 Task: Add a signature Lane Turner containing With gratitude and sincere wishes, Lane Turner to email address softage.9@softage.net and add a folder Maintenance
Action: Mouse moved to (991, 76)
Screenshot: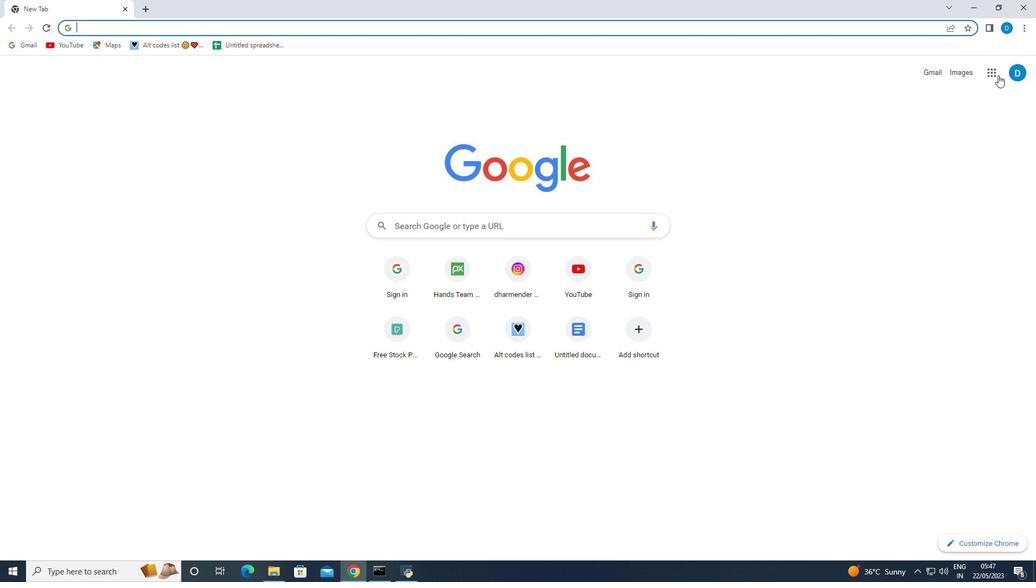 
Action: Mouse pressed left at (991, 76)
Screenshot: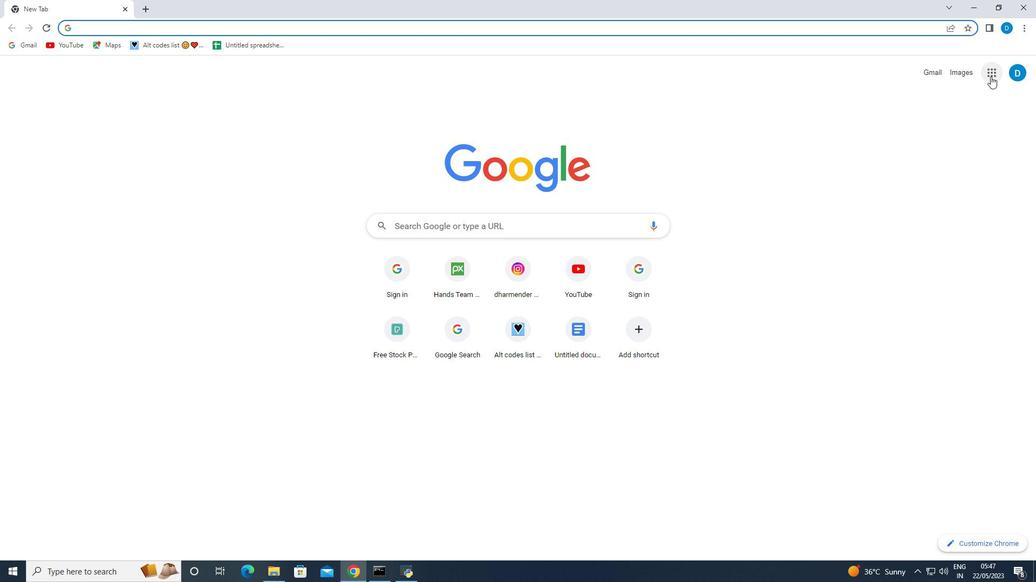 
Action: Mouse moved to (896, 208)
Screenshot: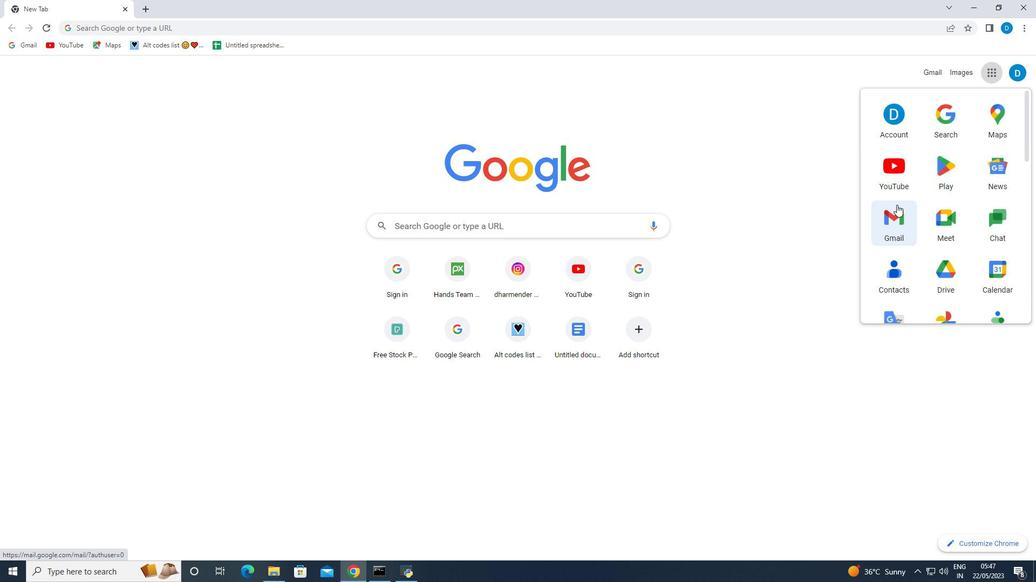 
Action: Mouse pressed left at (896, 208)
Screenshot: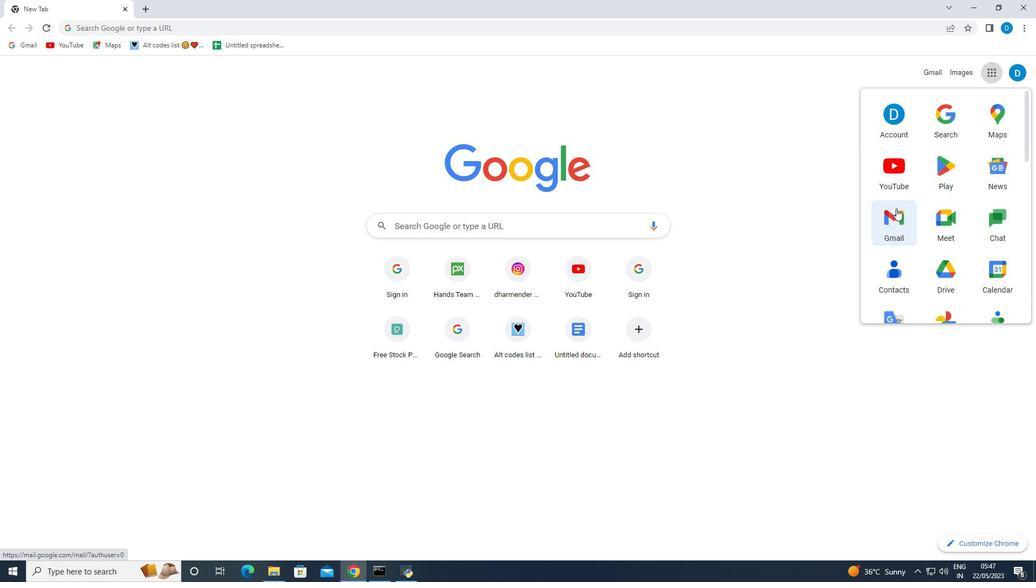
Action: Mouse moved to (118, 281)
Screenshot: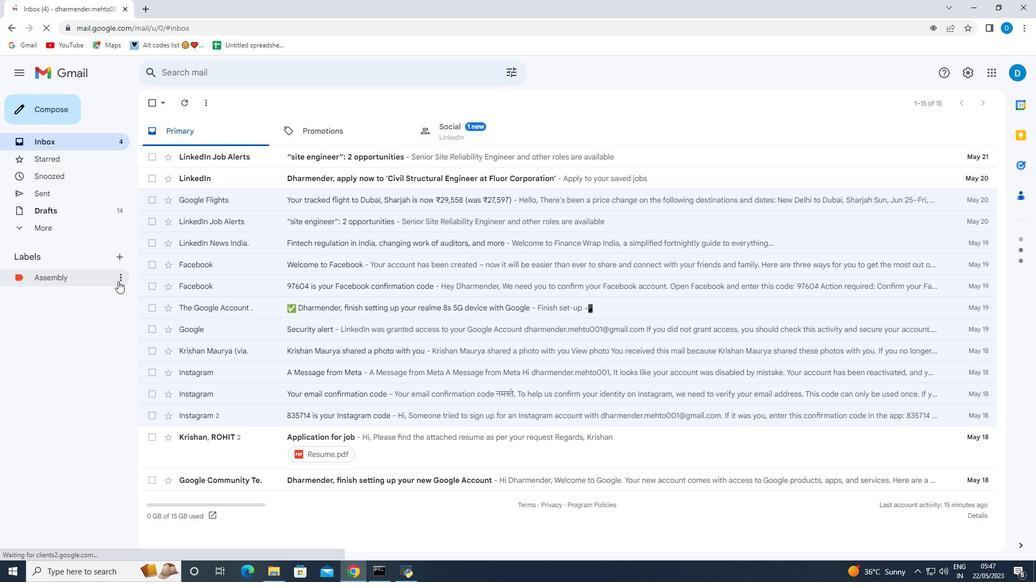 
Action: Mouse pressed left at (118, 281)
Screenshot: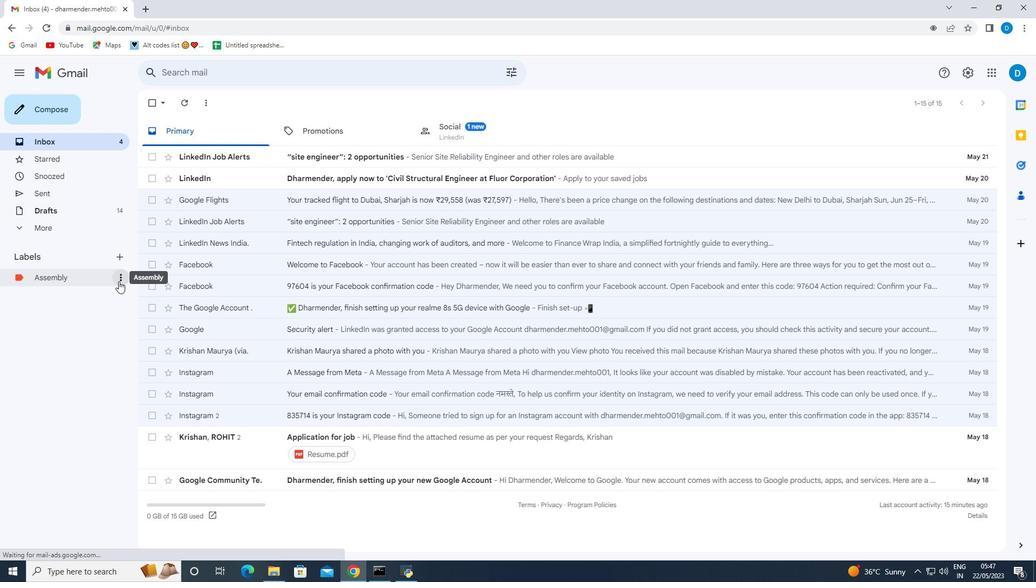 
Action: Mouse moved to (154, 473)
Screenshot: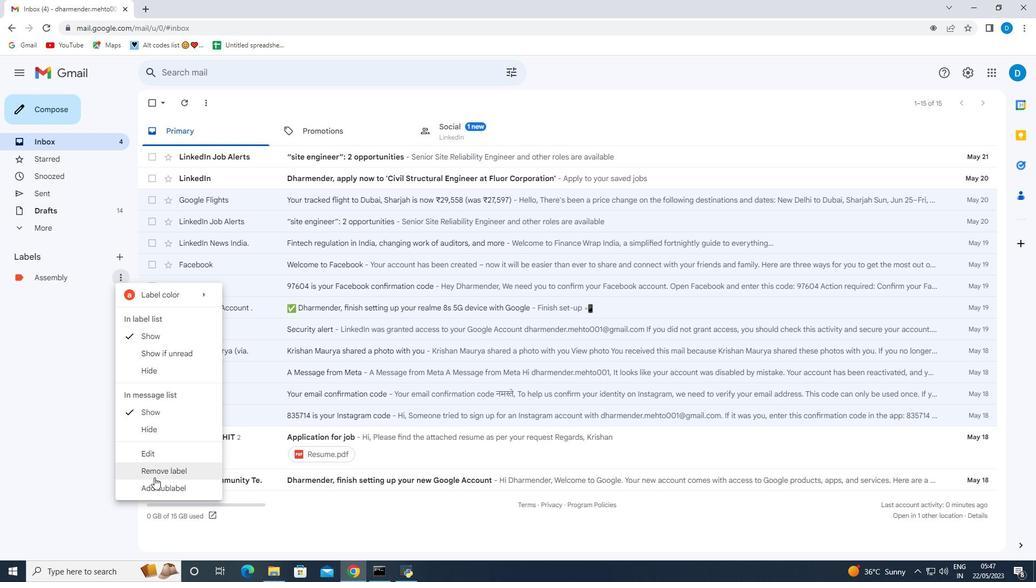 
Action: Mouse pressed left at (154, 473)
Screenshot: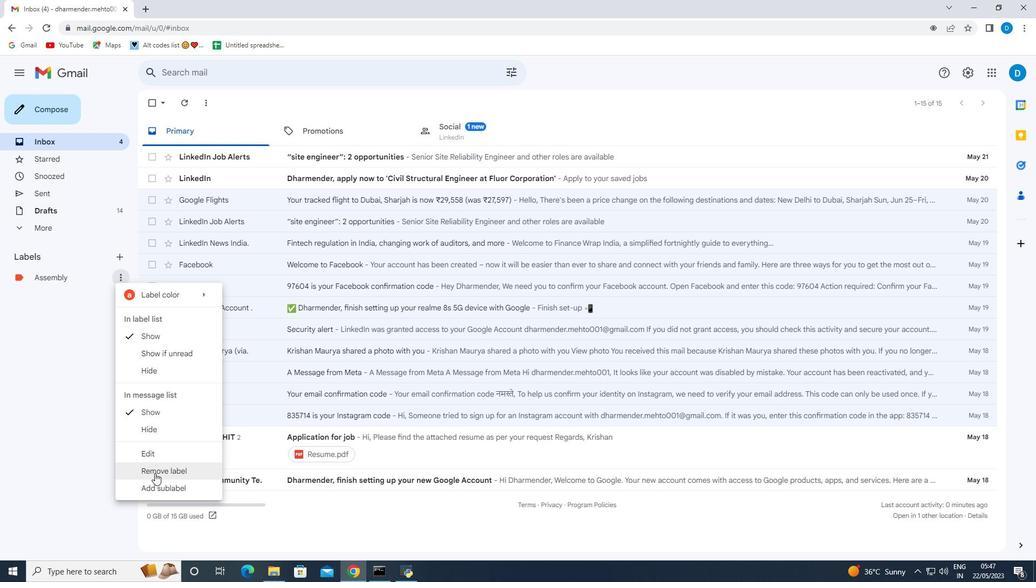 
Action: Mouse moved to (626, 330)
Screenshot: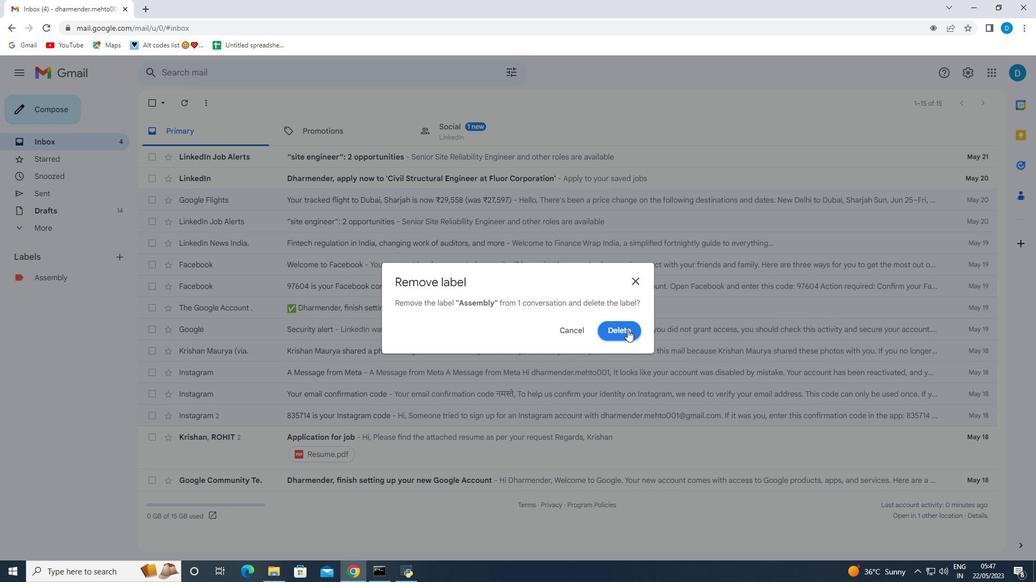 
Action: Mouse pressed left at (626, 330)
Screenshot: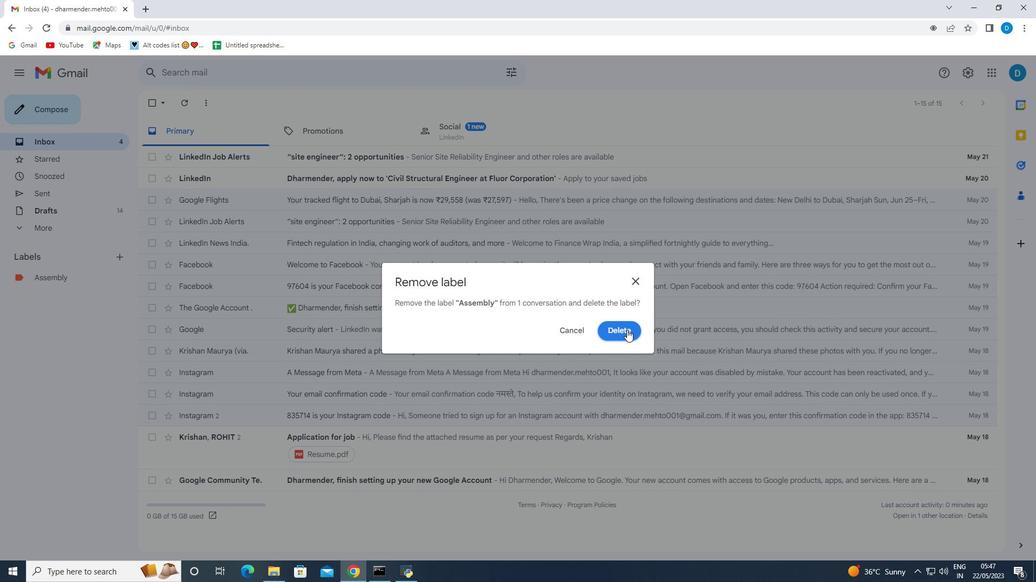 
Action: Mouse moved to (67, 104)
Screenshot: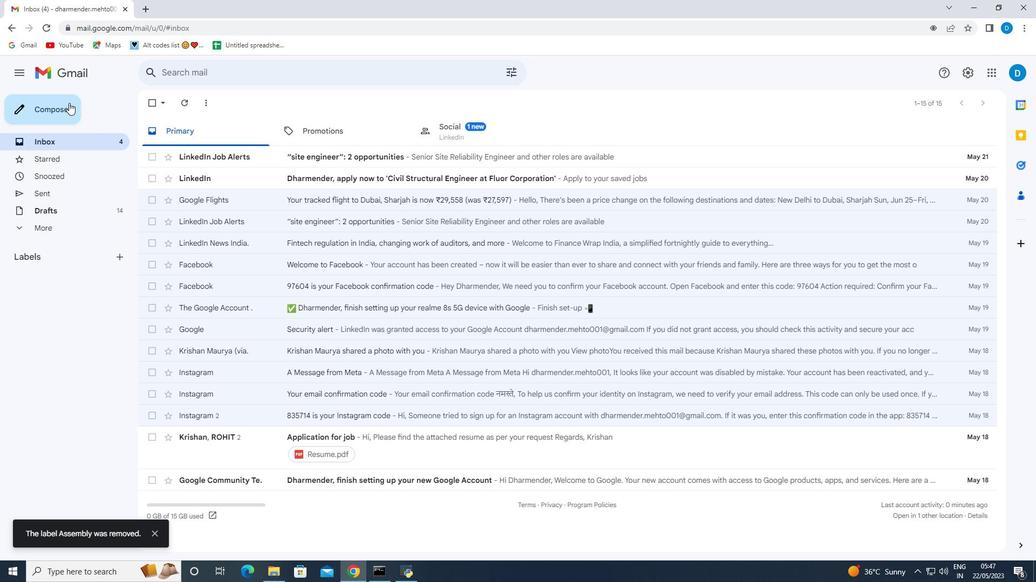 
Action: Mouse pressed left at (67, 104)
Screenshot: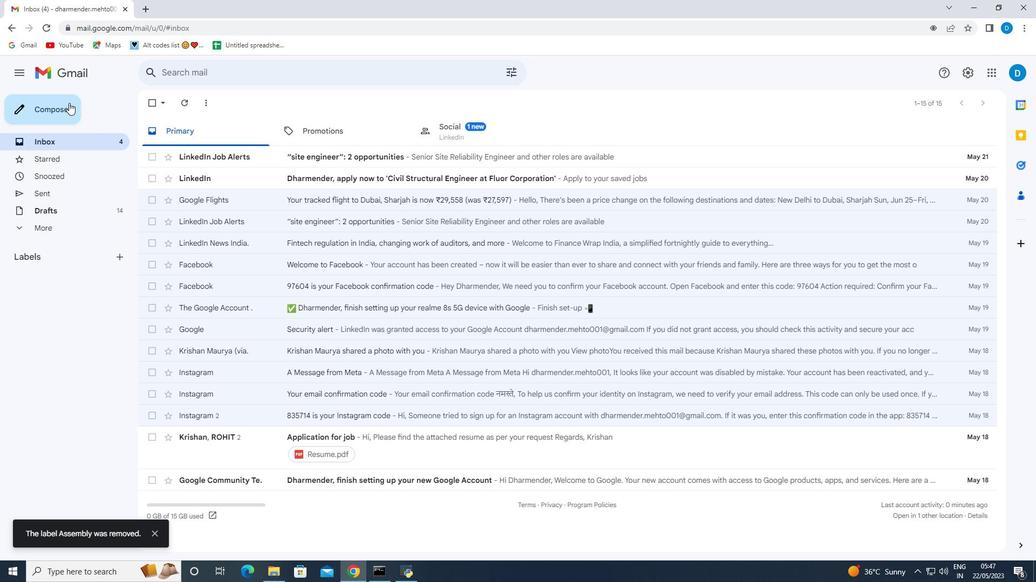 
Action: Mouse moved to (868, 544)
Screenshot: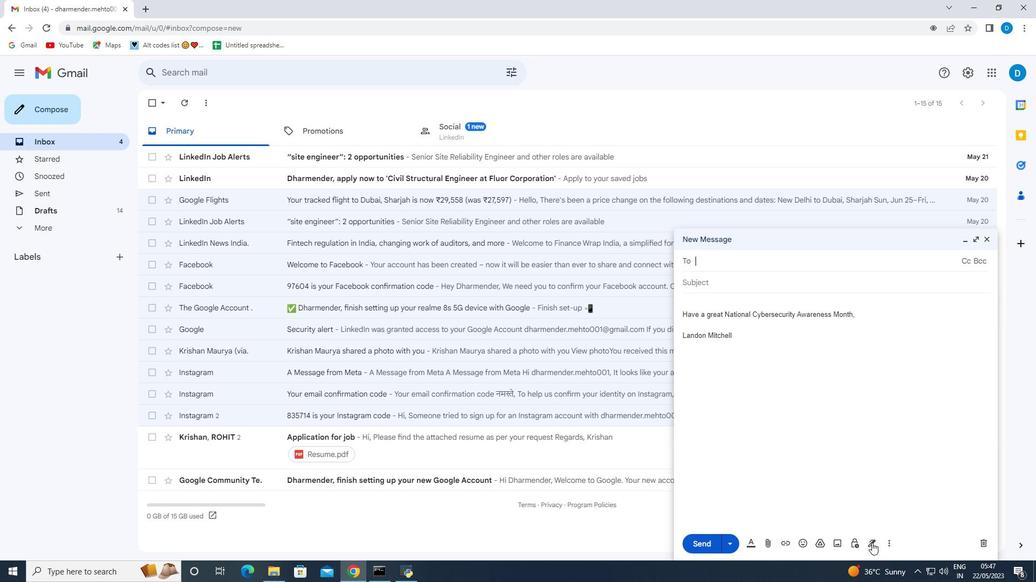 
Action: Mouse pressed left at (868, 544)
Screenshot: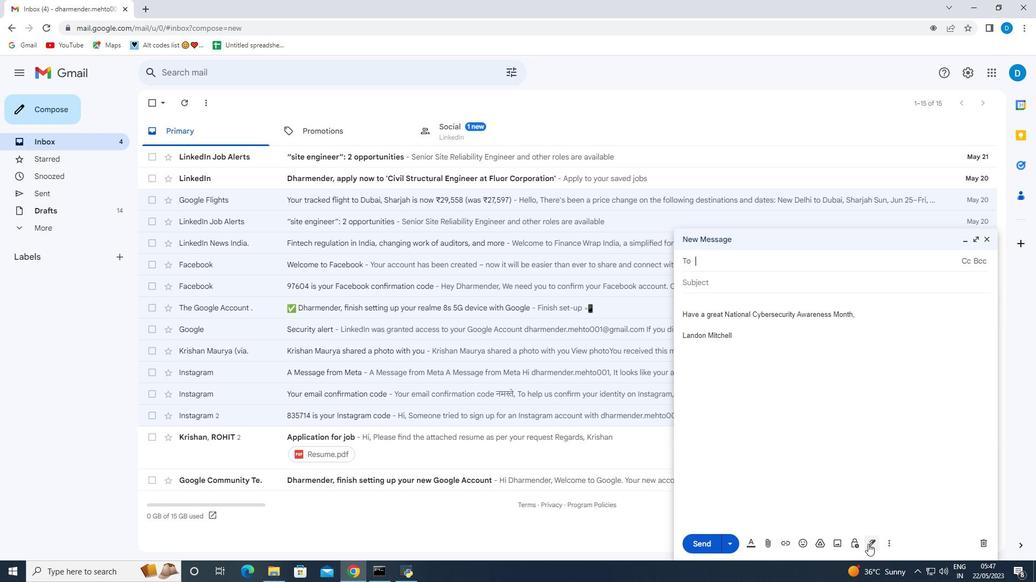 
Action: Mouse moved to (902, 485)
Screenshot: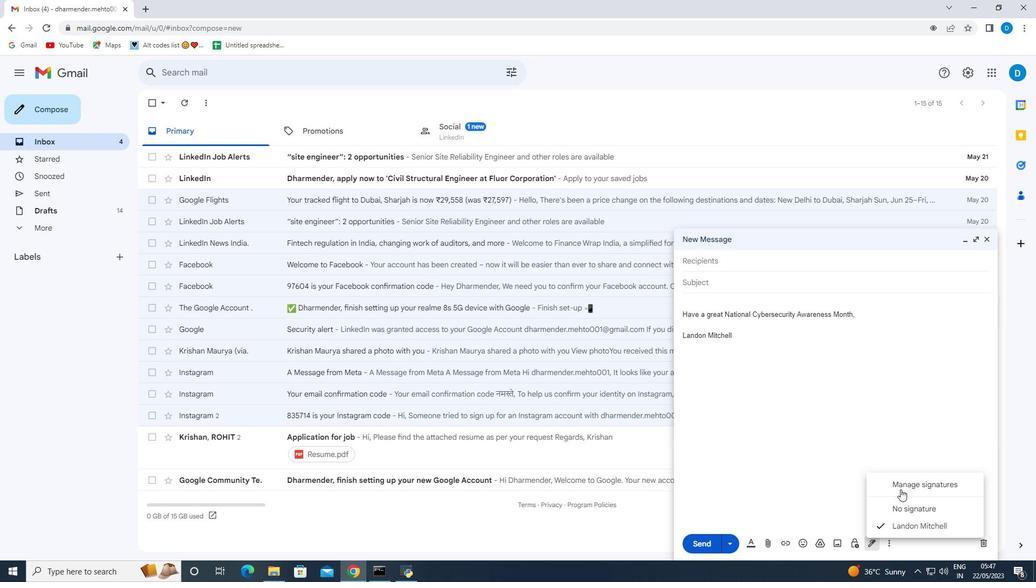 
Action: Mouse pressed left at (902, 485)
Screenshot: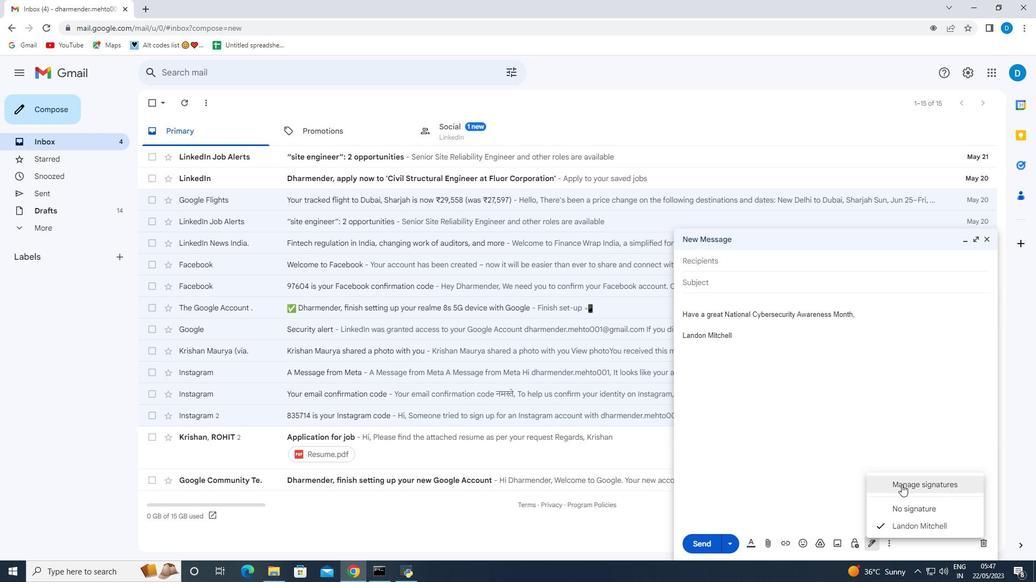 
Action: Mouse moved to (264, 398)
Screenshot: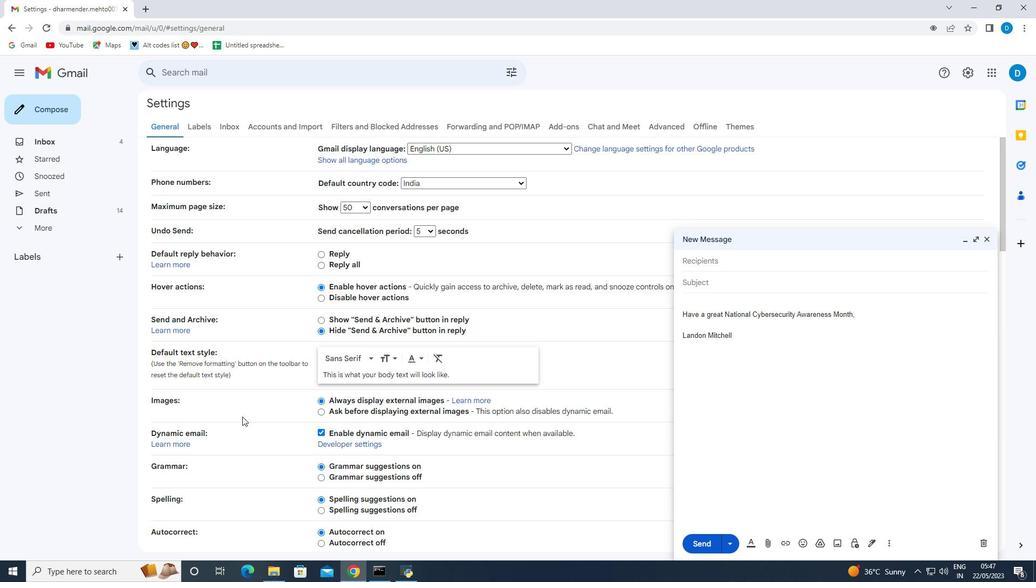 
Action: Mouse scrolled (264, 397) with delta (0, 0)
Screenshot: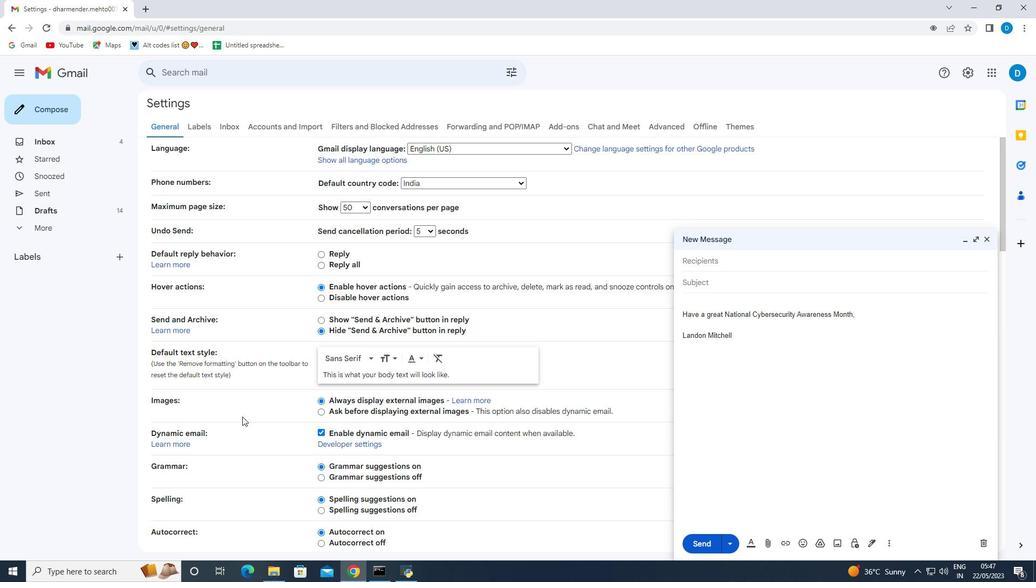 
Action: Mouse moved to (265, 397)
Screenshot: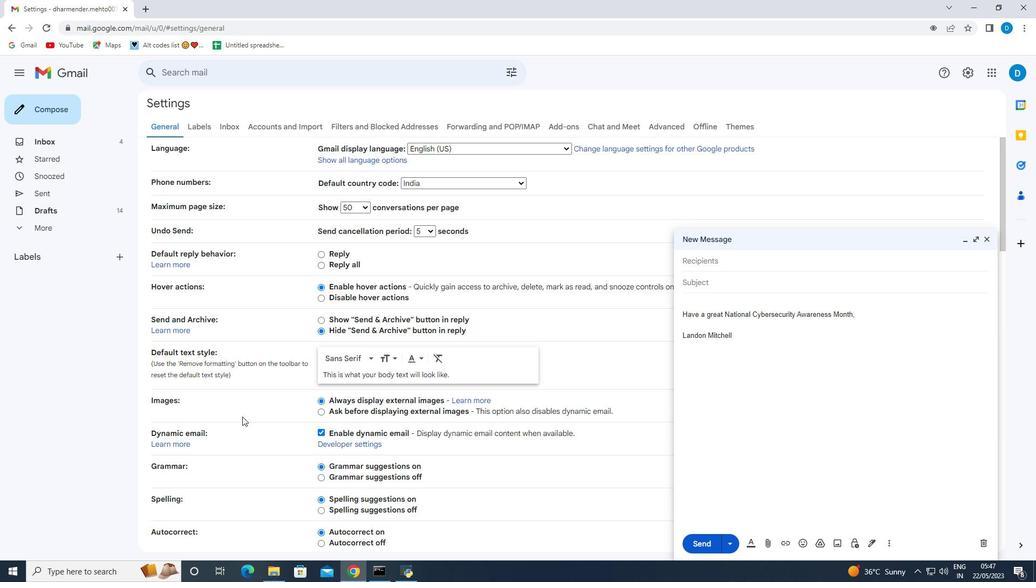 
Action: Mouse scrolled (265, 397) with delta (0, 0)
Screenshot: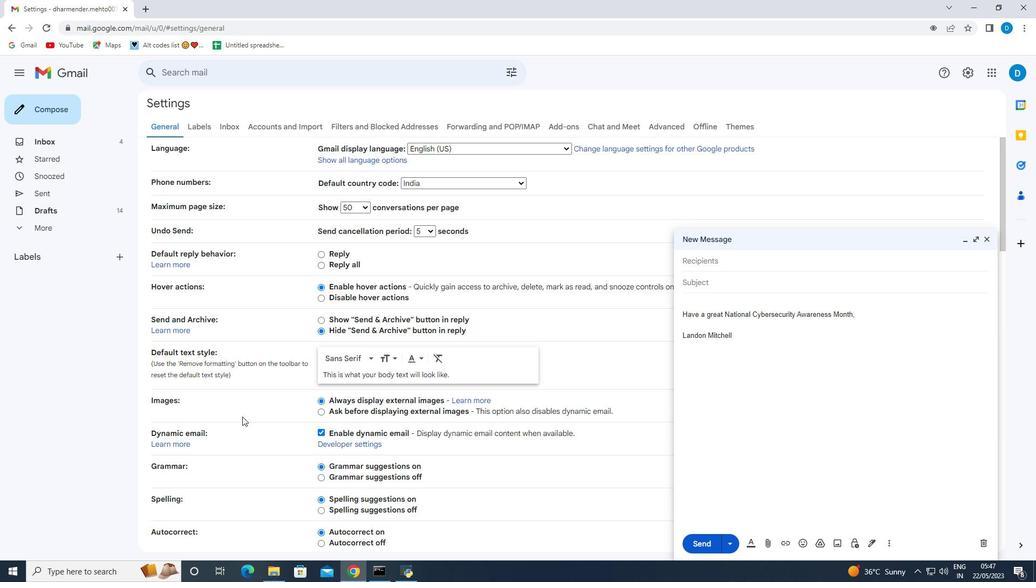 
Action: Mouse moved to (266, 397)
Screenshot: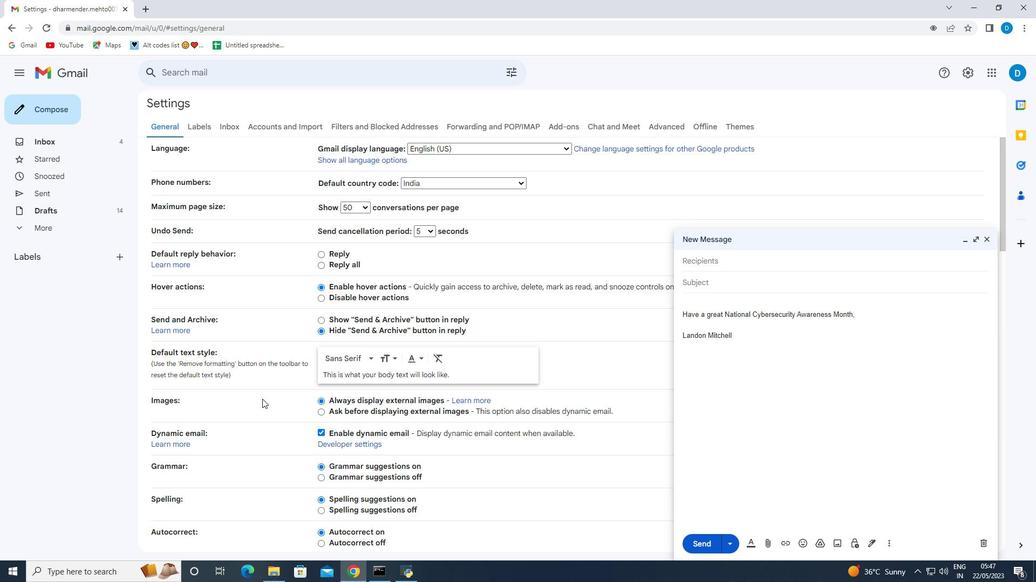 
Action: Mouse scrolled (266, 397) with delta (0, 0)
Screenshot: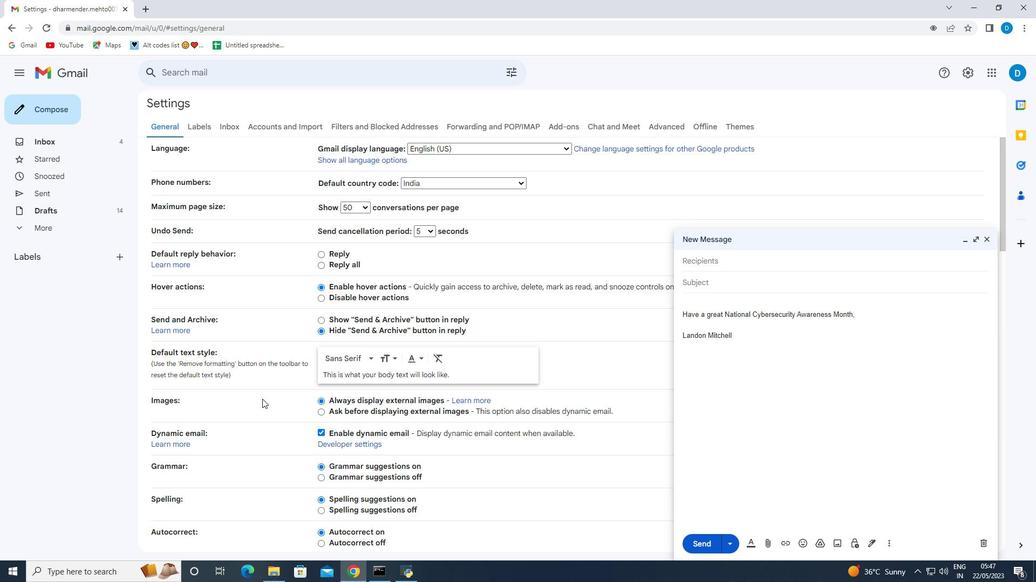 
Action: Mouse moved to (268, 395)
Screenshot: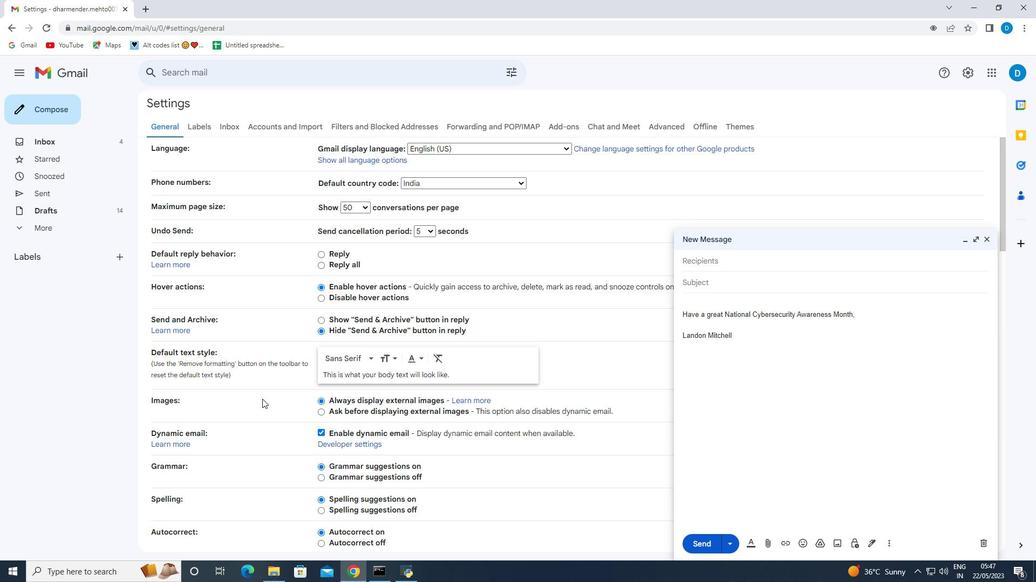 
Action: Mouse scrolled (266, 396) with delta (0, 0)
Screenshot: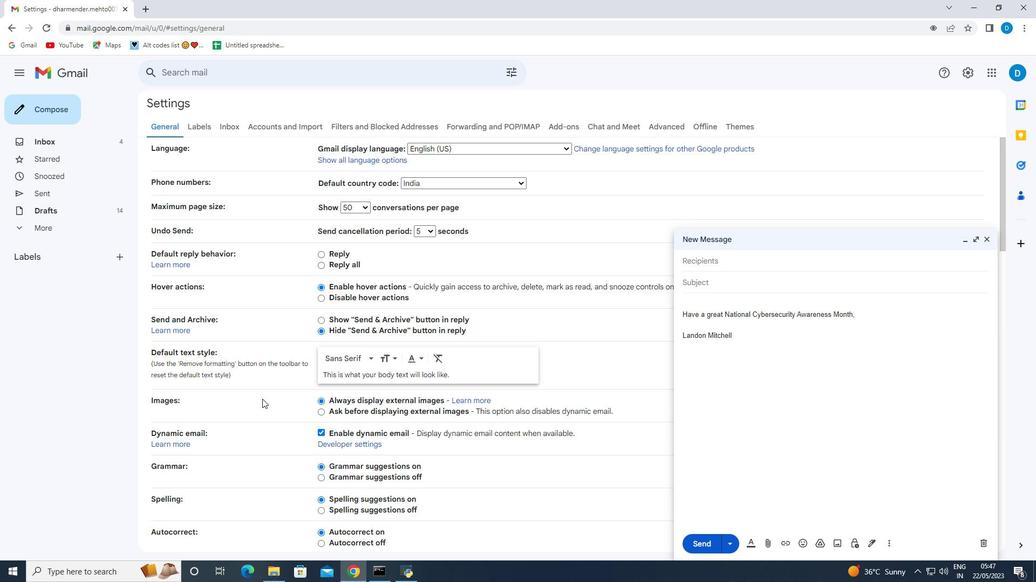 
Action: Mouse moved to (272, 390)
Screenshot: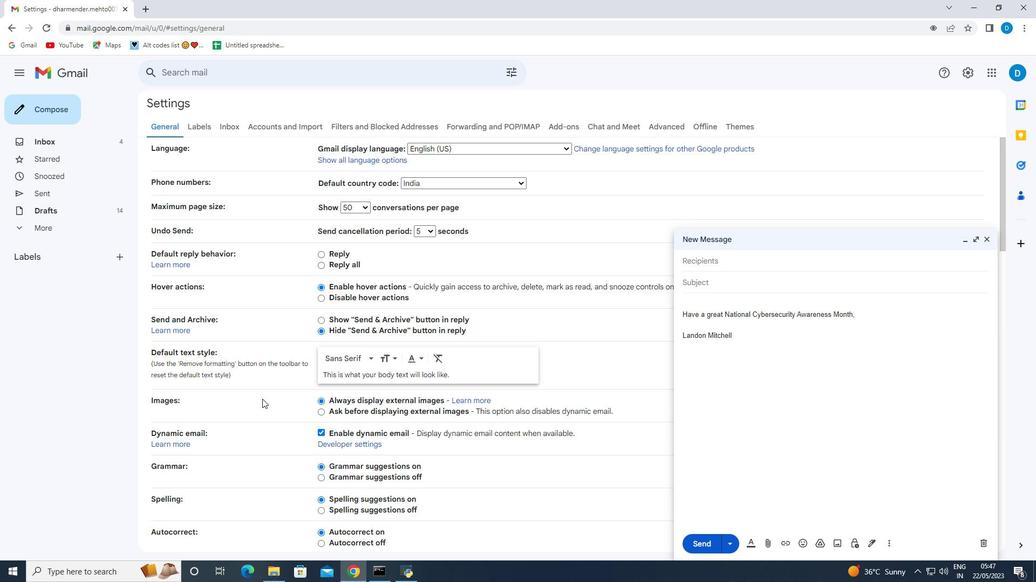 
Action: Mouse scrolled (268, 394) with delta (0, 0)
Screenshot: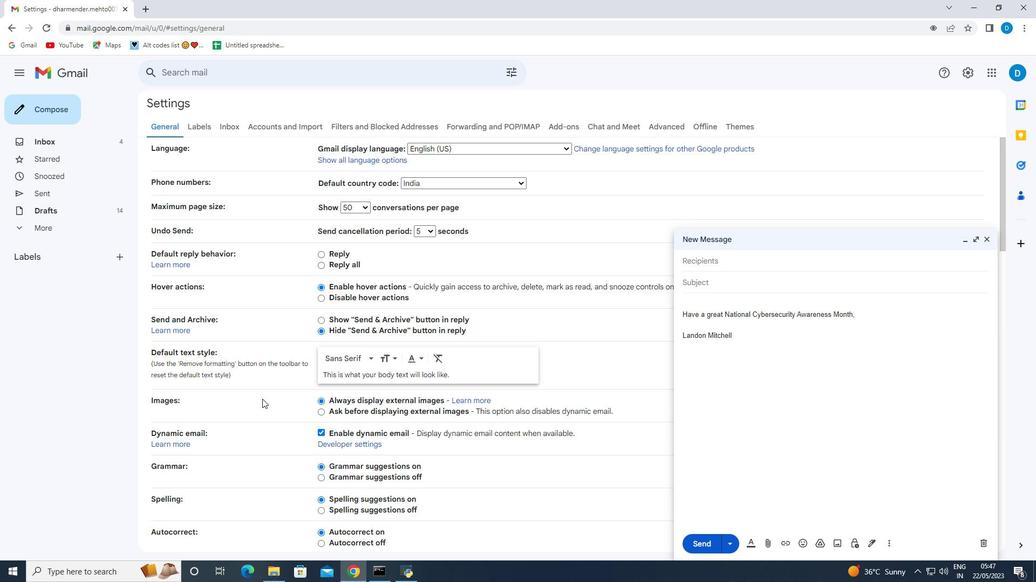 
Action: Mouse moved to (277, 387)
Screenshot: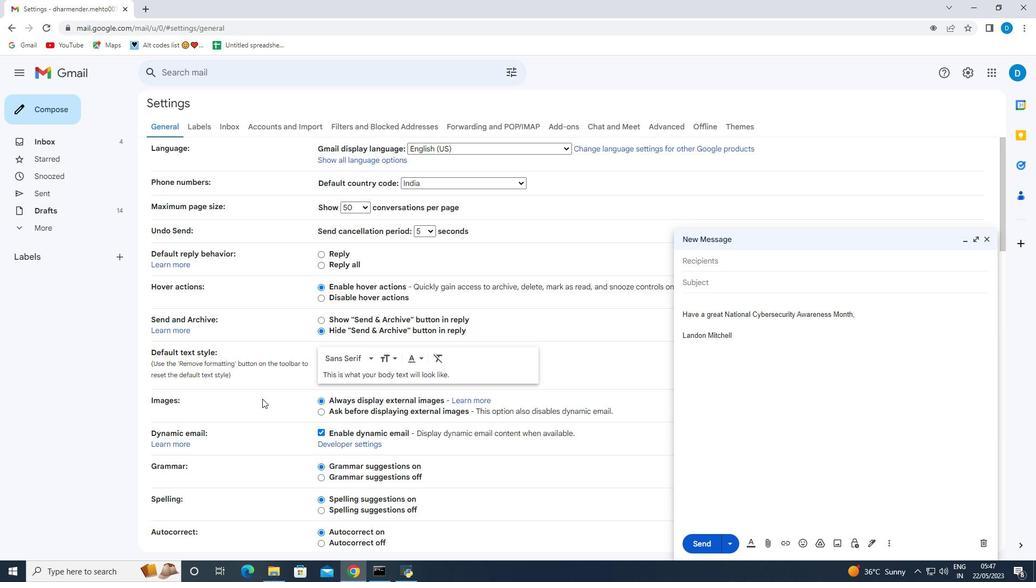 
Action: Mouse scrolled (272, 389) with delta (0, 0)
Screenshot: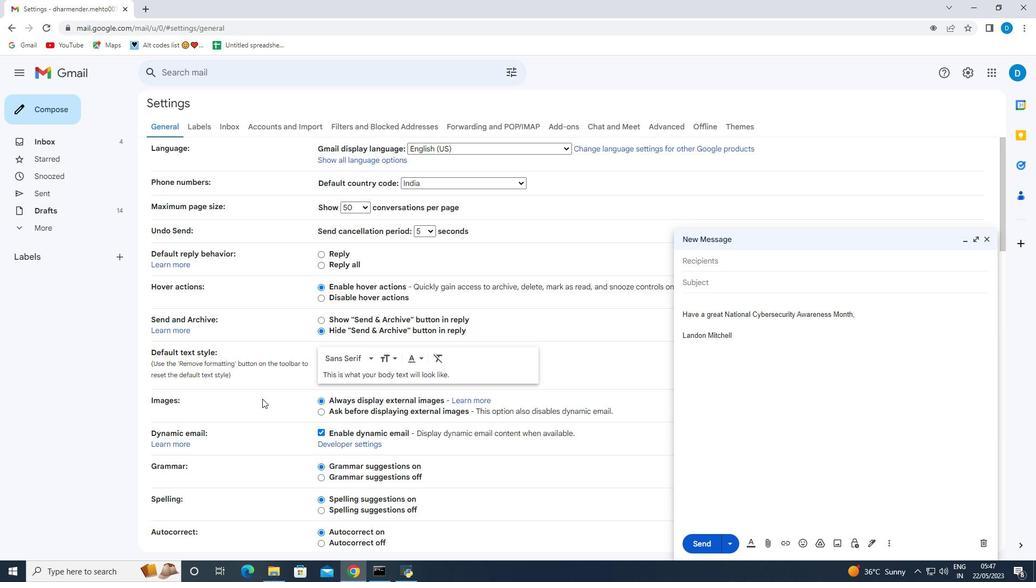 
Action: Mouse moved to (324, 401)
Screenshot: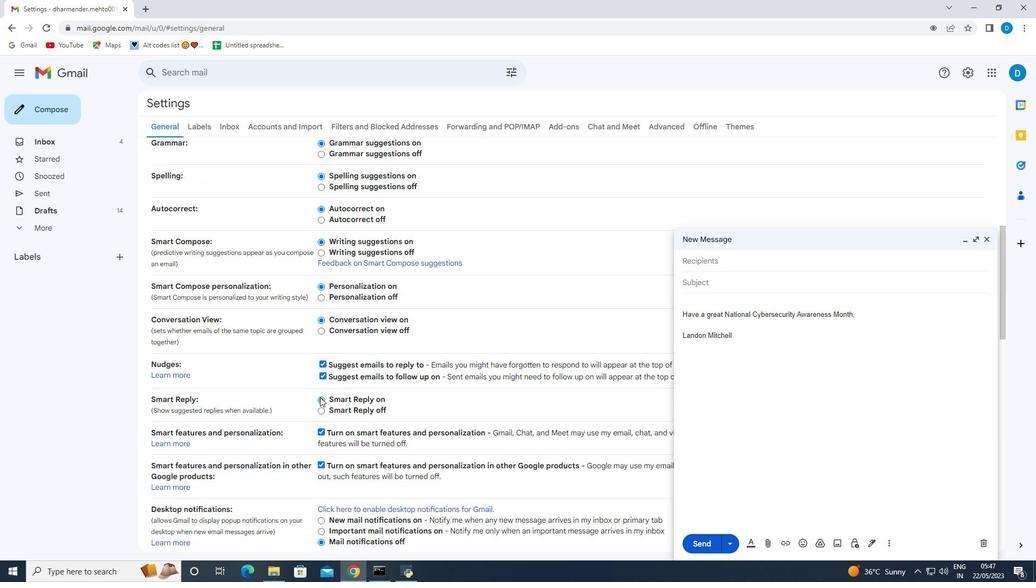 
Action: Mouse scrolled (324, 400) with delta (0, 0)
Screenshot: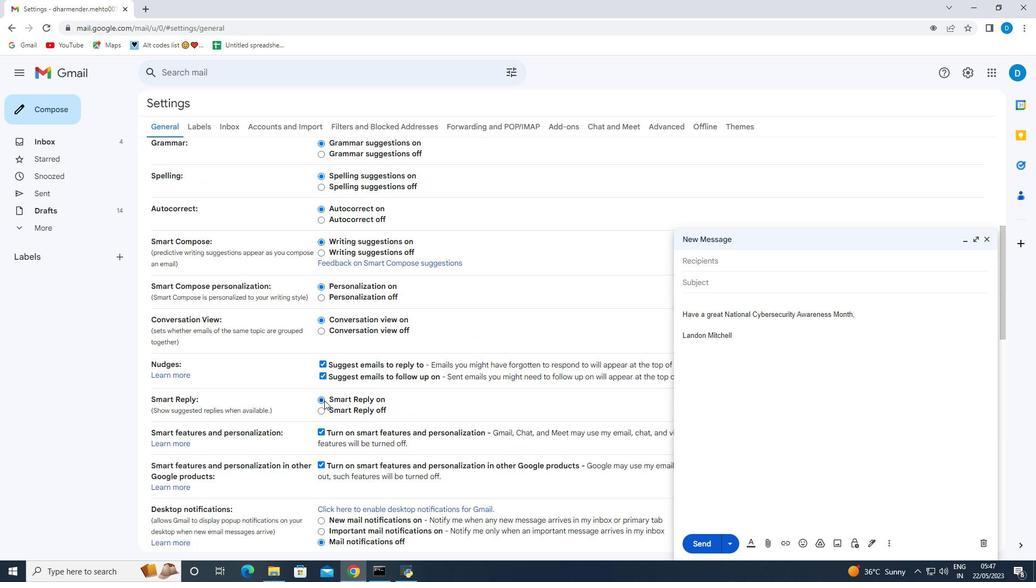 
Action: Mouse scrolled (324, 400) with delta (0, 0)
Screenshot: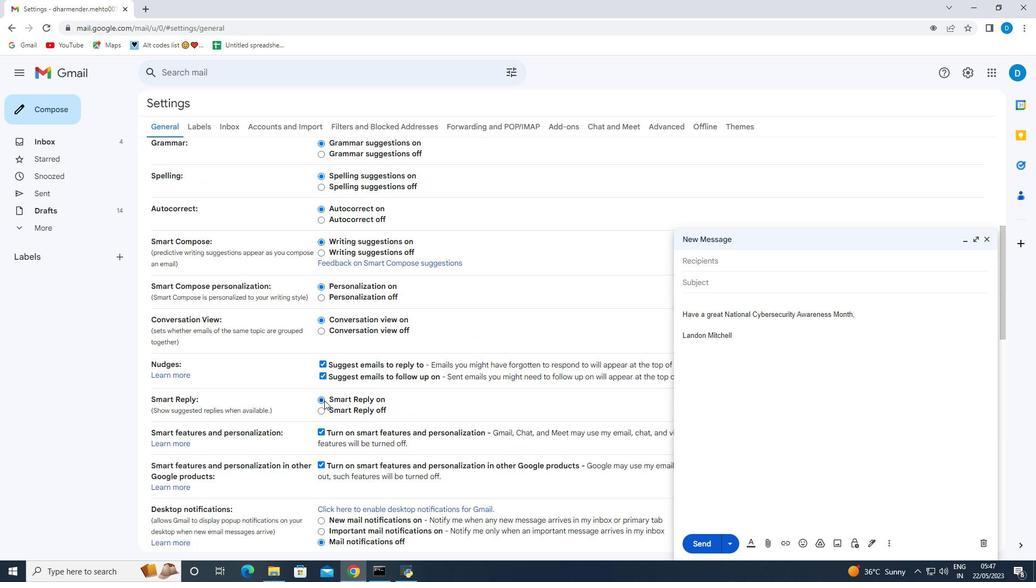 
Action: Mouse scrolled (324, 400) with delta (0, 0)
Screenshot: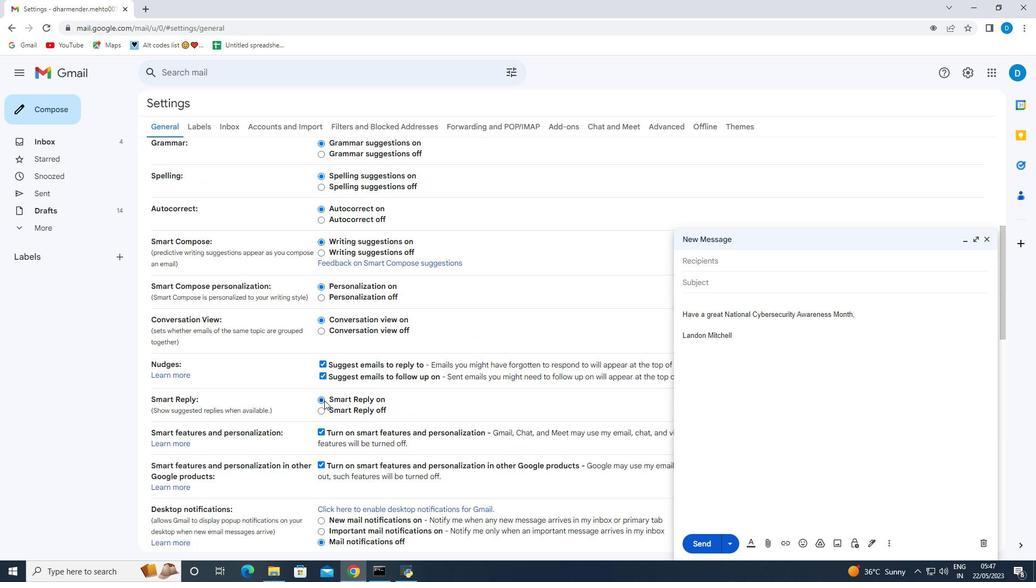 
Action: Mouse scrolled (324, 400) with delta (0, 0)
Screenshot: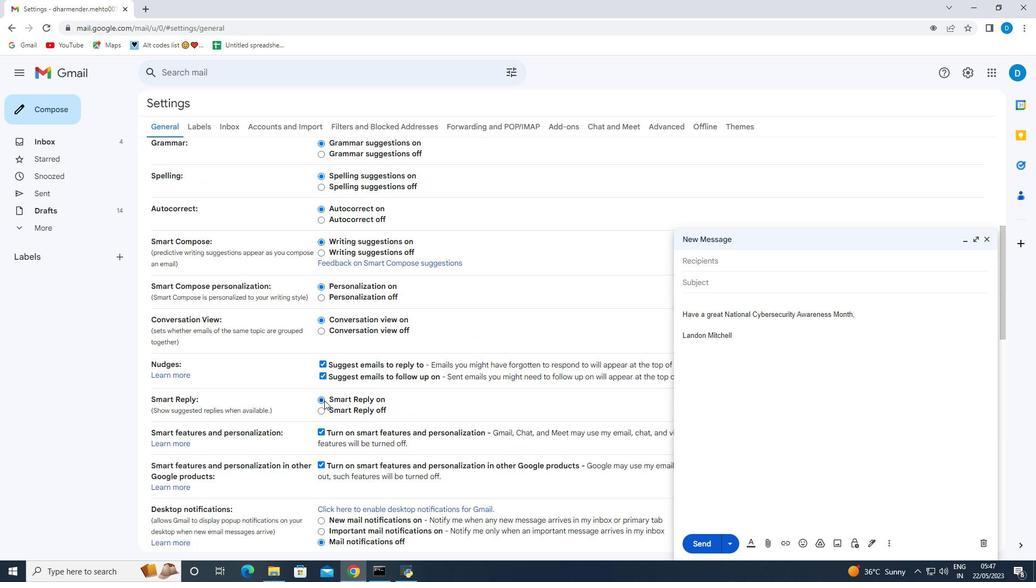 
Action: Mouse scrolled (324, 400) with delta (0, 0)
Screenshot: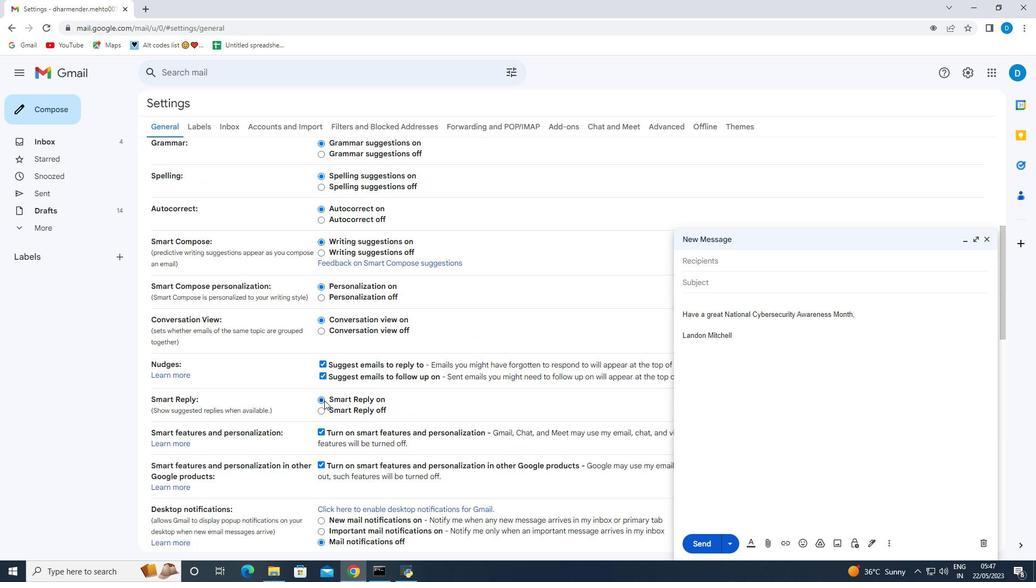 
Action: Mouse moved to (325, 401)
Screenshot: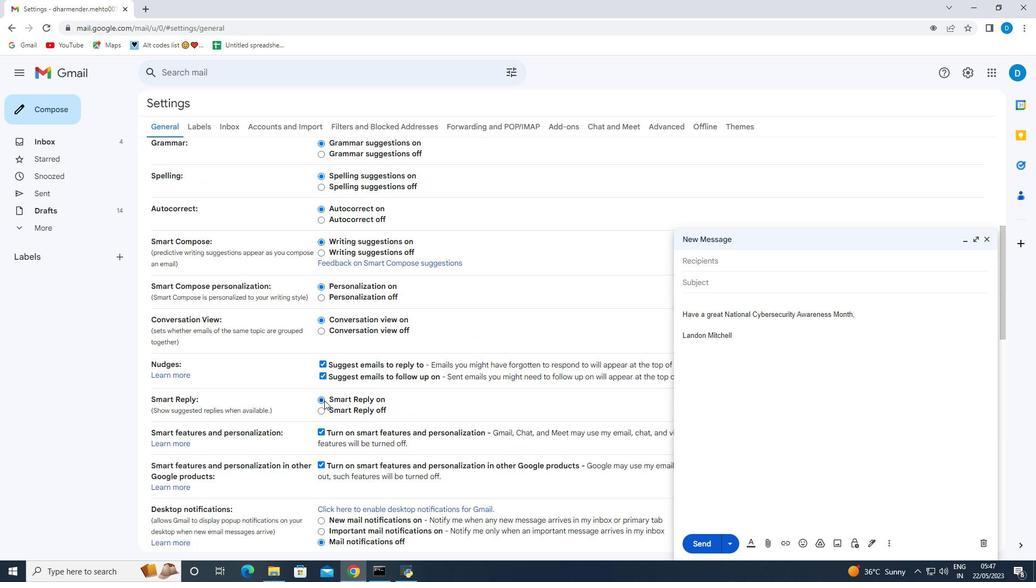 
Action: Mouse scrolled (325, 400) with delta (0, 0)
Screenshot: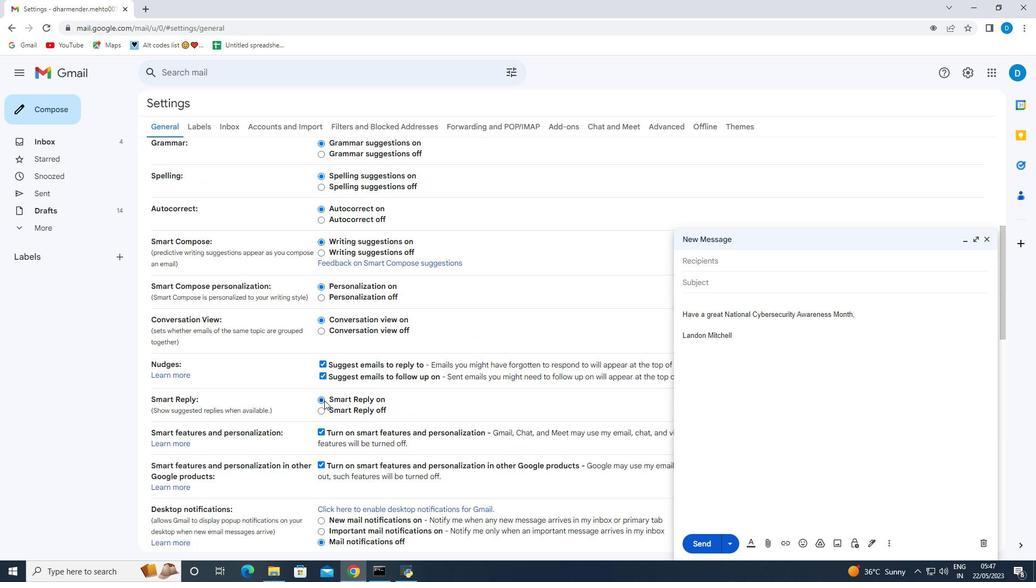 
Action: Mouse moved to (325, 401)
Screenshot: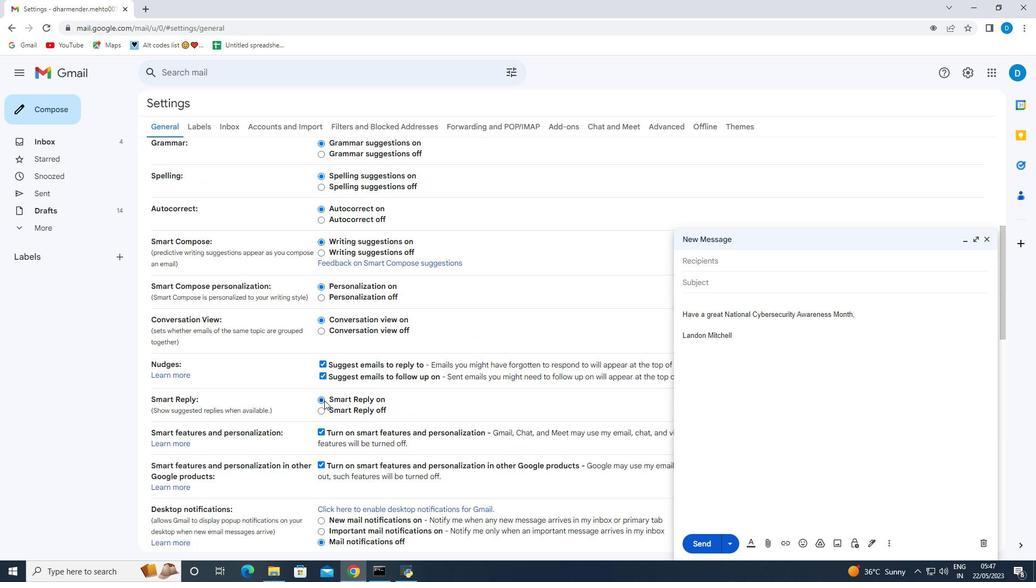 
Action: Mouse scrolled (325, 400) with delta (0, 0)
Screenshot: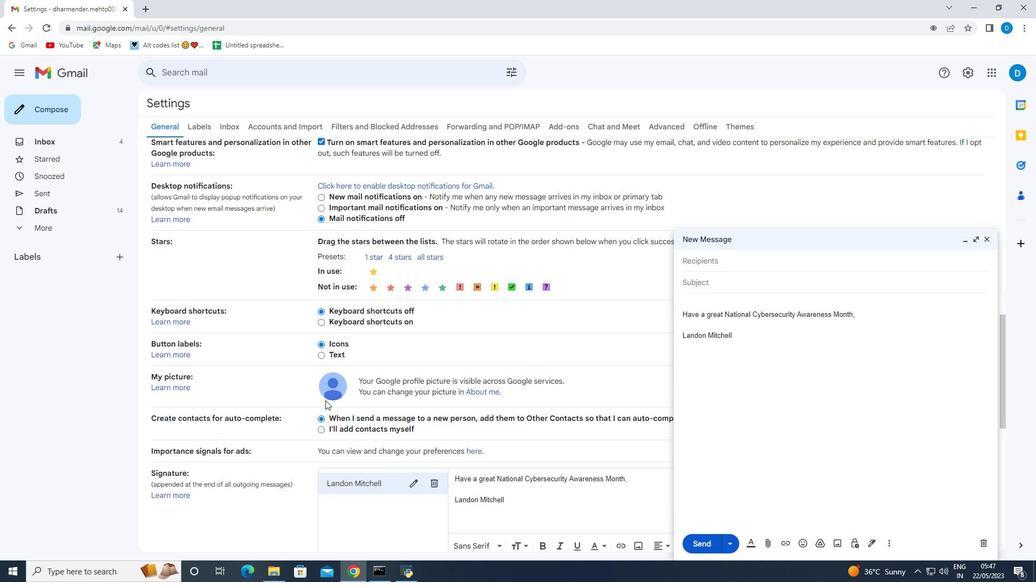
Action: Mouse scrolled (325, 400) with delta (0, 0)
Screenshot: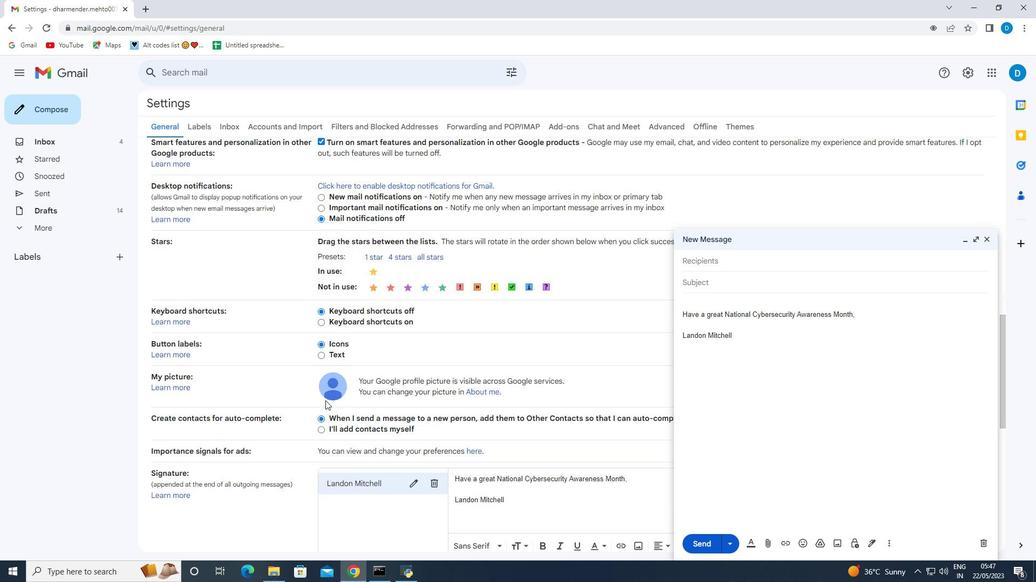 
Action: Mouse moved to (437, 373)
Screenshot: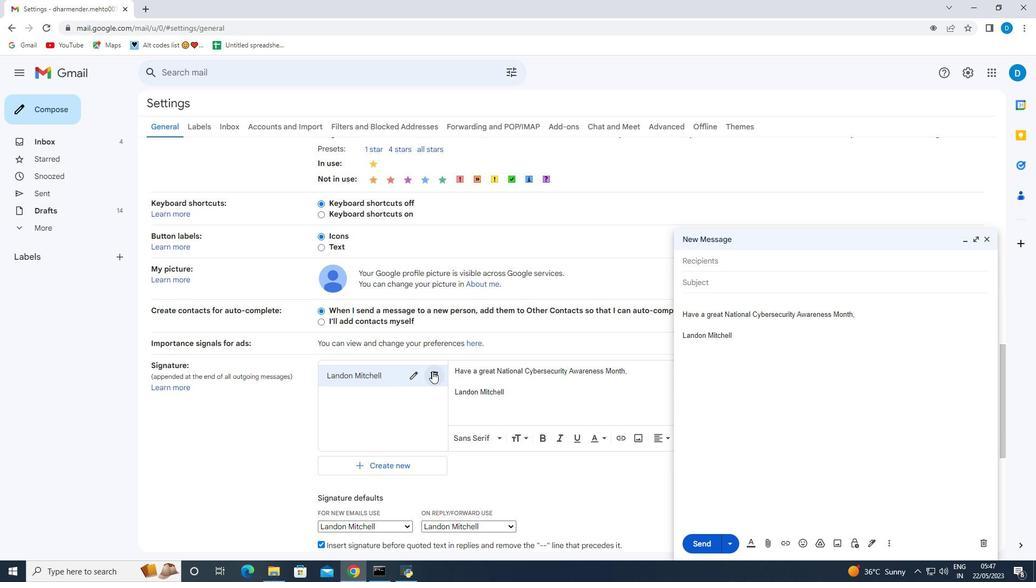 
Action: Mouse pressed left at (437, 373)
Screenshot: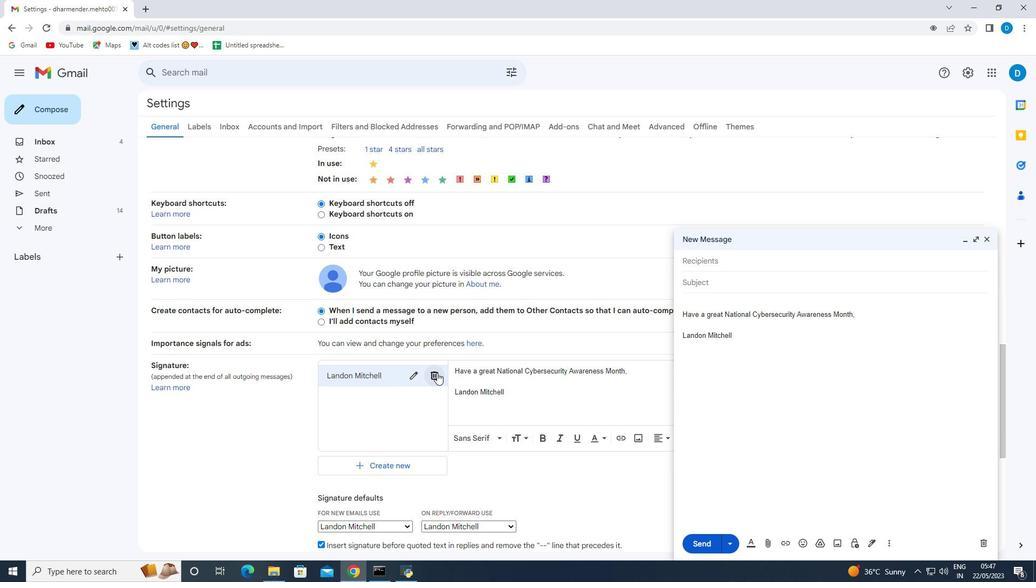 
Action: Mouse moved to (608, 328)
Screenshot: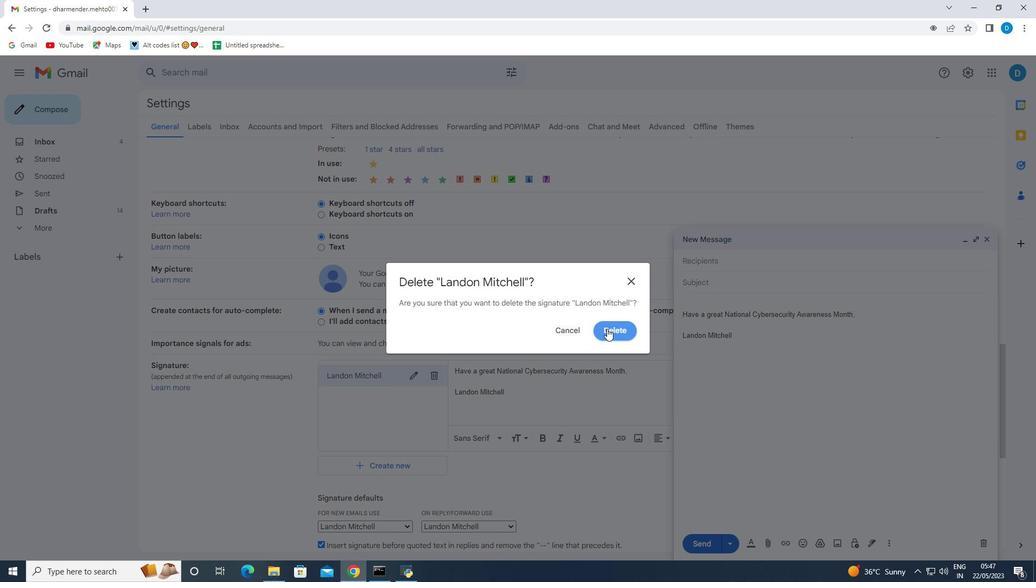 
Action: Mouse pressed left at (608, 328)
Screenshot: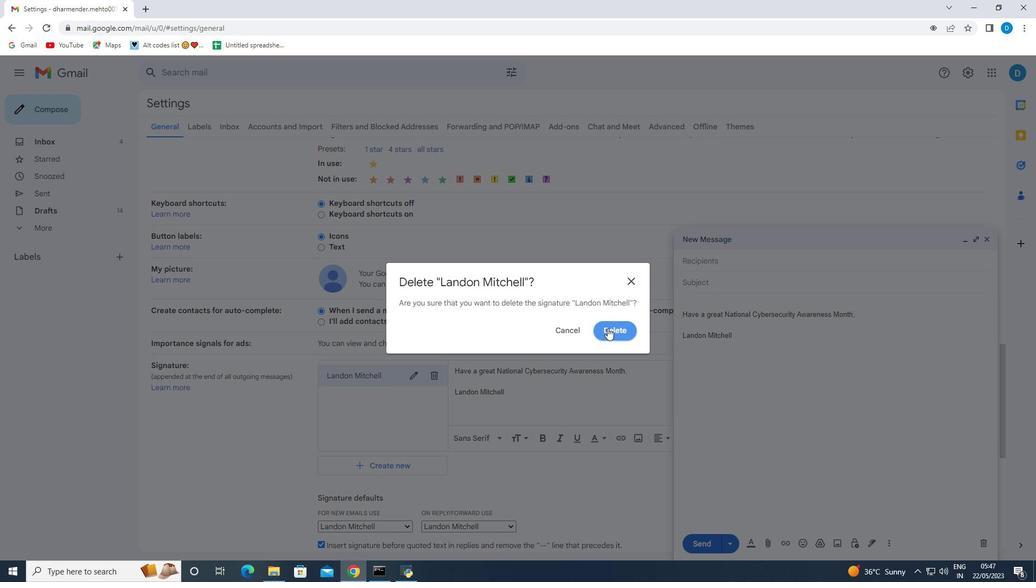 
Action: Mouse moved to (585, 345)
Screenshot: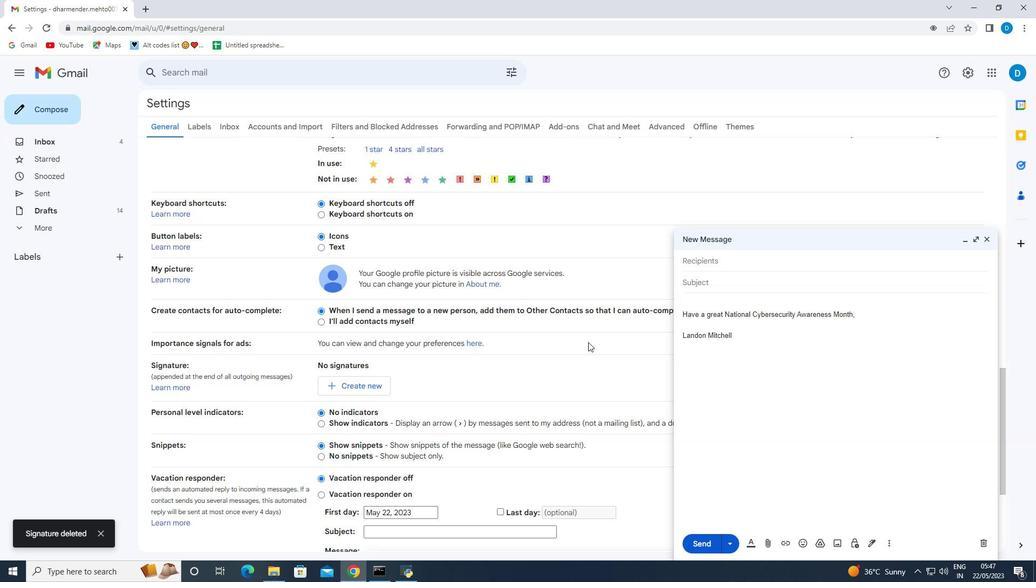 
Action: Mouse scrolled (585, 344) with delta (0, 0)
Screenshot: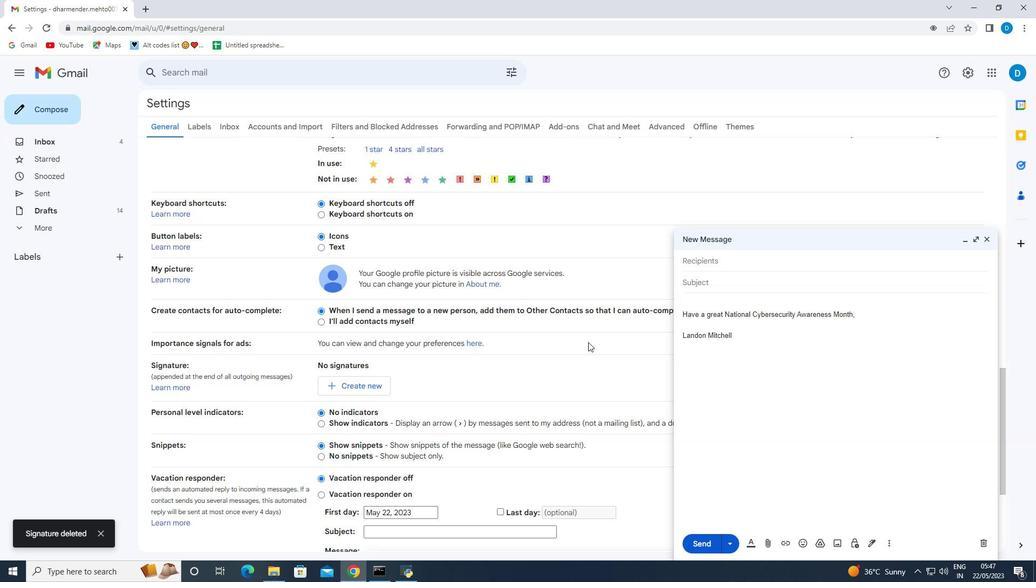 
Action: Mouse moved to (582, 348)
Screenshot: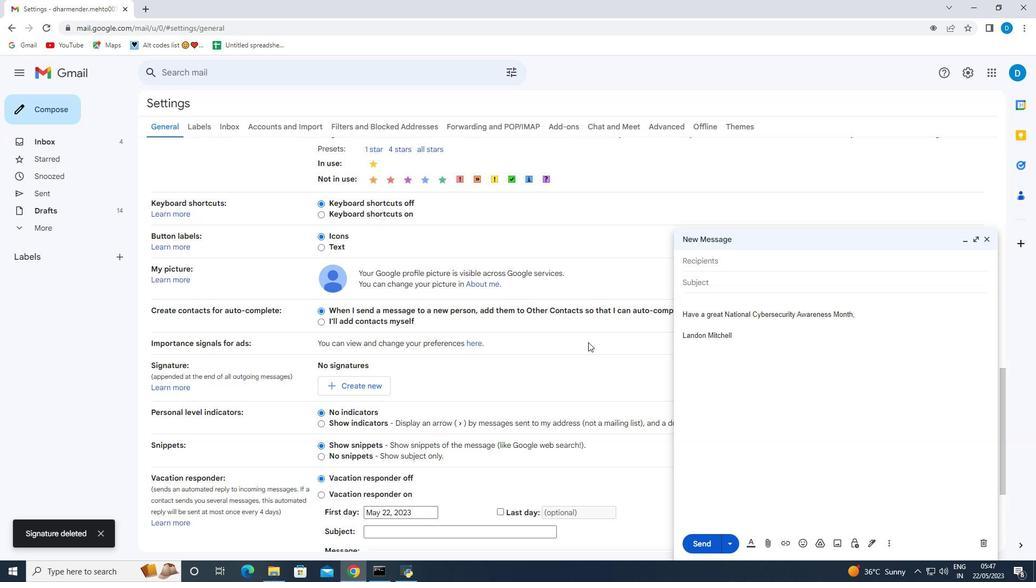 
Action: Mouse scrolled (582, 348) with delta (0, 0)
Screenshot: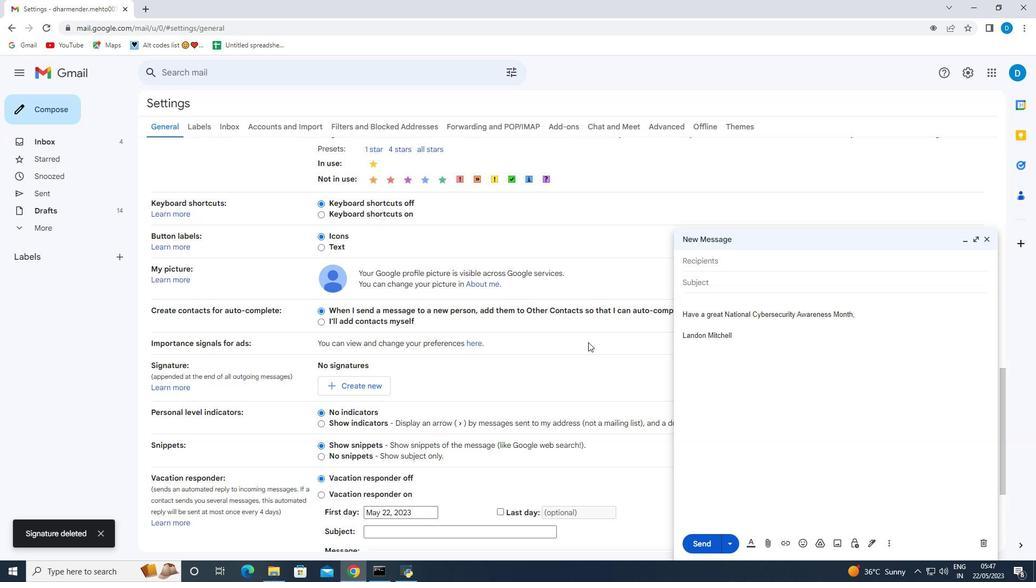 
Action: Mouse moved to (579, 352)
Screenshot: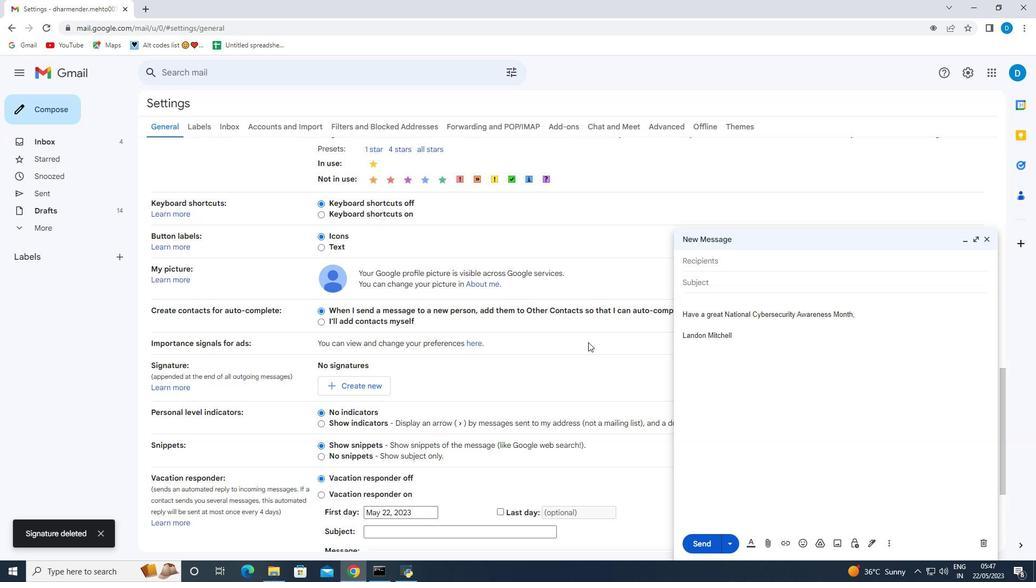 
Action: Mouse scrolled (579, 351) with delta (0, 0)
Screenshot: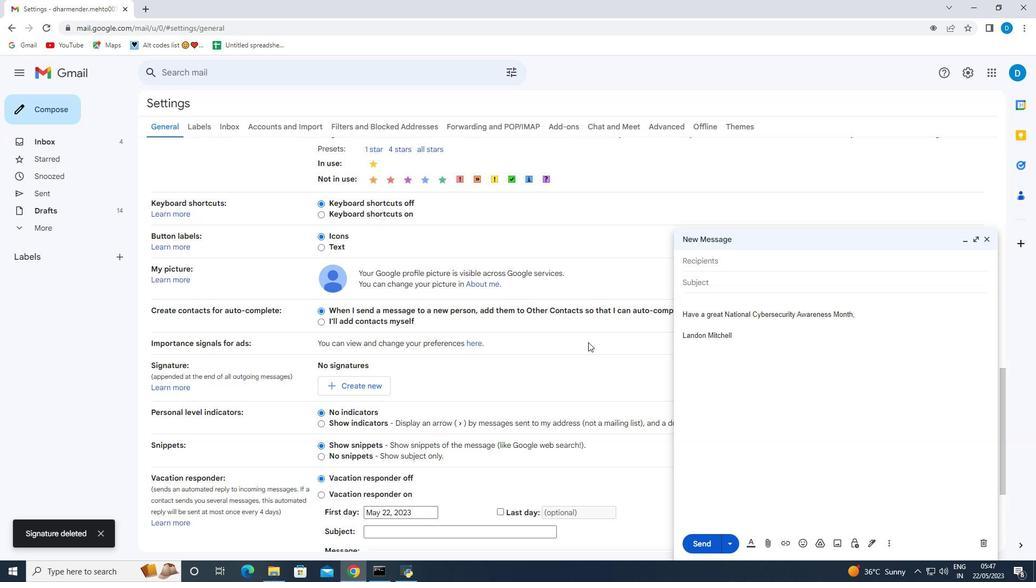 
Action: Mouse moved to (576, 354)
Screenshot: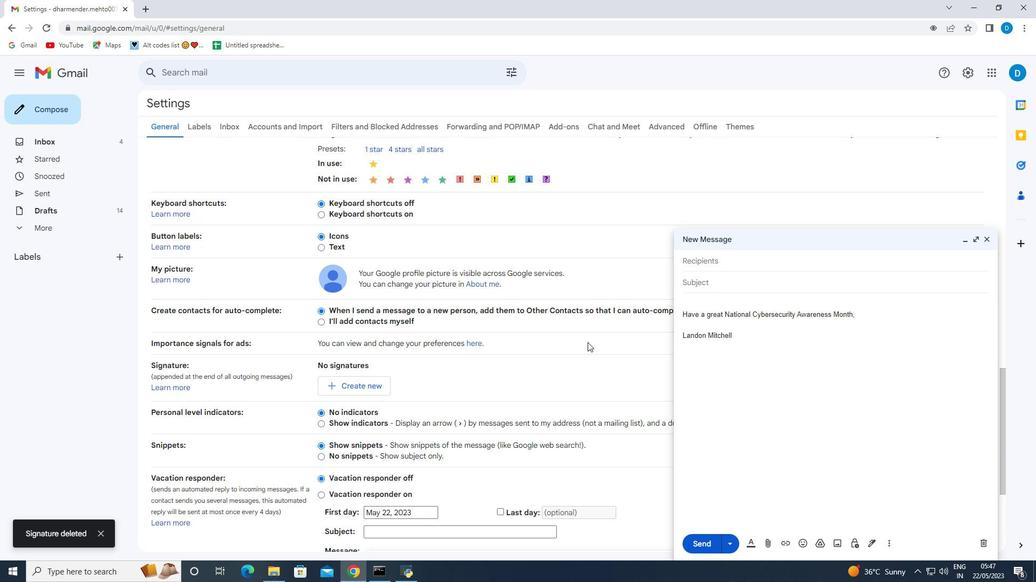 
Action: Mouse scrolled (576, 354) with delta (0, 0)
Screenshot: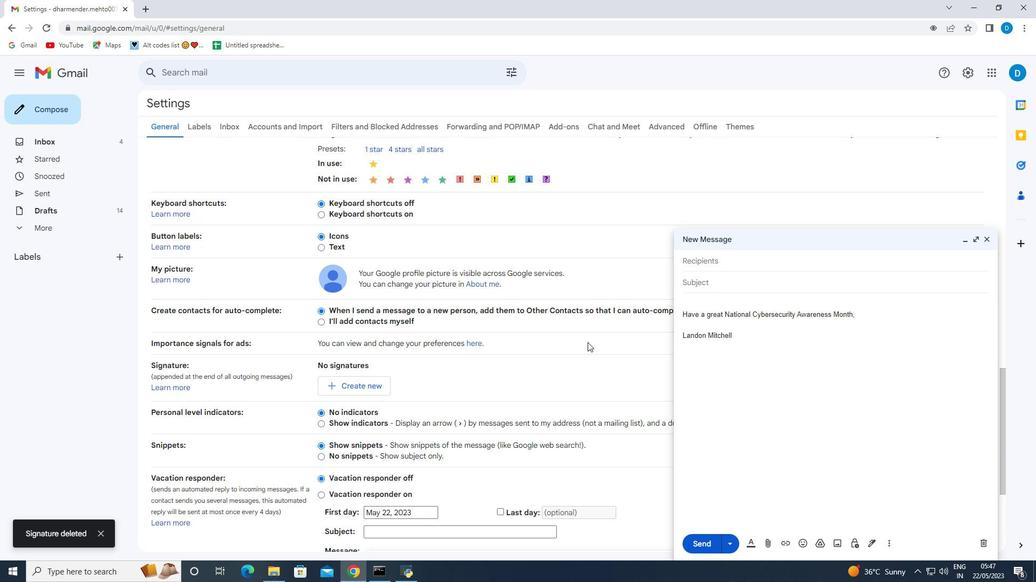 
Action: Mouse moved to (575, 355)
Screenshot: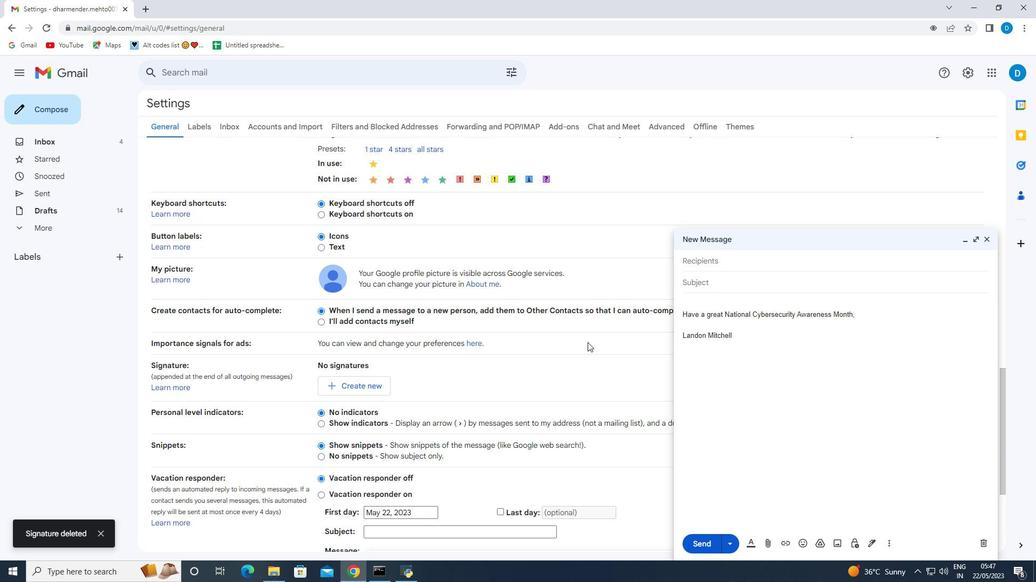 
Action: Mouse scrolled (575, 354) with delta (0, 0)
Screenshot: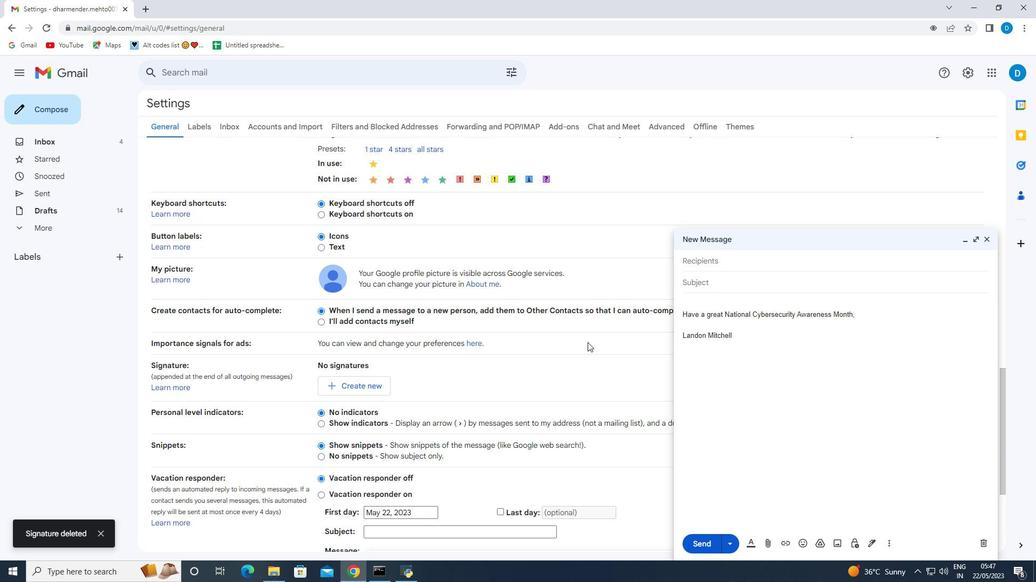 
Action: Mouse moved to (549, 493)
Screenshot: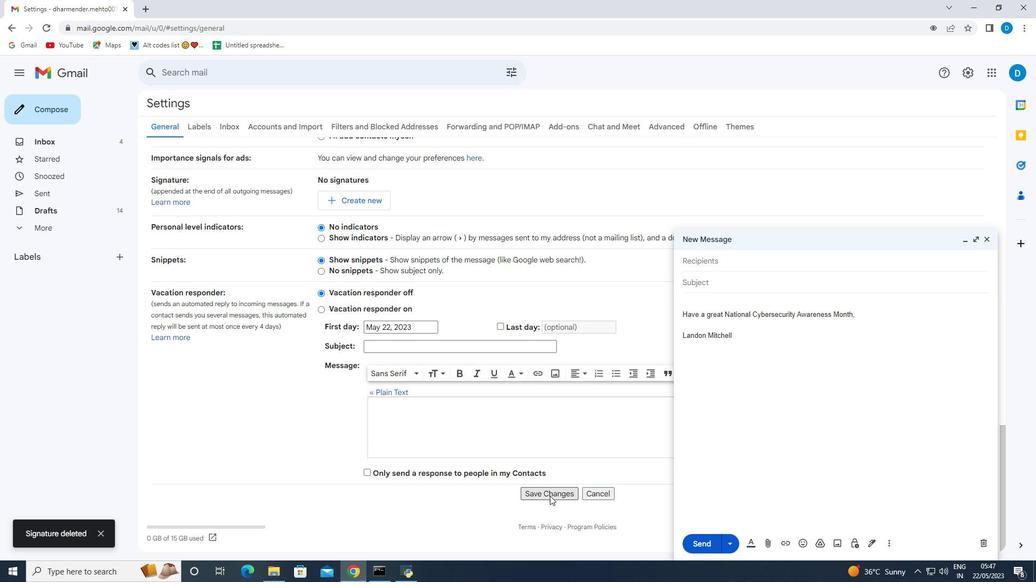 
Action: Mouse pressed left at (549, 493)
Screenshot: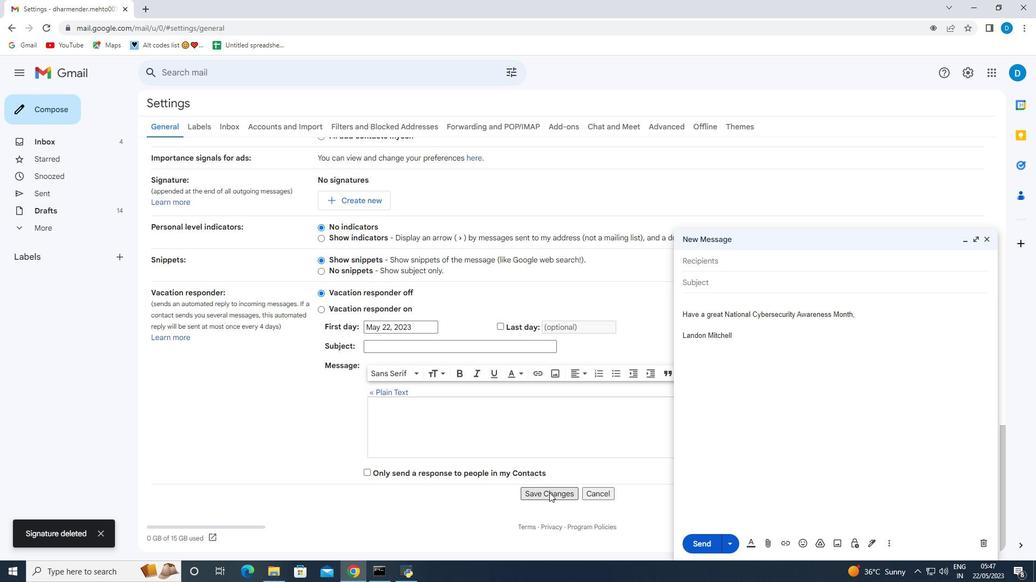 
Action: Mouse moved to (986, 242)
Screenshot: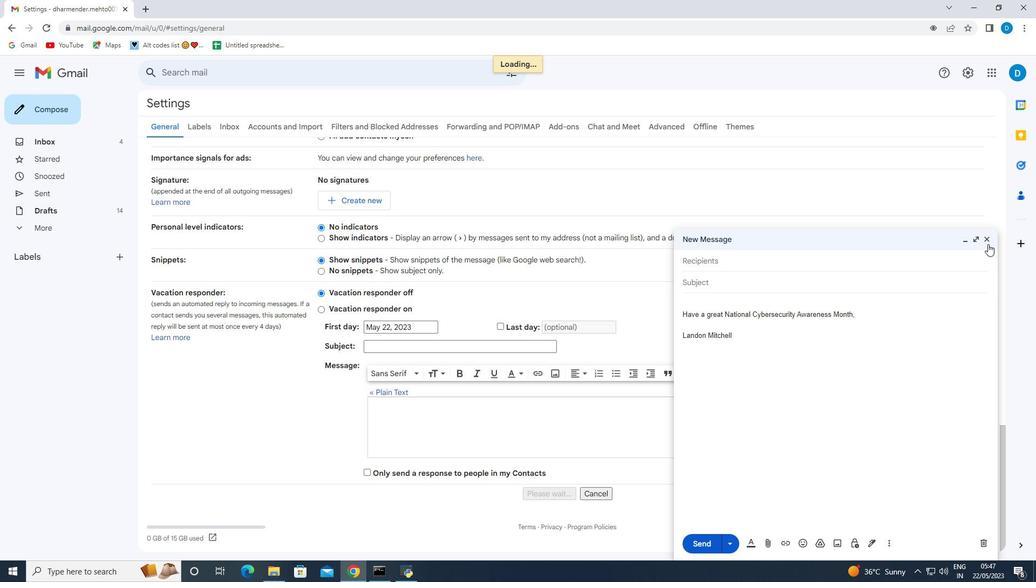 
Action: Mouse pressed left at (986, 242)
Screenshot: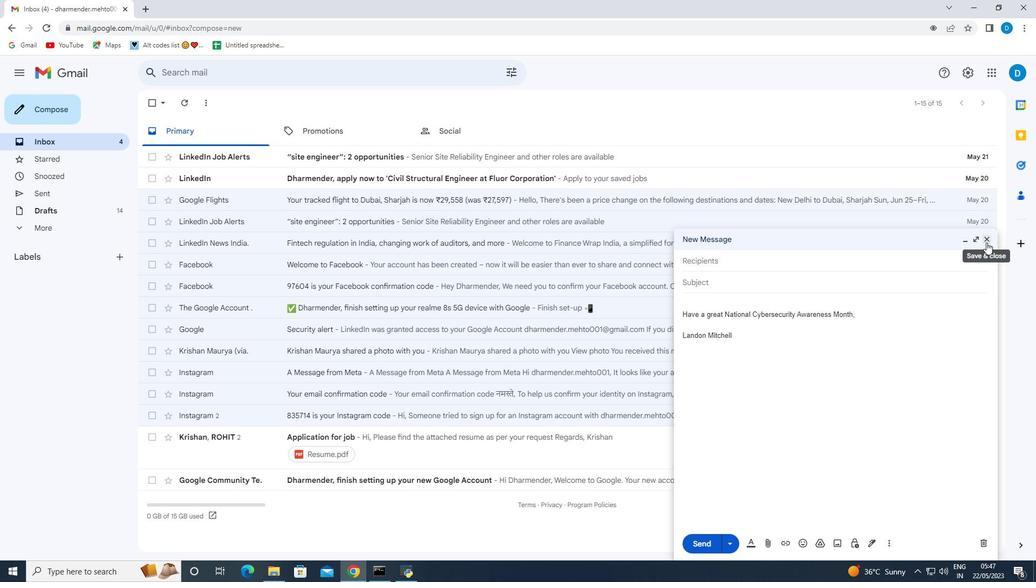 
Action: Mouse moved to (55, 114)
Screenshot: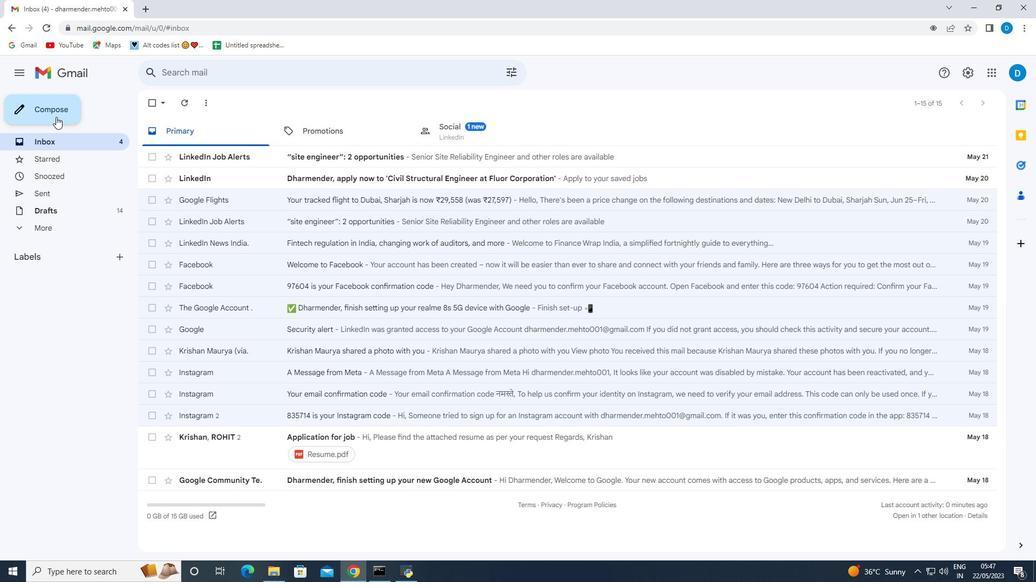 
Action: Mouse pressed left at (55, 114)
Screenshot: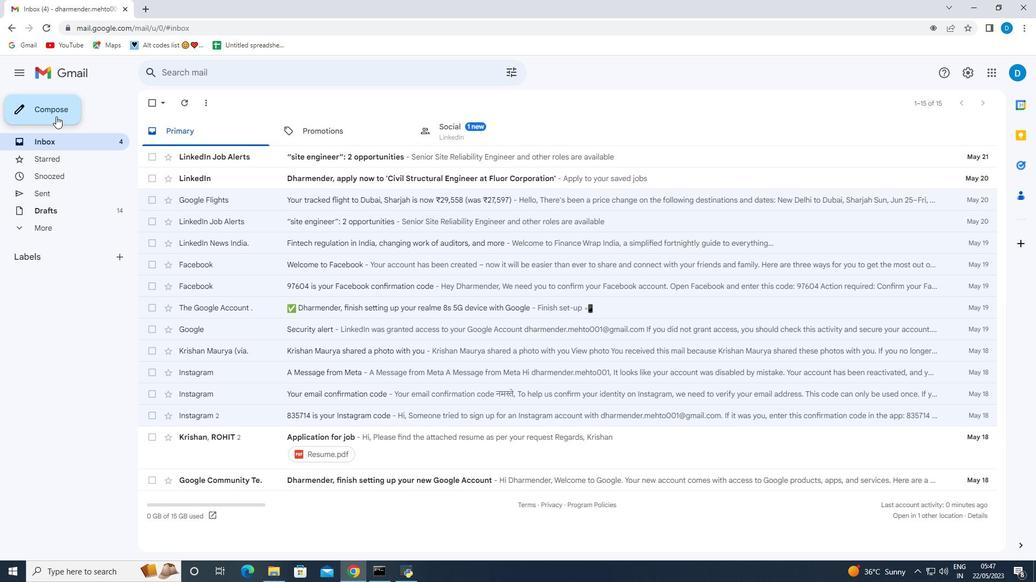 
Action: Mouse moved to (870, 538)
Screenshot: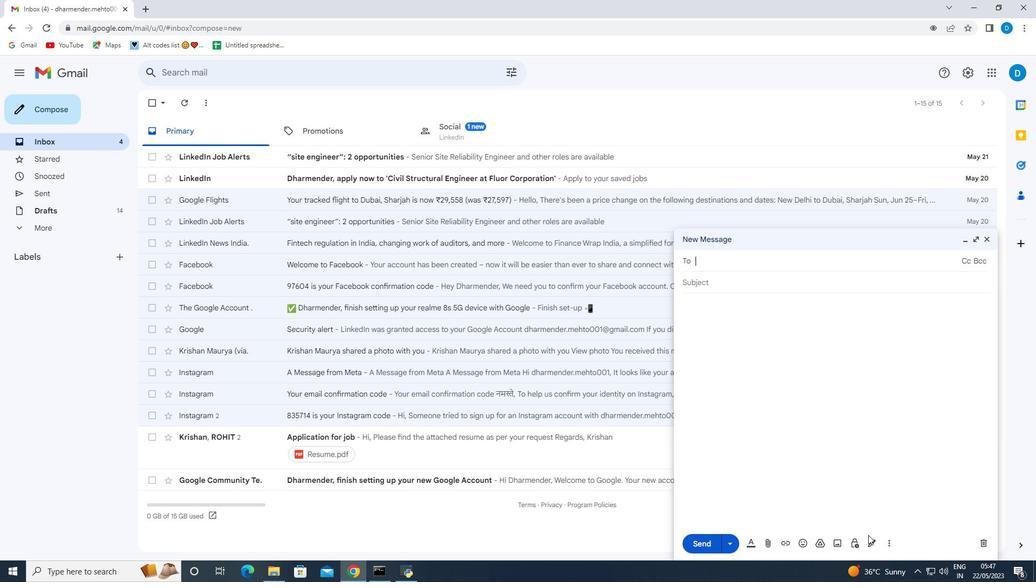 
Action: Mouse pressed left at (870, 538)
Screenshot: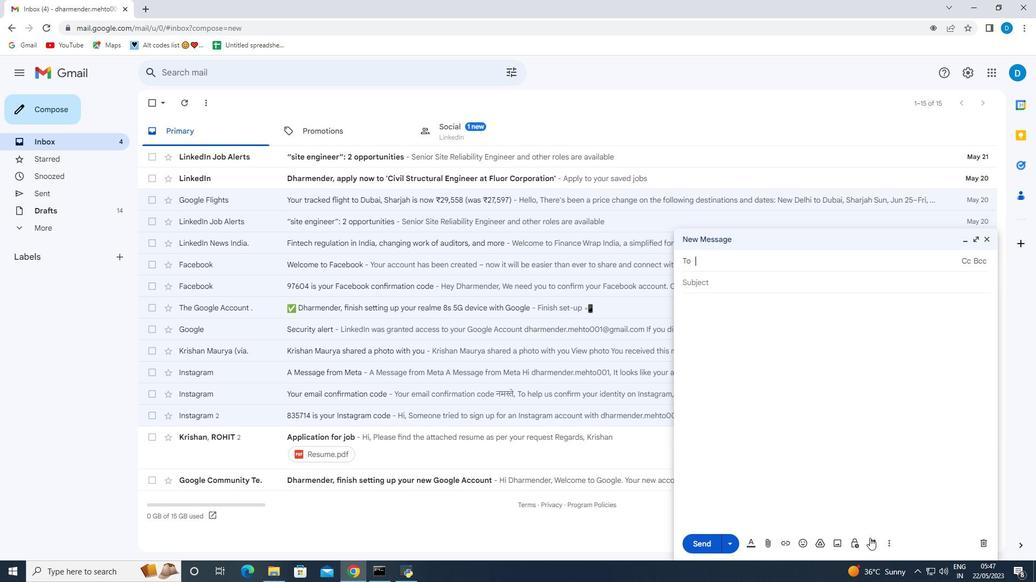 
Action: Mouse moved to (894, 502)
Screenshot: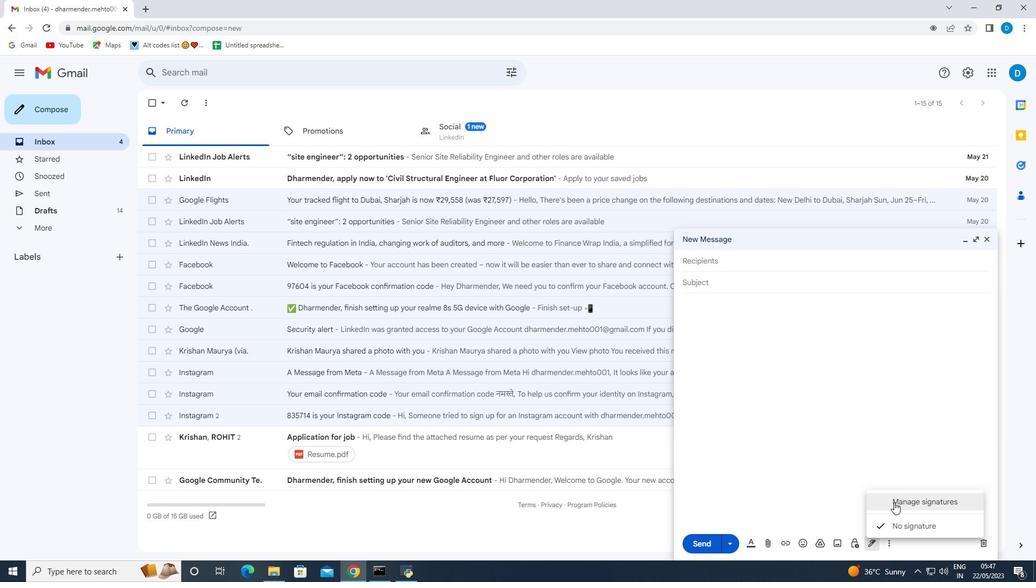 
Action: Mouse pressed left at (894, 502)
Screenshot: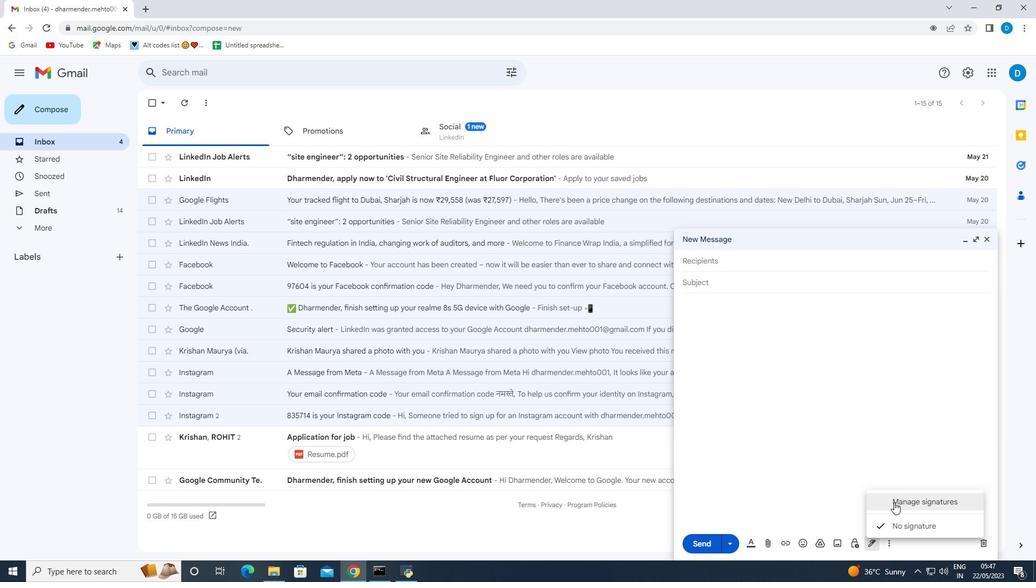 
Action: Mouse moved to (366, 343)
Screenshot: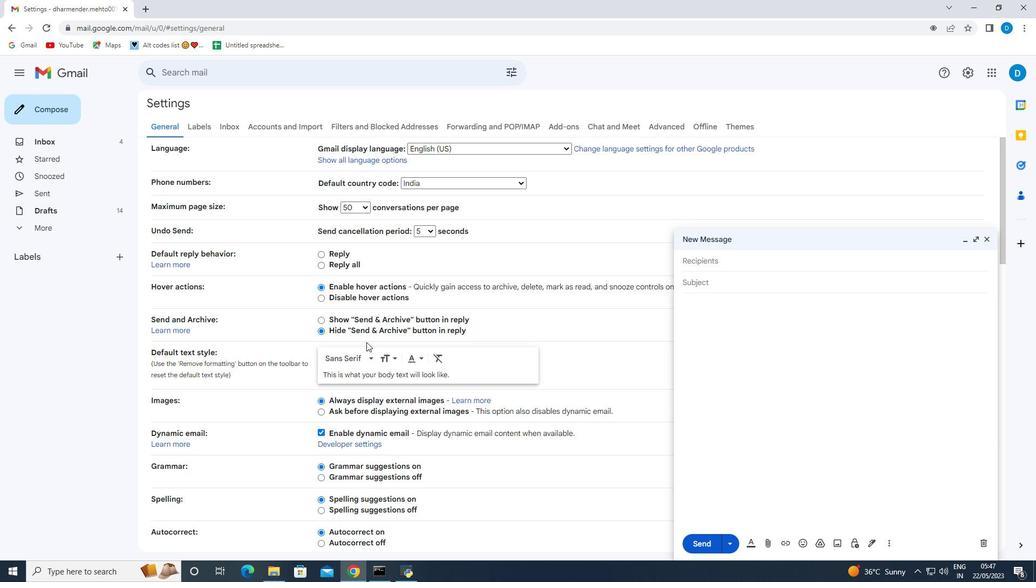
Action: Mouse scrolled (366, 343) with delta (0, 0)
Screenshot: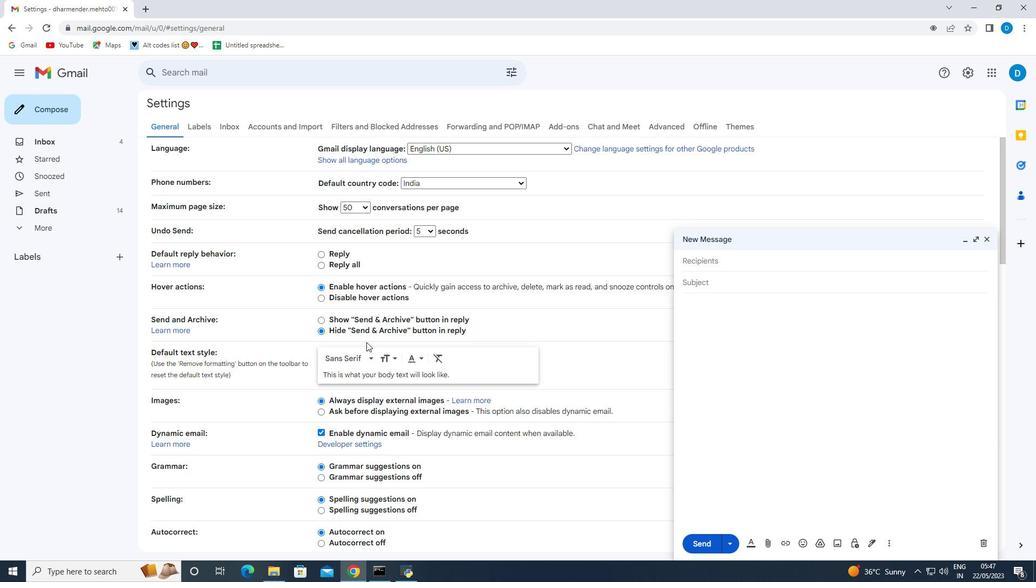 
Action: Mouse moved to (366, 345)
Screenshot: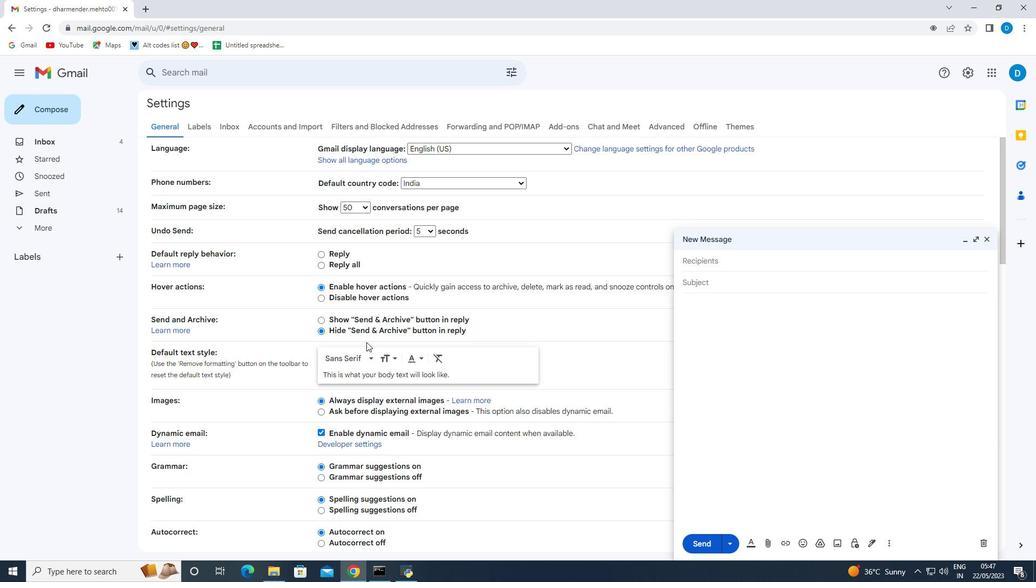 
Action: Mouse scrolled (366, 344) with delta (0, 0)
Screenshot: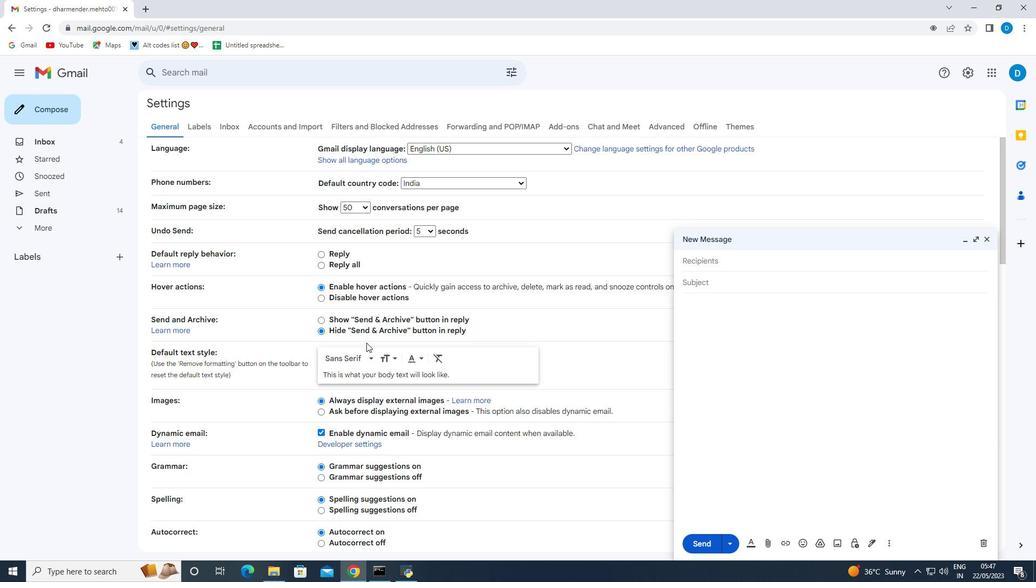 
Action: Mouse moved to (367, 347)
Screenshot: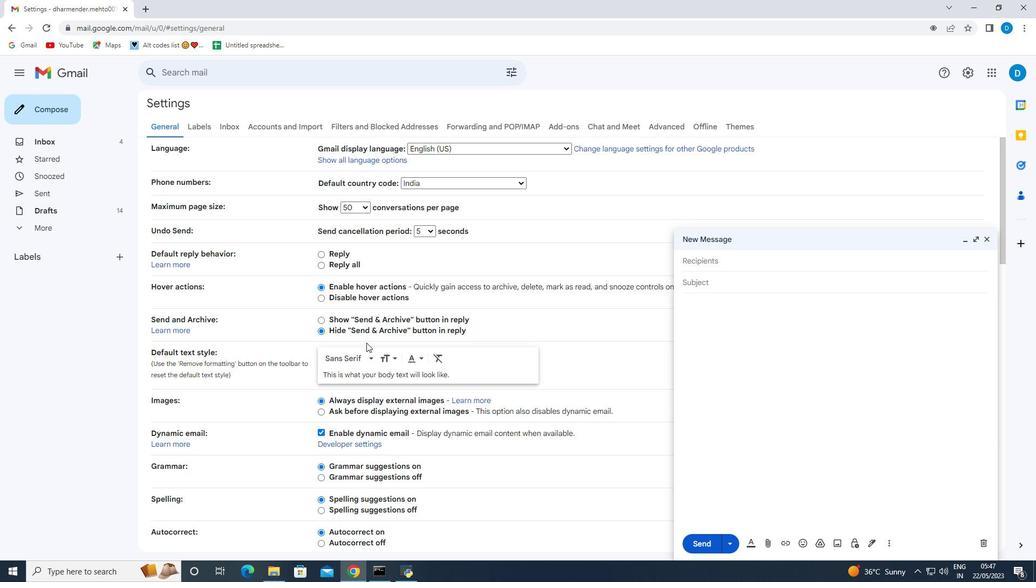 
Action: Mouse scrolled (367, 347) with delta (0, 0)
Screenshot: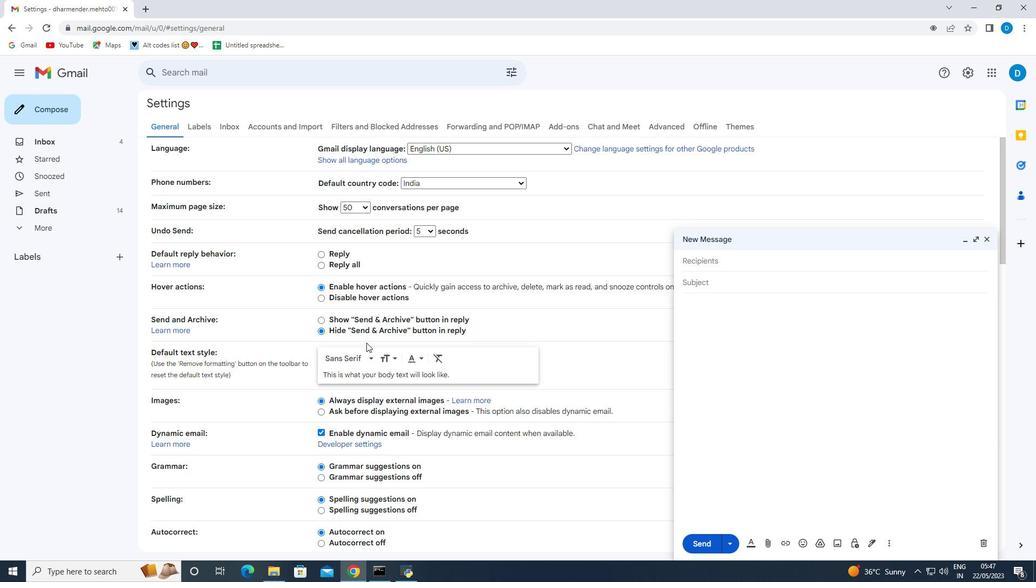 
Action: Mouse moved to (367, 348)
Screenshot: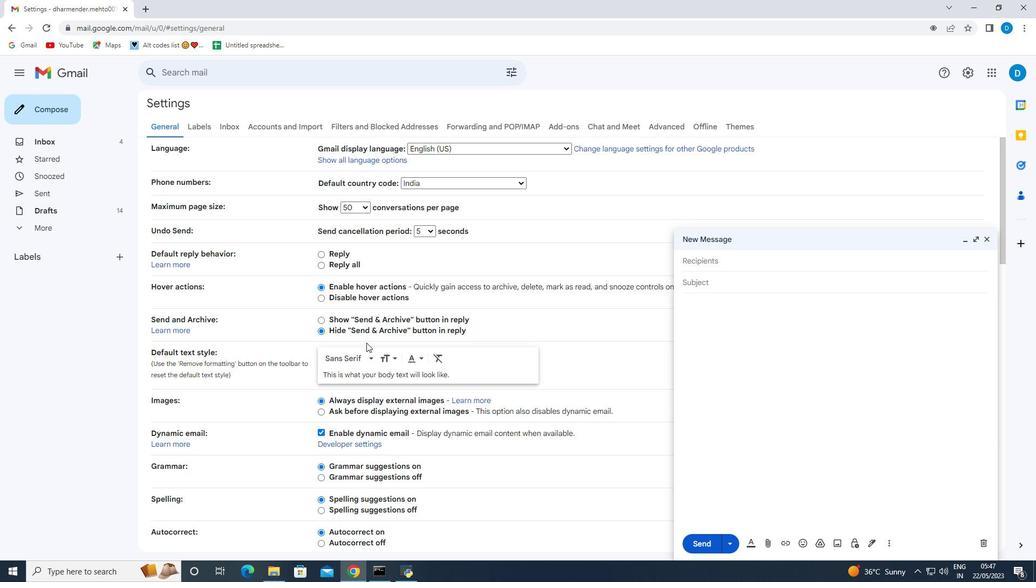 
Action: Mouse scrolled (367, 347) with delta (0, 0)
Screenshot: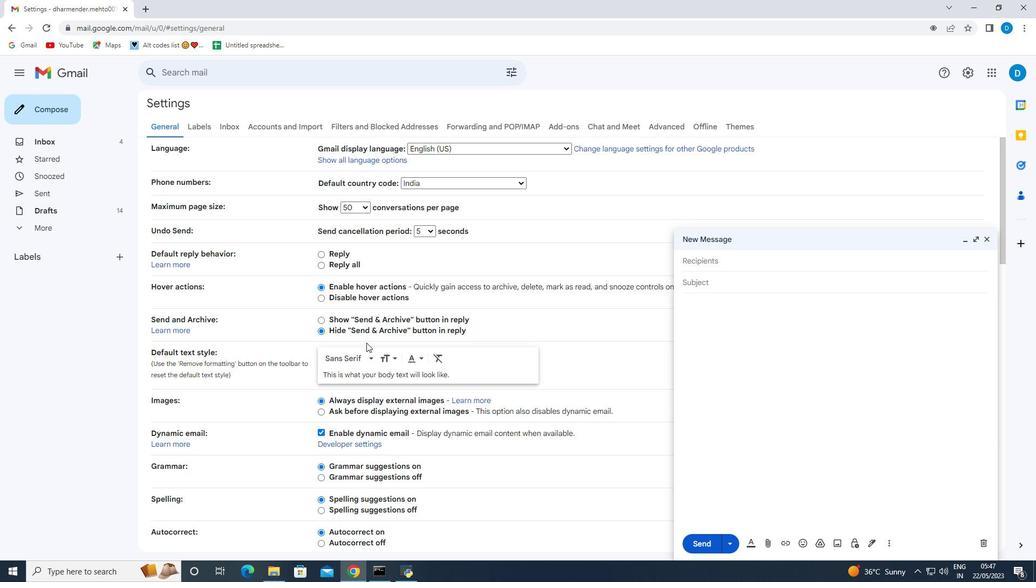 
Action: Mouse moved to (367, 348)
Screenshot: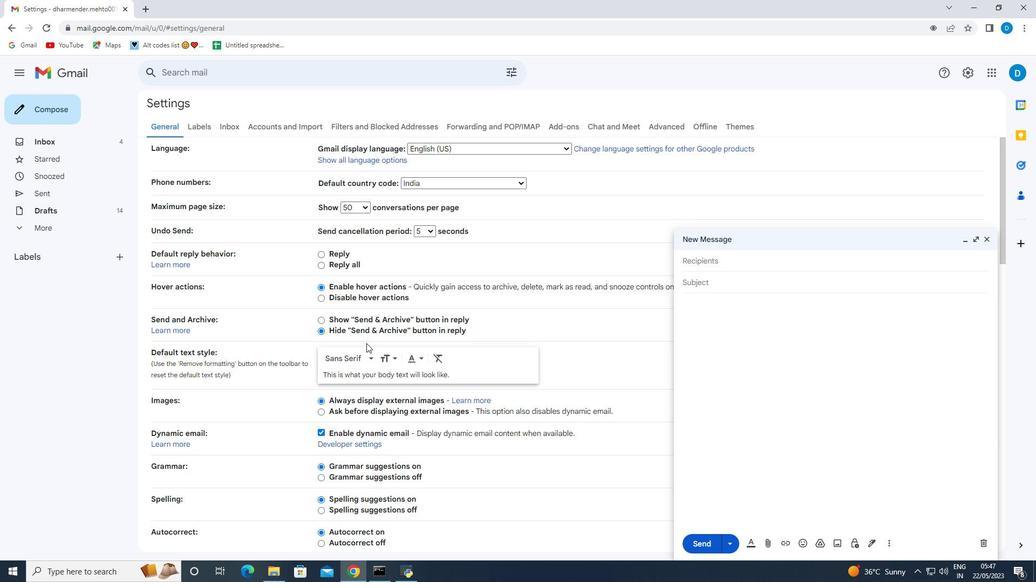 
Action: Mouse scrolled (367, 348) with delta (0, 0)
Screenshot: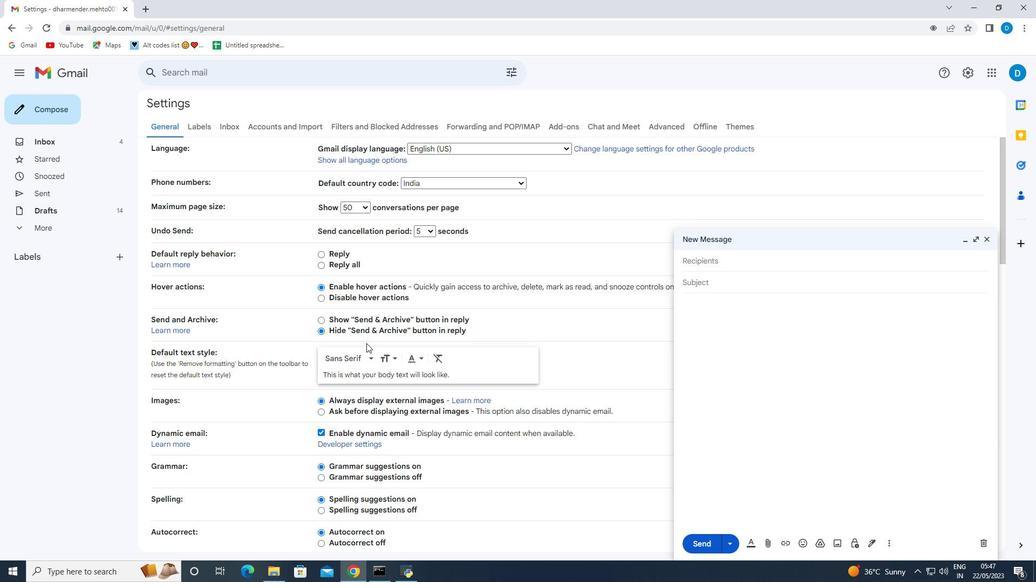 
Action: Mouse moved to (367, 348)
Screenshot: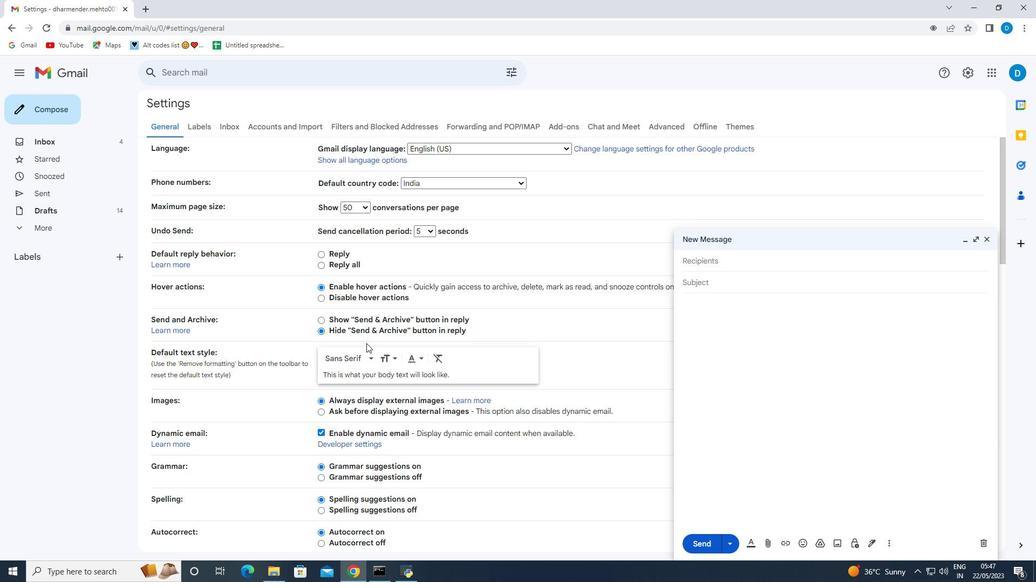 
Action: Mouse scrolled (367, 348) with delta (0, 0)
Screenshot: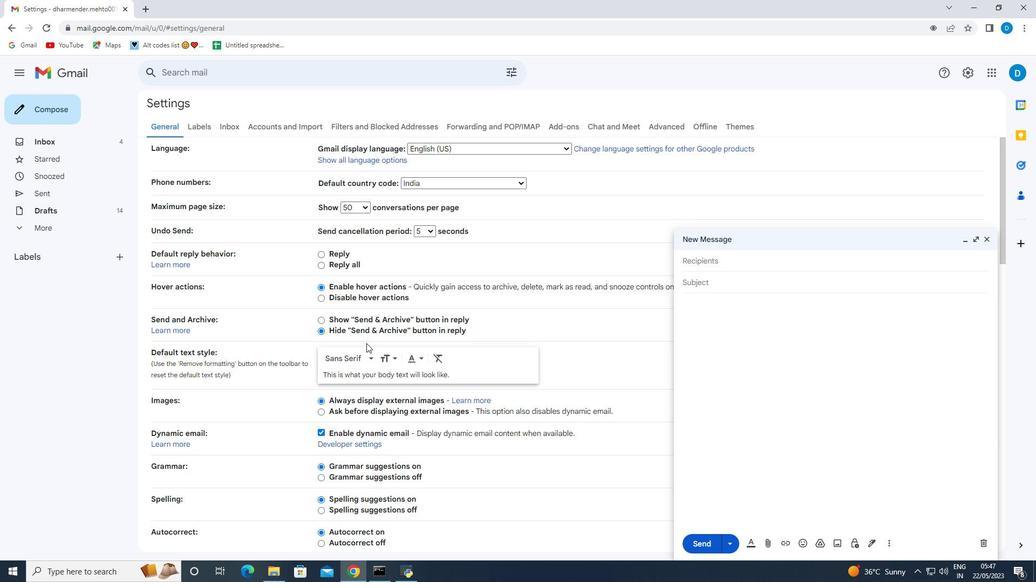
Action: Mouse moved to (374, 355)
Screenshot: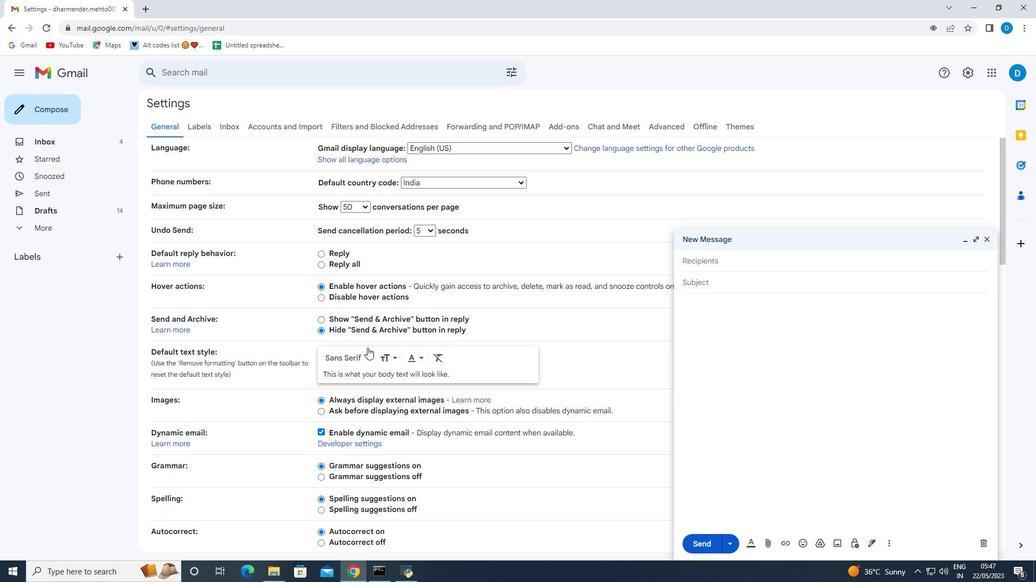 
Action: Mouse scrolled (374, 354) with delta (0, 0)
Screenshot: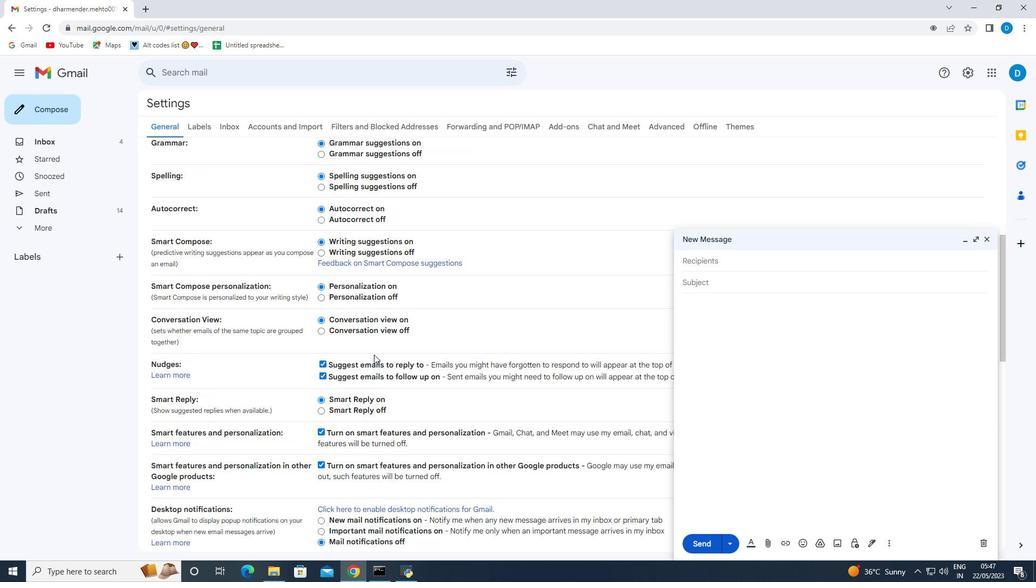 
Action: Mouse scrolled (374, 354) with delta (0, 0)
Screenshot: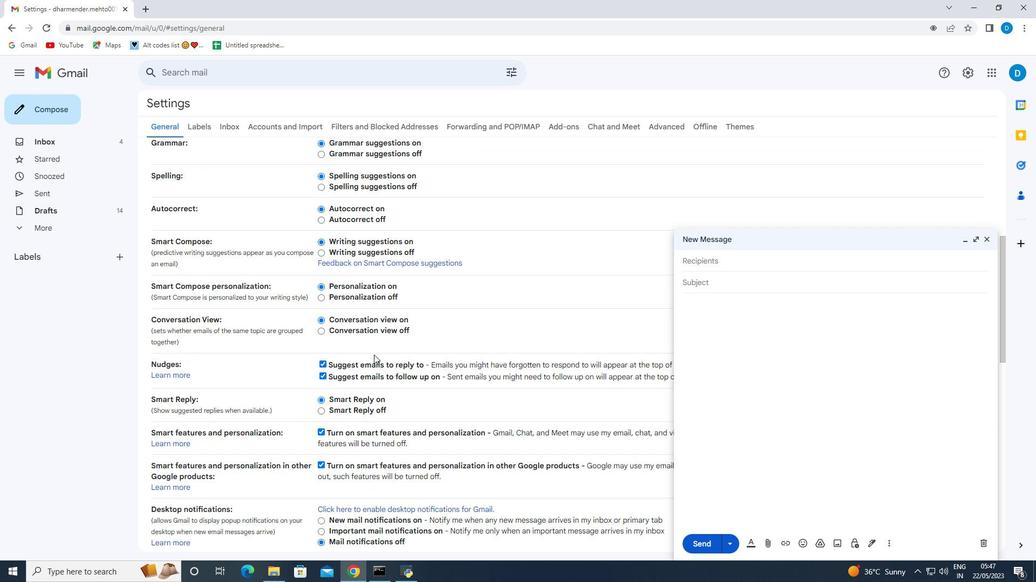 
Action: Mouse scrolled (374, 354) with delta (0, 0)
Screenshot: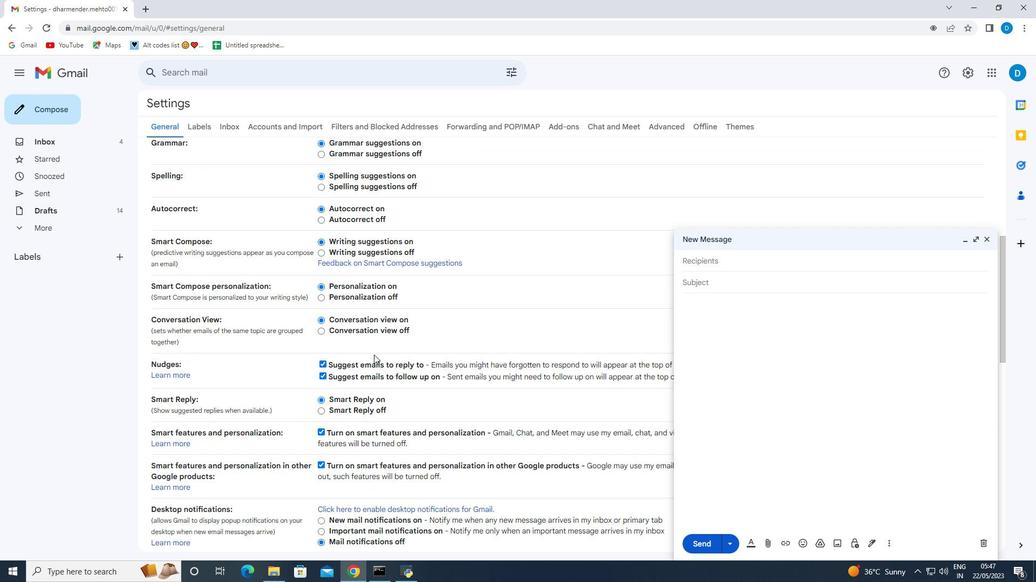 
Action: Mouse scrolled (374, 354) with delta (0, 0)
Screenshot: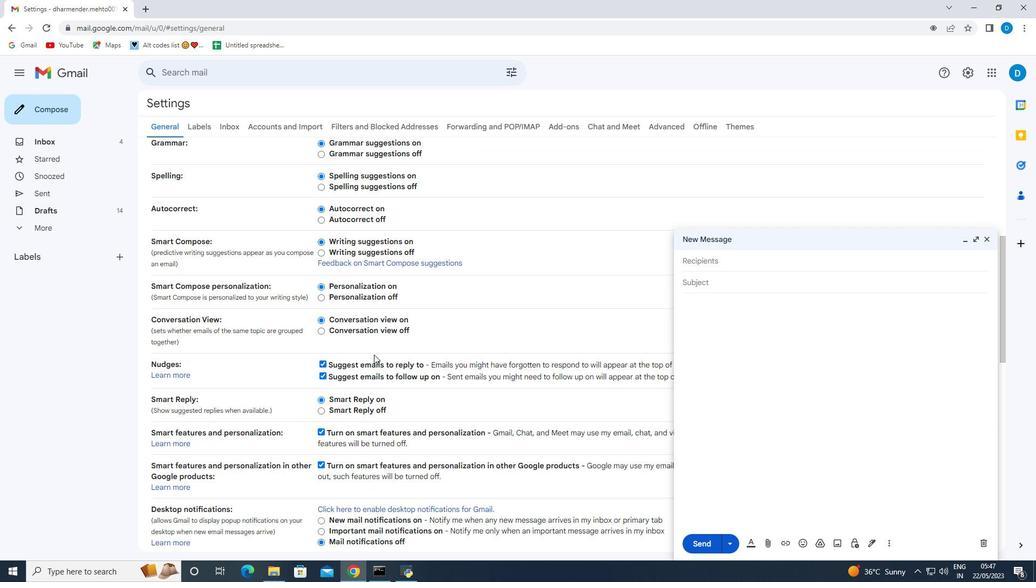 
Action: Mouse scrolled (374, 354) with delta (0, 0)
Screenshot: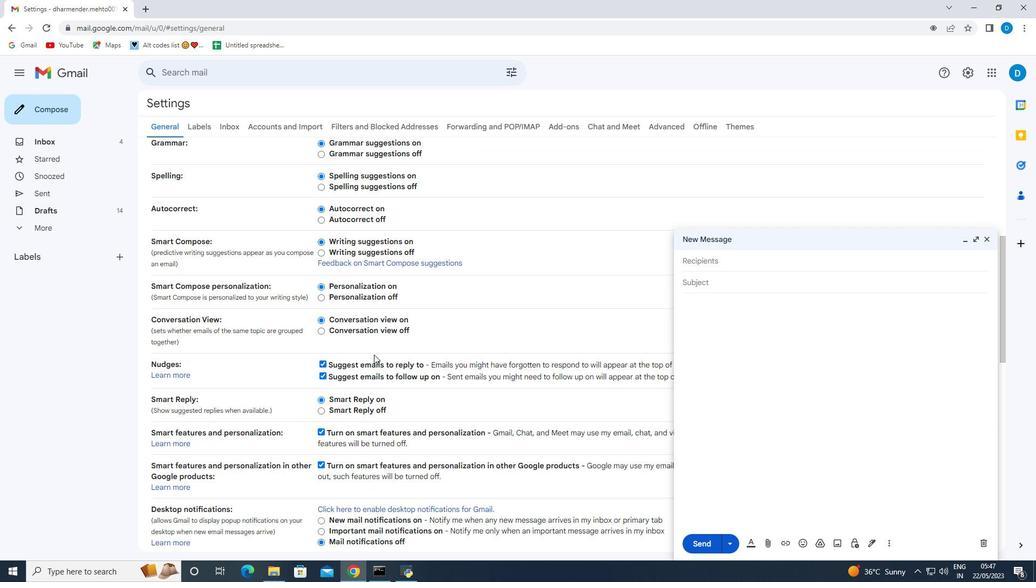 
Action: Mouse scrolled (374, 354) with delta (0, 0)
Screenshot: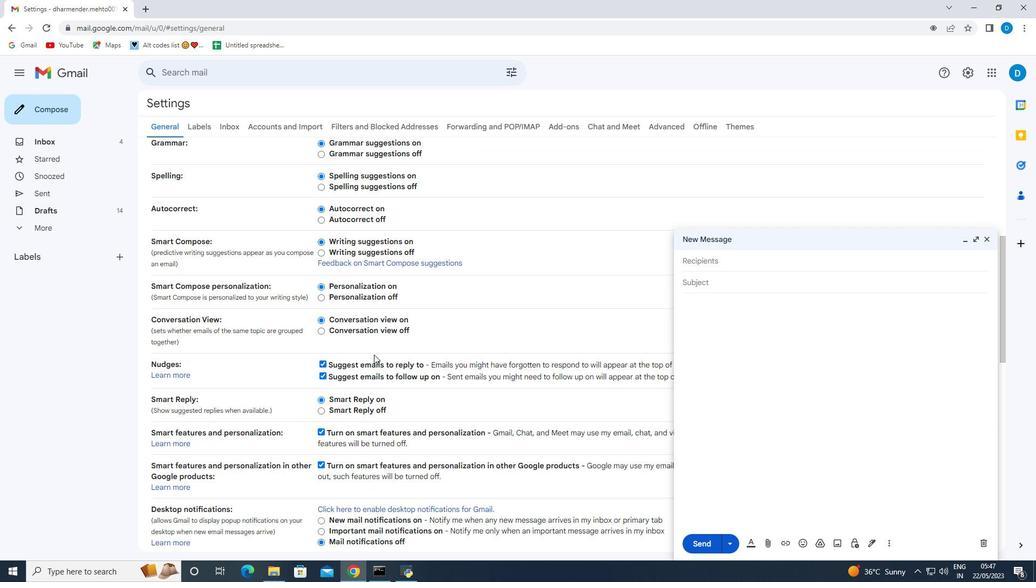 
Action: Mouse scrolled (374, 354) with delta (0, 0)
Screenshot: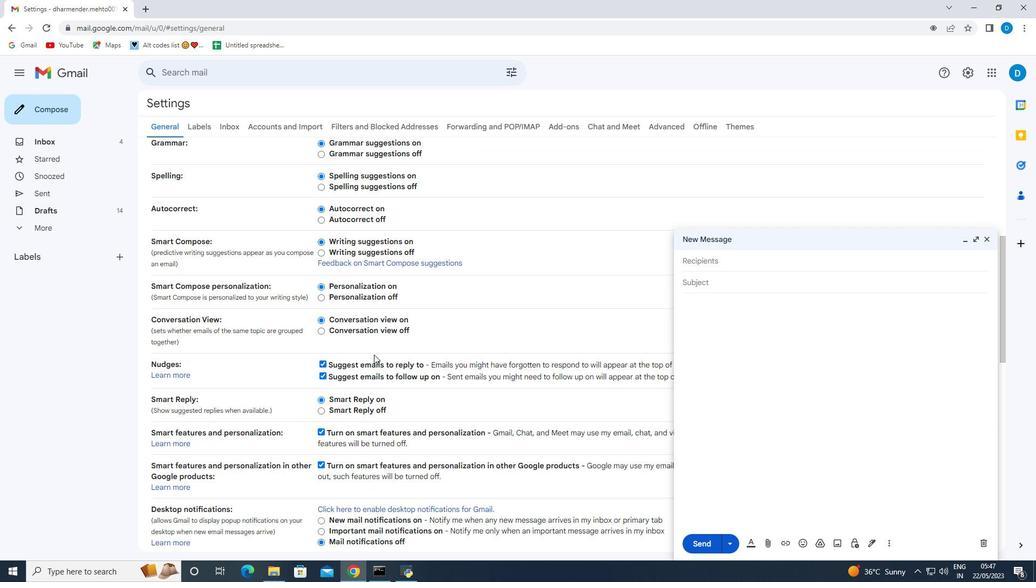 
Action: Mouse scrolled (374, 354) with delta (0, 0)
Screenshot: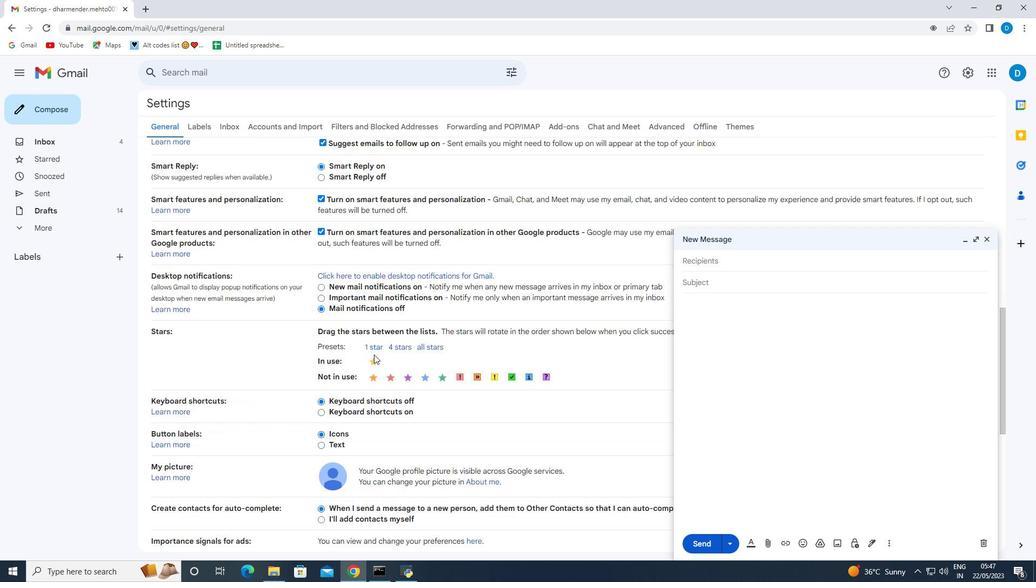 
Action: Mouse scrolled (374, 354) with delta (0, 0)
Screenshot: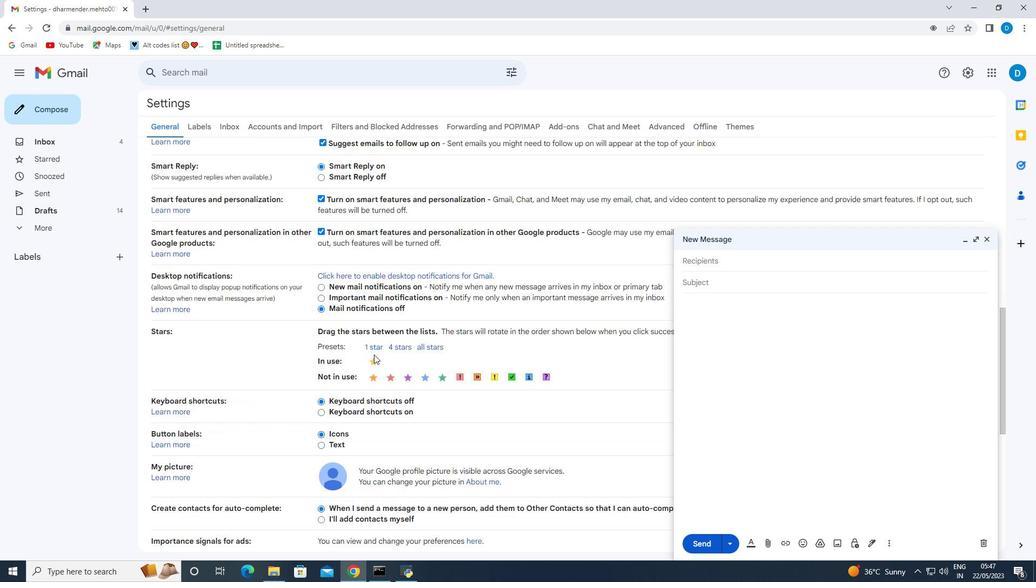 
Action: Mouse scrolled (374, 354) with delta (0, 0)
Screenshot: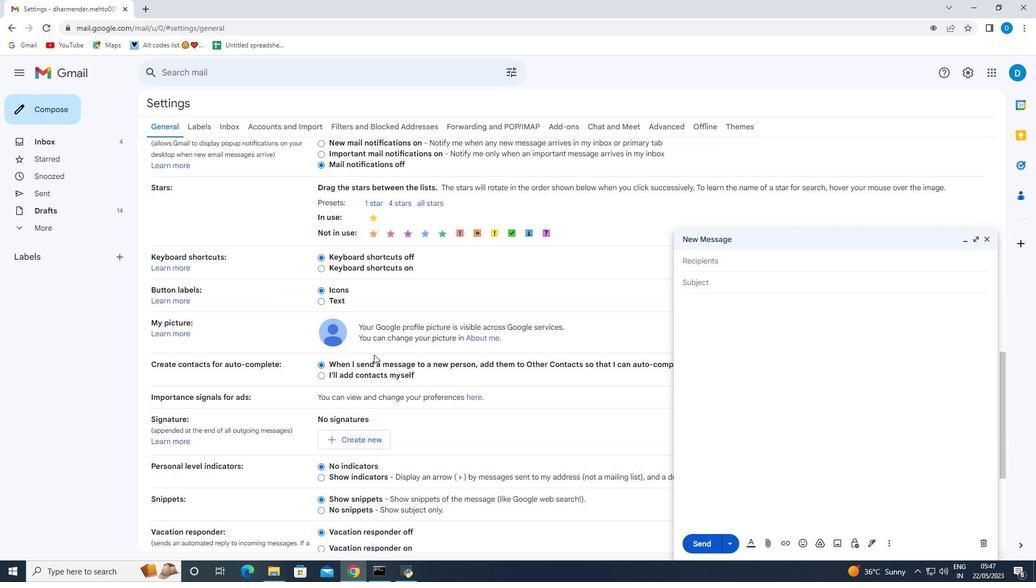 
Action: Mouse scrolled (374, 354) with delta (0, 0)
Screenshot: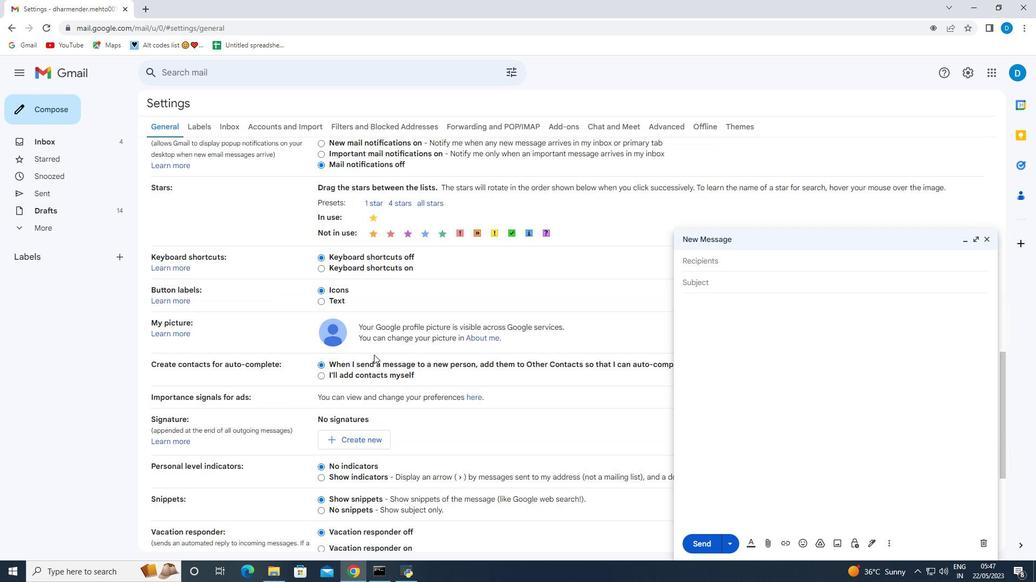 
Action: Mouse scrolled (374, 354) with delta (0, 0)
Screenshot: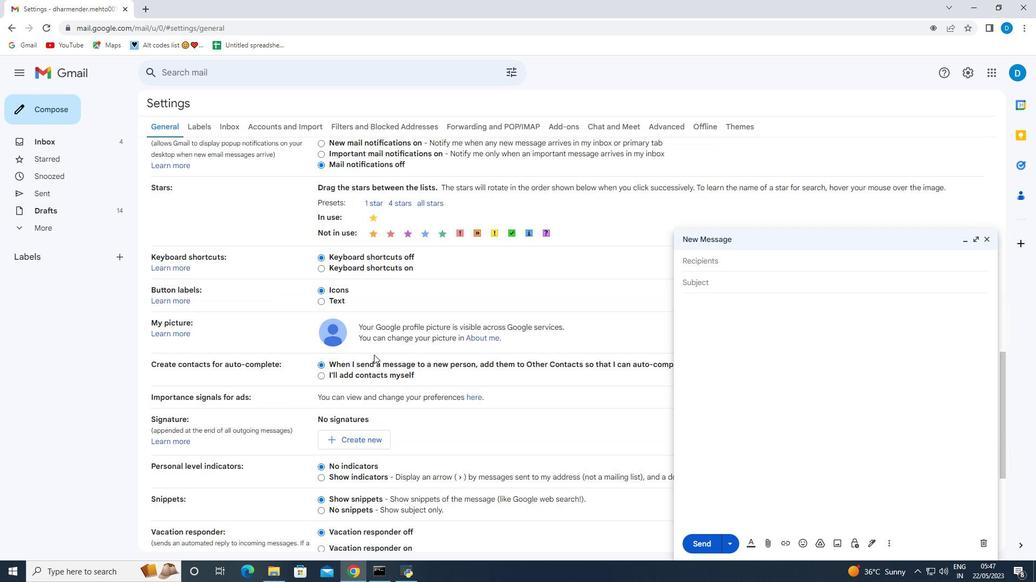 
Action: Mouse scrolled (374, 354) with delta (0, 0)
Screenshot: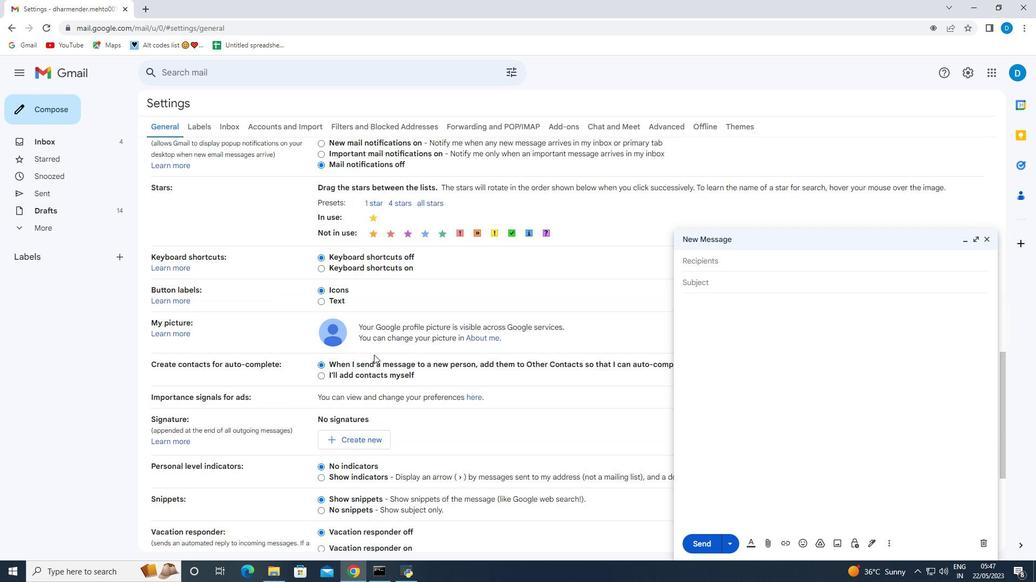 
Action: Mouse moved to (371, 346)
Screenshot: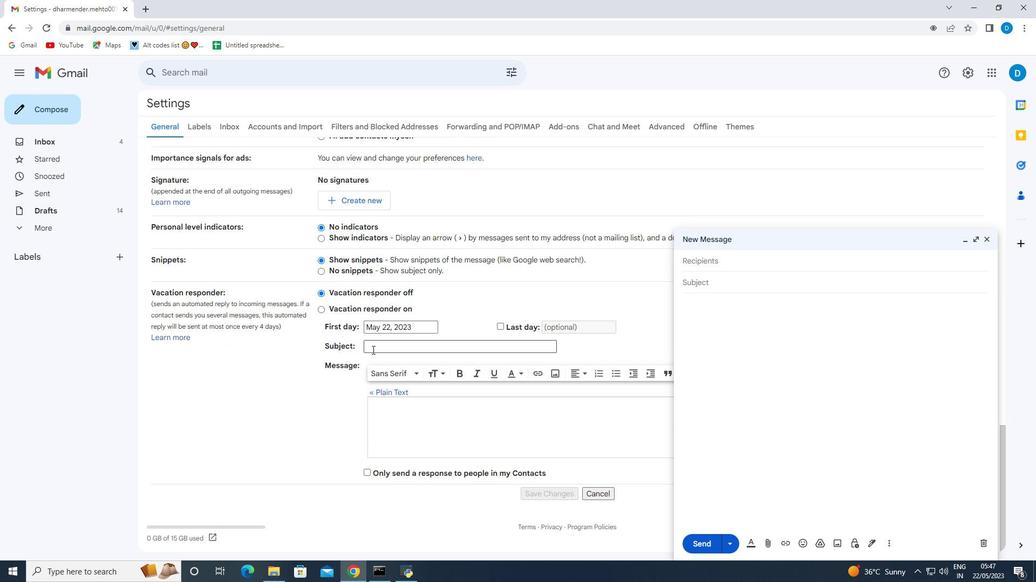 
Action: Mouse scrolled (371, 347) with delta (0, 0)
Screenshot: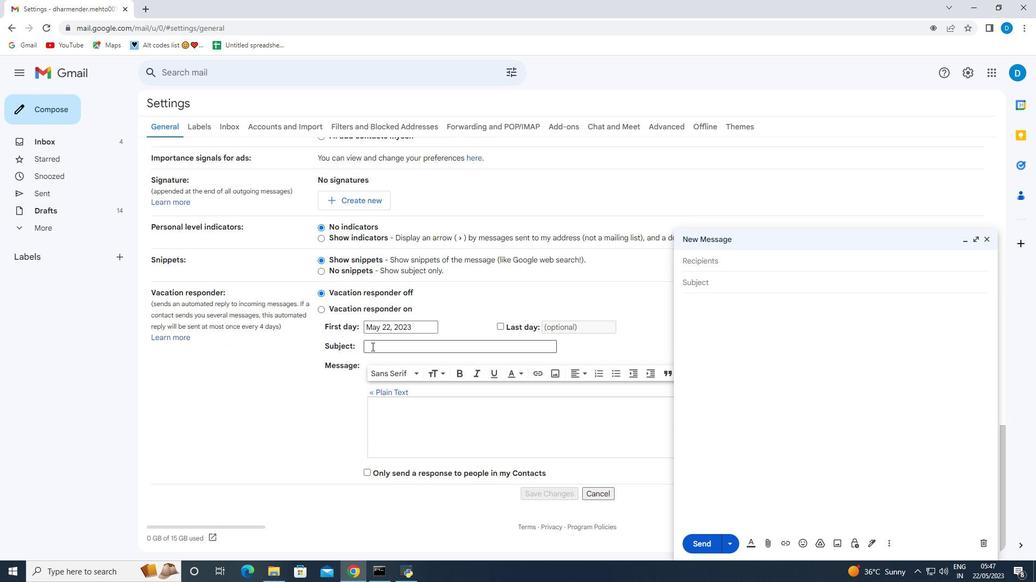 
Action: Mouse scrolled (371, 347) with delta (0, 0)
Screenshot: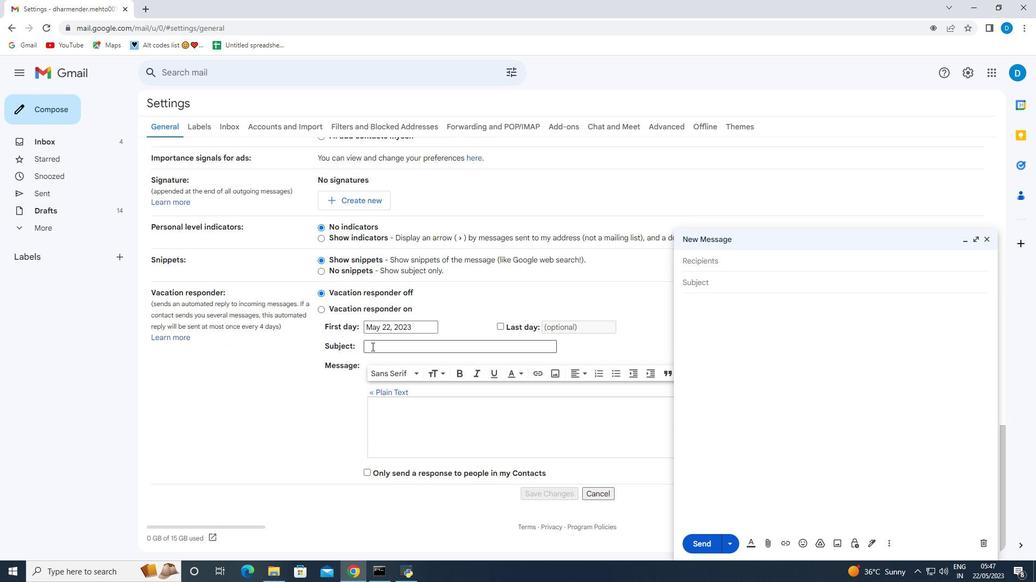 
Action: Mouse moved to (354, 307)
Screenshot: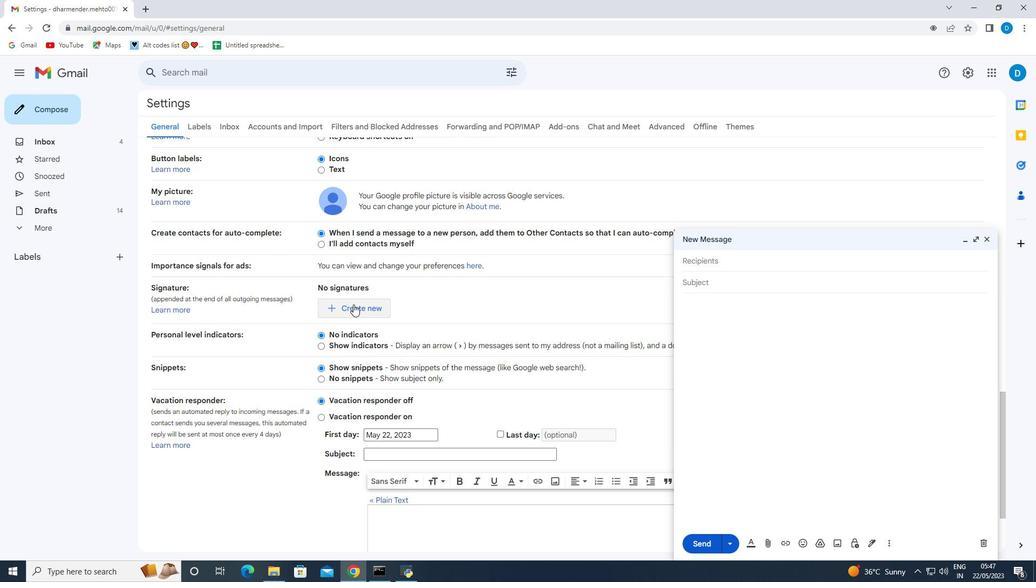 
Action: Mouse pressed left at (354, 307)
Screenshot: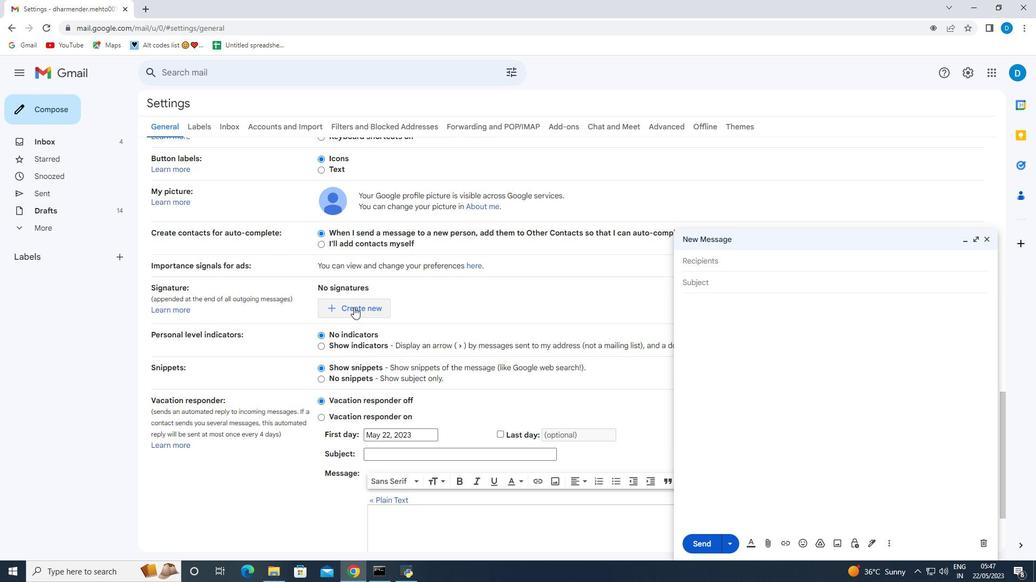 
Action: Mouse moved to (531, 307)
Screenshot: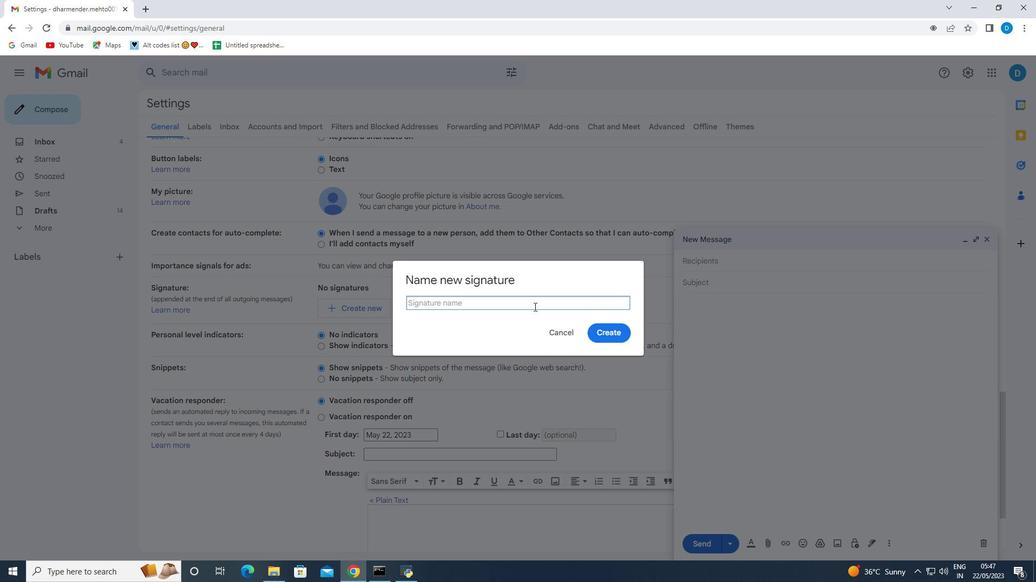 
Action: Mouse pressed left at (531, 307)
Screenshot: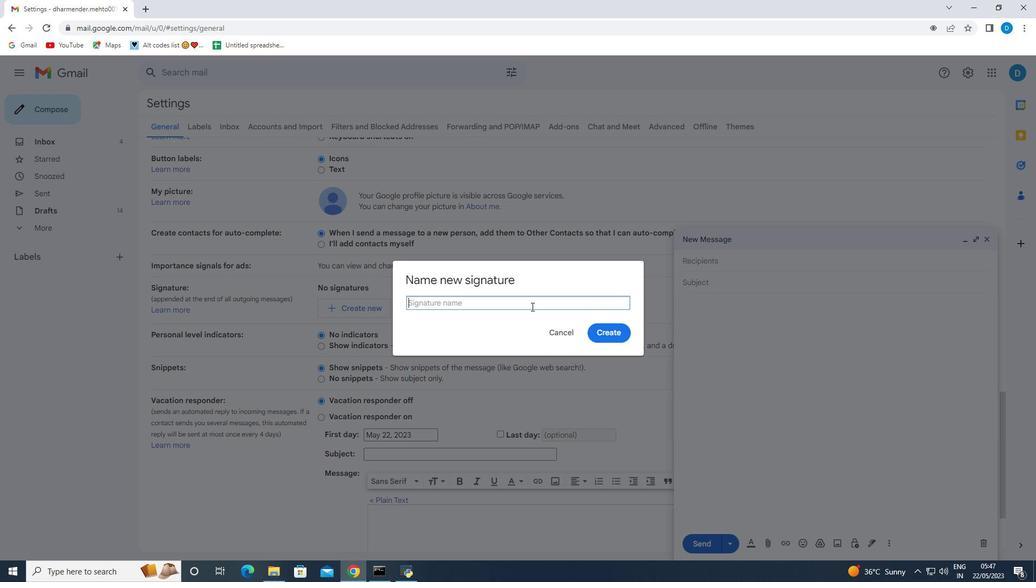 
Action: Mouse moved to (527, 307)
Screenshot: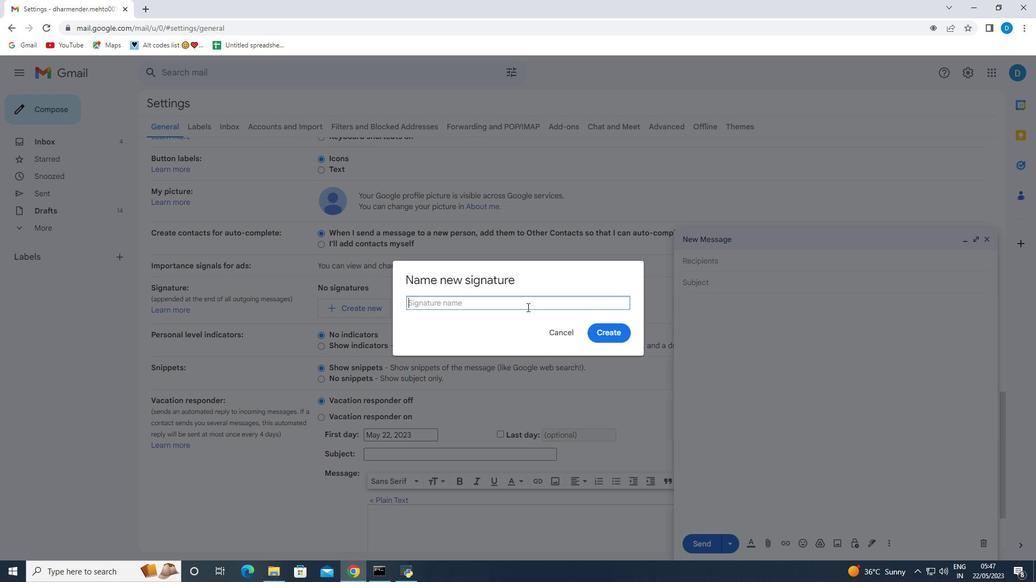 
Action: Key pressed <Key.shift>Lane<Key.space><Key.shift>Turner
Screenshot: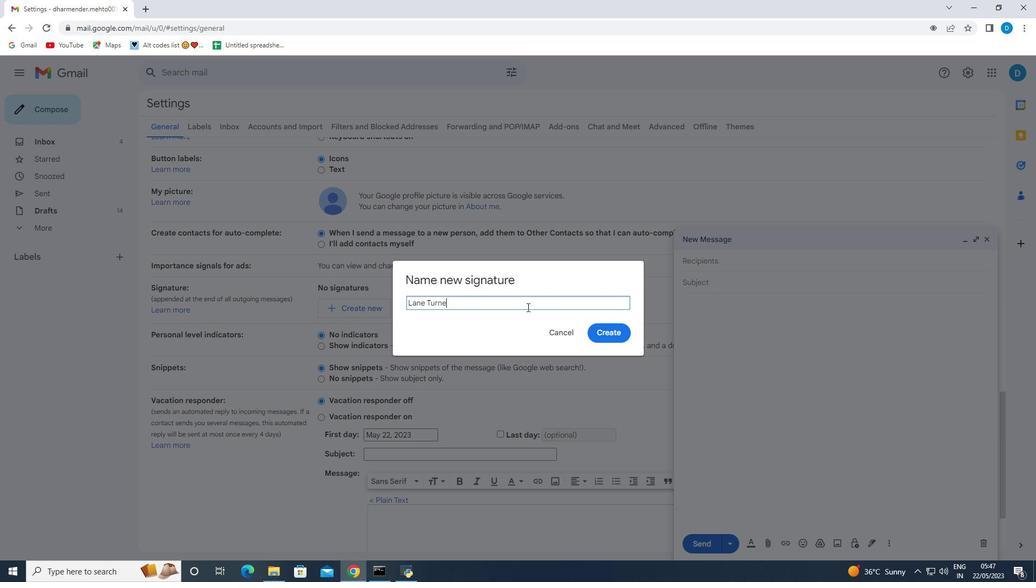 
Action: Mouse moved to (595, 337)
Screenshot: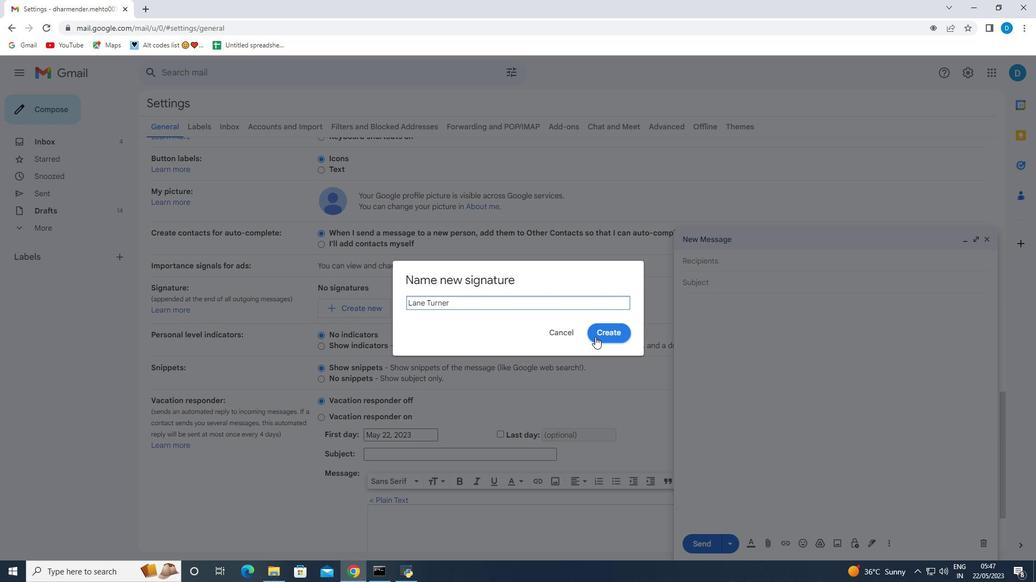 
Action: Mouse pressed left at (595, 337)
Screenshot: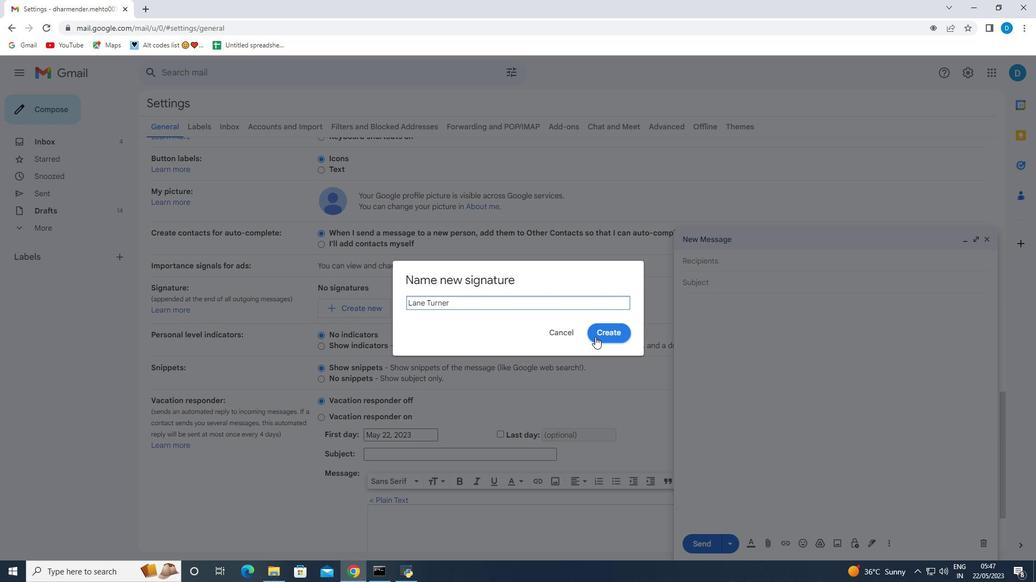 
Action: Mouse moved to (470, 302)
Screenshot: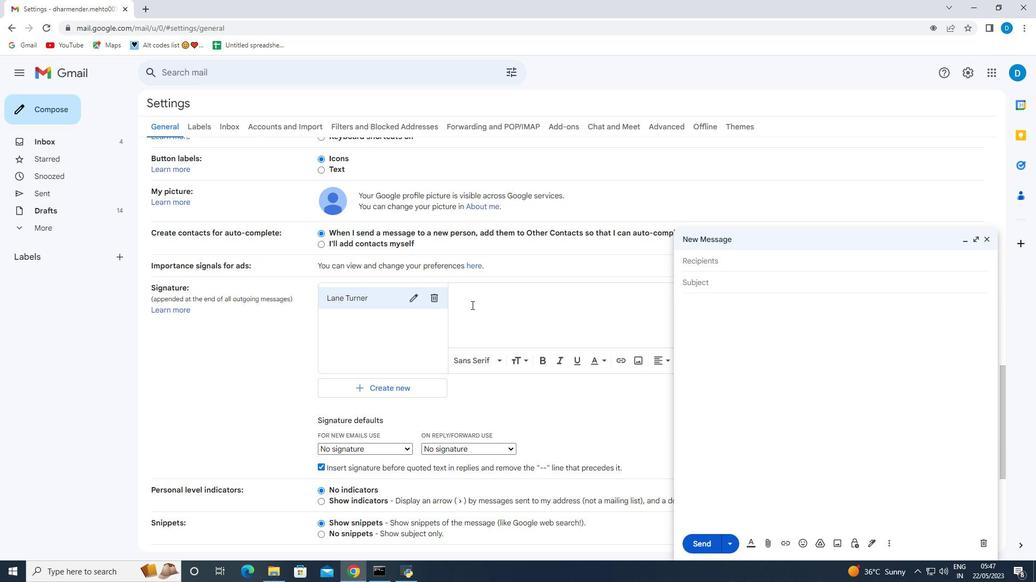 
Action: Mouse pressed left at (470, 302)
Screenshot: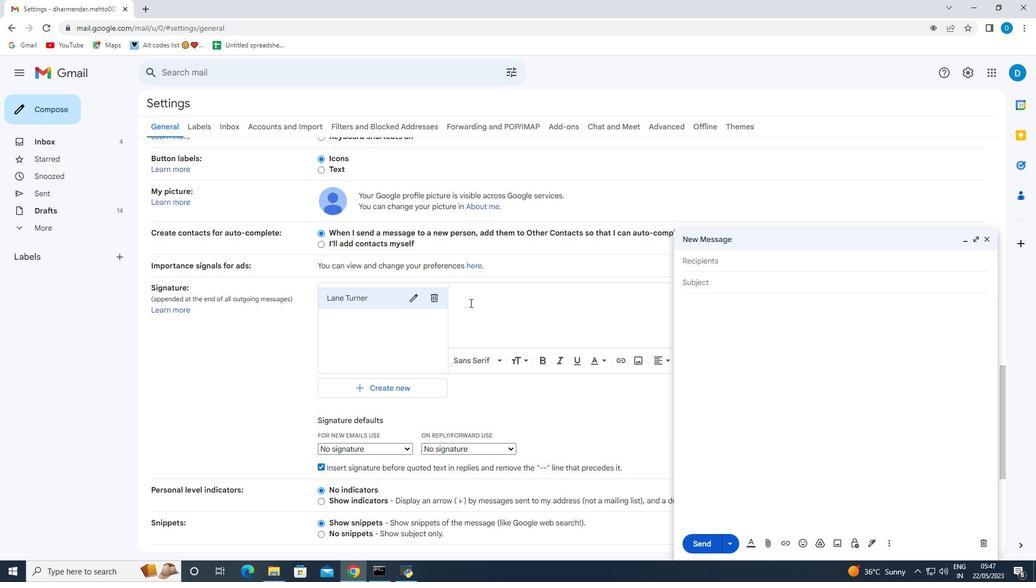 
Action: Key pressed <Key.shift><Key.shift><Key.shift><Key.shift>Sincere
Screenshot: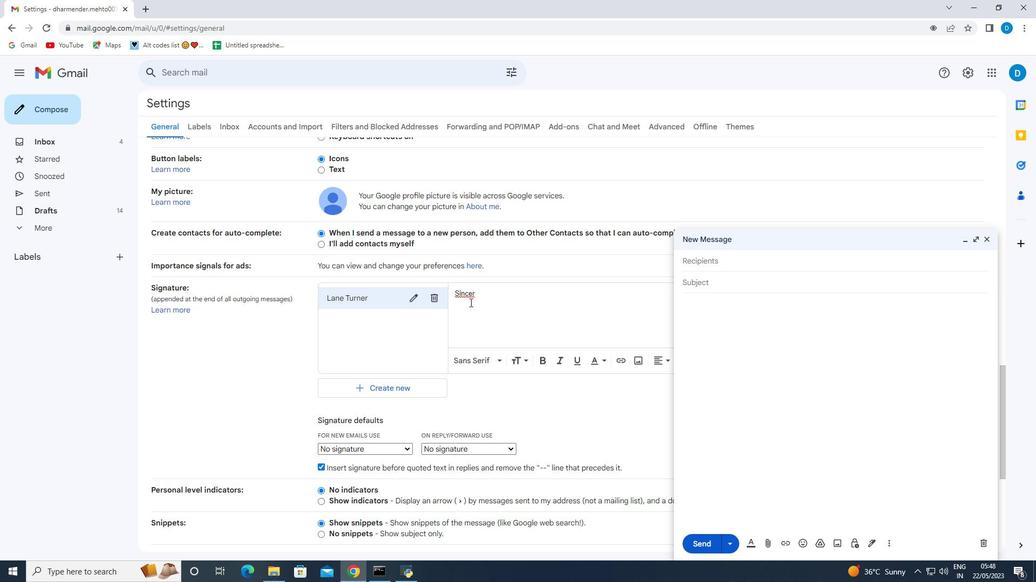 
Action: Mouse moved to (480, 296)
Screenshot: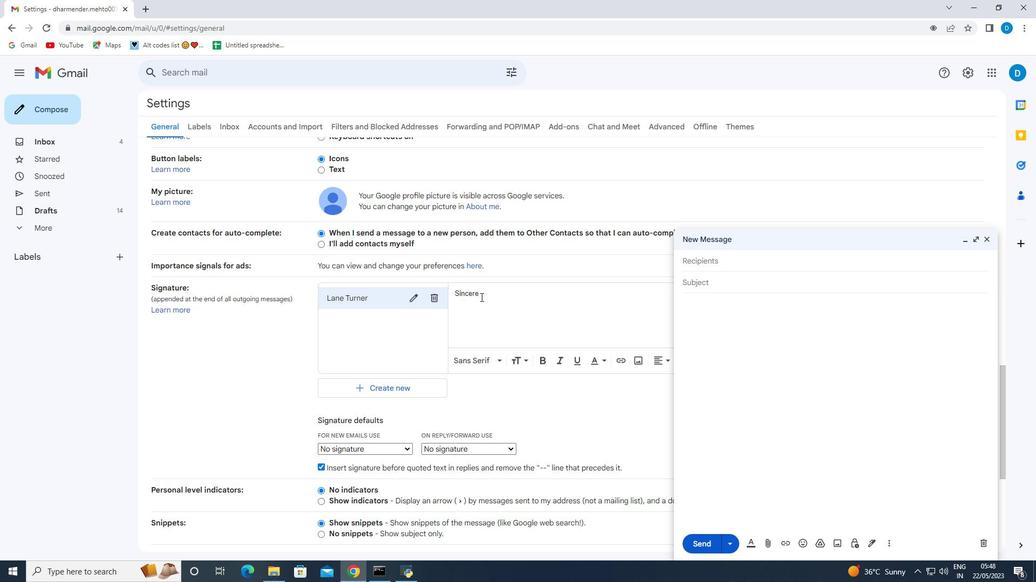 
Action: Mouse pressed left at (480, 296)
Screenshot: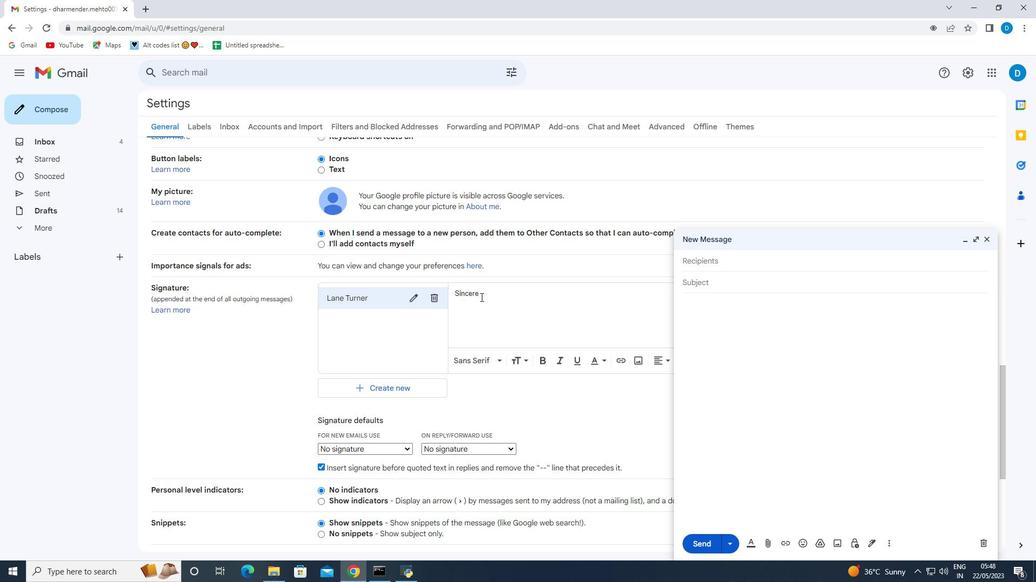 
Action: Key pressed <Key.enter>
Screenshot: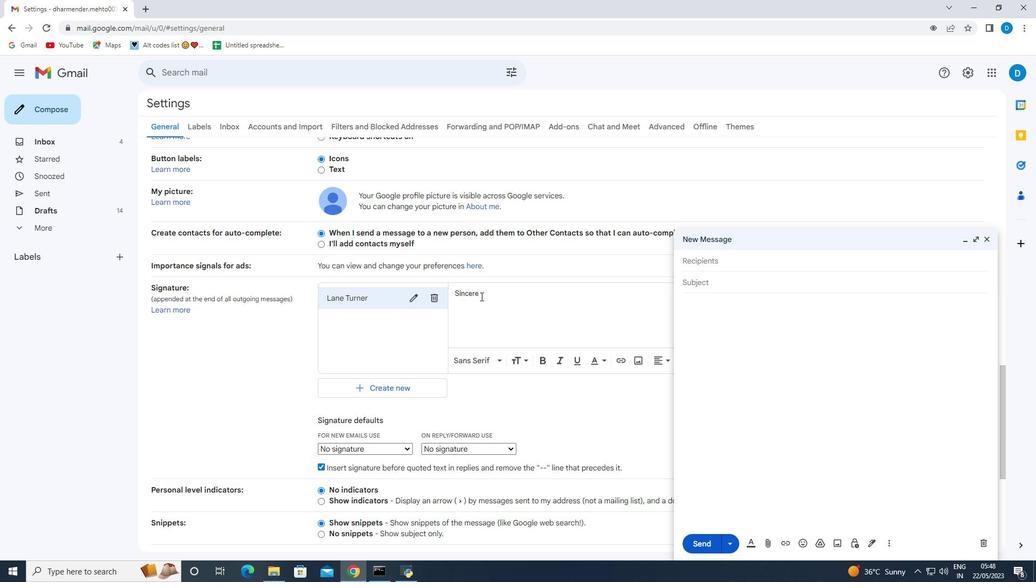 
Action: Mouse moved to (471, 481)
Screenshot: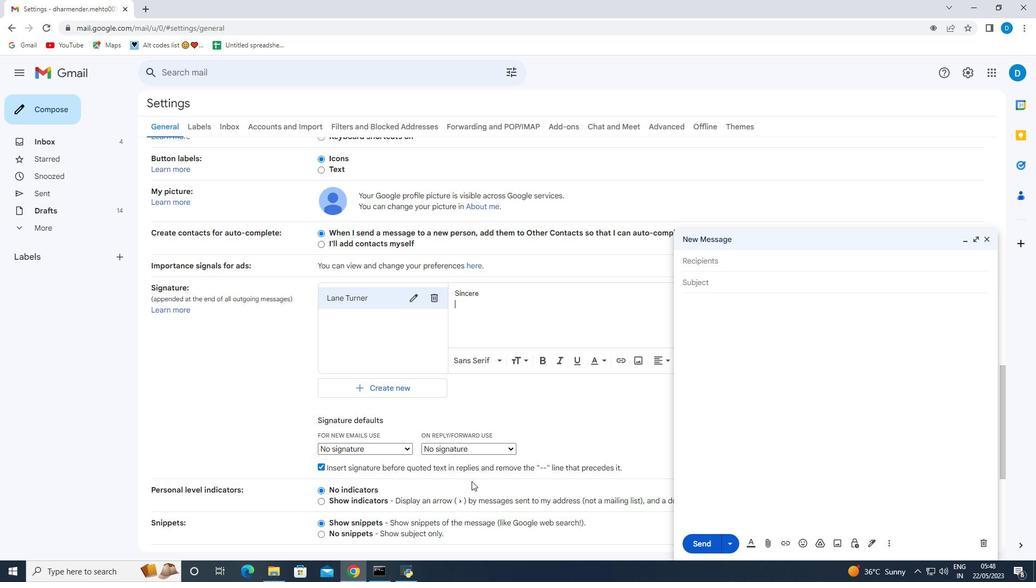 
Action: Mouse scrolled (471, 480) with delta (0, 0)
Screenshot: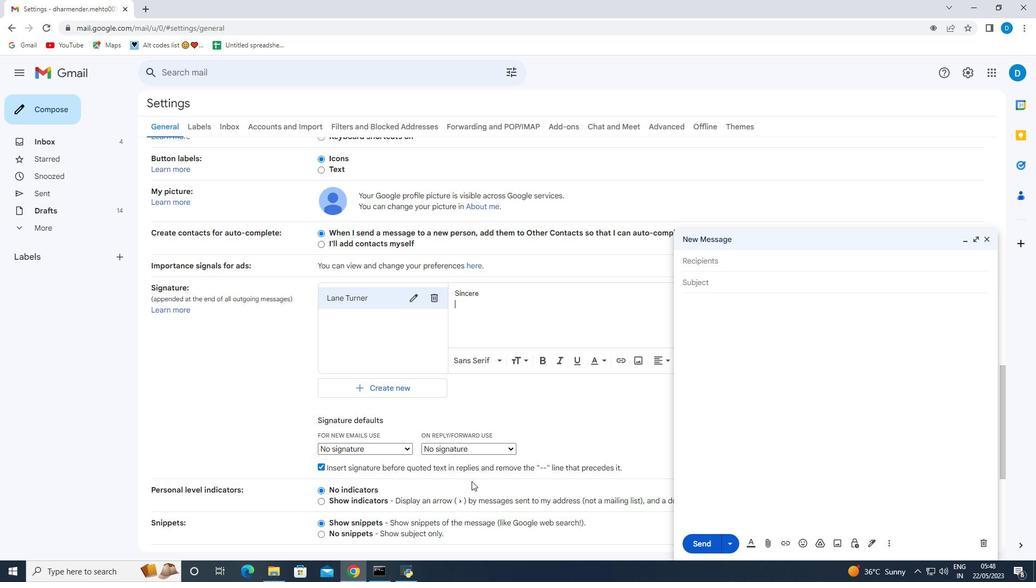 
Action: Mouse scrolled (471, 480) with delta (0, 0)
Screenshot: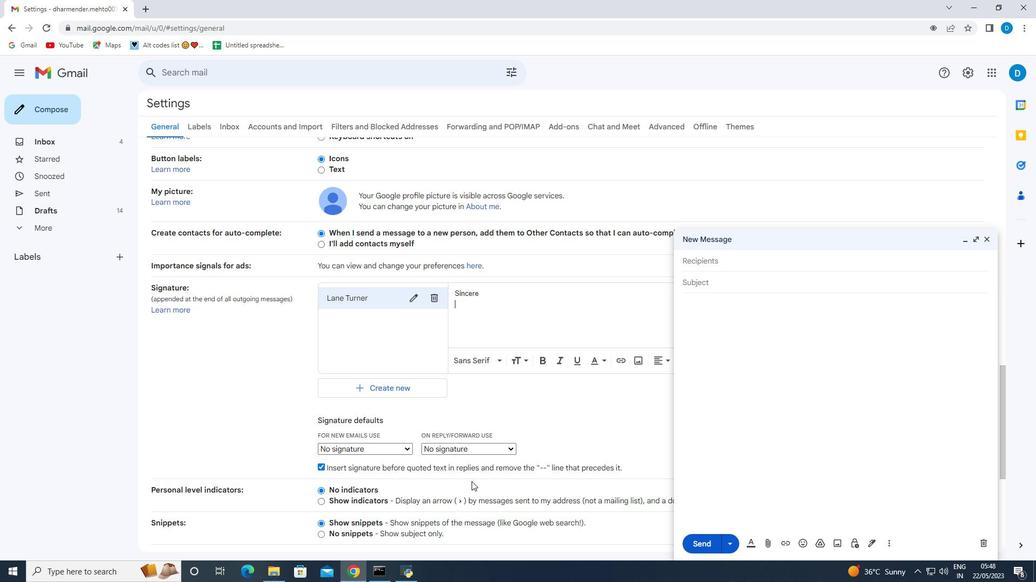 
Action: Mouse moved to (470, 480)
Screenshot: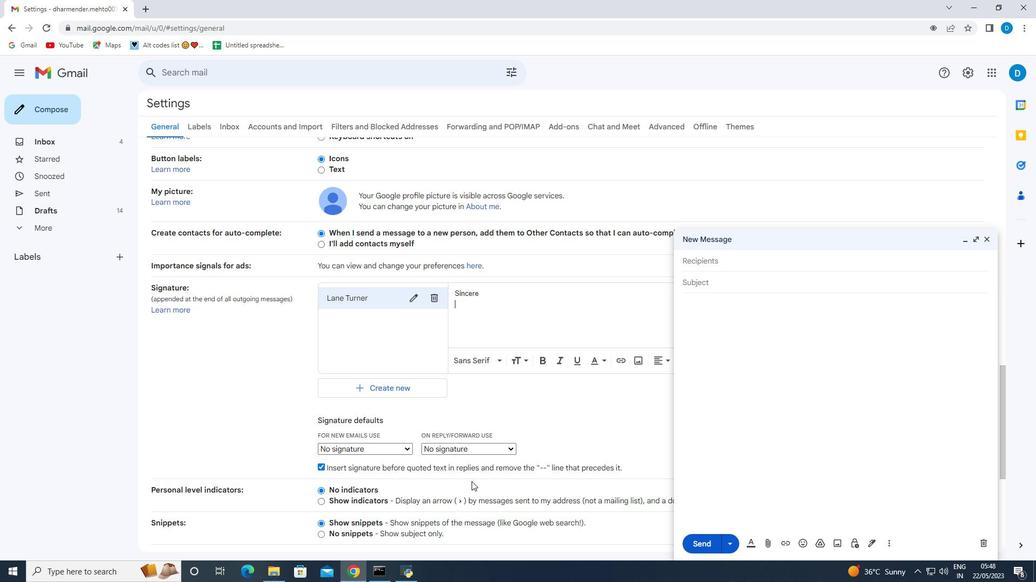 
Action: Mouse scrolled (470, 479) with delta (0, 0)
Screenshot: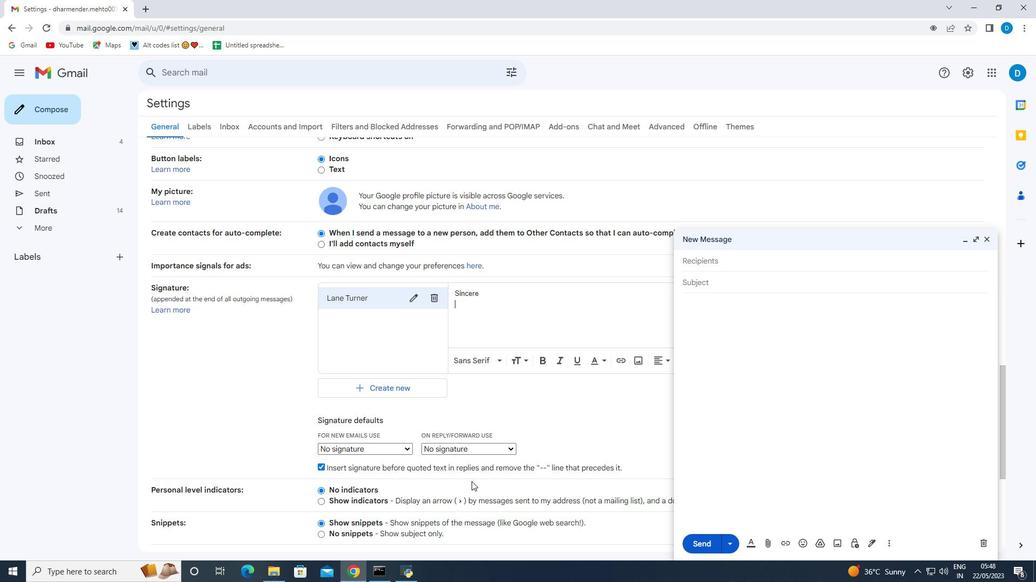 
Action: Mouse moved to (470, 480)
Screenshot: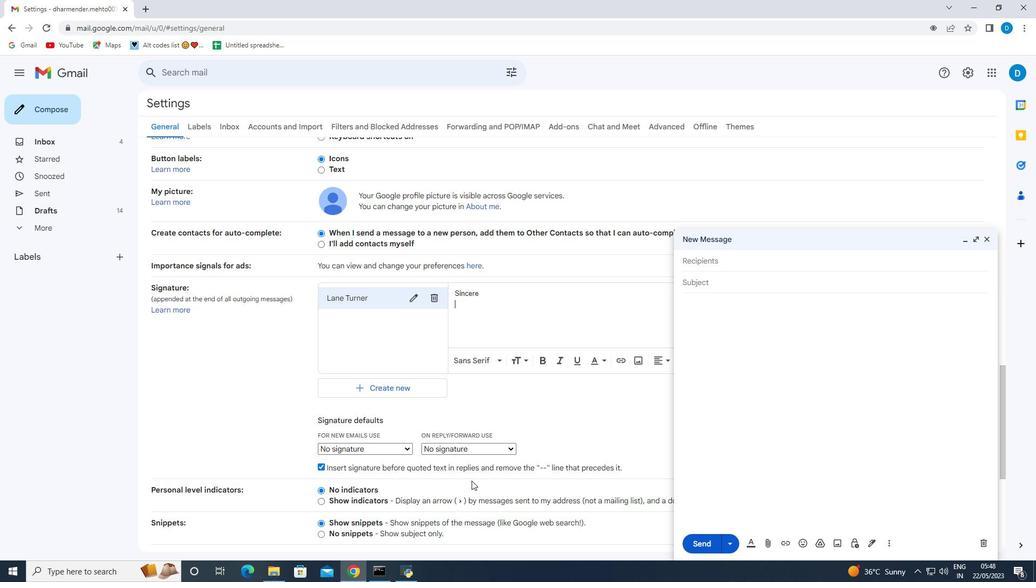 
Action: Mouse scrolled (470, 479) with delta (0, 0)
Screenshot: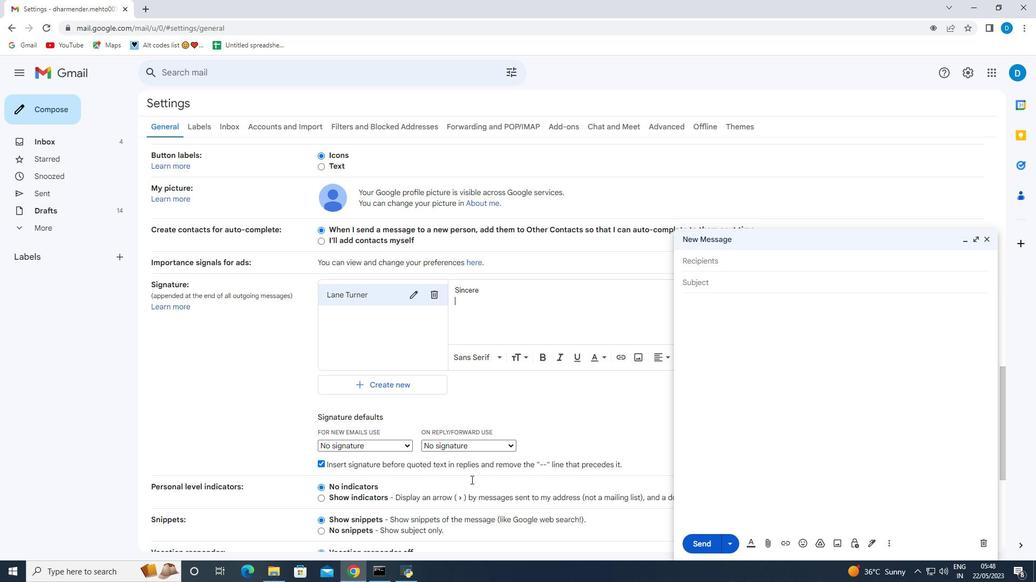 
Action: Mouse moved to (563, 543)
Screenshot: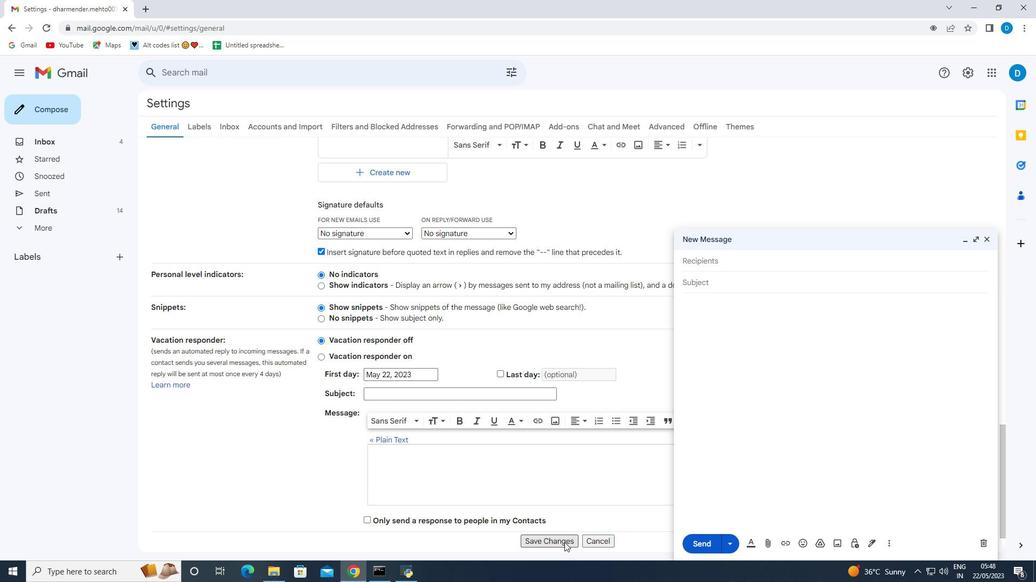 
Action: Mouse pressed left at (563, 543)
Screenshot: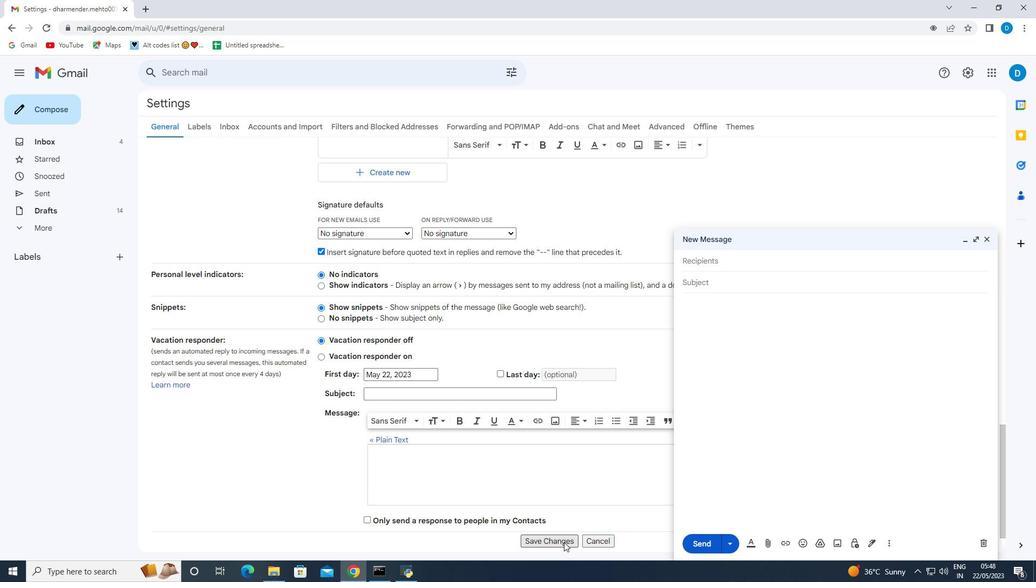 
Action: Mouse moved to (987, 241)
Screenshot: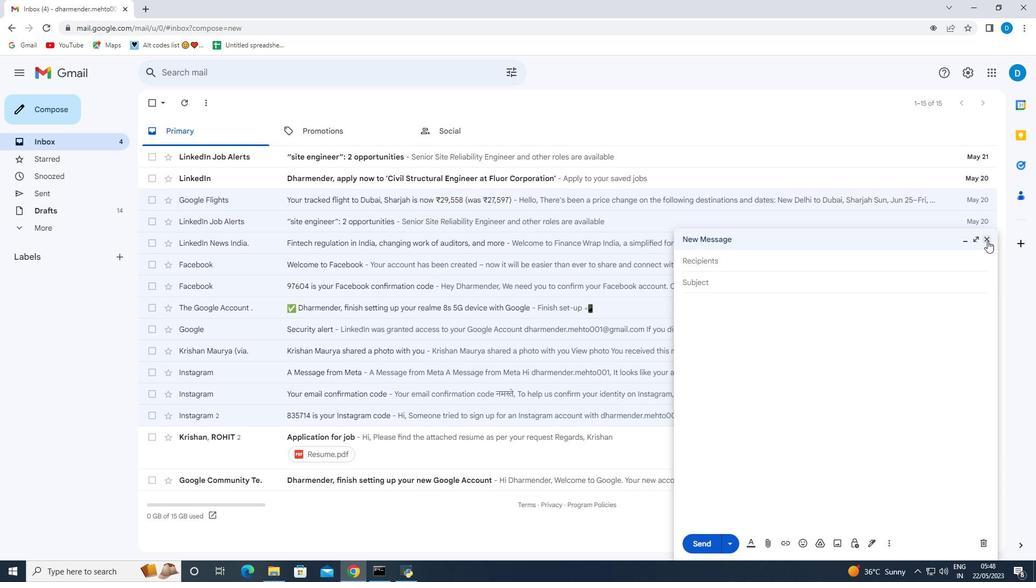 
Action: Mouse pressed left at (987, 241)
Screenshot: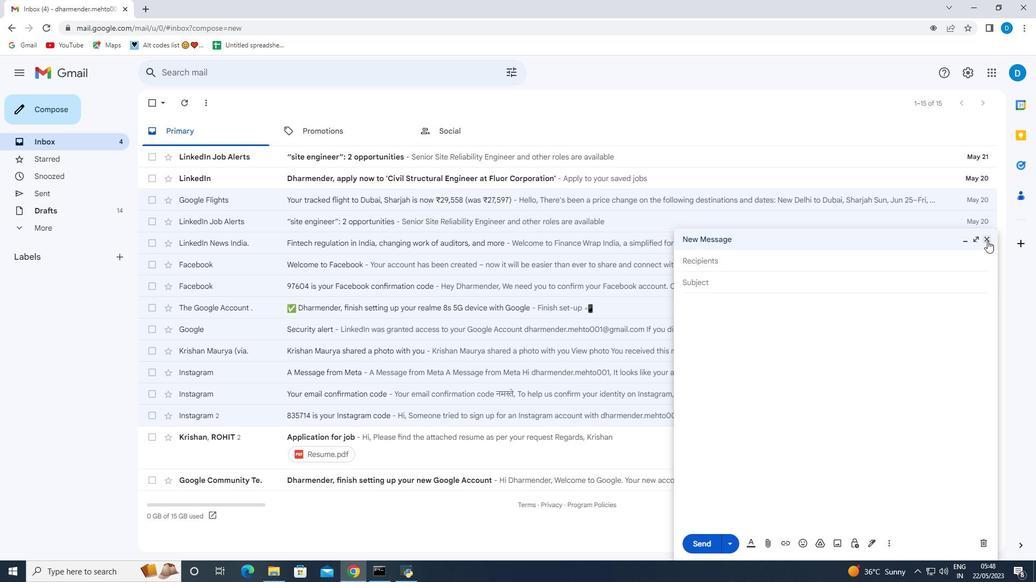 
Action: Mouse moved to (71, 104)
Screenshot: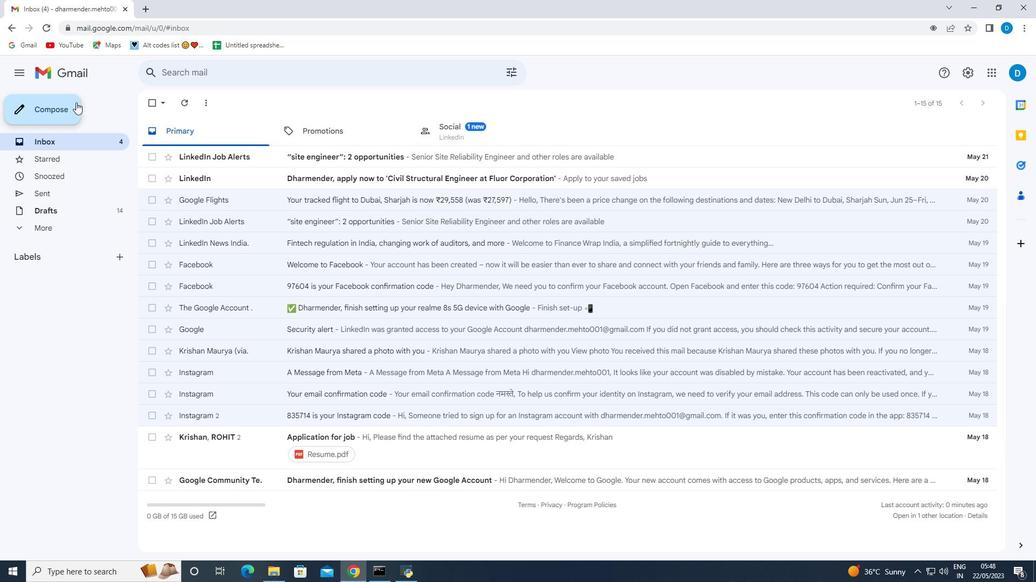 
Action: Mouse pressed left at (71, 104)
Screenshot: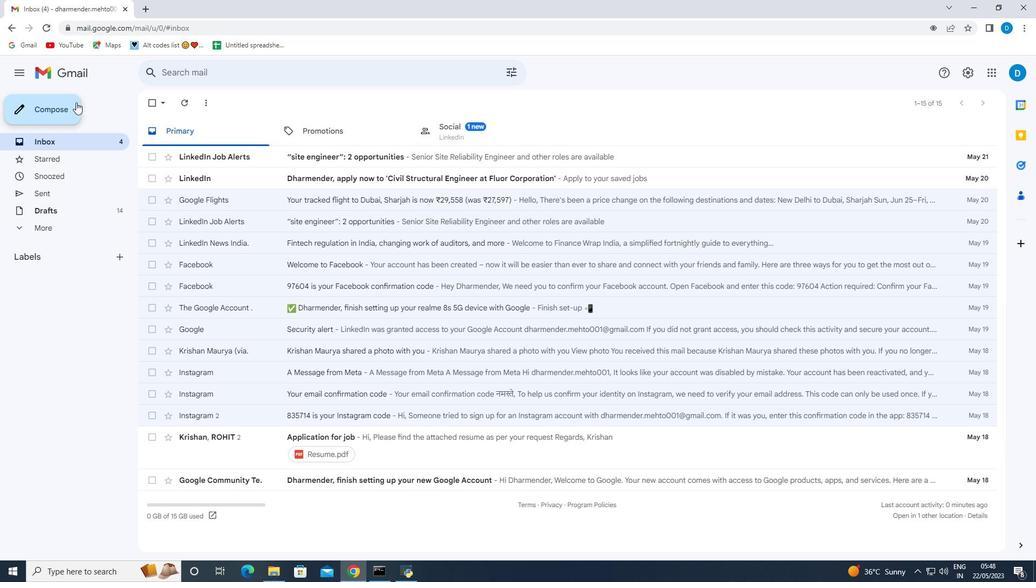 
Action: Mouse moved to (869, 549)
Screenshot: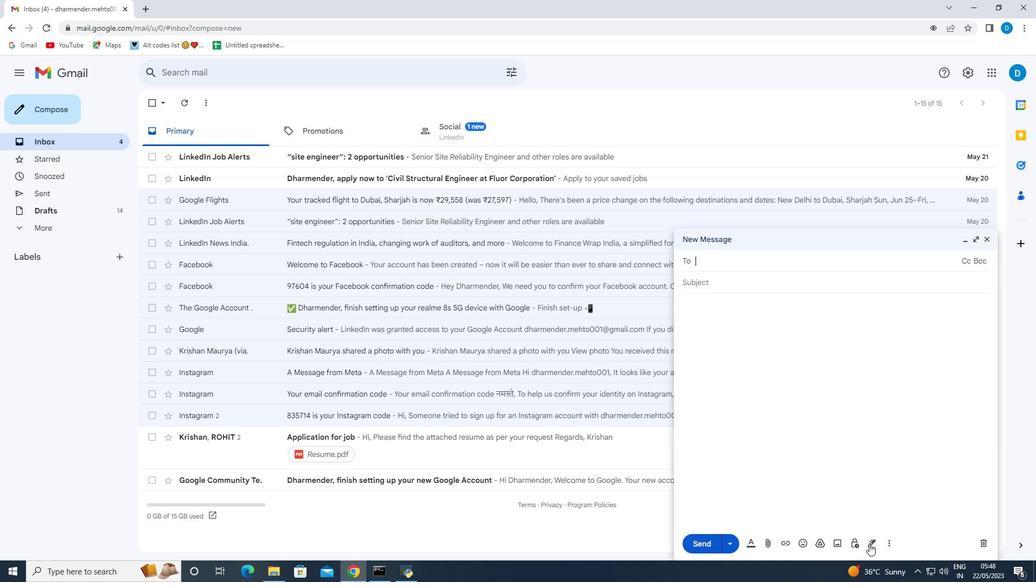 
Action: Mouse pressed left at (869, 549)
Screenshot: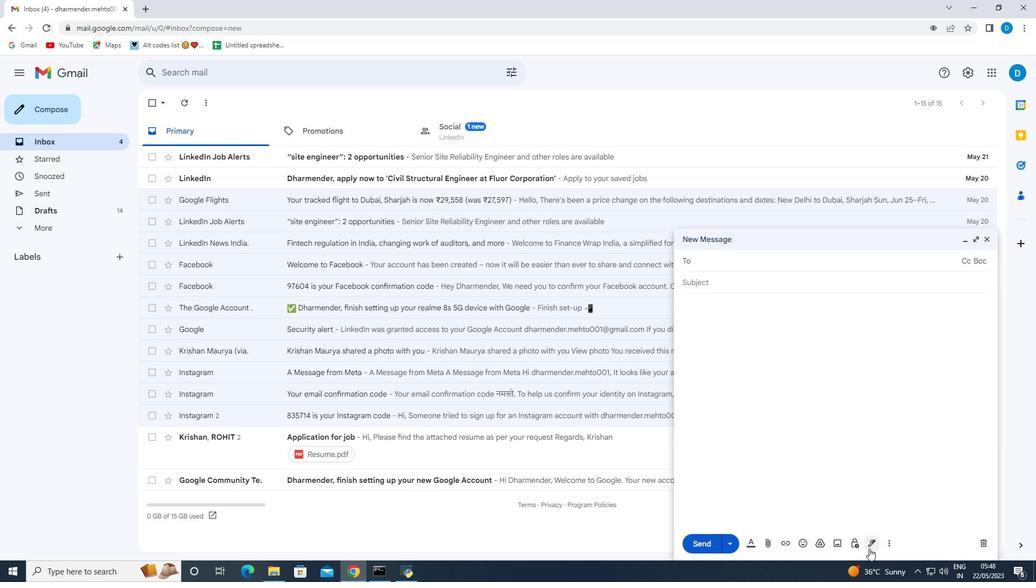 
Action: Mouse moved to (892, 492)
Screenshot: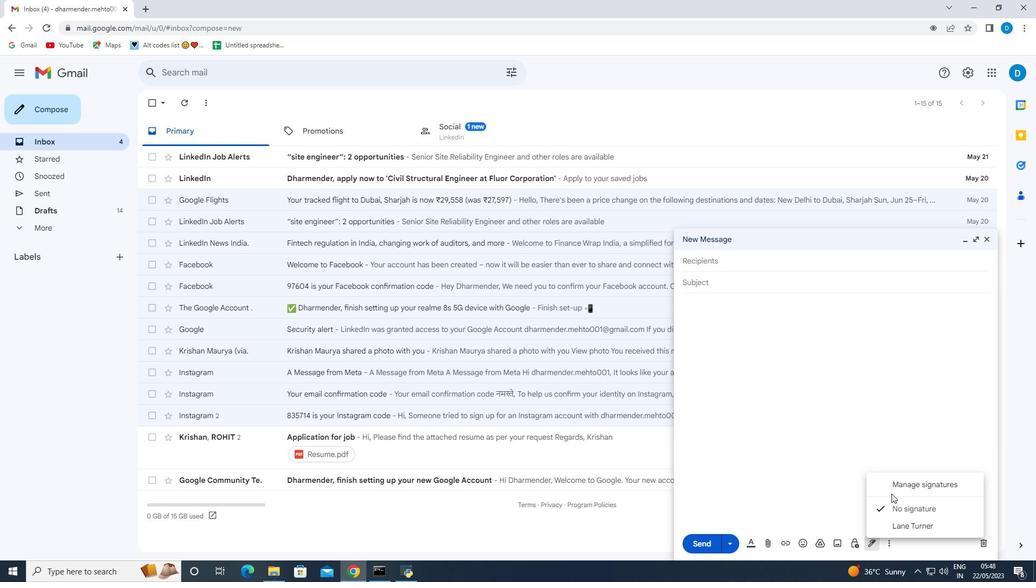 
Action: Mouse pressed left at (892, 492)
Screenshot: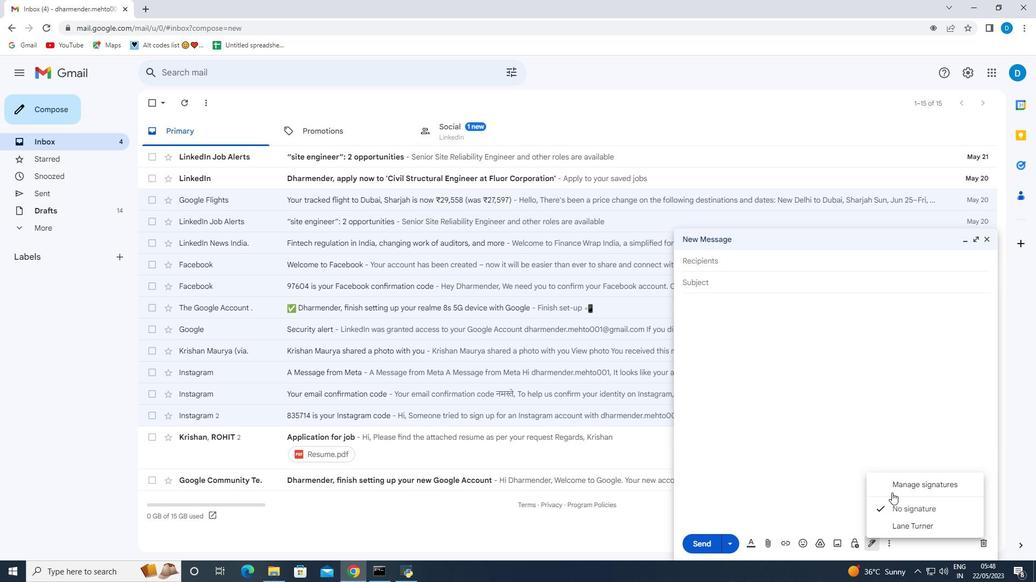 
Action: Mouse moved to (332, 444)
Screenshot: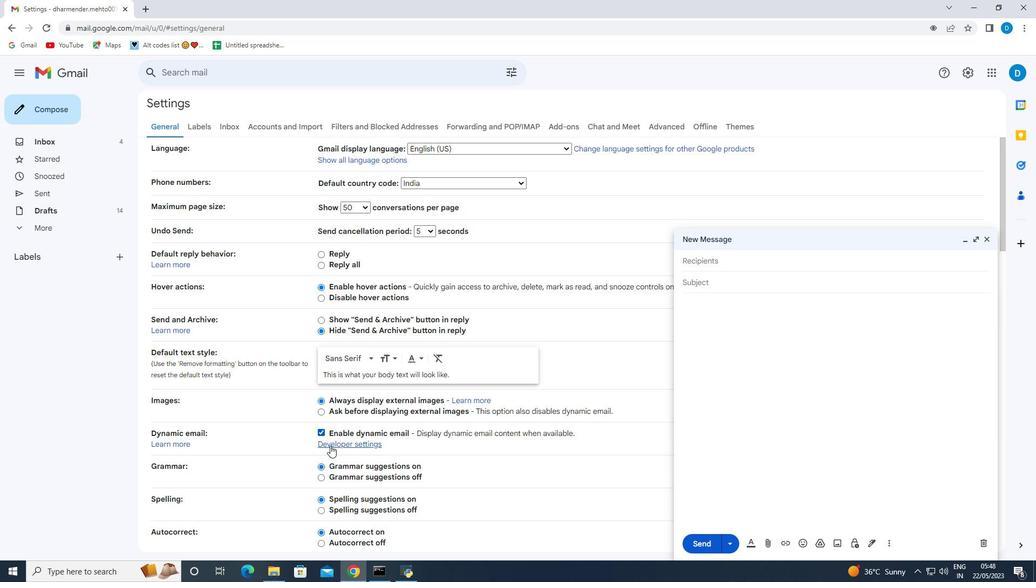 
Action: Mouse scrolled (332, 443) with delta (0, 0)
Screenshot: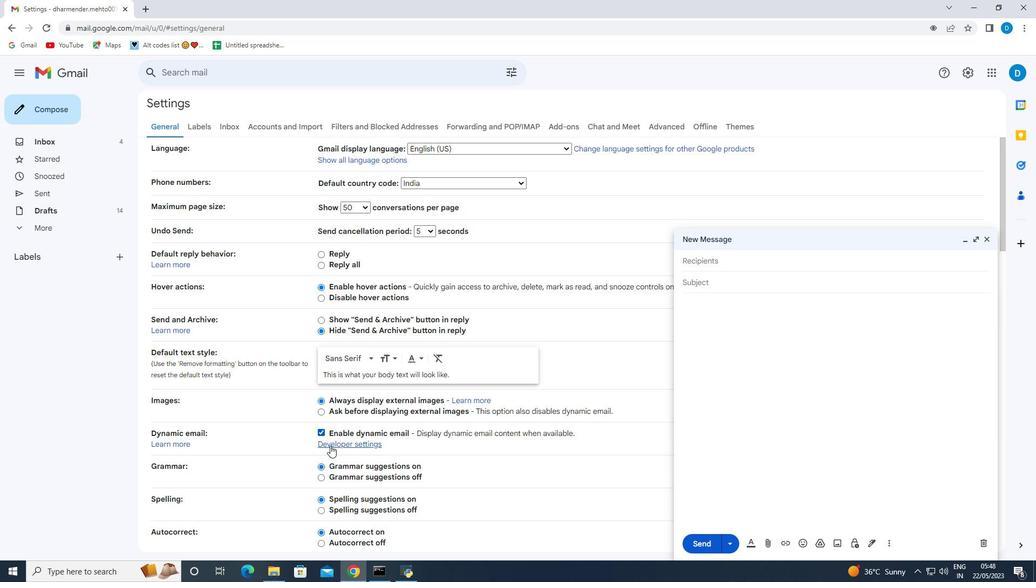 
Action: Mouse moved to (334, 442)
Screenshot: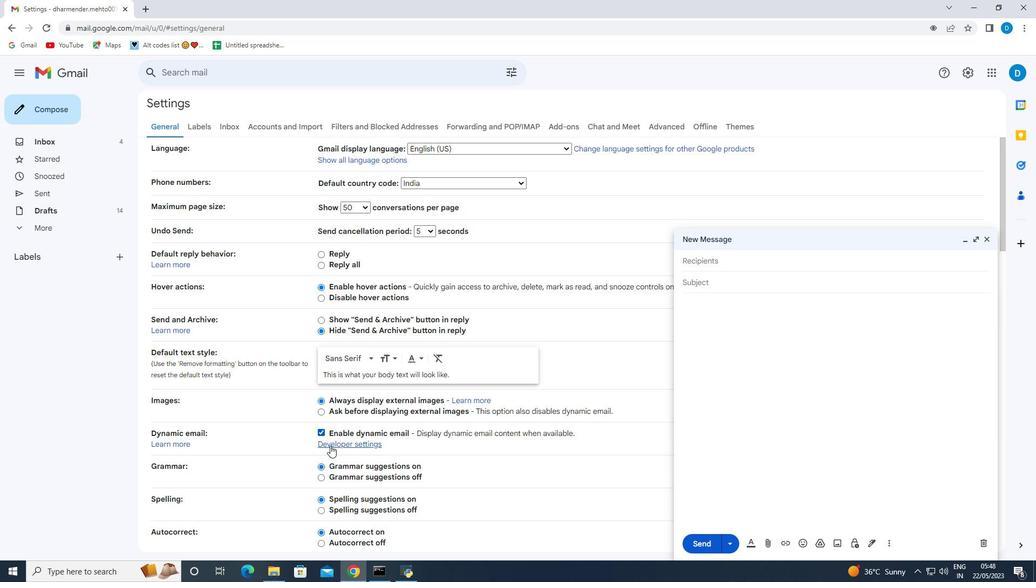 
Action: Mouse scrolled (334, 442) with delta (0, 0)
Screenshot: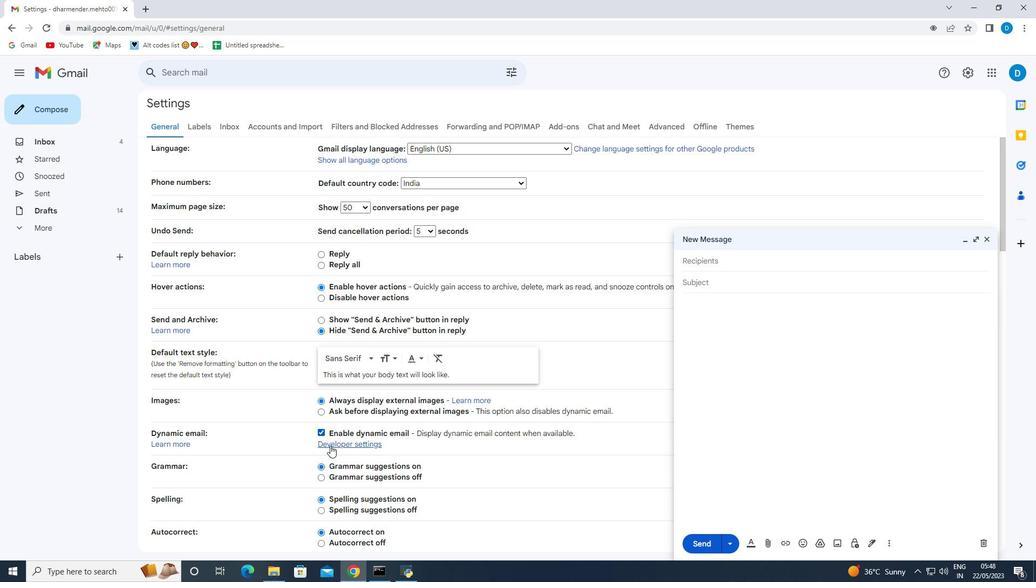 
Action: Mouse moved to (335, 442)
Screenshot: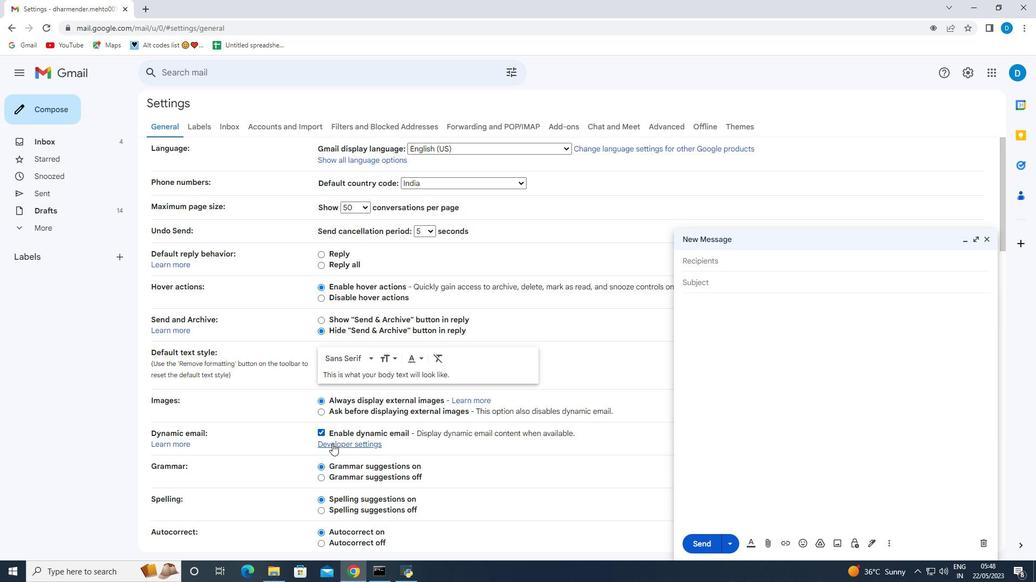 
Action: Mouse scrolled (335, 441) with delta (0, 0)
Screenshot: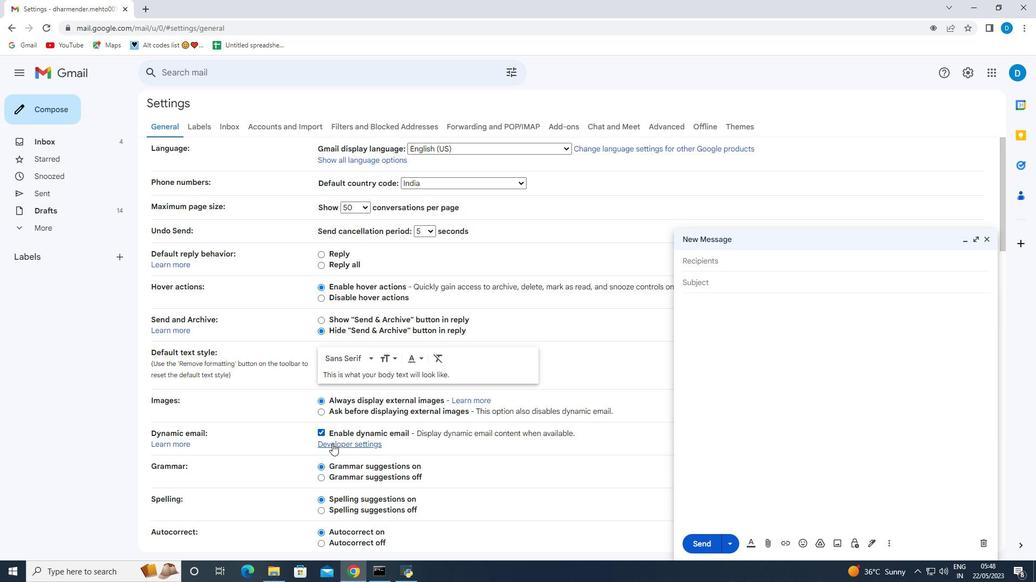 
Action: Mouse moved to (336, 440)
Screenshot: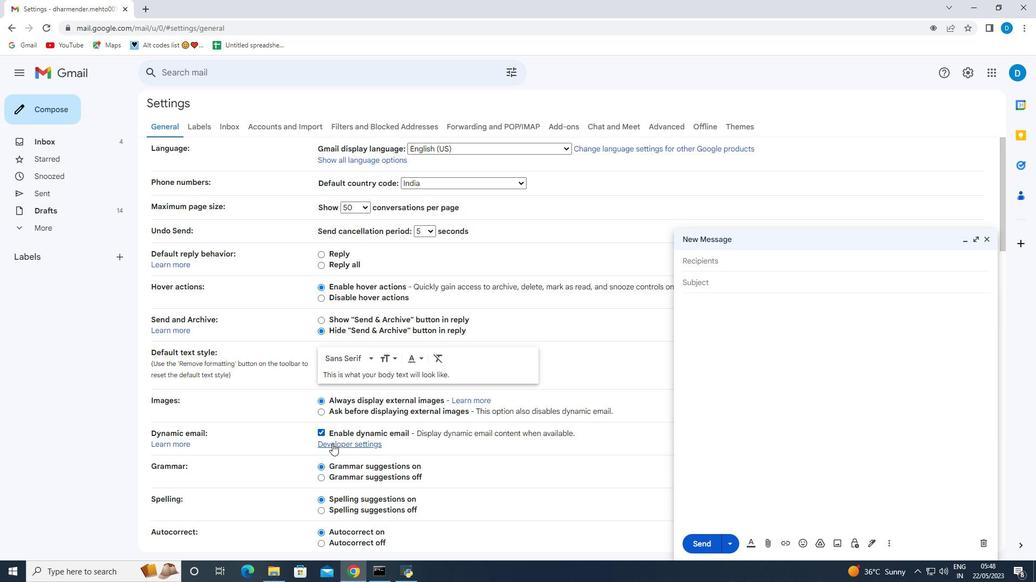 
Action: Mouse scrolled (336, 439) with delta (0, 0)
Screenshot: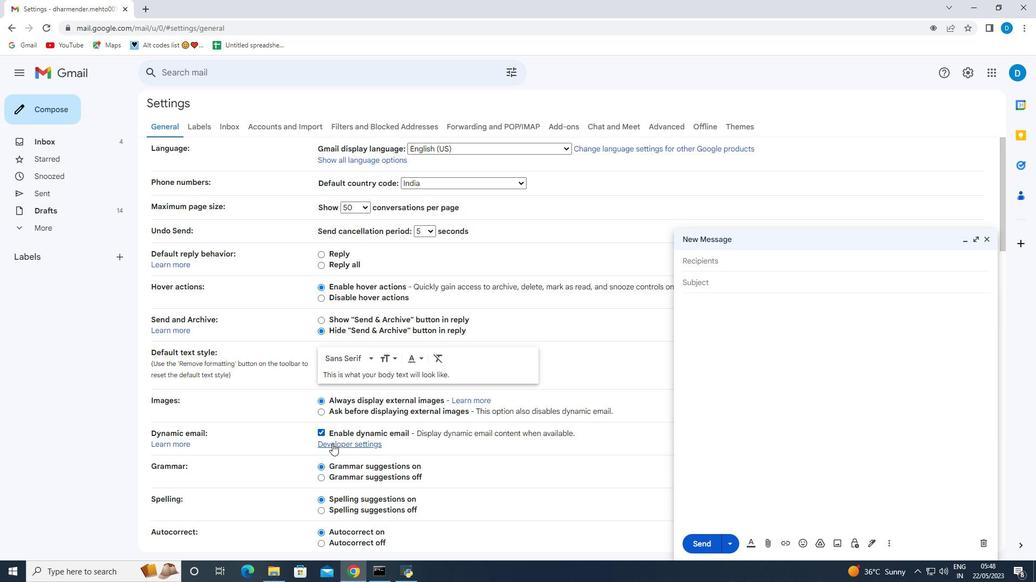 
Action: Mouse moved to (341, 431)
Screenshot: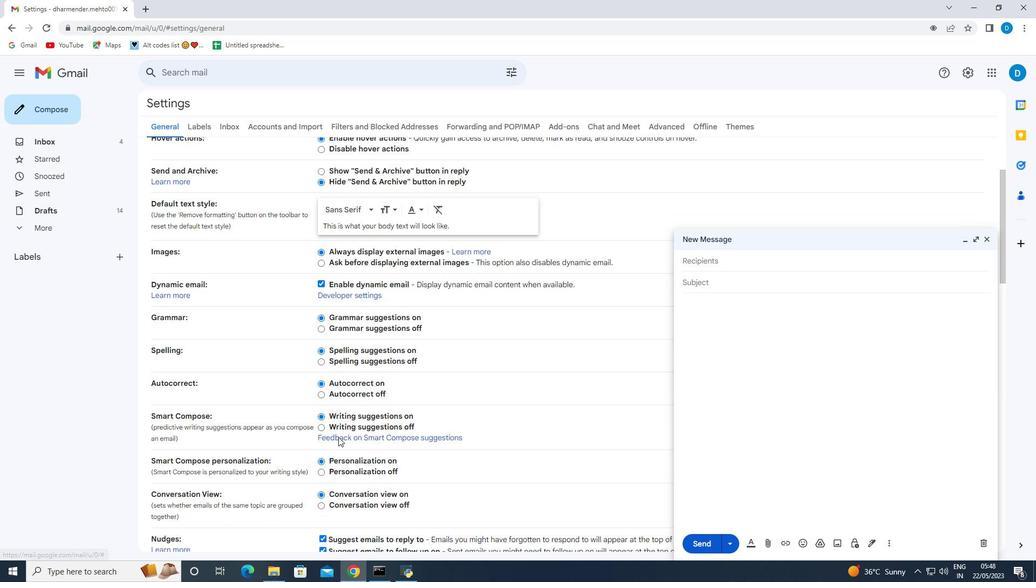 
Action: Mouse scrolled (341, 431) with delta (0, 0)
Screenshot: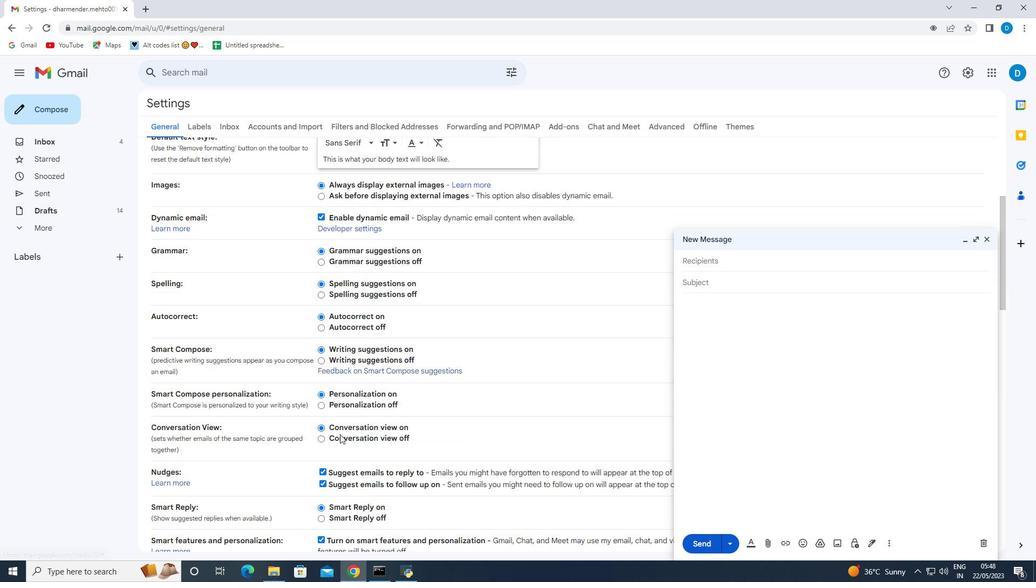 
Action: Mouse scrolled (341, 431) with delta (0, 0)
Screenshot: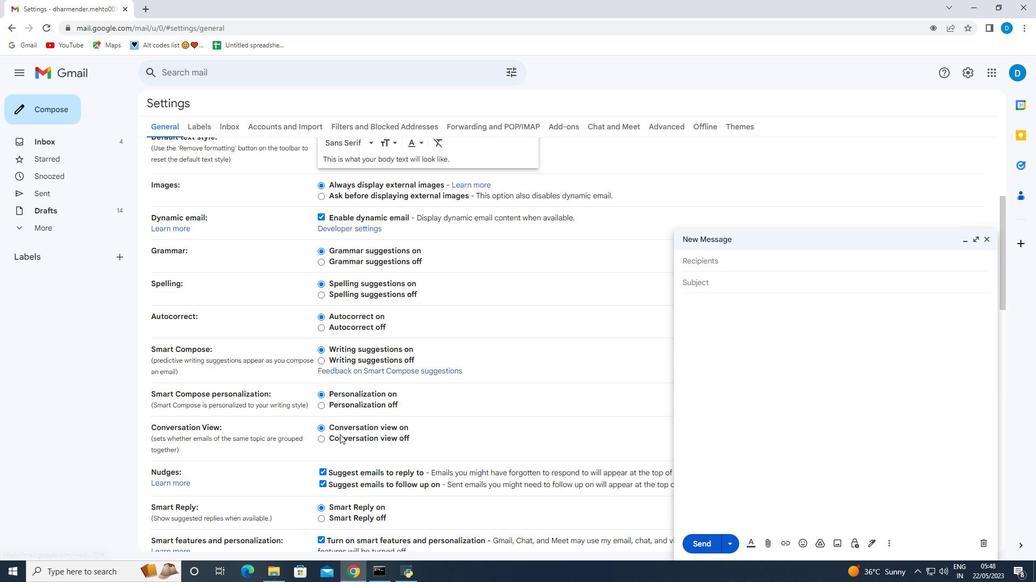 
Action: Mouse scrolled (341, 431) with delta (0, 0)
Screenshot: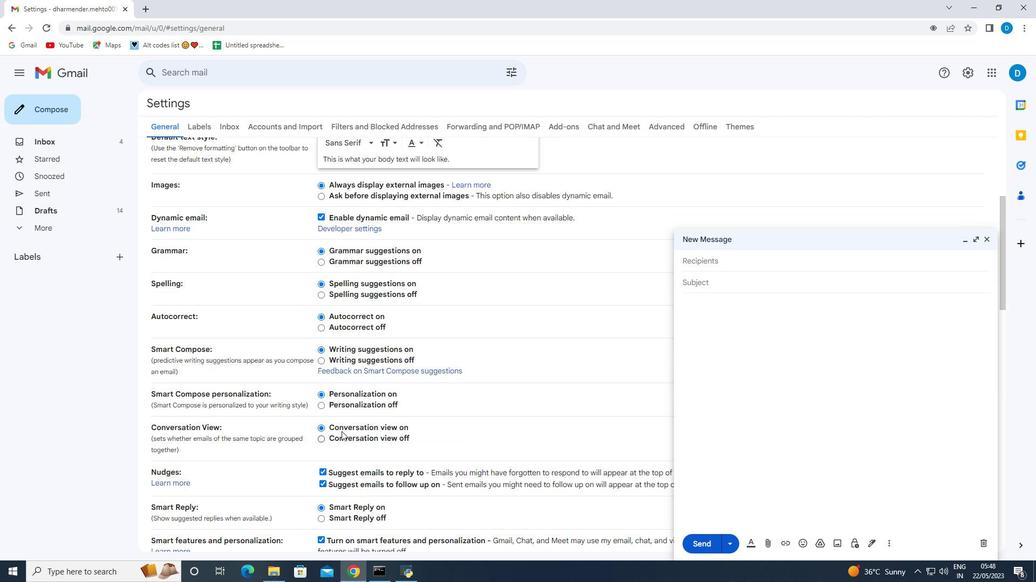 
Action: Mouse scrolled (341, 431) with delta (0, 0)
Screenshot: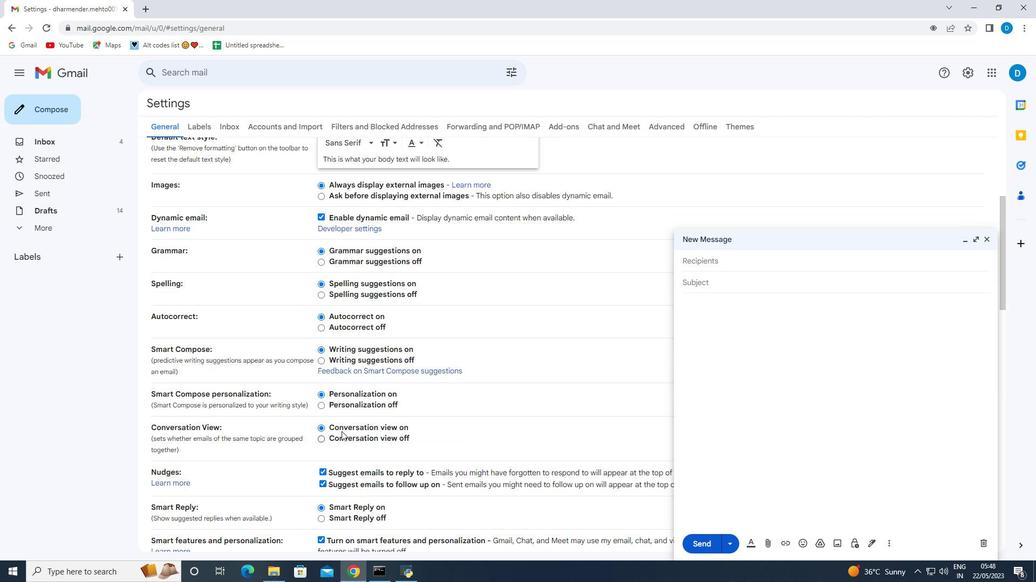 
Action: Mouse scrolled (341, 431) with delta (0, 0)
Screenshot: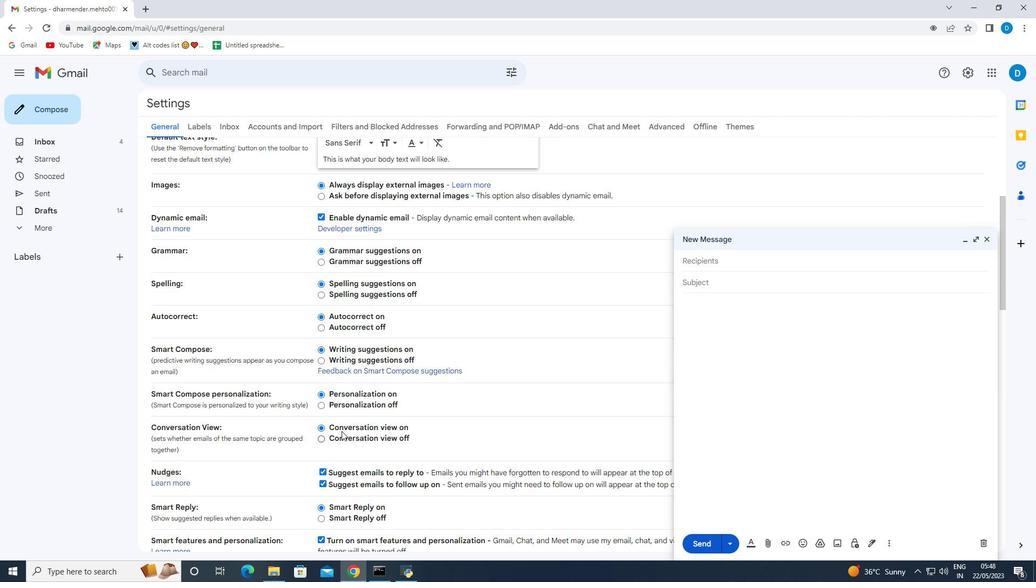 
Action: Mouse moved to (341, 429)
Screenshot: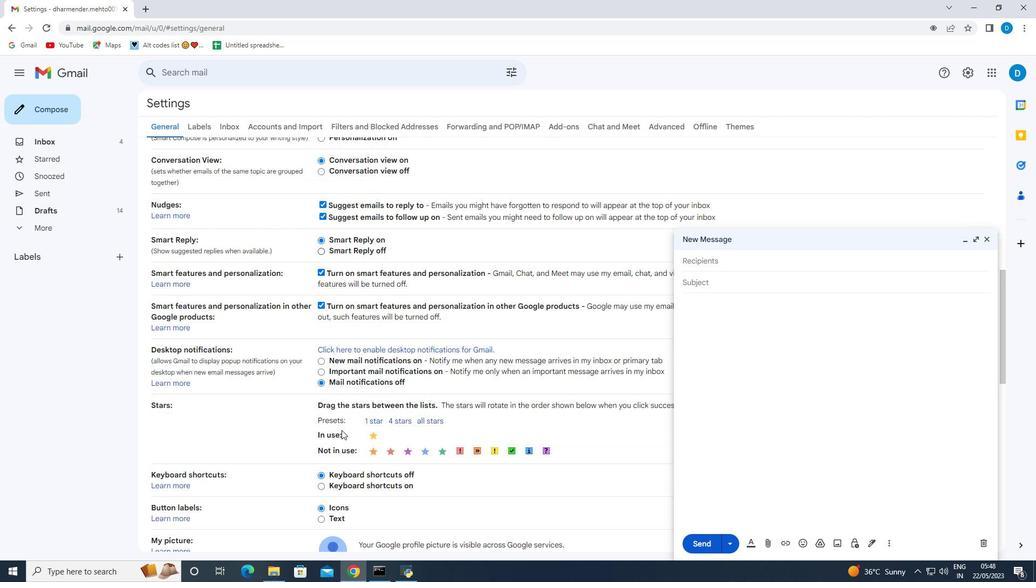 
Action: Mouse scrolled (341, 429) with delta (0, 0)
Screenshot: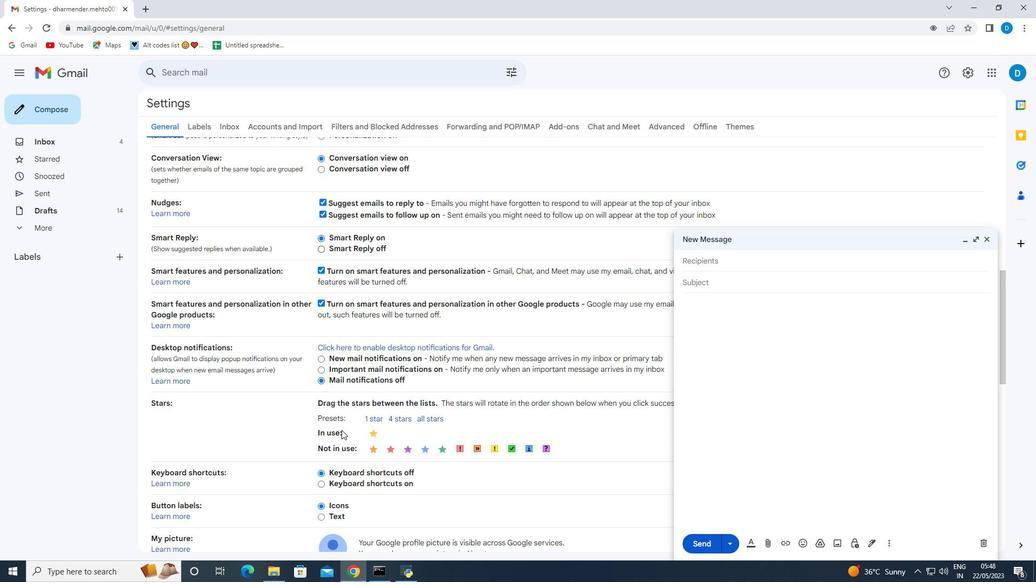 
Action: Mouse moved to (341, 429)
Screenshot: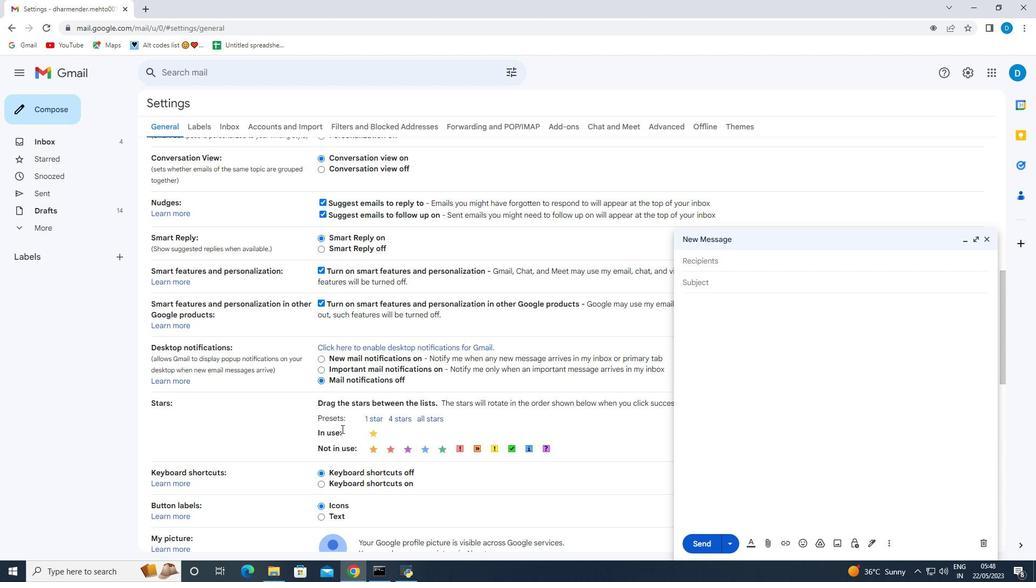 
Action: Mouse scrolled (341, 429) with delta (0, 0)
Screenshot: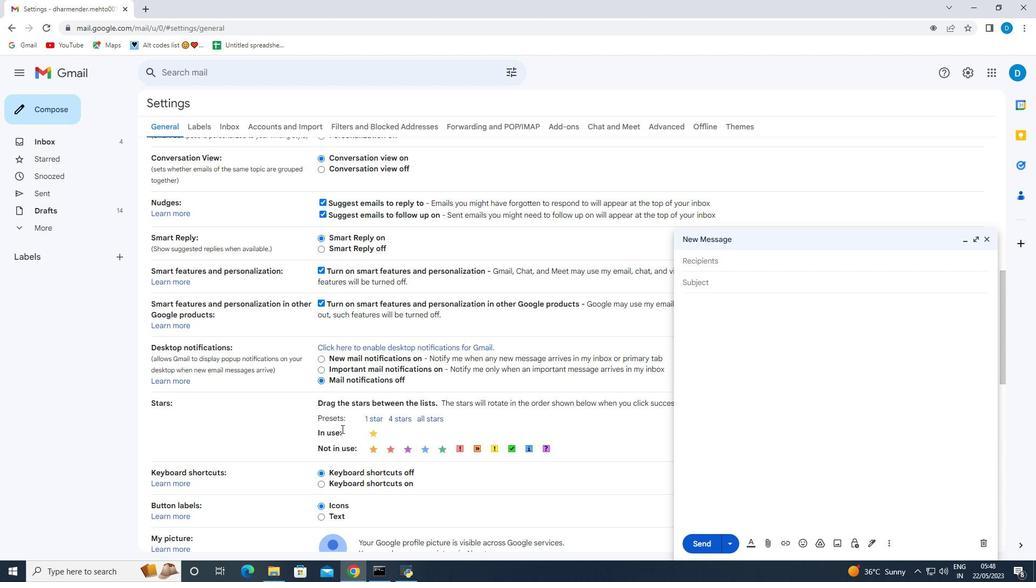 
Action: Mouse scrolled (341, 429) with delta (0, 0)
Screenshot: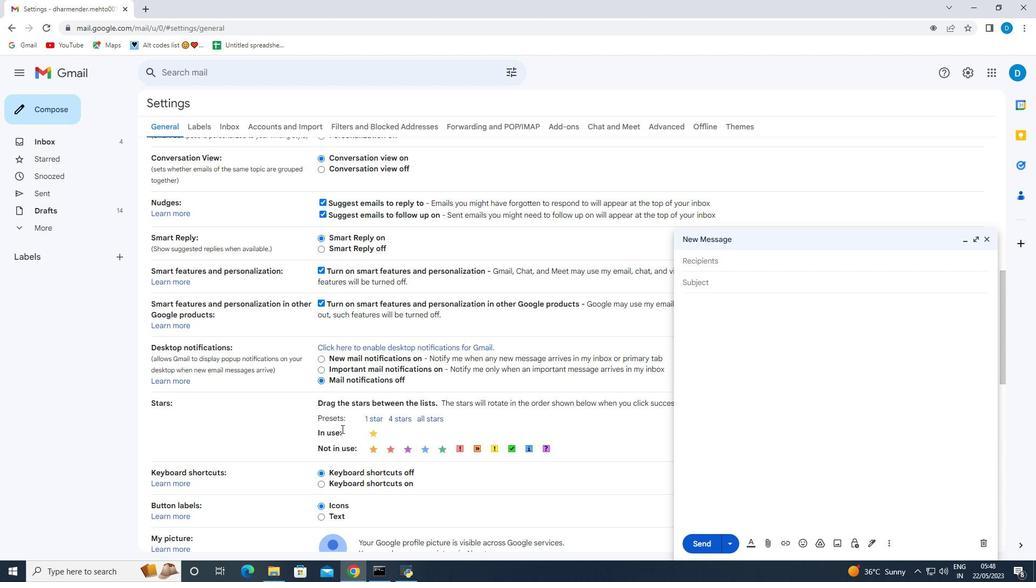 
Action: Mouse scrolled (341, 429) with delta (0, 0)
Screenshot: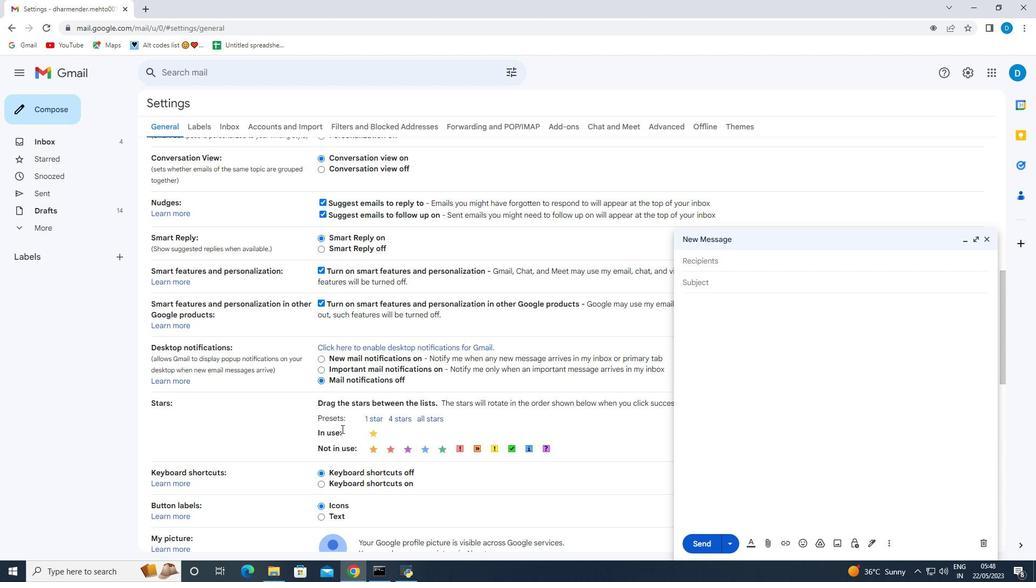 
Action: Mouse moved to (431, 453)
Screenshot: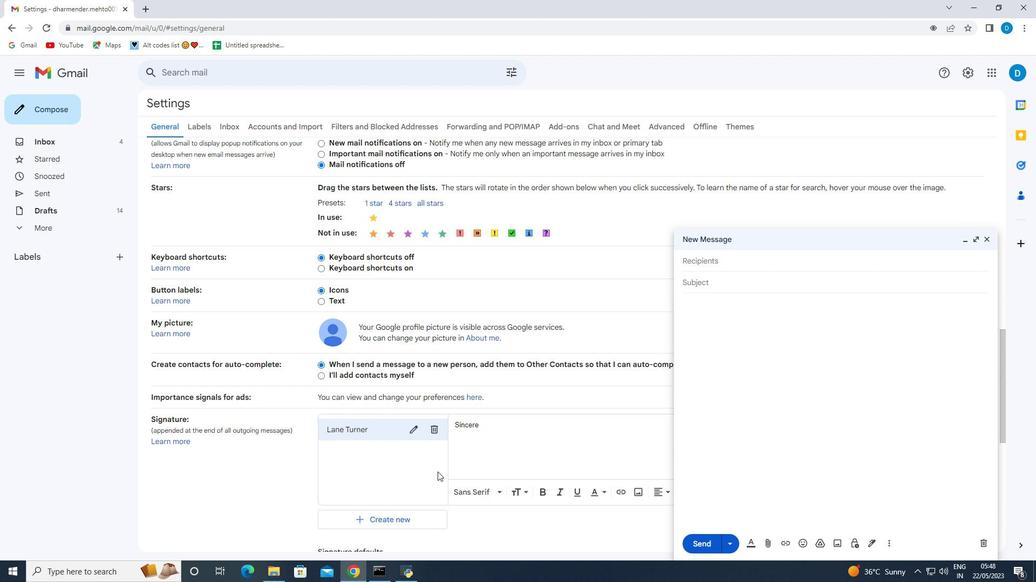 
Action: Mouse scrolled (431, 452) with delta (0, 0)
Screenshot: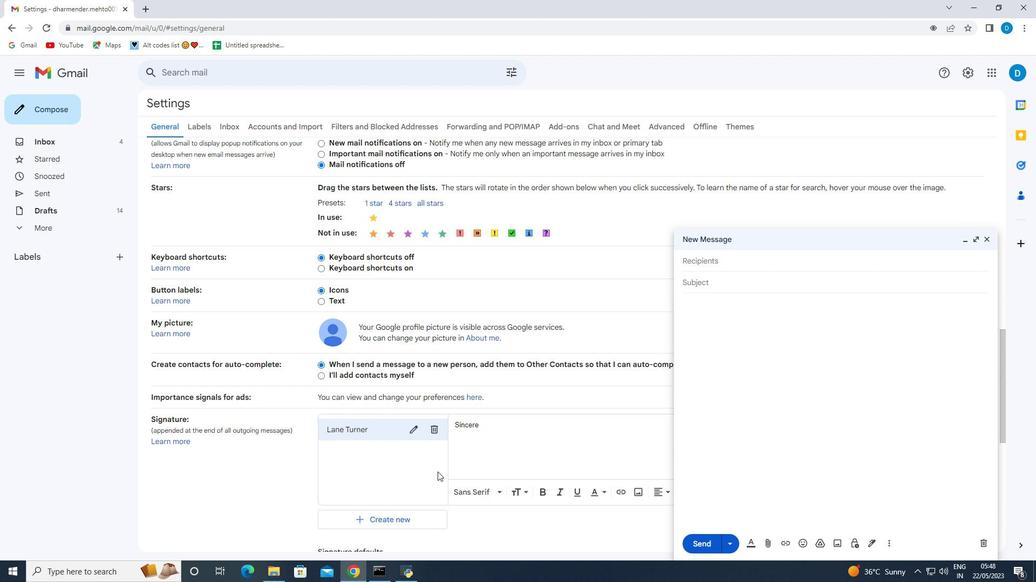 
Action: Mouse moved to (430, 453)
Screenshot: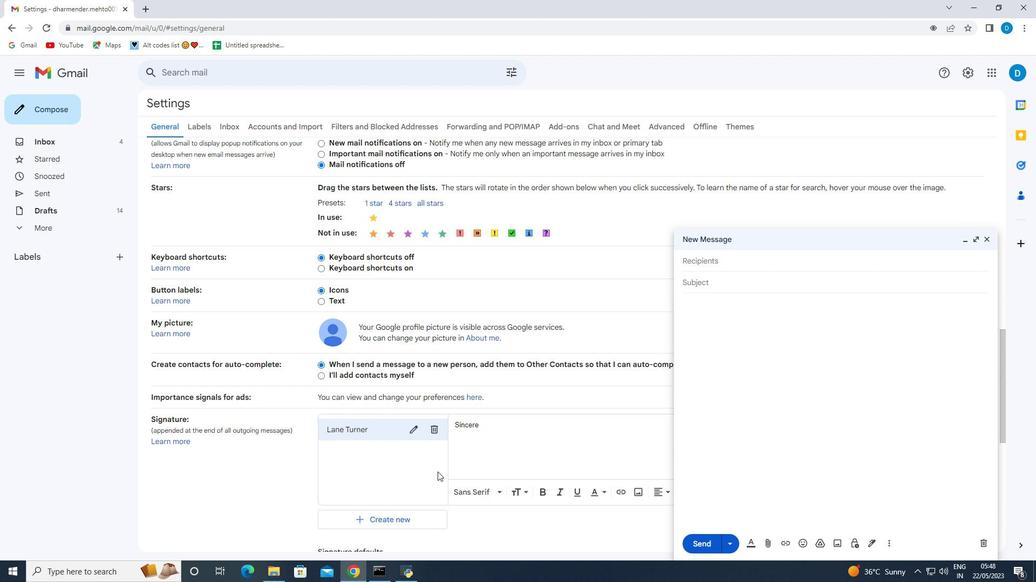 
Action: Mouse scrolled (430, 452) with delta (0, 0)
Screenshot: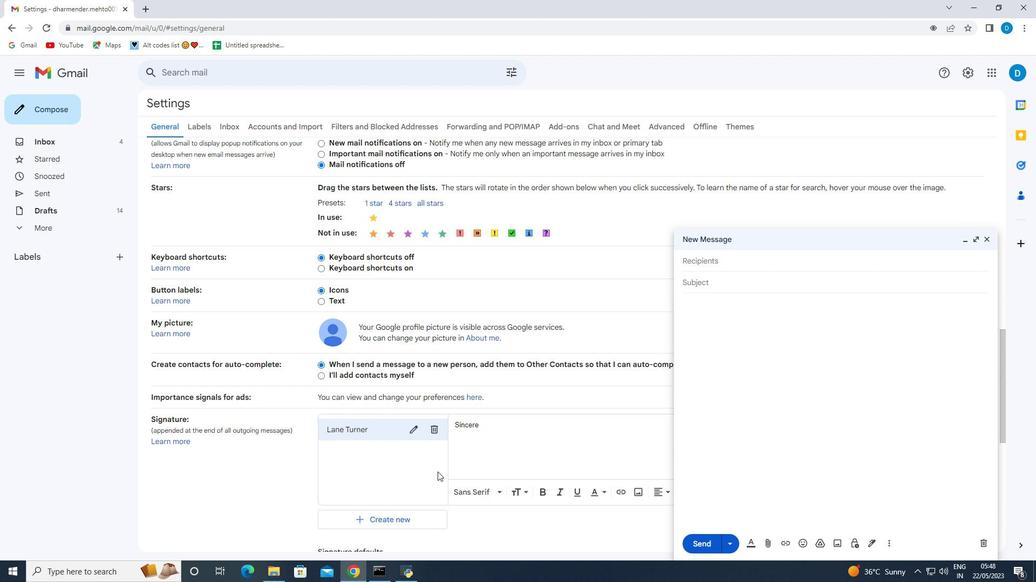 
Action: Mouse scrolled (430, 452) with delta (0, 0)
Screenshot: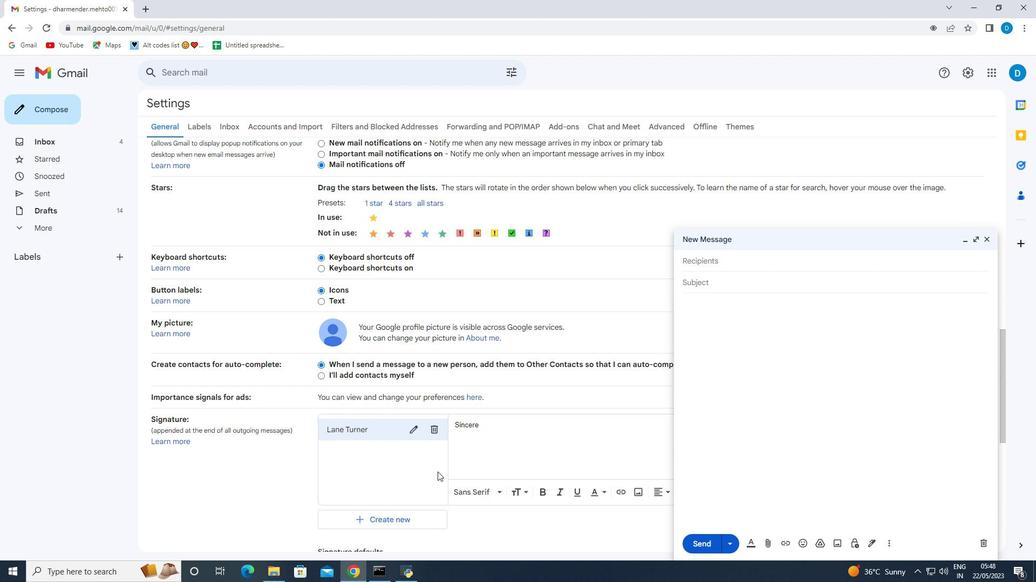 
Action: Mouse scrolled (430, 452) with delta (0, 0)
Screenshot: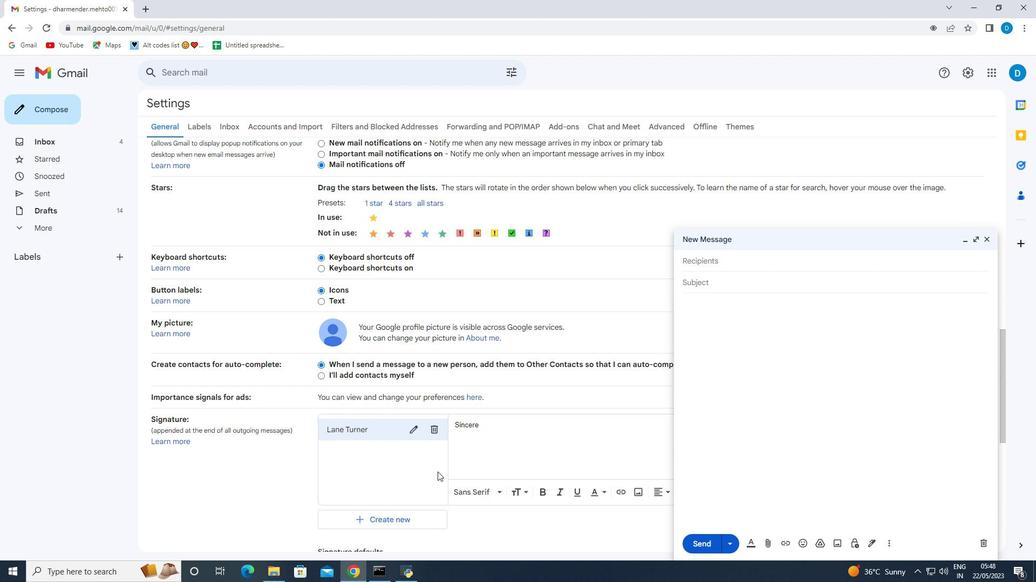 
Action: Mouse moved to (429, 451)
Screenshot: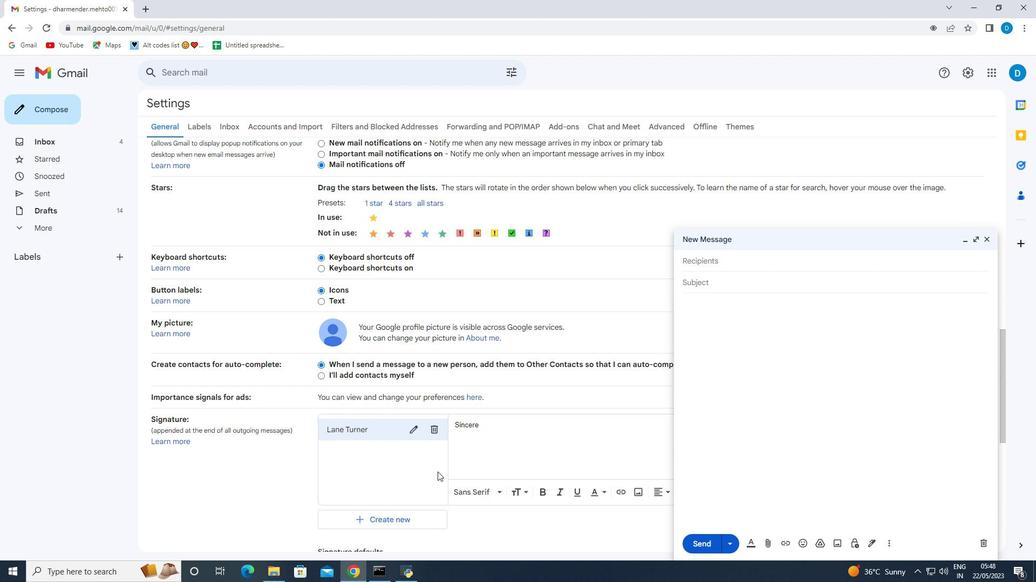 
Action: Mouse scrolled (429, 450) with delta (0, 0)
Screenshot: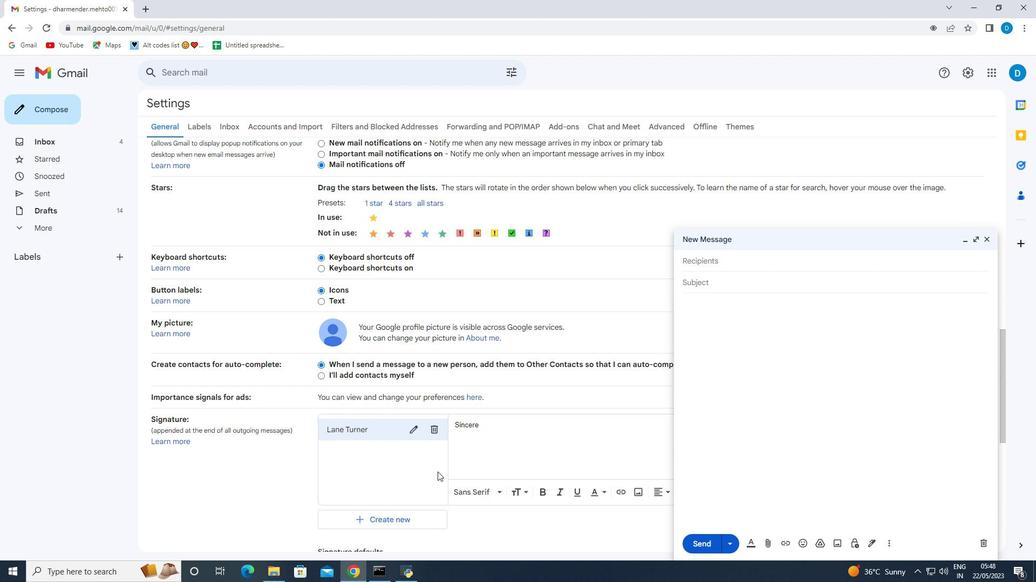 
Action: Mouse moved to (384, 310)
Screenshot: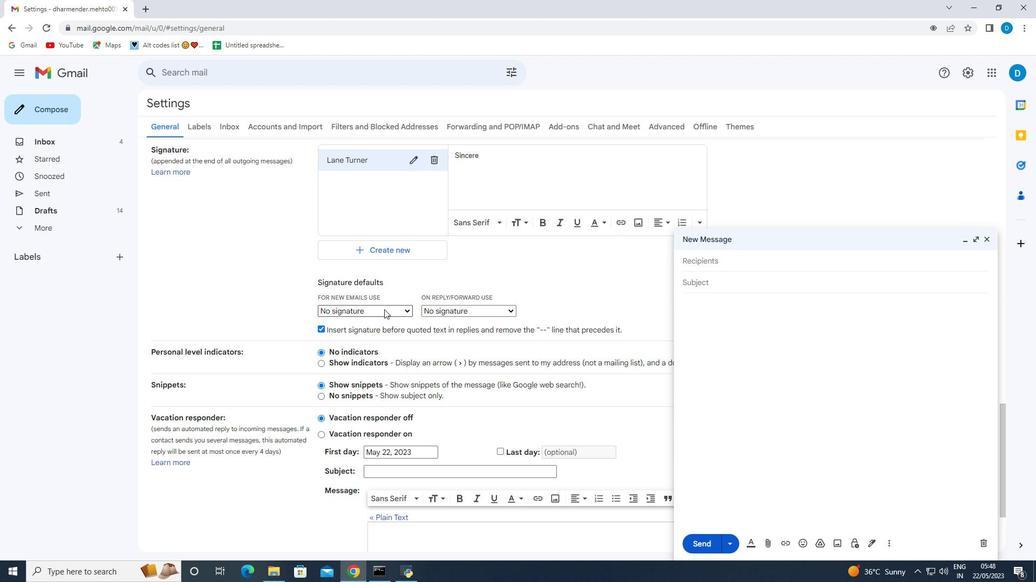 
Action: Mouse pressed left at (384, 310)
Screenshot: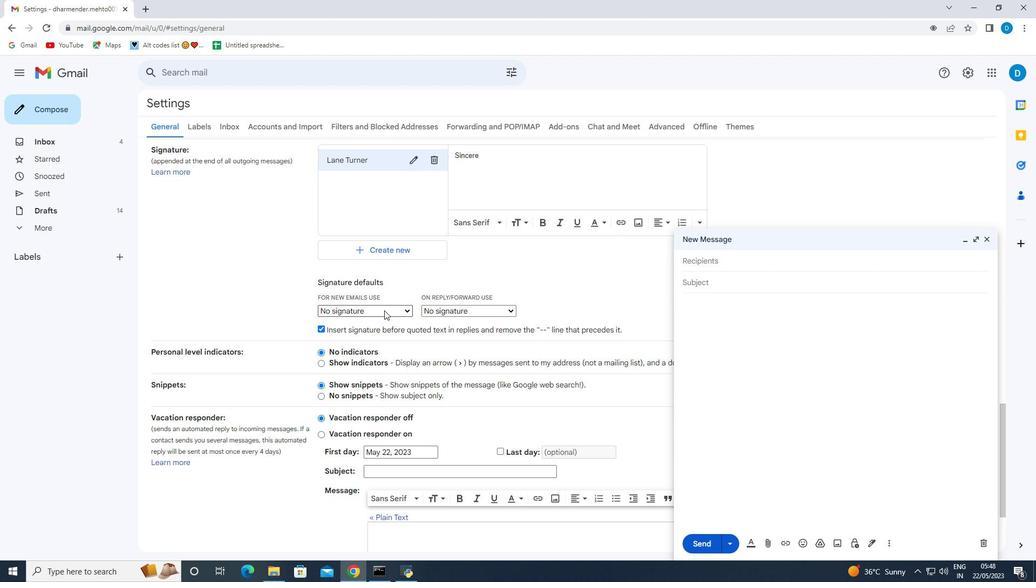 
Action: Mouse moved to (377, 328)
Screenshot: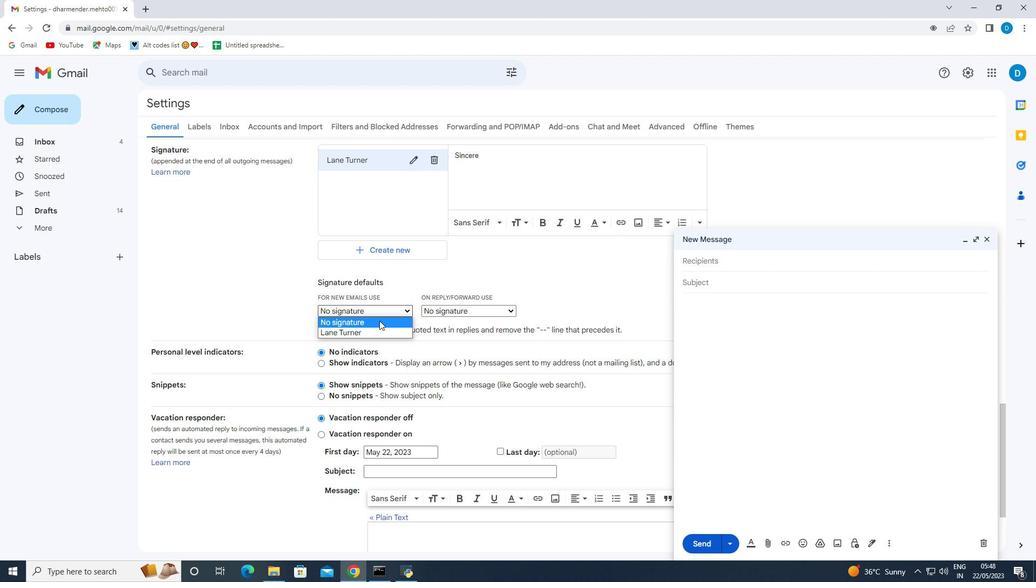 
Action: Mouse pressed left at (377, 328)
Screenshot: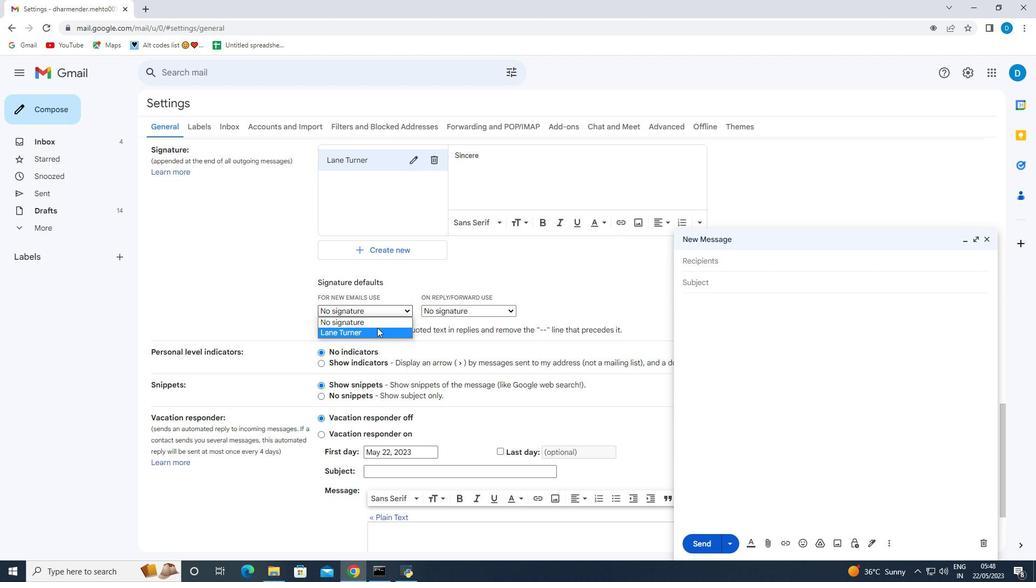 
Action: Mouse moved to (437, 309)
Screenshot: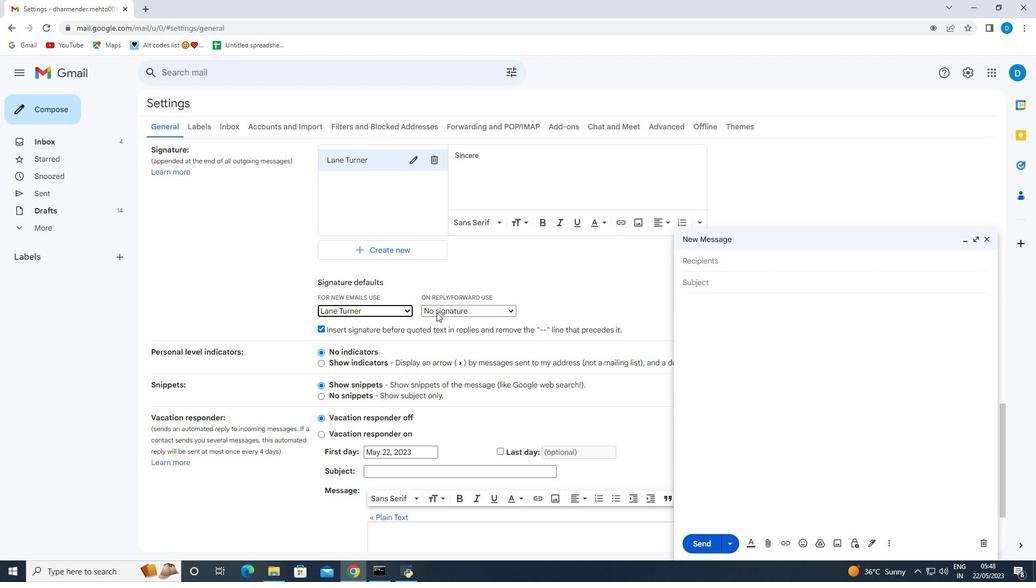 
Action: Mouse pressed left at (437, 309)
Screenshot: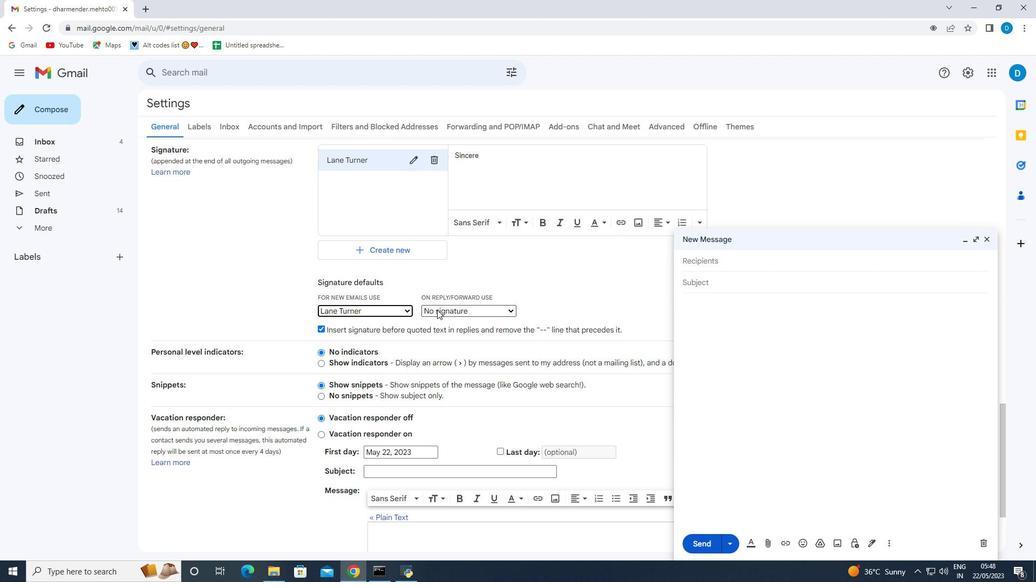 
Action: Mouse moved to (440, 333)
Screenshot: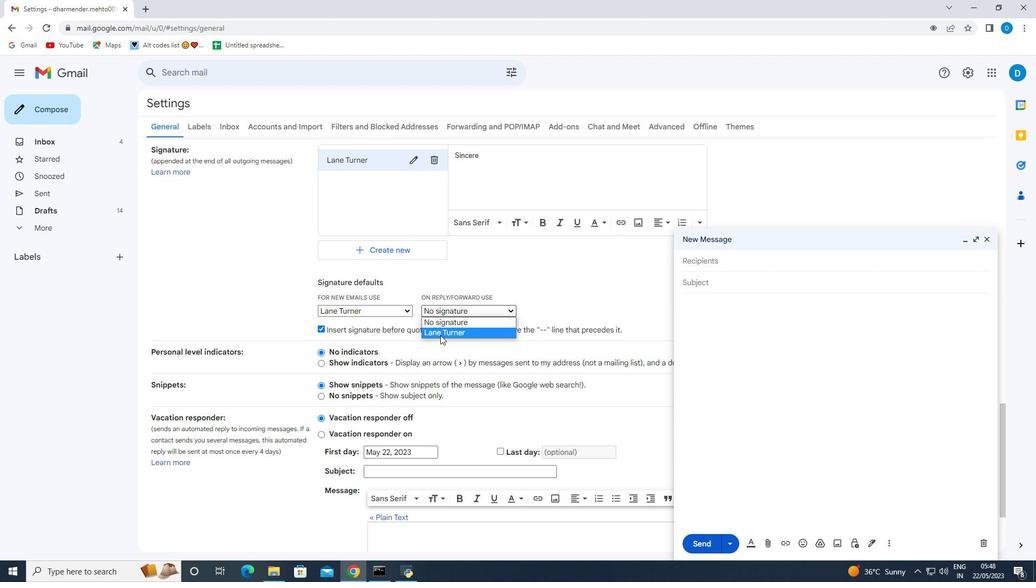
Action: Mouse pressed left at (440, 333)
Screenshot: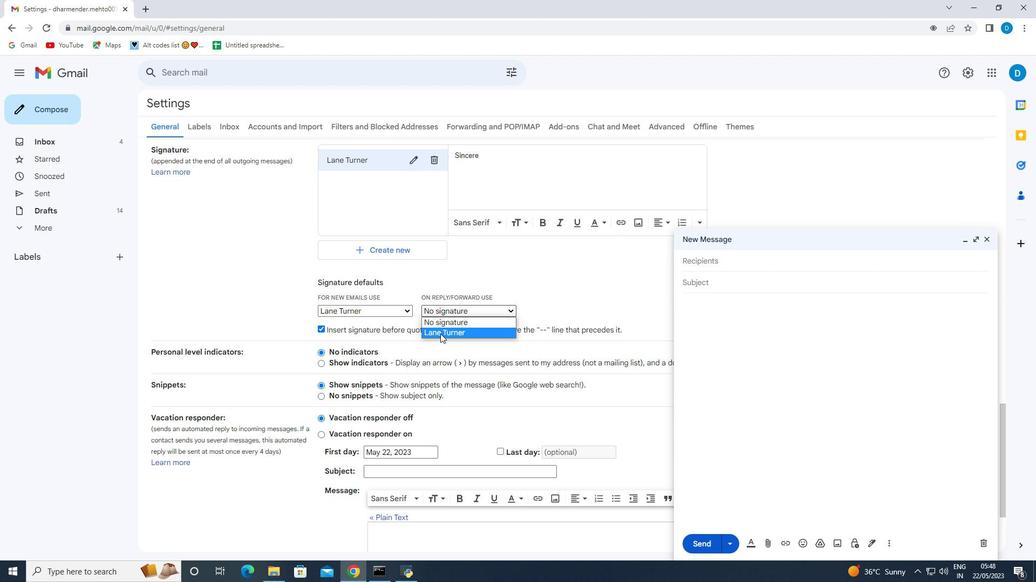 
Action: Mouse moved to (558, 456)
Screenshot: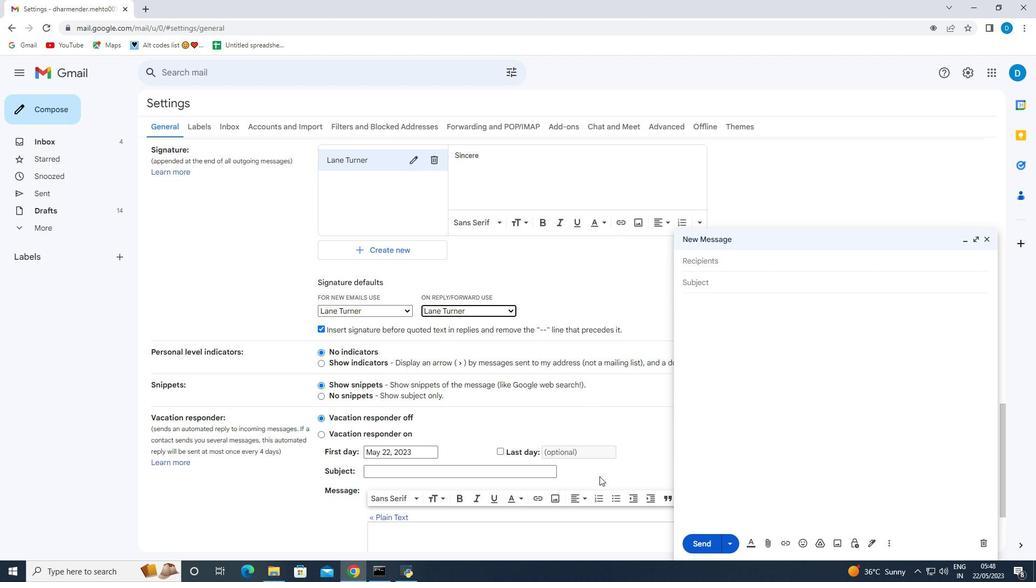 
Action: Mouse scrolled (558, 455) with delta (0, 0)
Screenshot: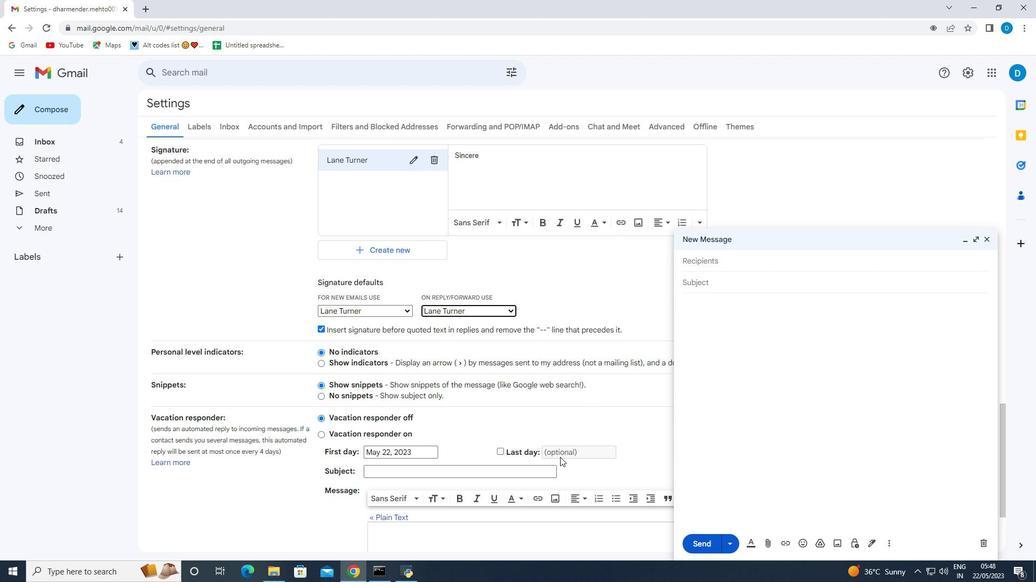 
Action: Mouse scrolled (558, 455) with delta (0, 0)
Screenshot: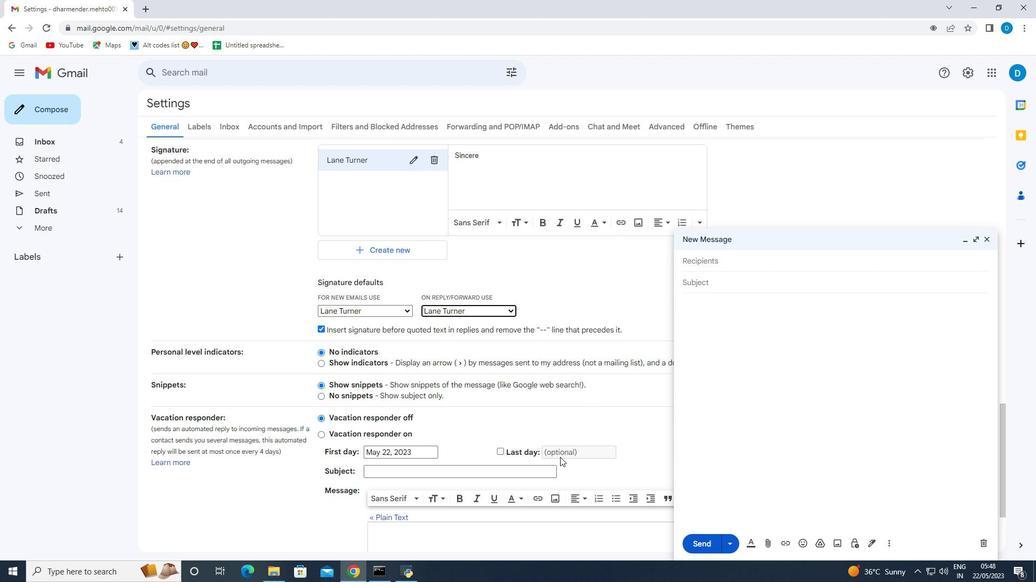 
Action: Mouse scrolled (558, 455) with delta (0, 0)
Screenshot: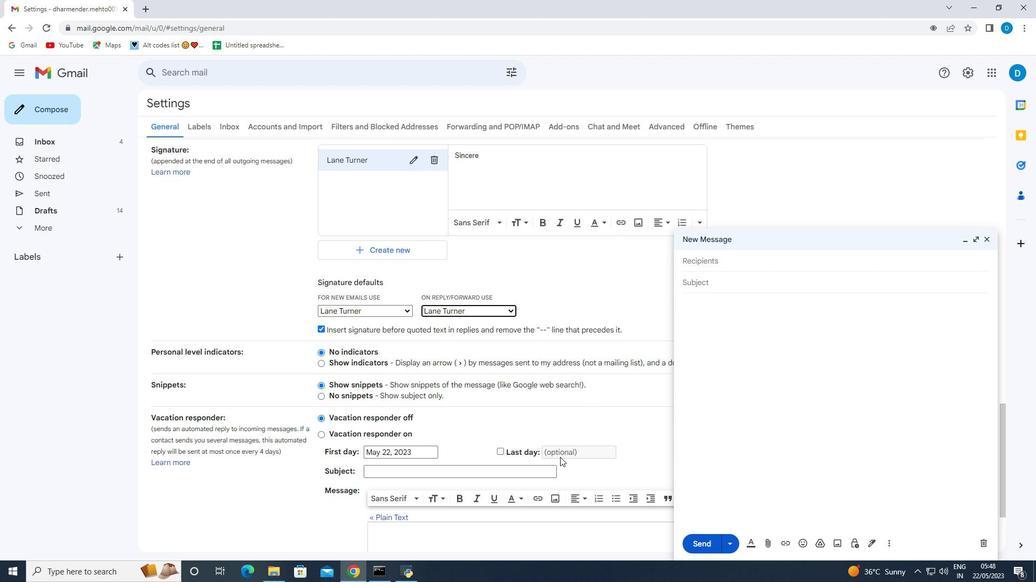 
Action: Mouse scrolled (558, 455) with delta (0, 0)
Screenshot: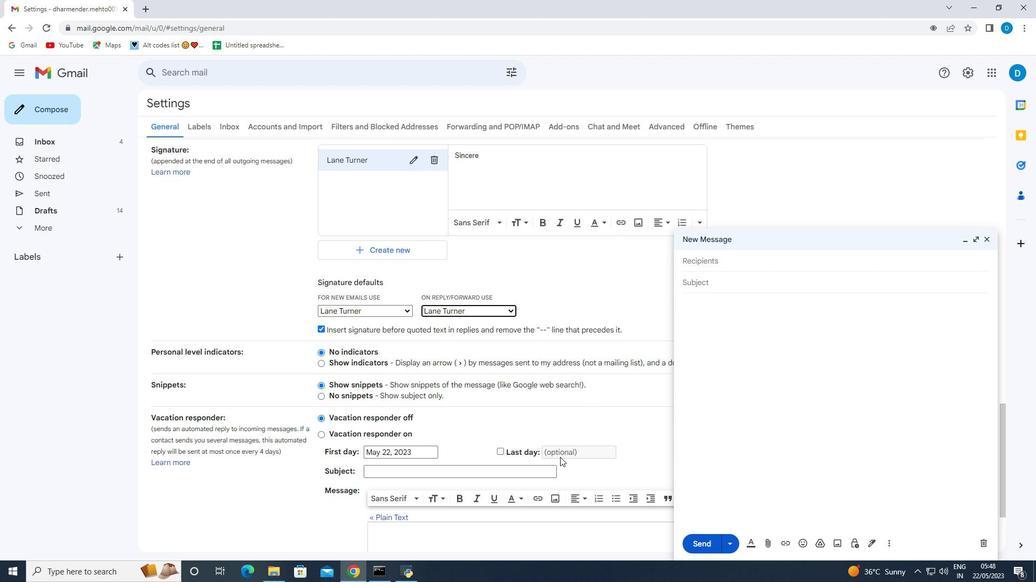 
Action: Mouse scrolled (558, 455) with delta (0, 0)
Screenshot: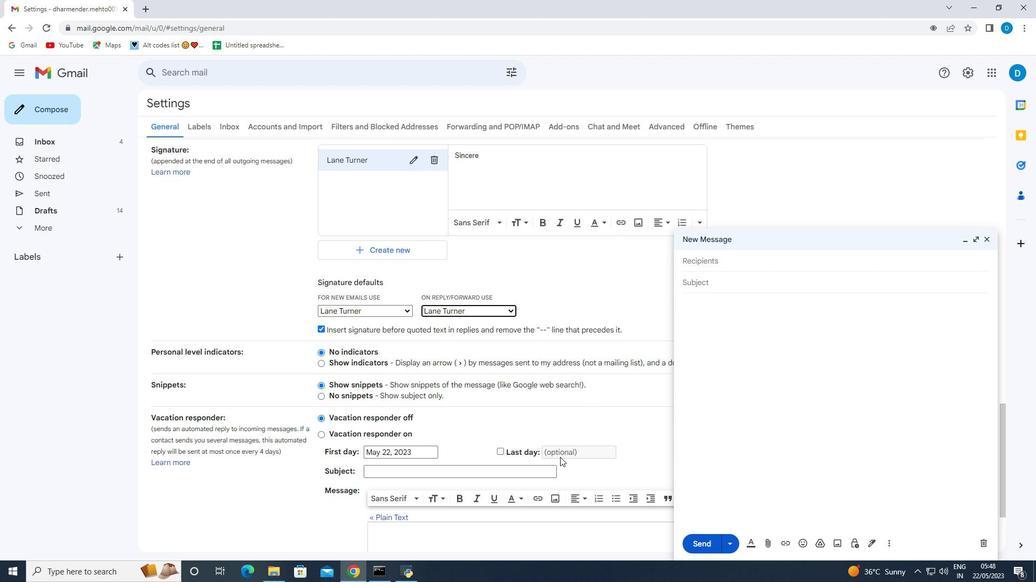 
Action: Mouse moved to (549, 490)
Screenshot: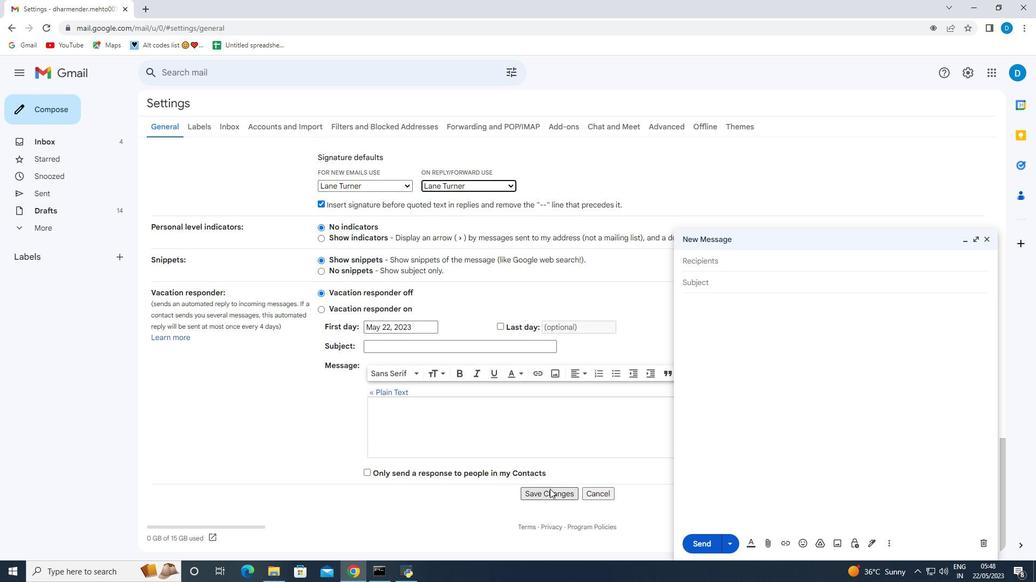 
Action: Mouse pressed left at (549, 490)
Screenshot: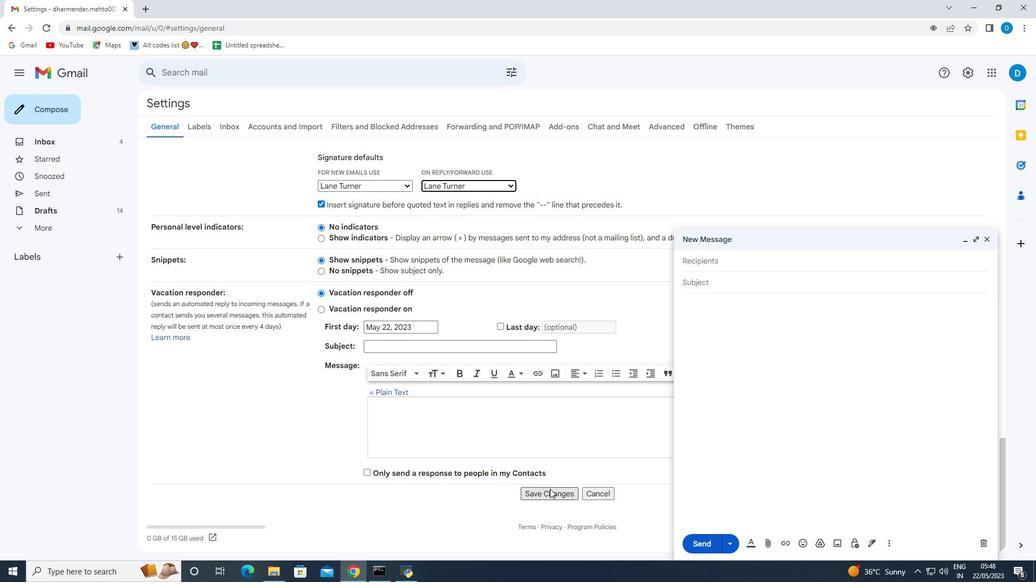 
Action: Mouse moved to (987, 240)
Screenshot: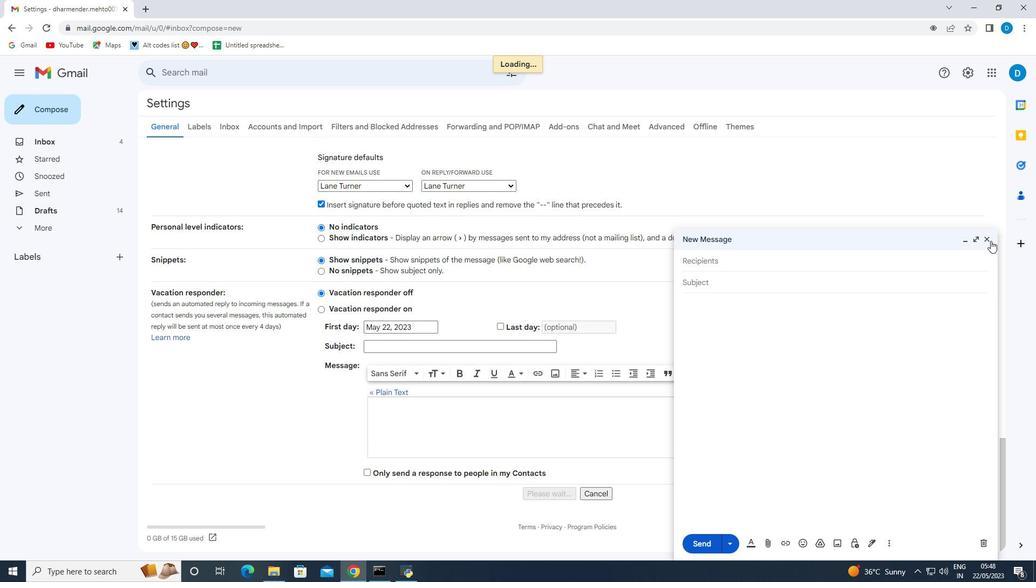 
Action: Mouse pressed left at (987, 240)
Screenshot: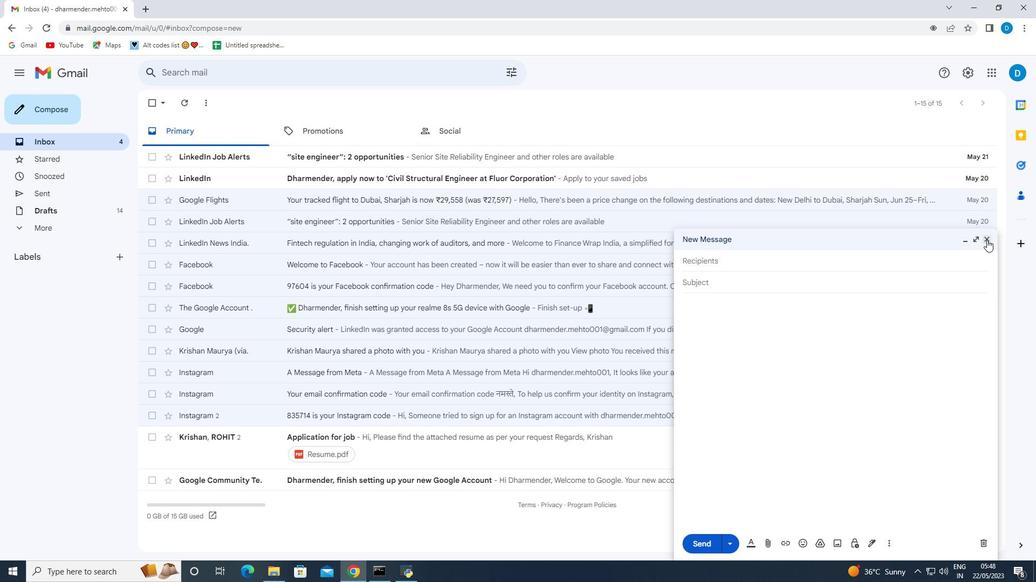 
Action: Mouse moved to (55, 111)
Screenshot: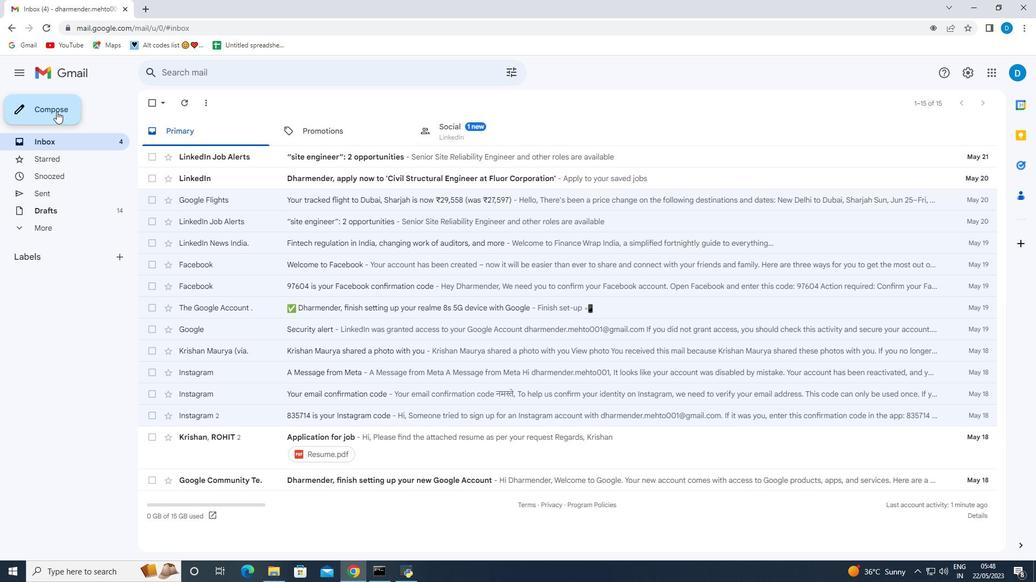 
Action: Mouse pressed left at (55, 111)
Screenshot: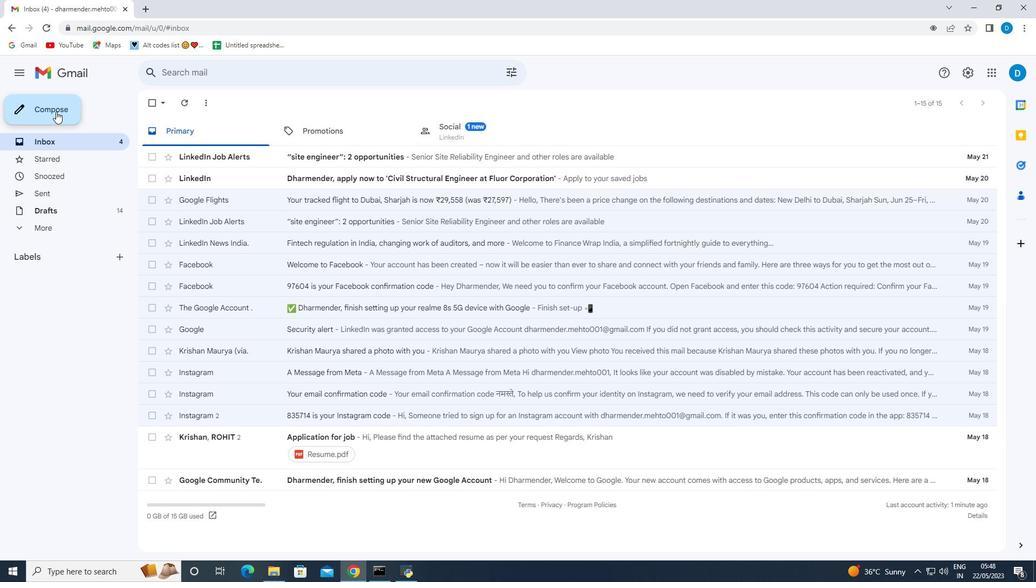 
Action: Mouse moved to (699, 263)
Screenshot: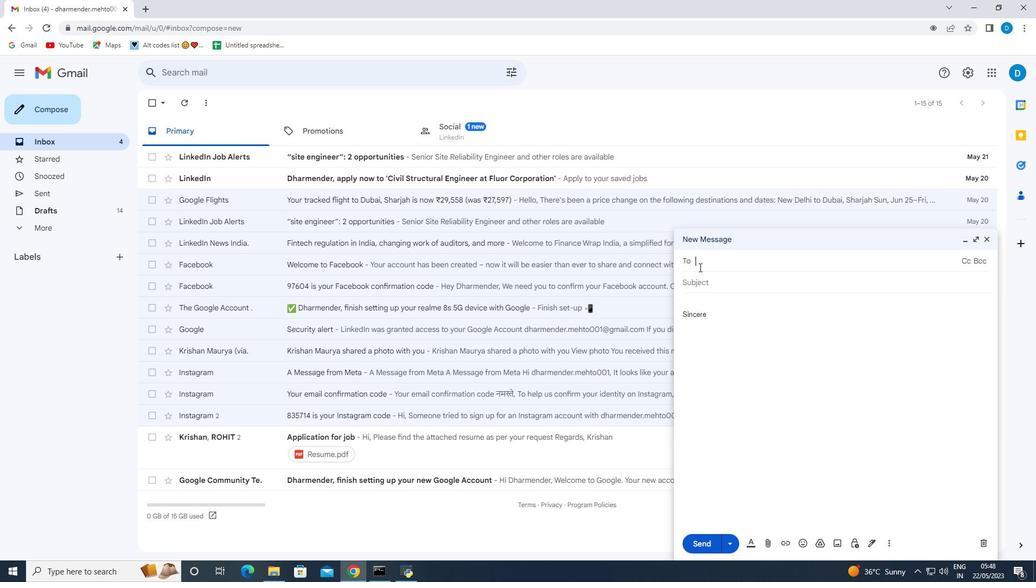 
Action: Mouse pressed left at (699, 263)
Screenshot: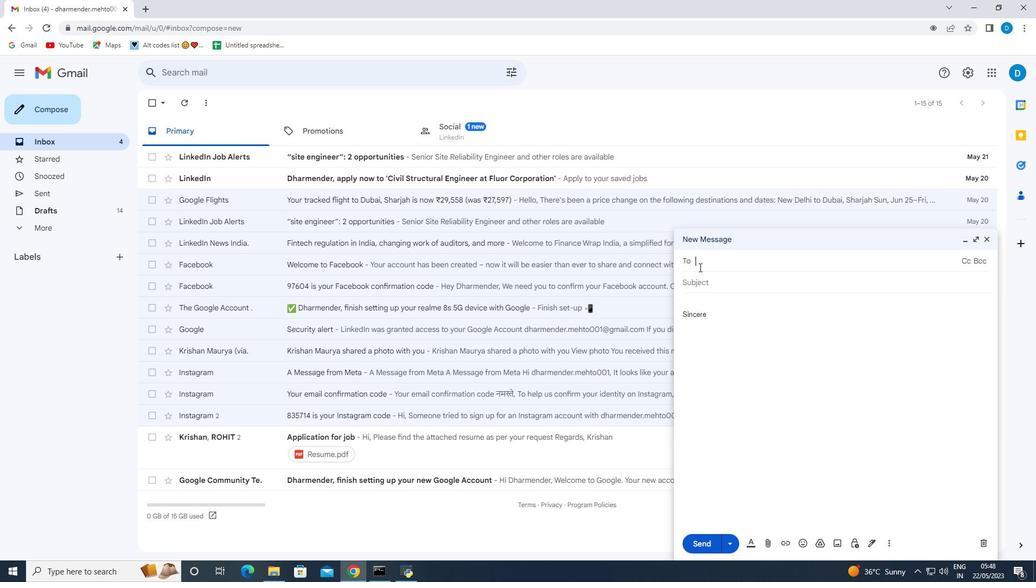 
Action: Mouse moved to (697, 265)
Screenshot: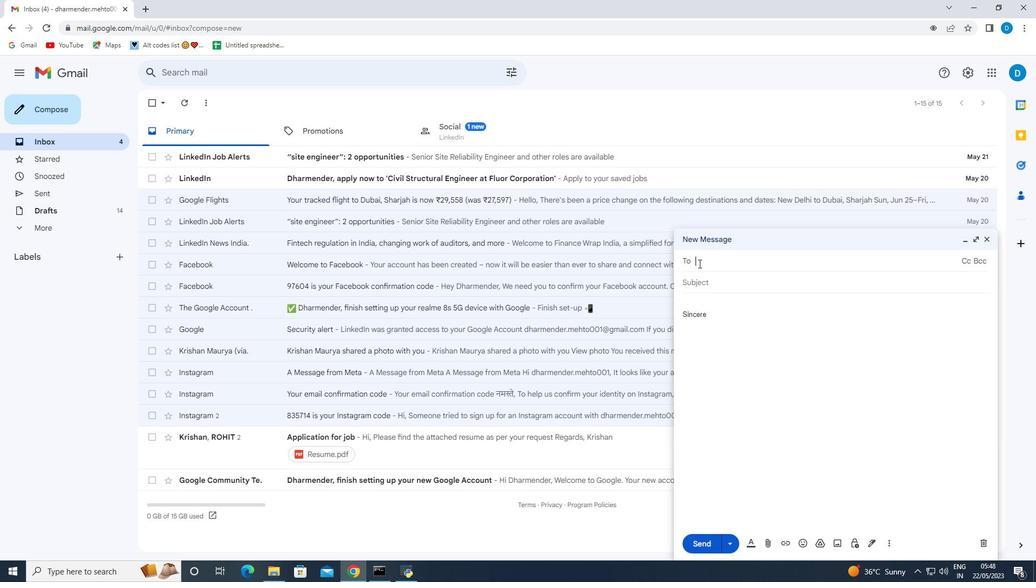 
Action: Key pressed softage.9<Key.shift><Key.shift><Key.shift><Key.shift><Key.shift><Key.shift><Key.shift><Key.shift><Key.shift><Key.shift><Key.shift><Key.shift><Key.shift><Key.shift><Key.shift><Key.shift><Key.shift><Key.shift><Key.shift><Key.shift><Key.shift><Key.shift><Key.shift>@softage.n
Screenshot: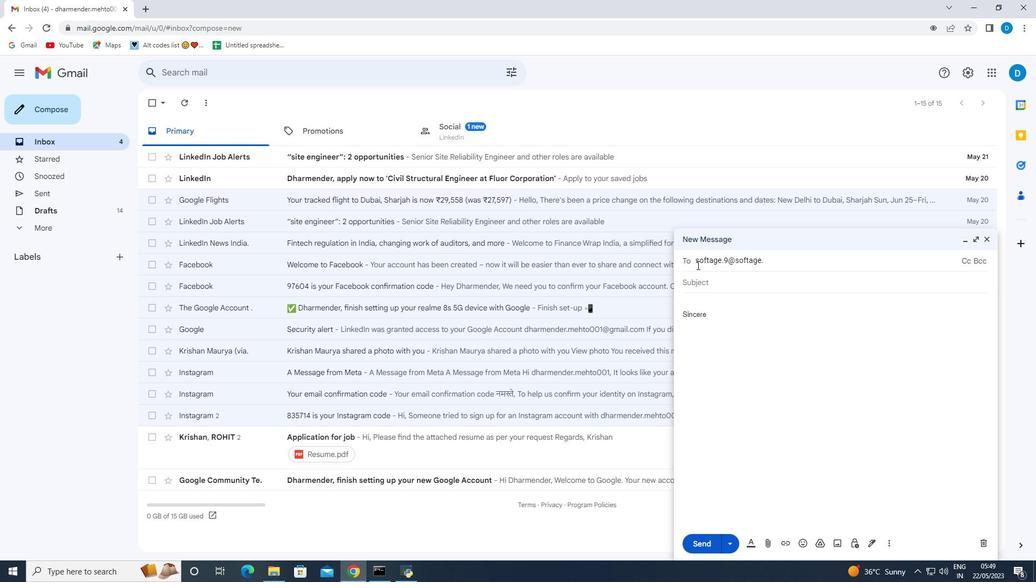 
Action: Mouse moved to (708, 263)
Screenshot: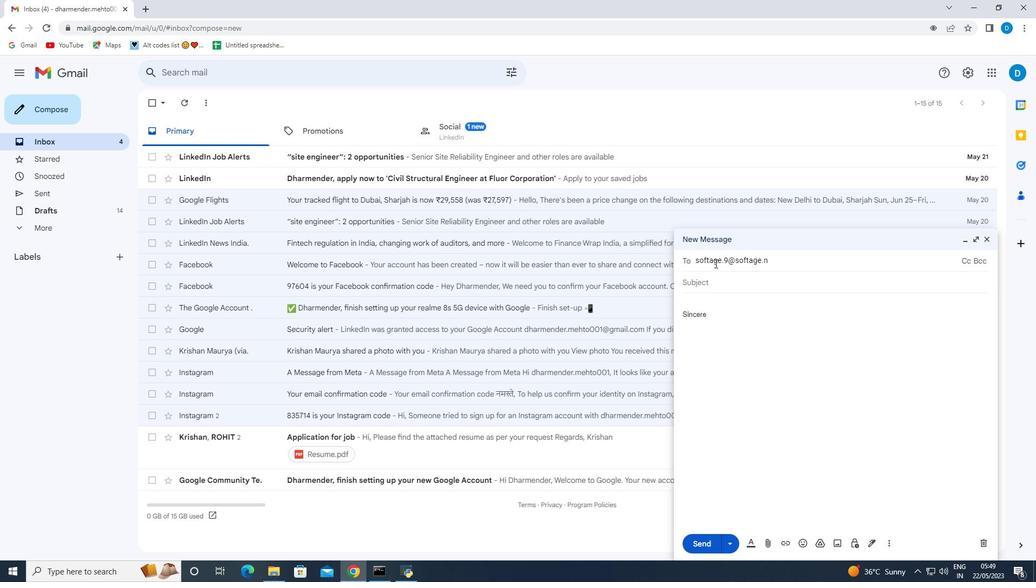 
Action: Key pressed e
Screenshot: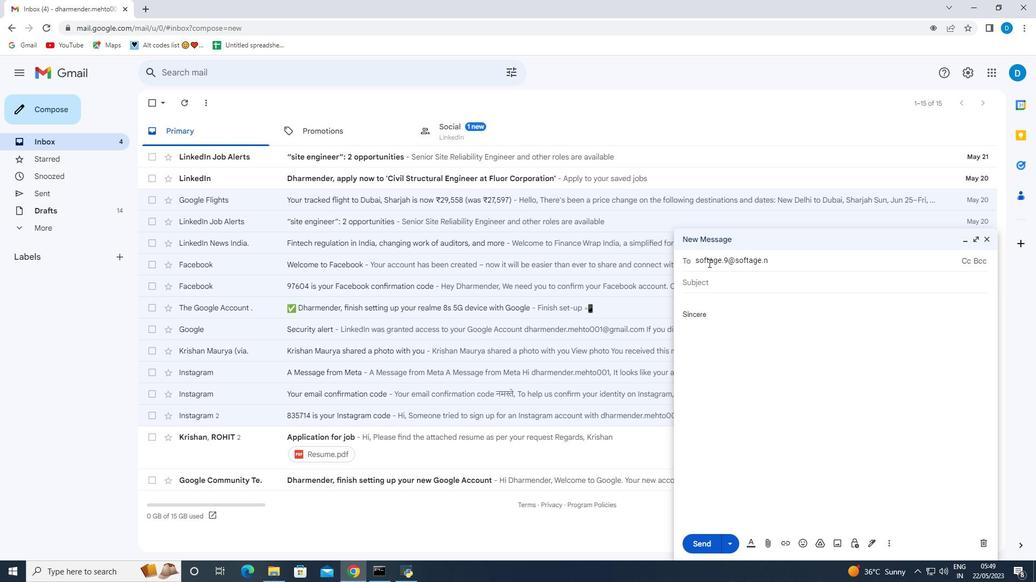 
Action: Mouse moved to (756, 295)
Screenshot: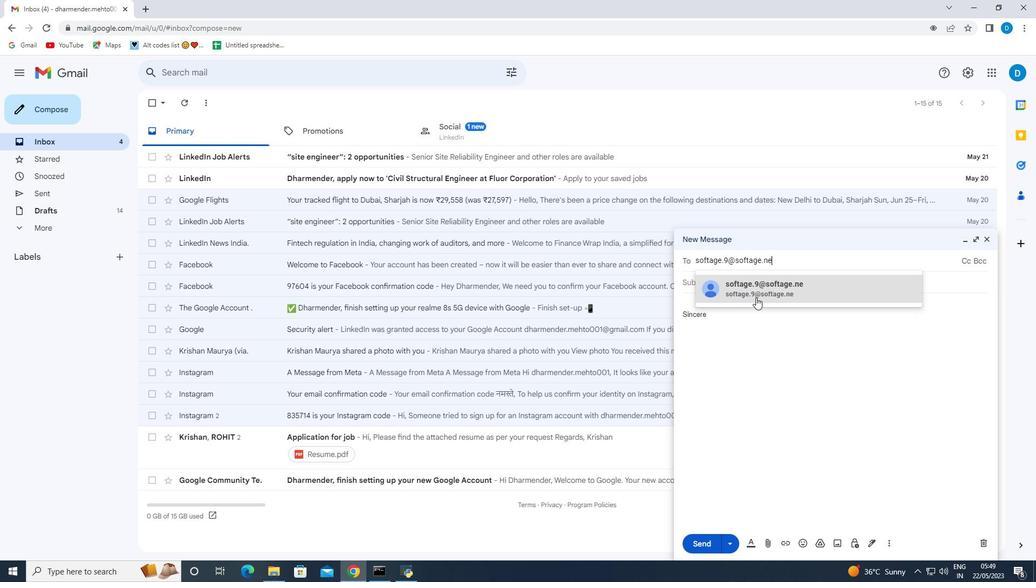
Action: Mouse pressed left at (756, 295)
Screenshot: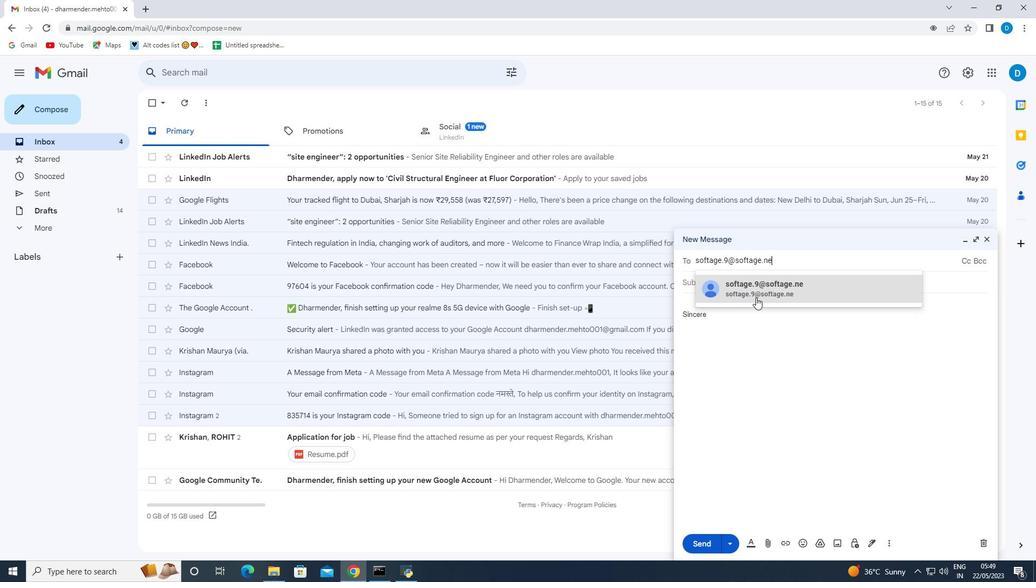
Action: Mouse moved to (710, 326)
Screenshot: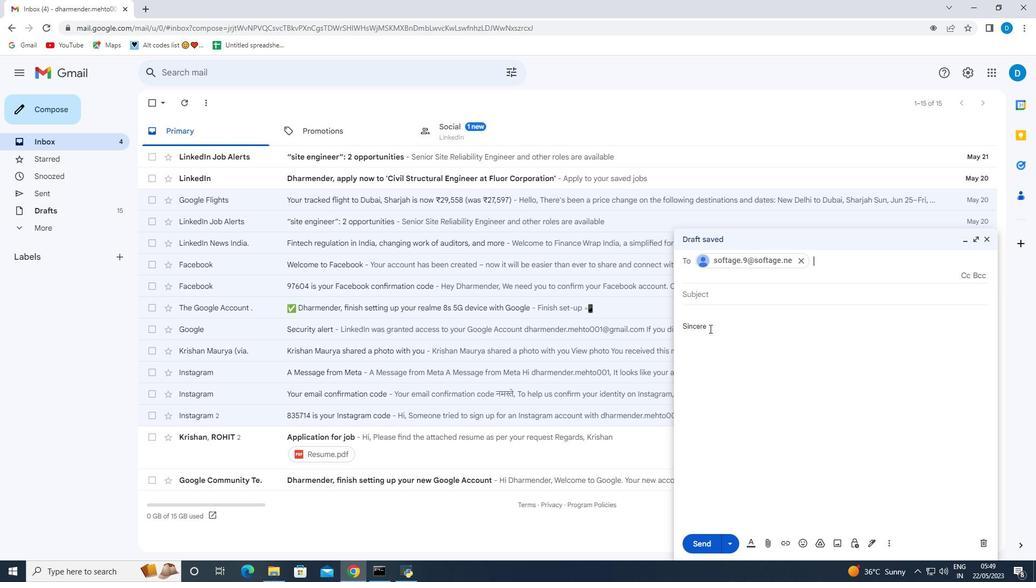 
Action: Mouse pressed left at (710, 326)
Screenshot: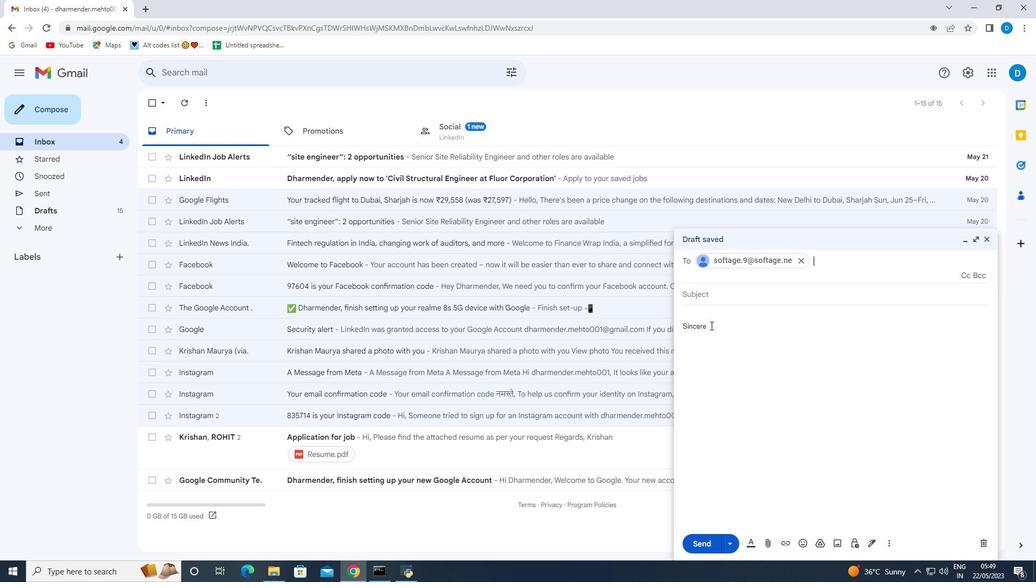 
Action: Mouse moved to (728, 318)
Screenshot: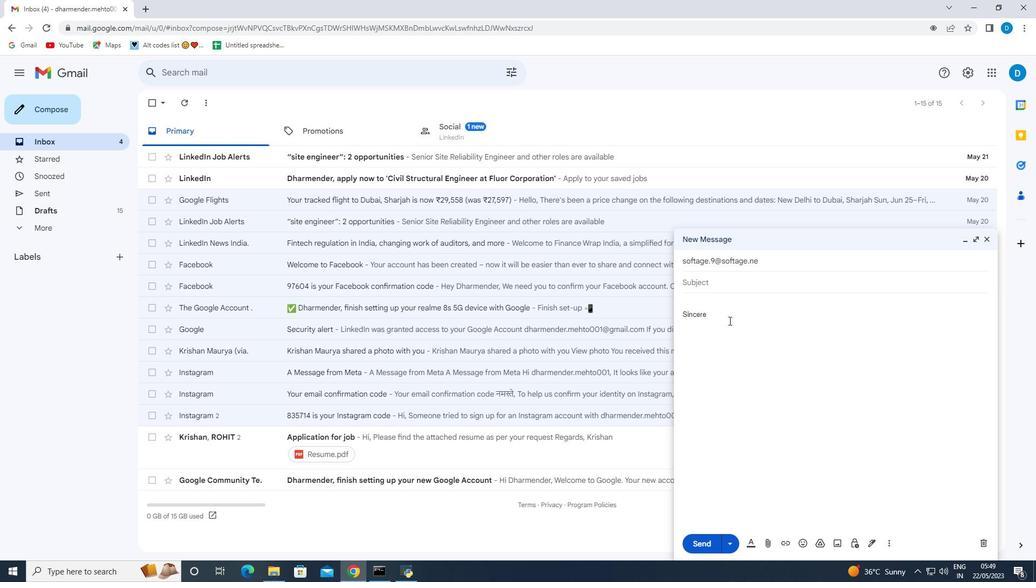 
Action: Mouse pressed left at (728, 318)
Screenshot: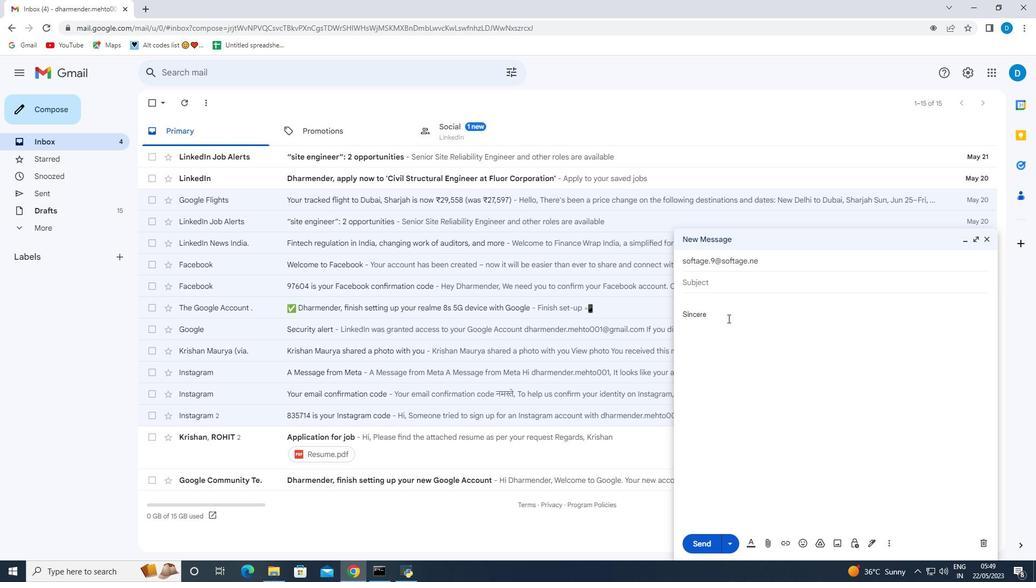 
Action: Mouse moved to (727, 318)
Screenshot: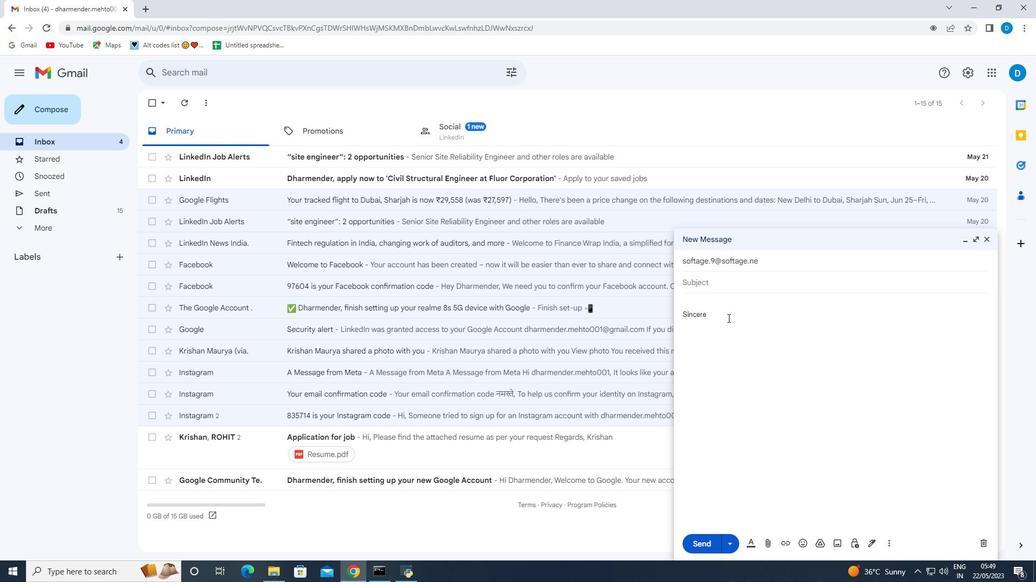 
Action: Key pressed <Key.enter><Key.enter><Key.shift>Lane<Key.backspace><Key.backspace><Key.backspace><Key.backspace><Key.backspace>
Screenshot: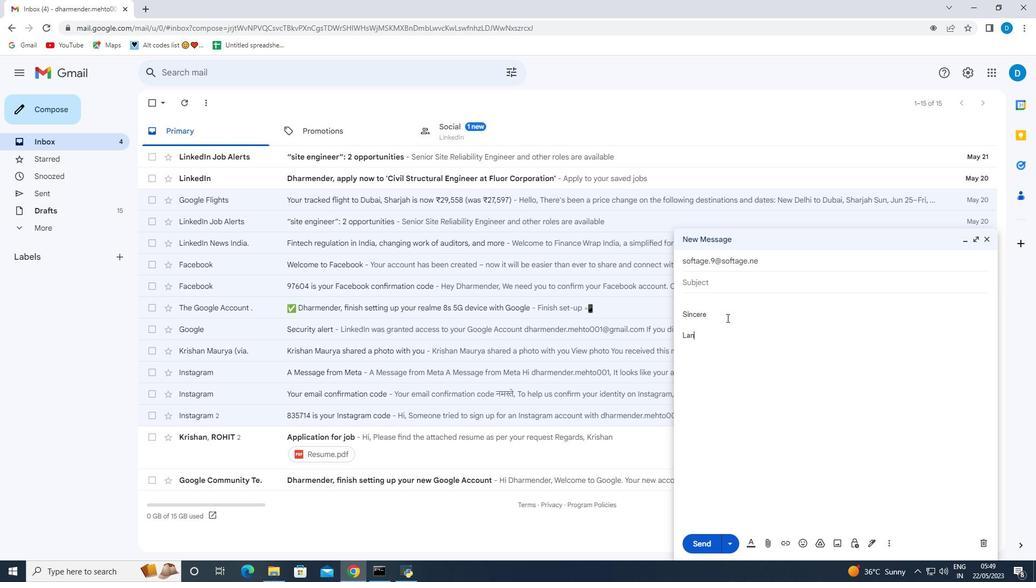 
Action: Mouse moved to (873, 548)
Screenshot: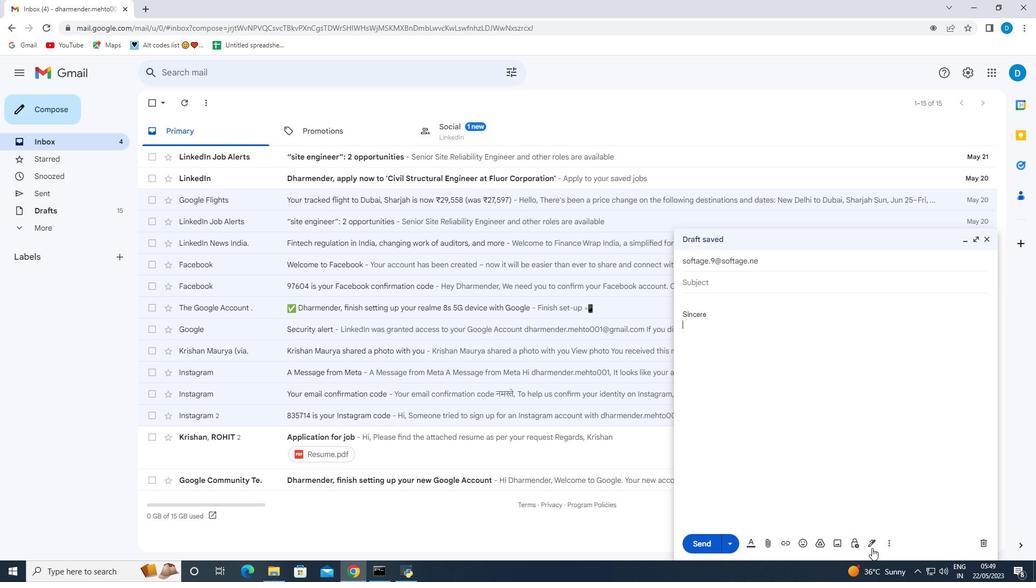 
Action: Mouse pressed left at (873, 548)
Screenshot: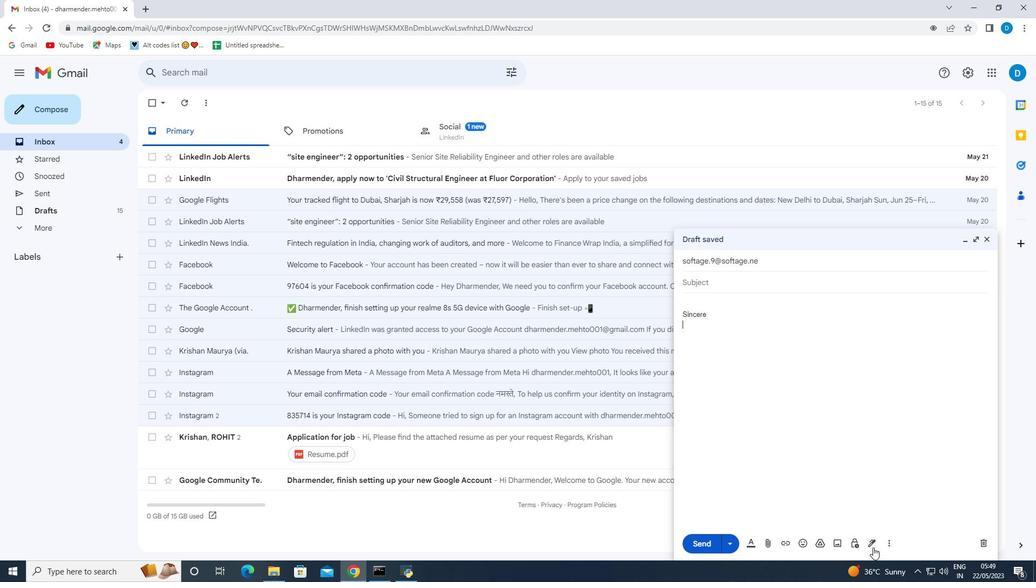 
Action: Mouse moved to (916, 481)
Screenshot: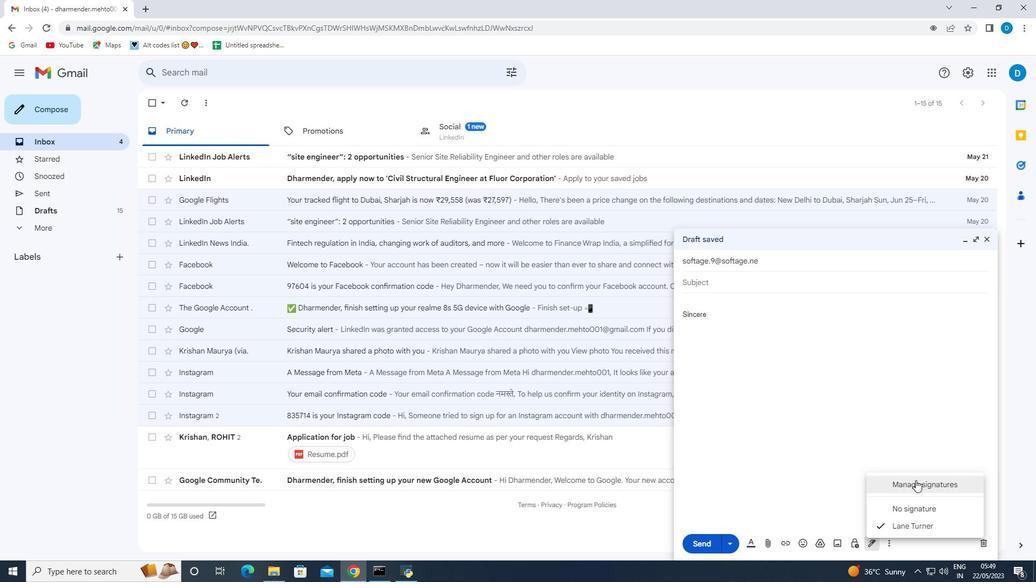 
Action: Mouse pressed left at (916, 481)
Screenshot: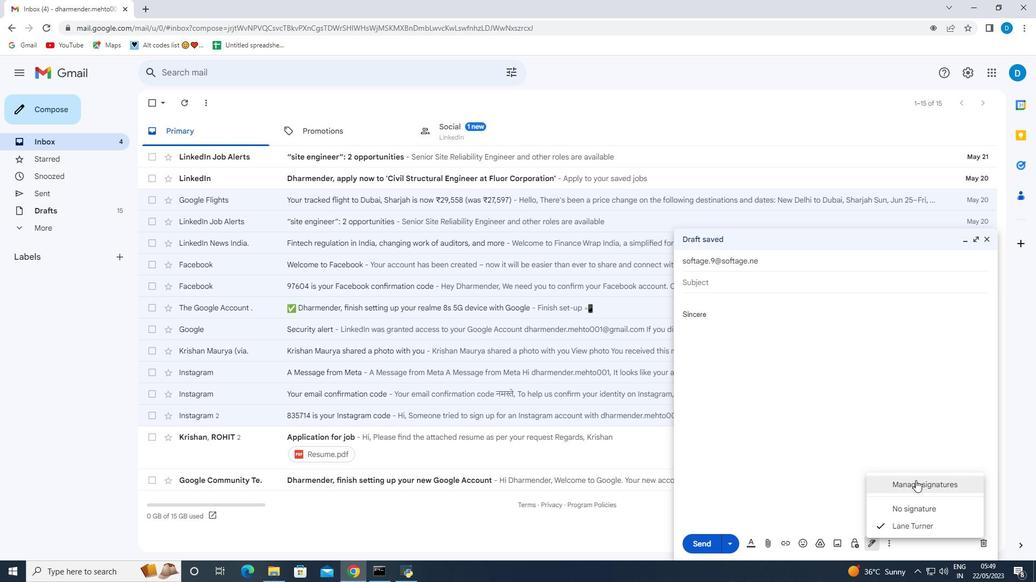 
Action: Mouse moved to (341, 435)
Screenshot: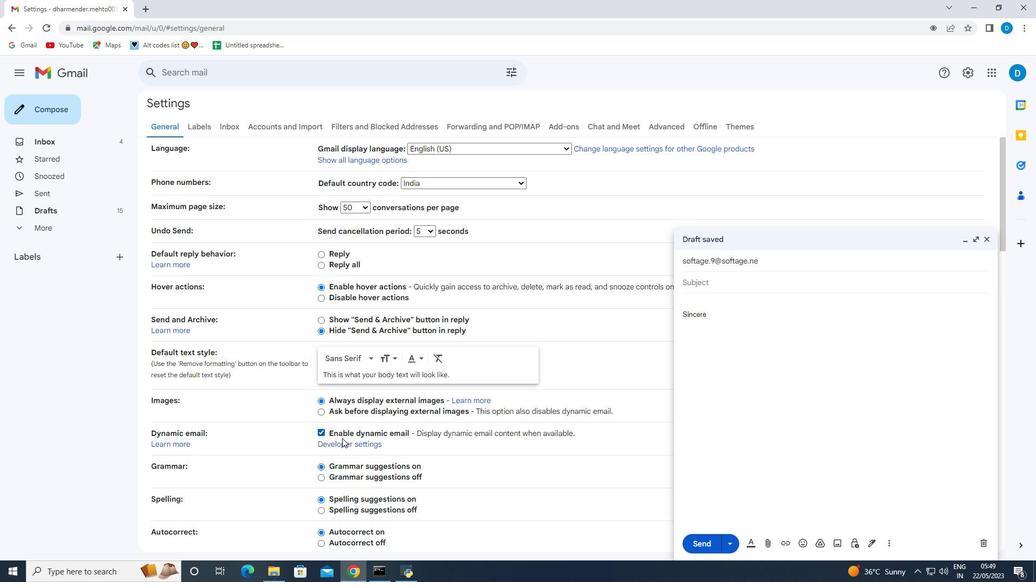 
Action: Mouse scrolled (341, 435) with delta (0, 0)
Screenshot: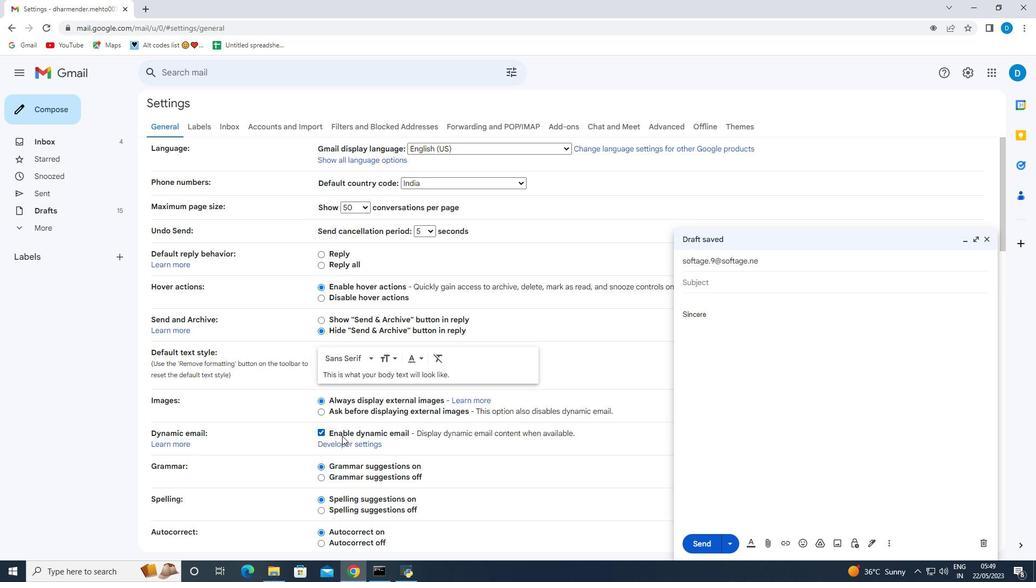 
Action: Mouse moved to (341, 435)
Screenshot: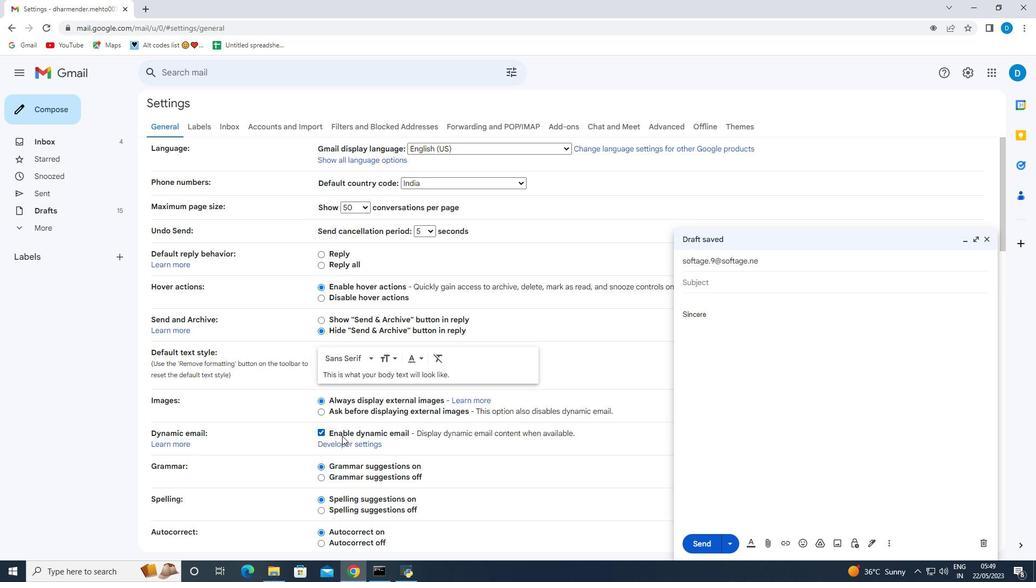 
Action: Mouse scrolled (341, 435) with delta (0, 0)
Screenshot: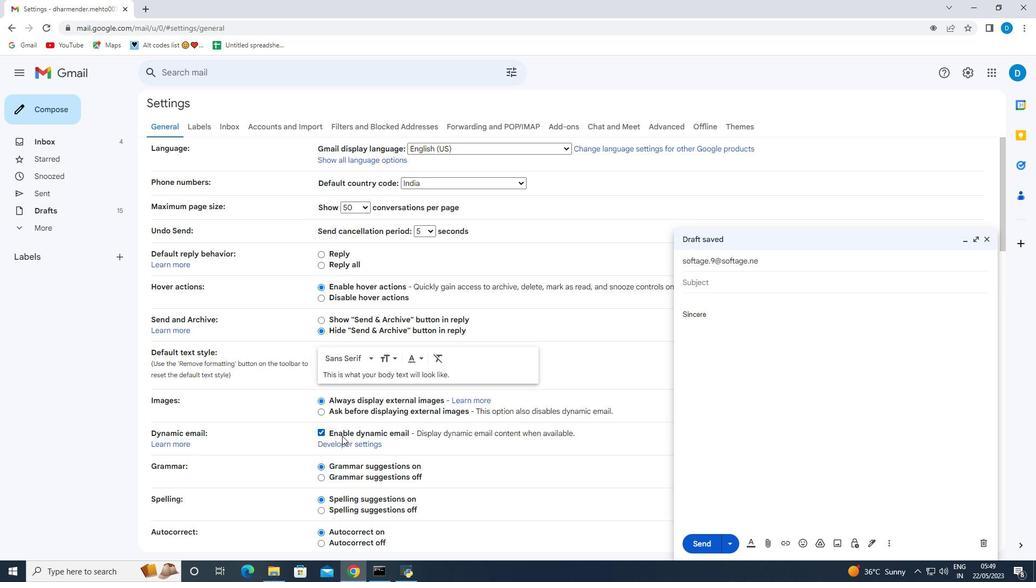 
Action: Mouse moved to (340, 435)
Screenshot: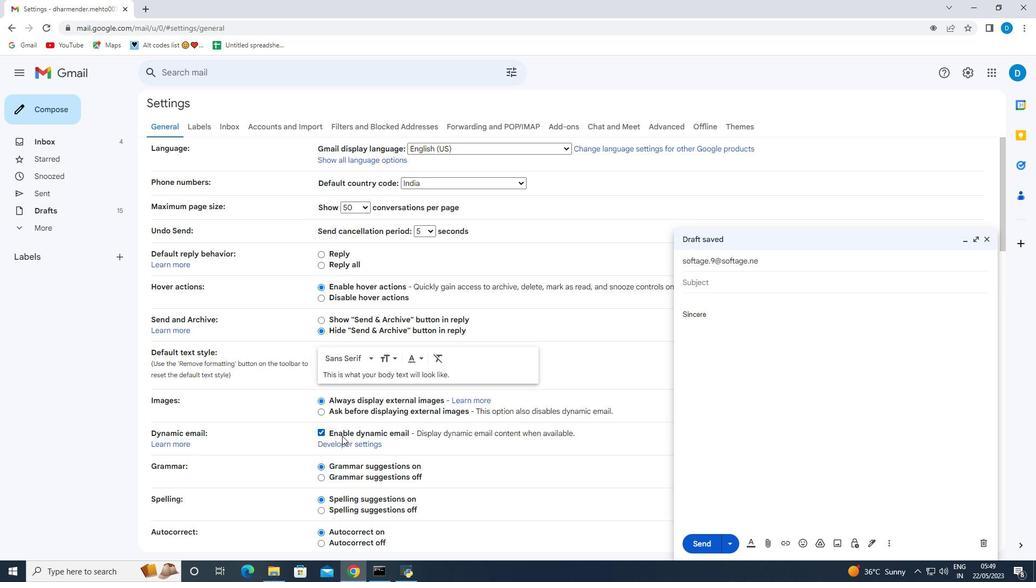 
Action: Mouse scrolled (340, 435) with delta (0, 0)
Screenshot: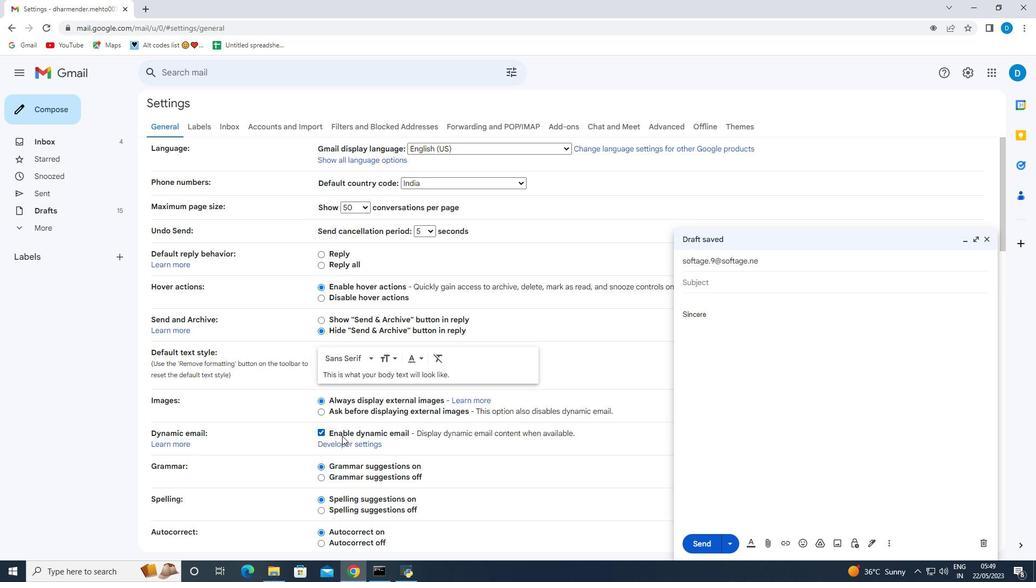 
Action: Mouse scrolled (340, 435) with delta (0, 0)
Screenshot: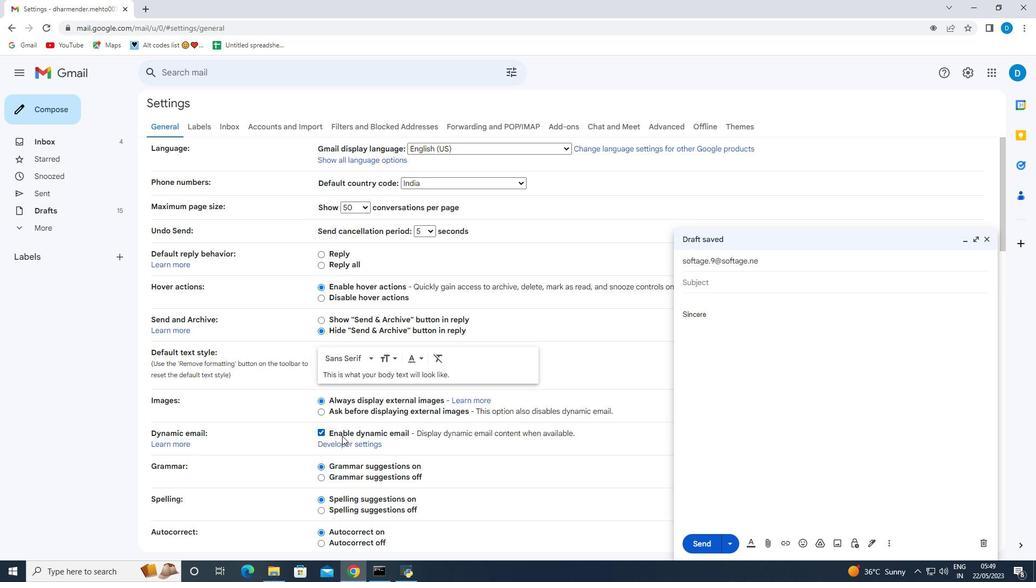 
Action: Mouse scrolled (340, 435) with delta (0, 0)
Screenshot: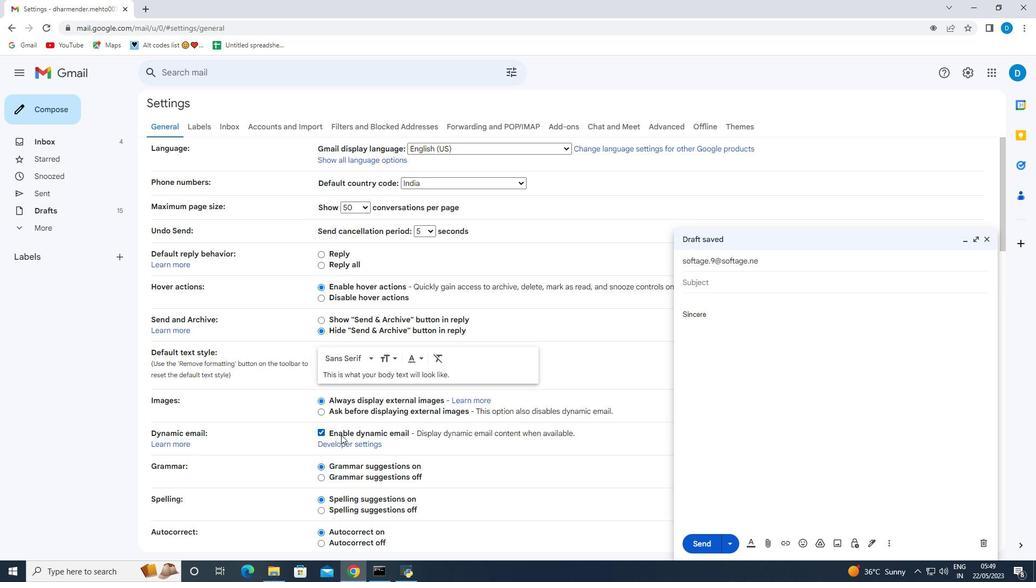 
Action: Mouse moved to (339, 435)
Screenshot: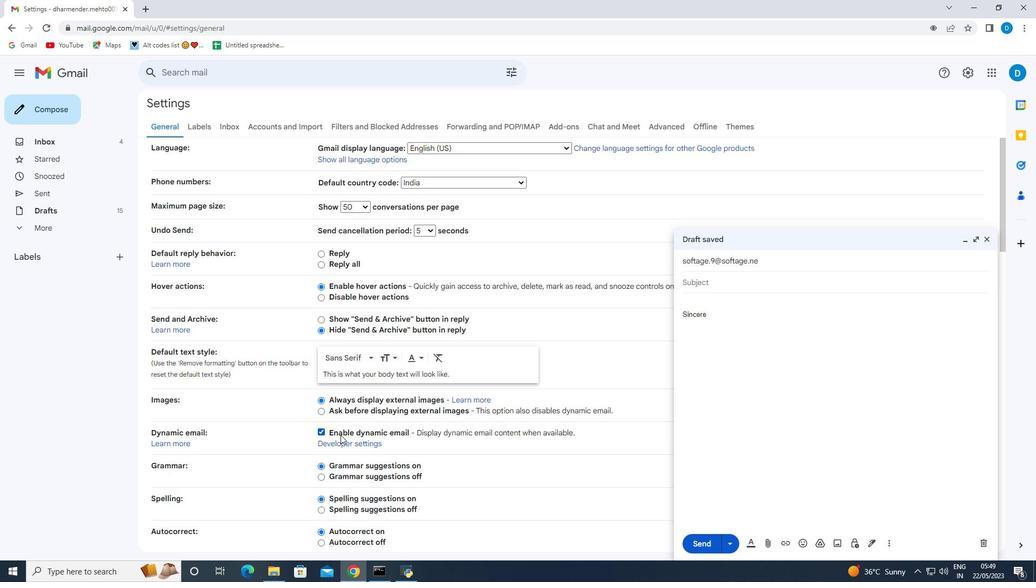 
Action: Mouse scrolled (339, 435) with delta (0, 0)
Screenshot: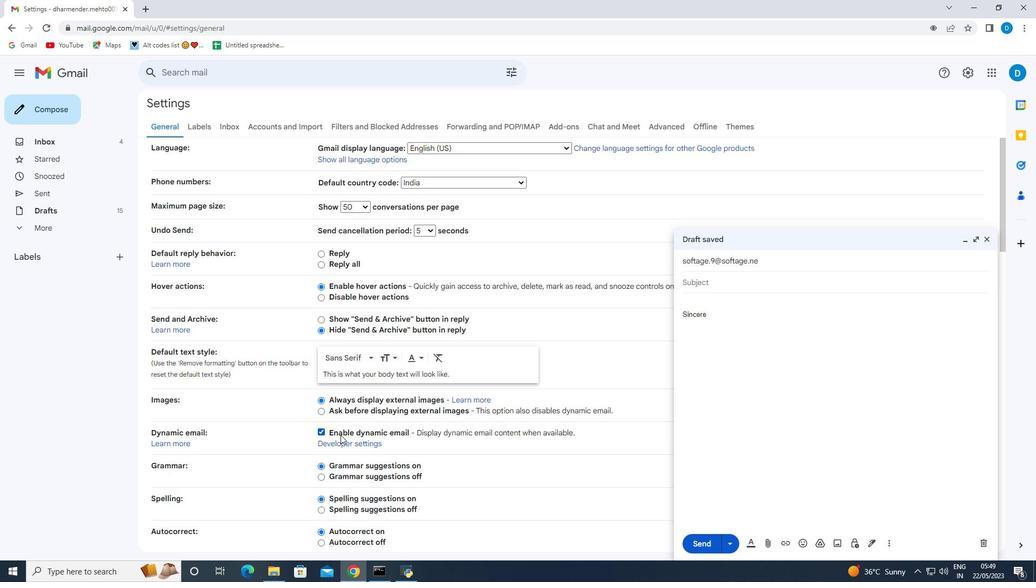 
Action: Mouse moved to (336, 434)
Screenshot: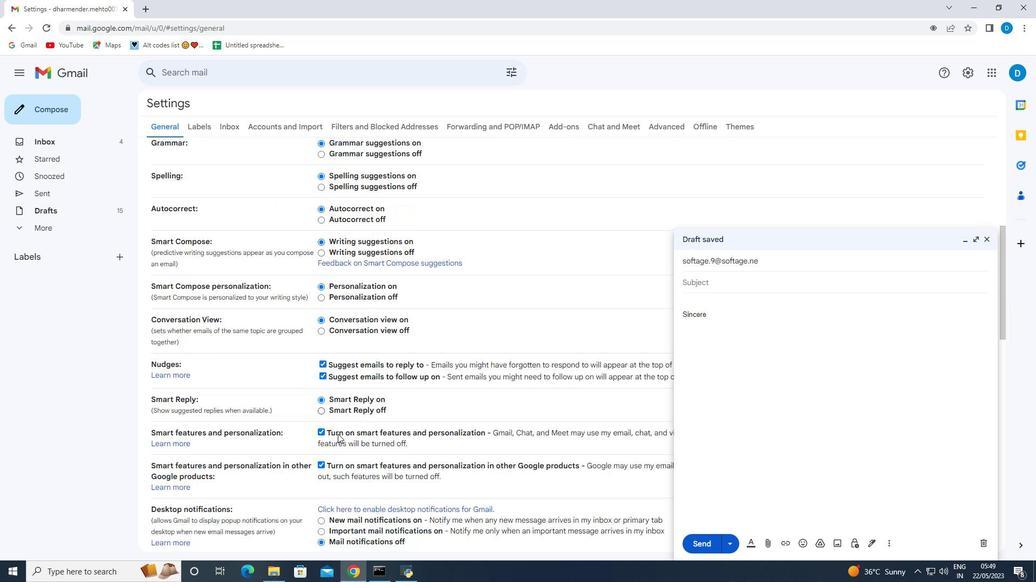 
Action: Mouse scrolled (336, 434) with delta (0, 0)
Screenshot: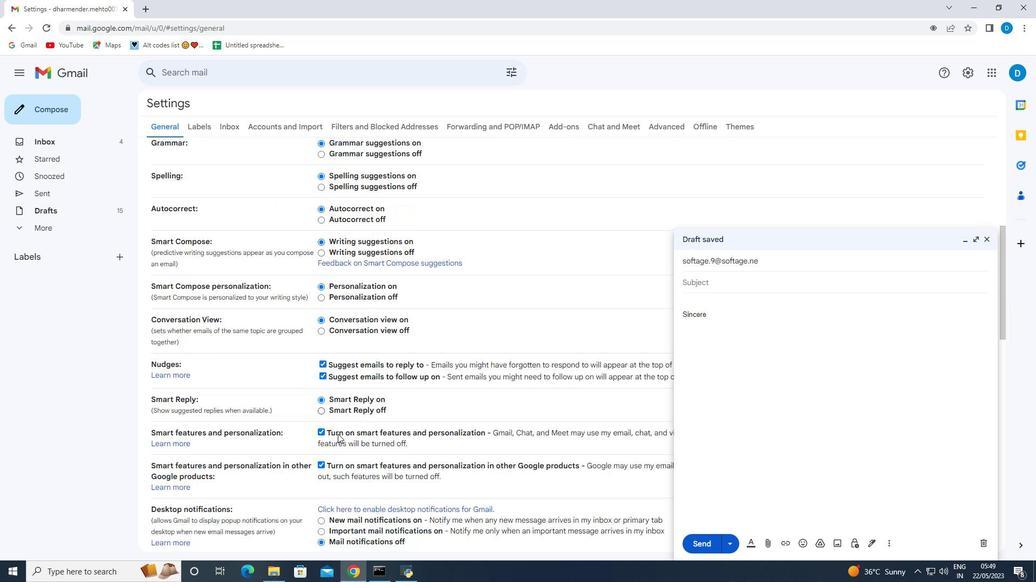 
Action: Mouse scrolled (336, 434) with delta (0, 0)
Screenshot: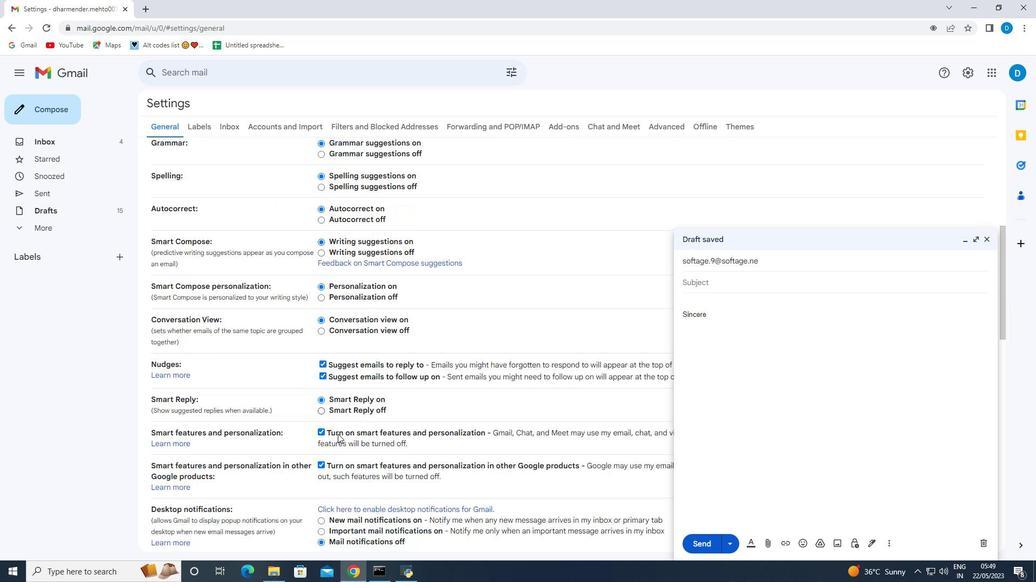 
Action: Mouse scrolled (336, 434) with delta (0, 0)
Screenshot: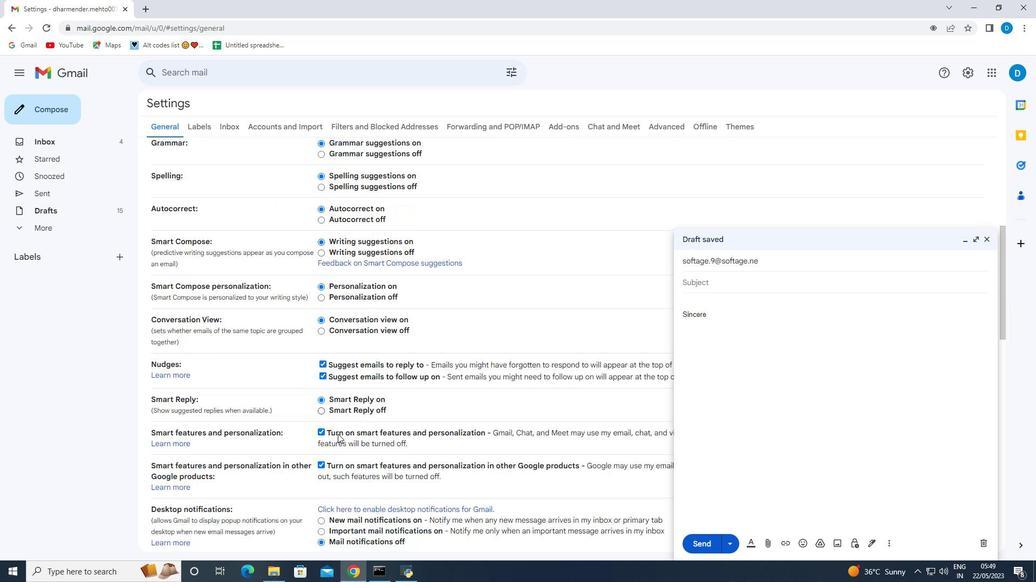 
Action: Mouse scrolled (336, 434) with delta (0, 0)
Screenshot: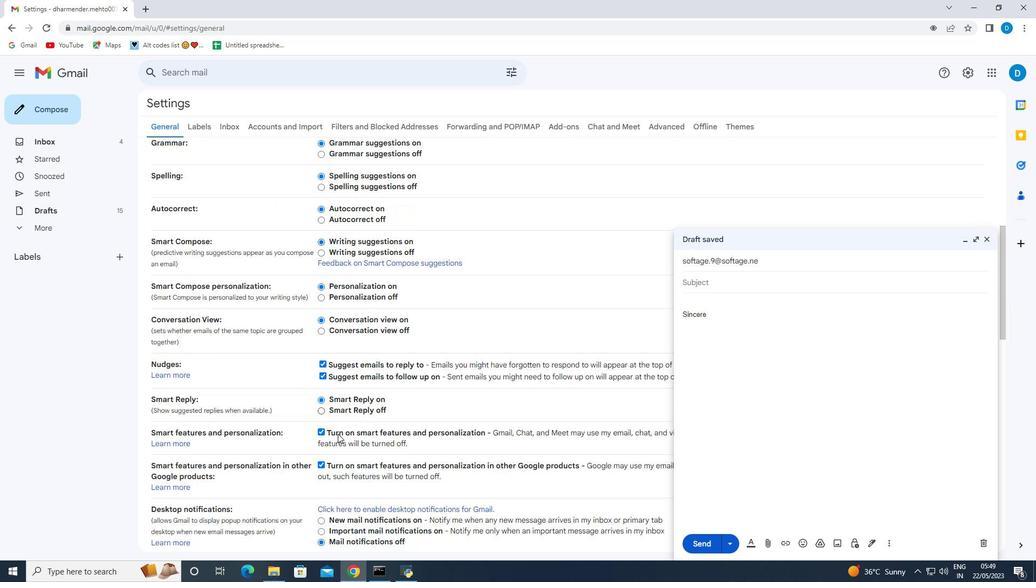 
Action: Mouse scrolled (336, 434) with delta (0, 0)
Screenshot: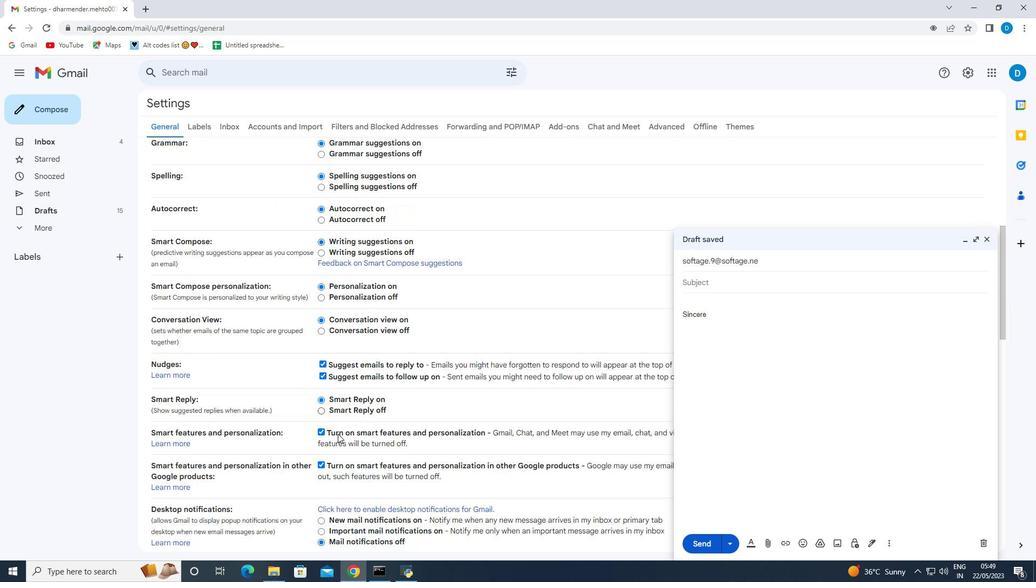 
Action: Mouse moved to (335, 434)
Screenshot: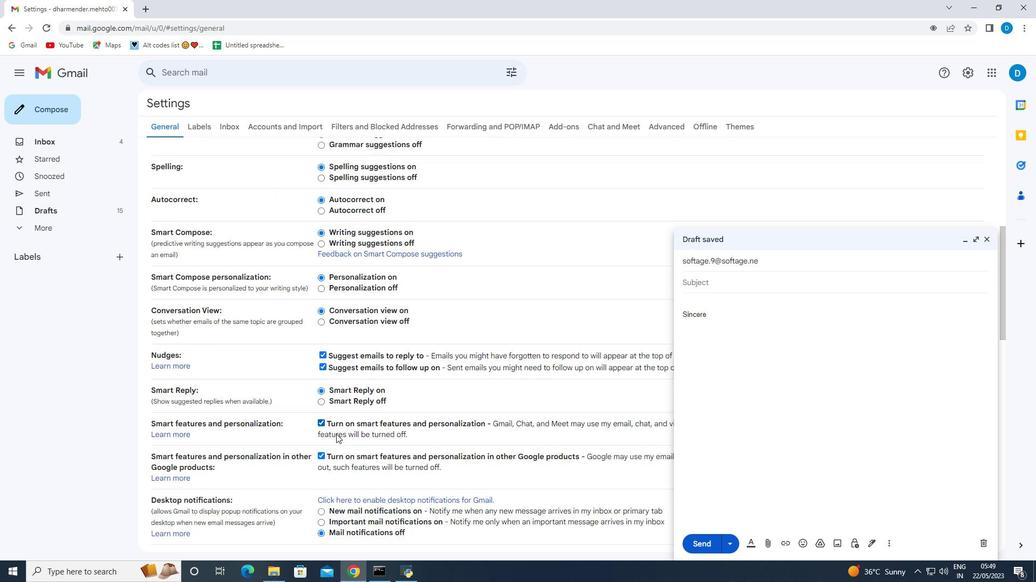 
Action: Mouse scrolled (335, 434) with delta (0, 0)
Screenshot: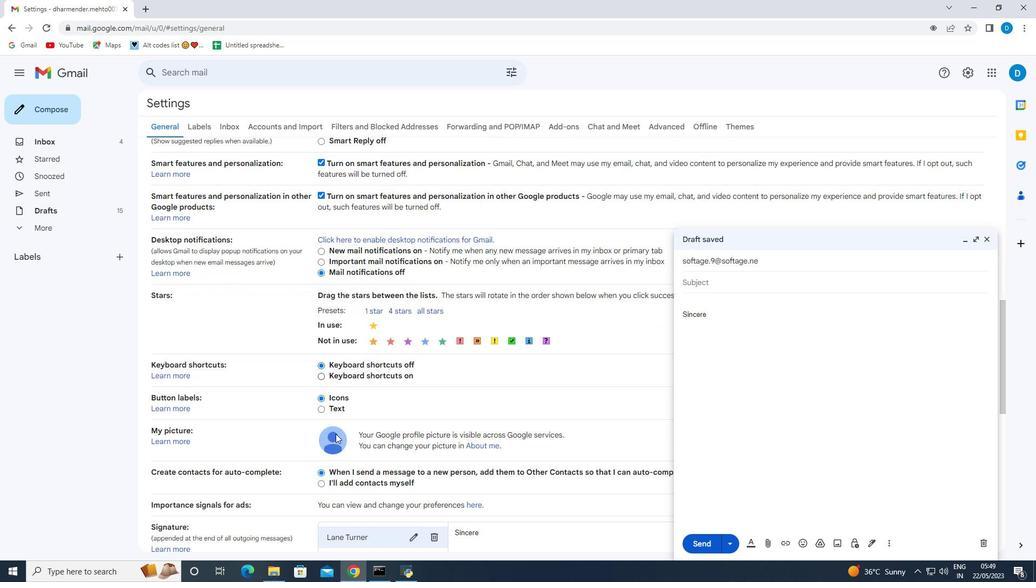 
Action: Mouse scrolled (335, 434) with delta (0, 0)
Screenshot: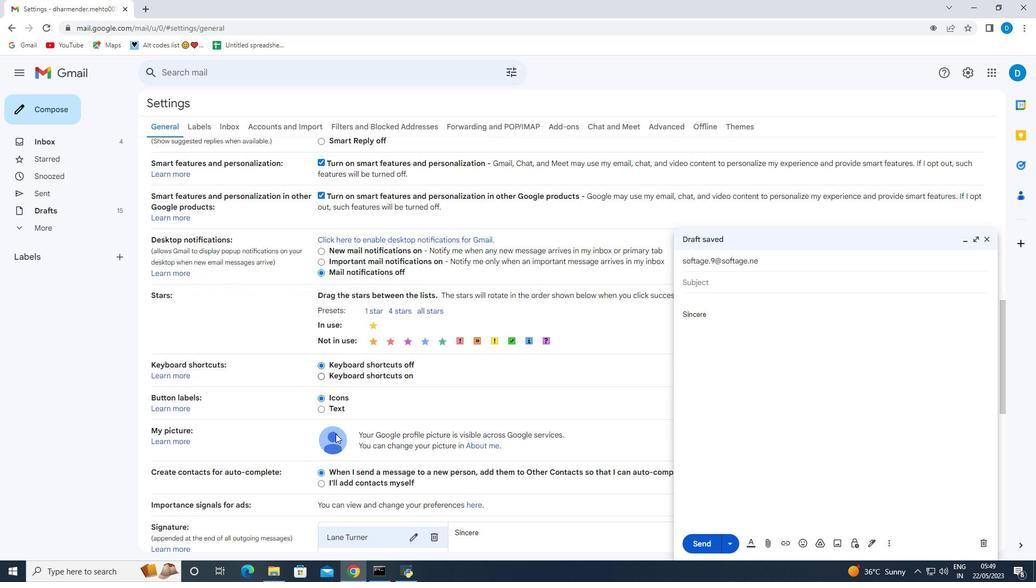 
Action: Mouse scrolled (335, 434) with delta (0, 0)
Screenshot: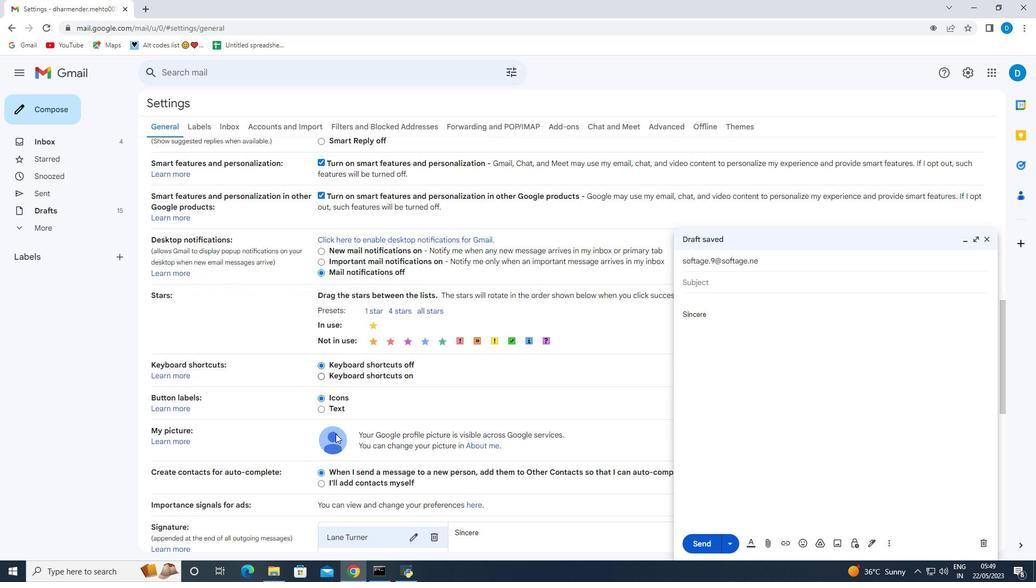 
Action: Mouse scrolled (335, 434) with delta (0, 0)
Screenshot: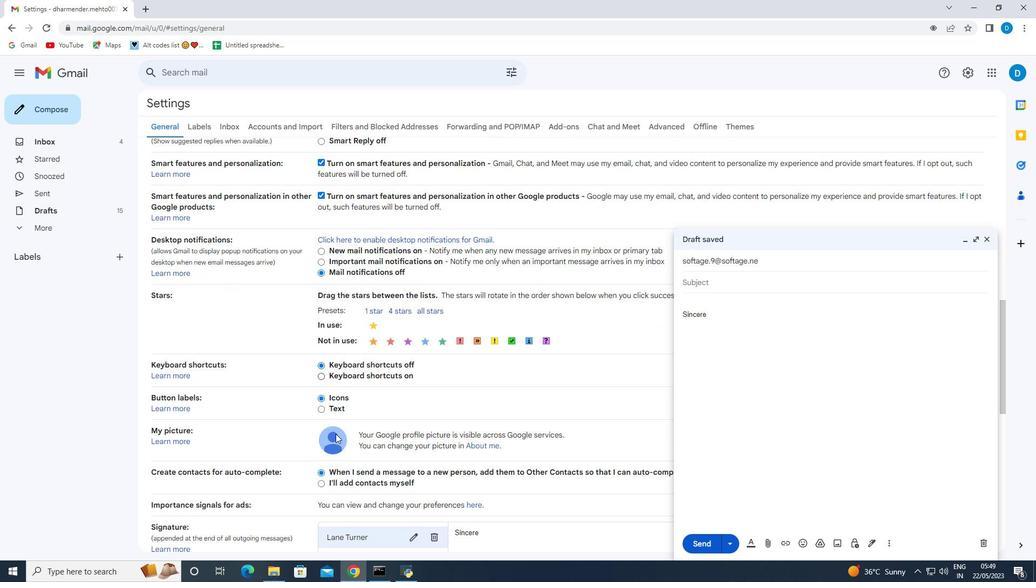 
Action: Mouse scrolled (335, 434) with delta (0, 0)
Screenshot: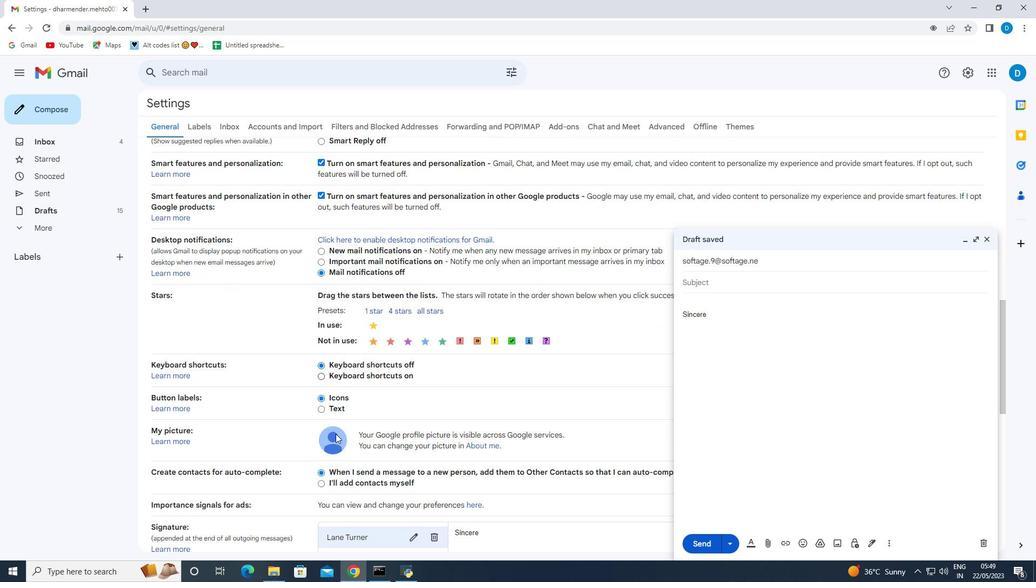 
Action: Mouse moved to (490, 266)
Screenshot: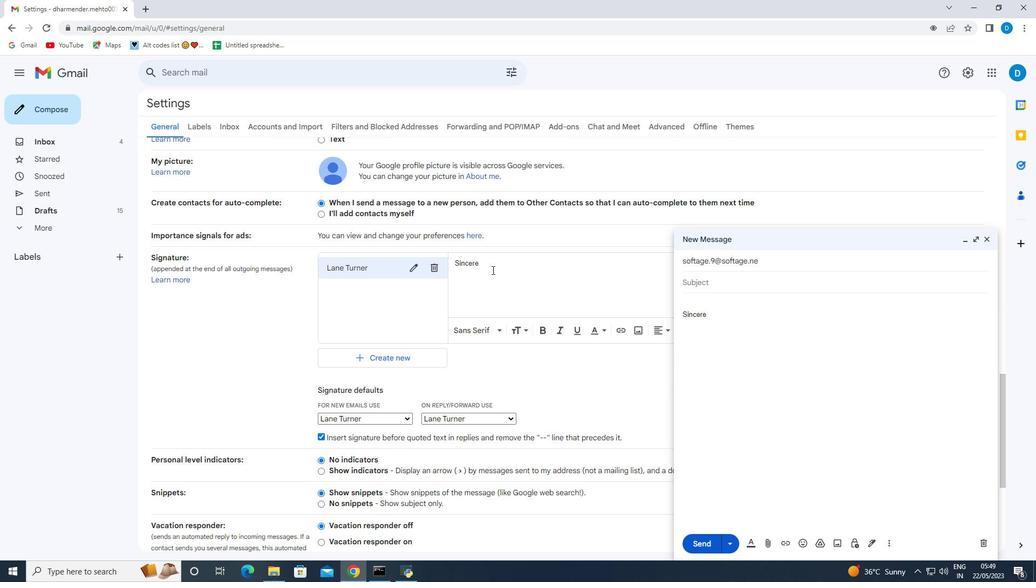 
Action: Mouse pressed left at (490, 266)
Screenshot: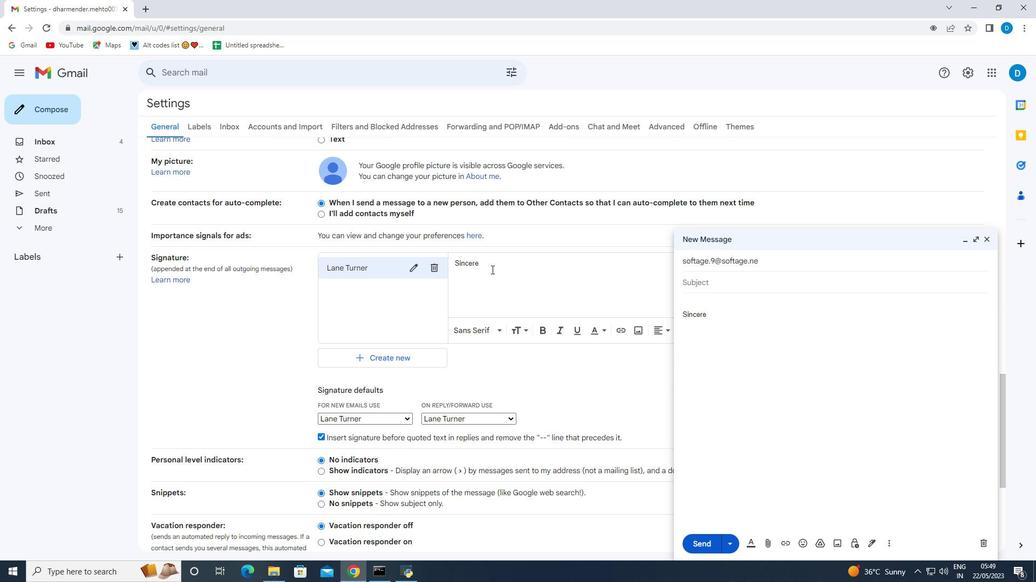 
Action: Key pressed <Key.enter><Key.enter><Key.shift>Lane<Key.space><Key.shift>Turner
Screenshot: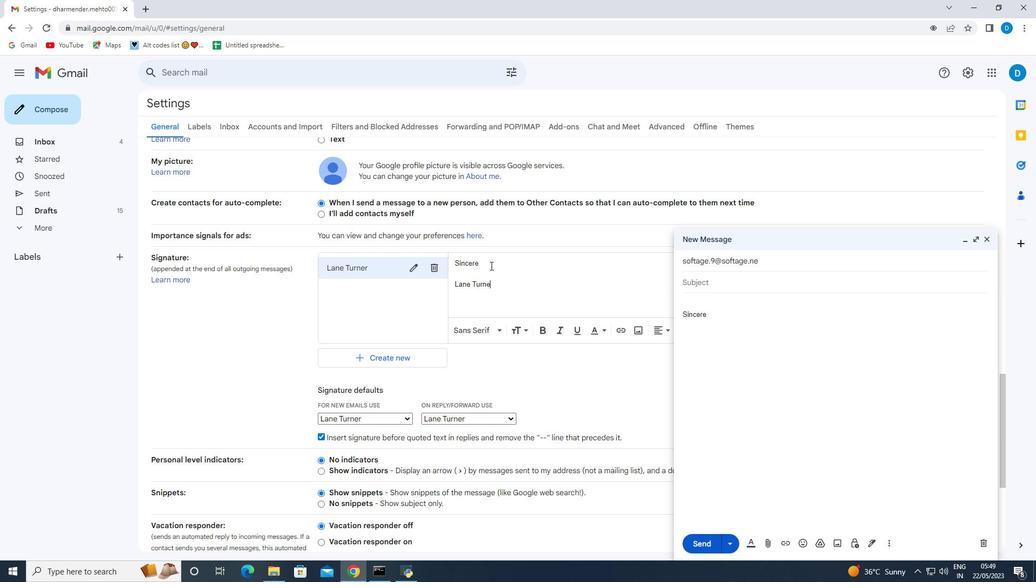 
Action: Mouse moved to (483, 501)
Screenshot: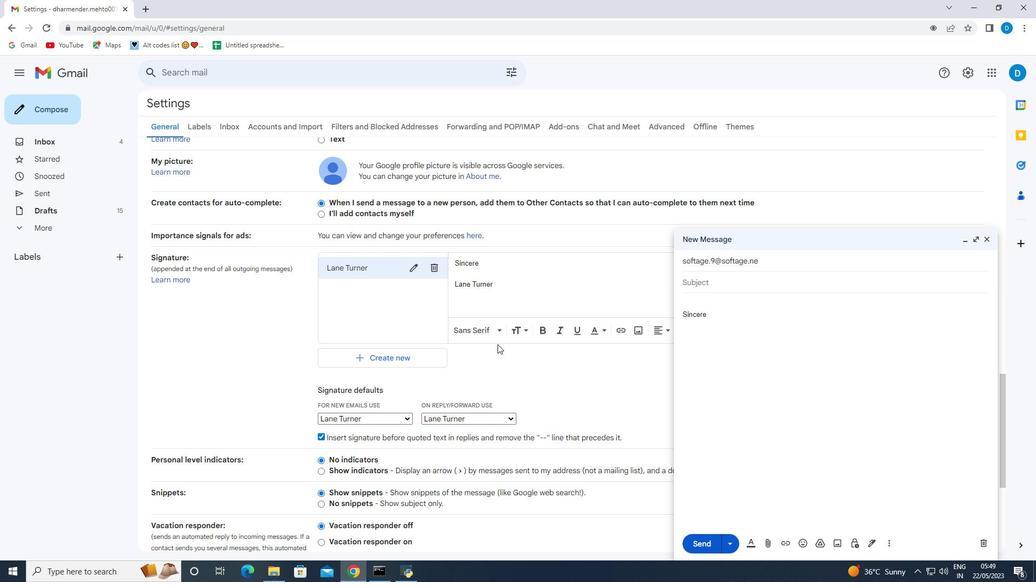 
Action: Mouse scrolled (483, 500) with delta (0, 0)
Screenshot: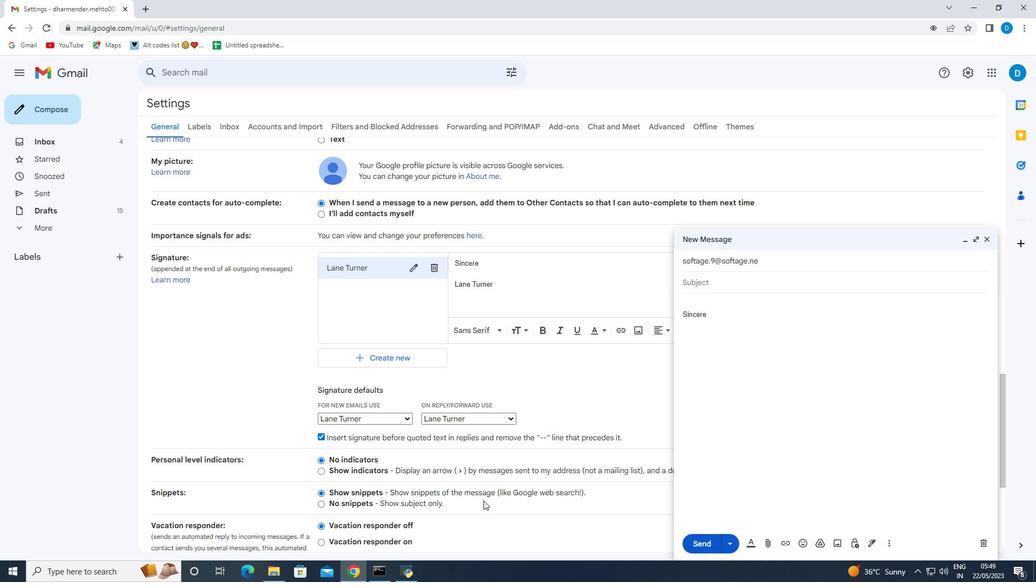
Action: Mouse scrolled (483, 500) with delta (0, 0)
Screenshot: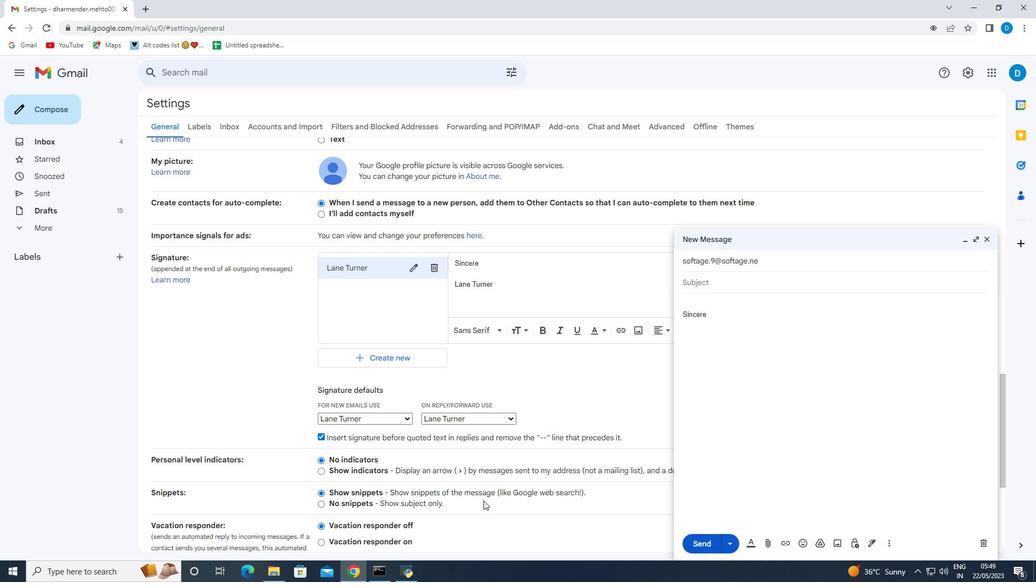 
Action: Mouse scrolled (483, 500) with delta (0, 0)
Screenshot: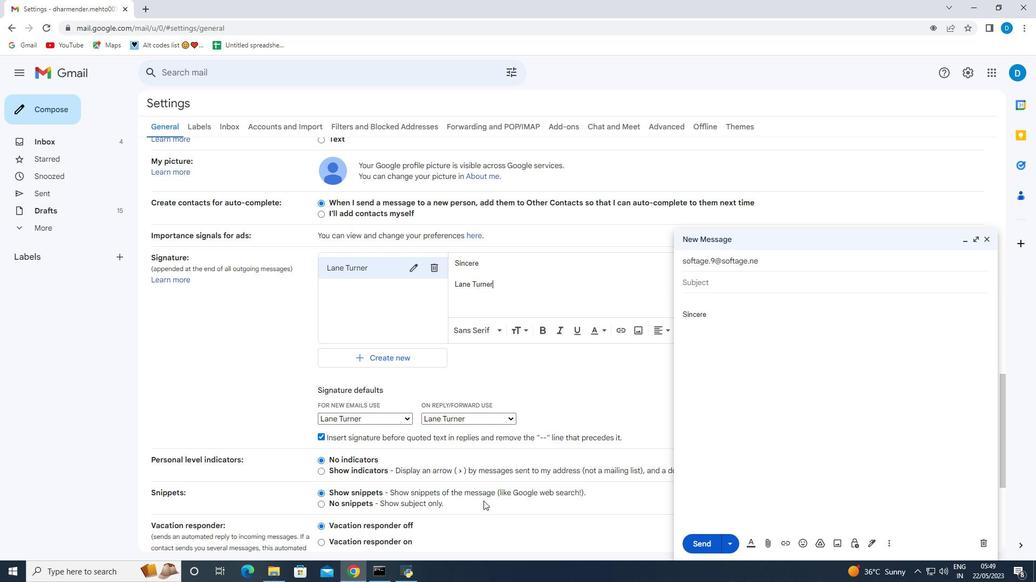 
Action: Mouse scrolled (483, 500) with delta (0, 0)
Screenshot: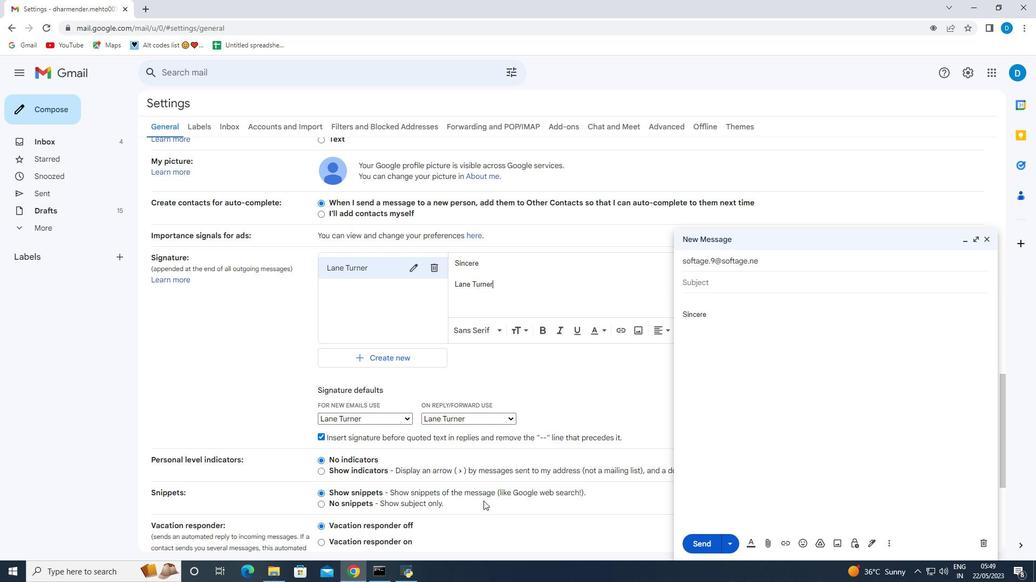 
Action: Mouse moved to (481, 500)
Screenshot: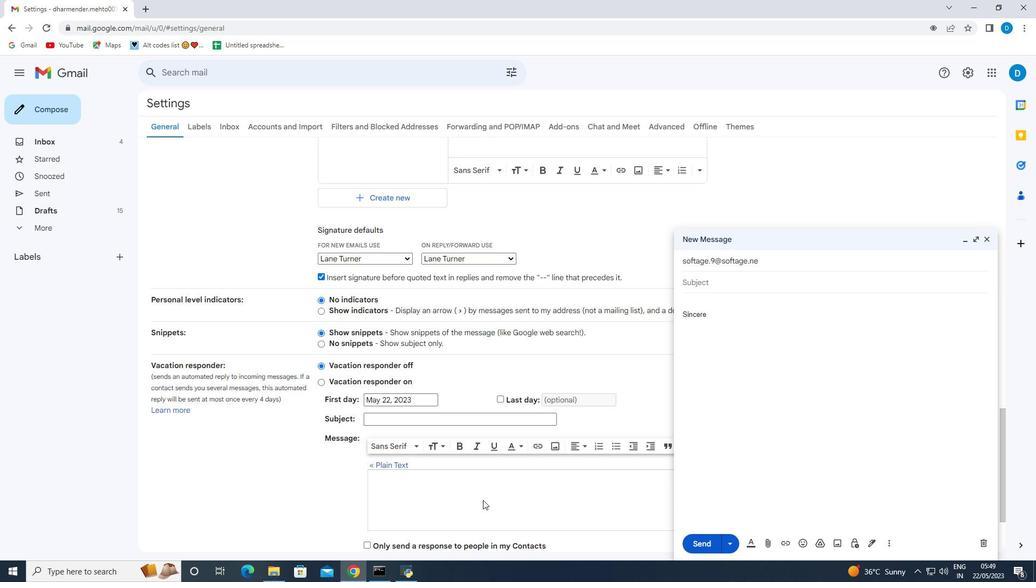 
Action: Mouse scrolled (481, 499) with delta (0, 0)
Screenshot: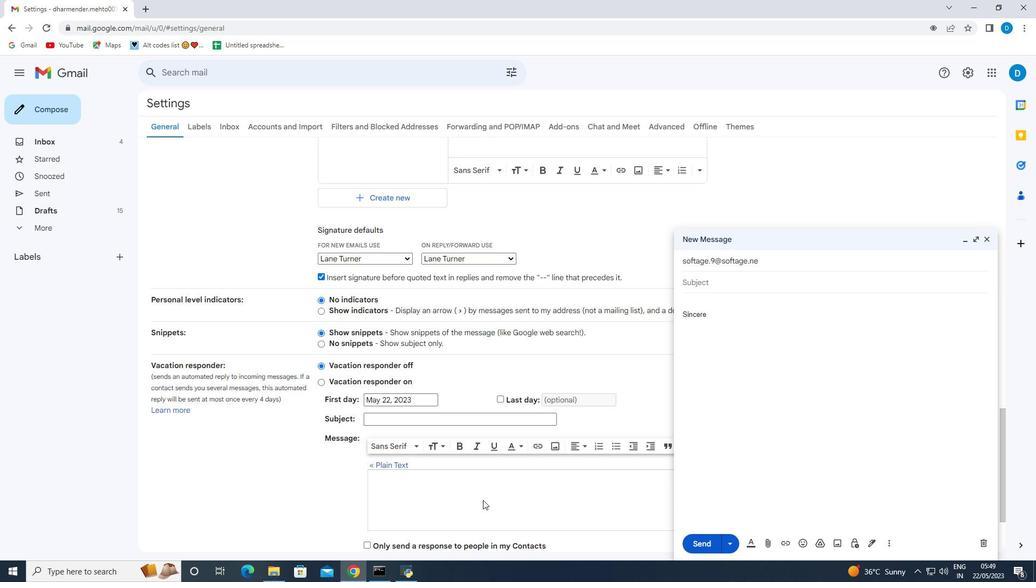 
Action: Mouse moved to (480, 500)
Screenshot: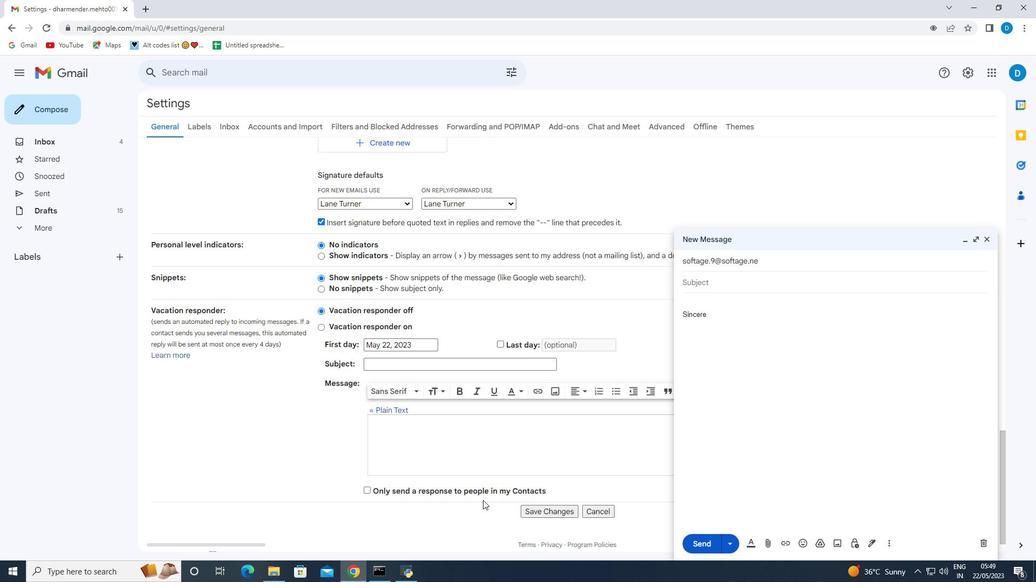
Action: Mouse scrolled (480, 499) with delta (0, 0)
Screenshot: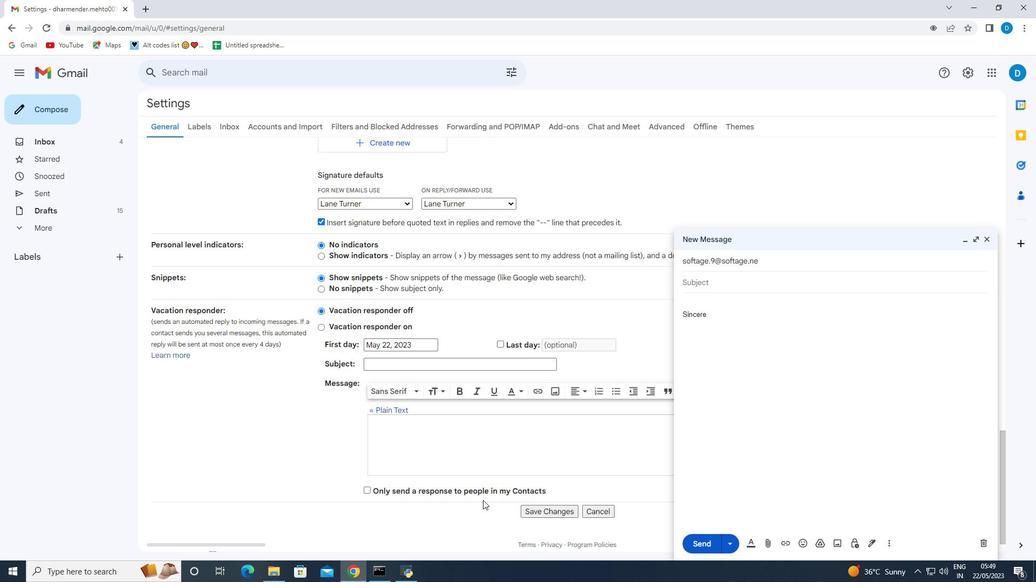 
Action: Mouse scrolled (480, 499) with delta (0, 0)
Screenshot: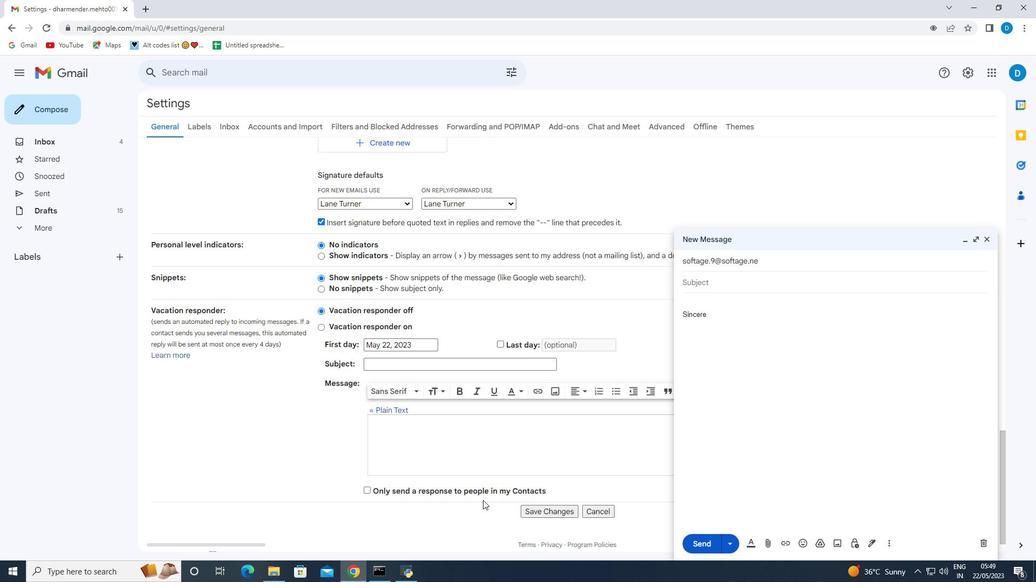 
Action: Mouse moved to (479, 499)
Screenshot: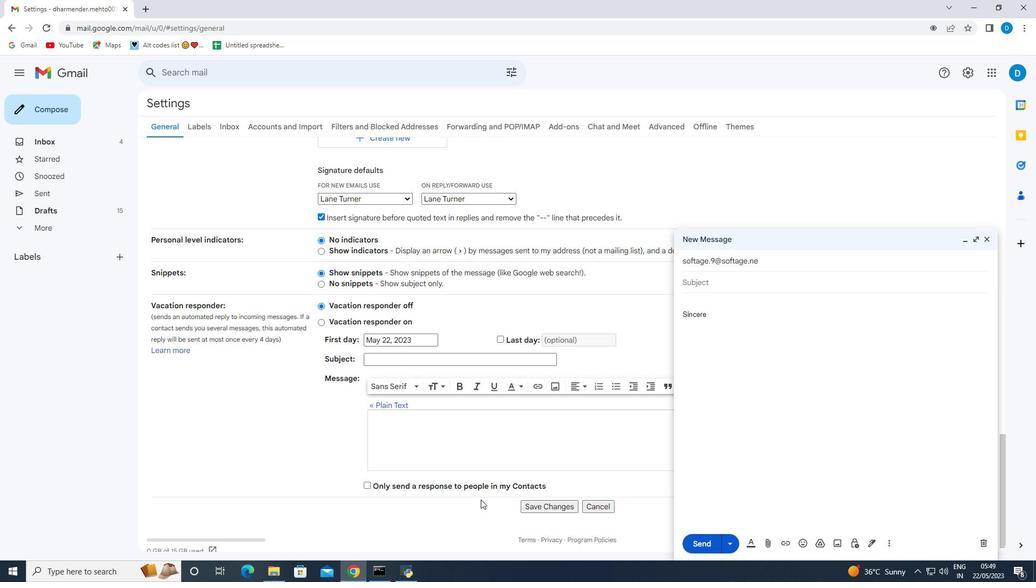 
Action: Mouse scrolled (480, 499) with delta (0, 0)
Screenshot: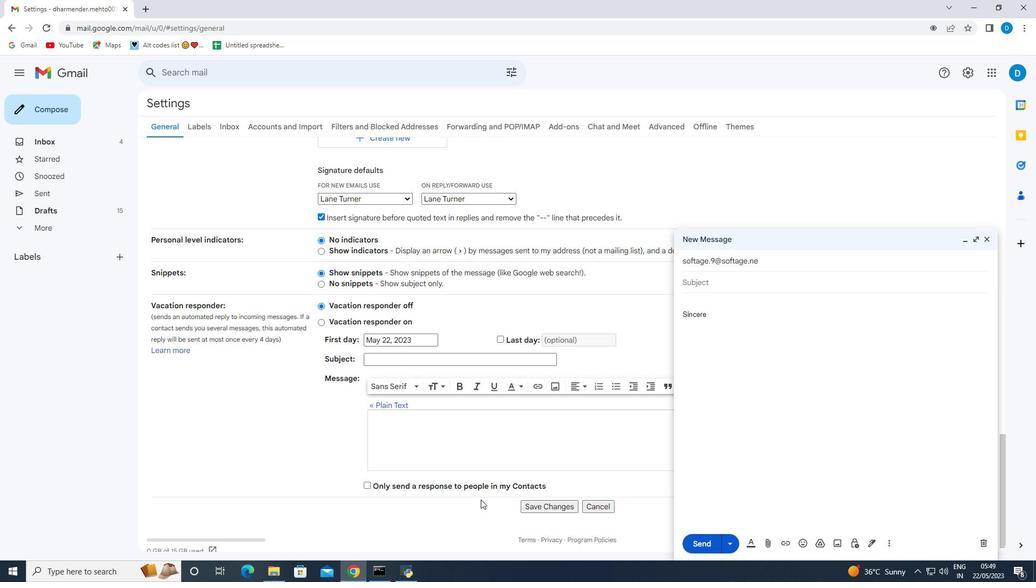 
Action: Mouse moved to (548, 492)
Screenshot: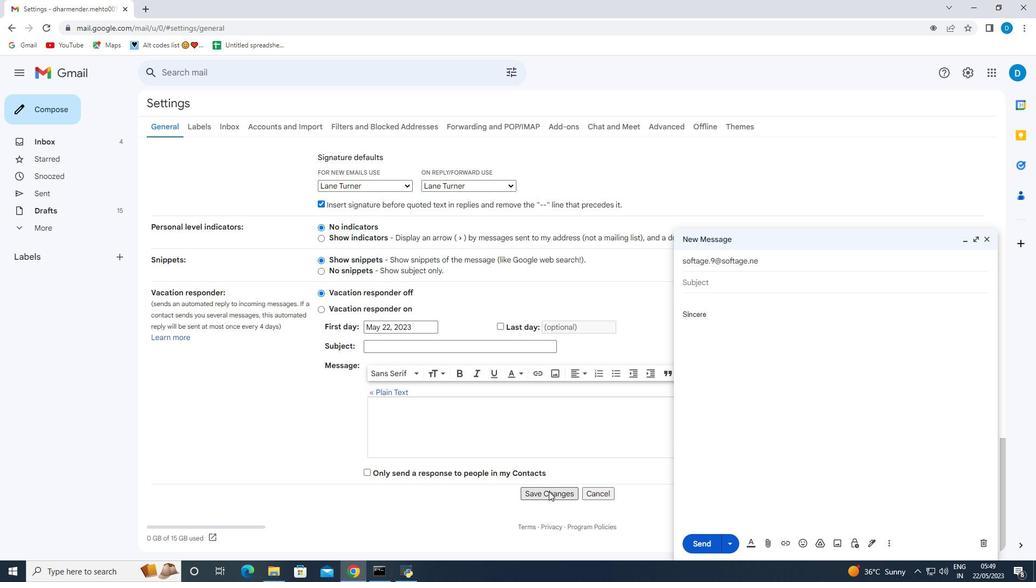 
Action: Mouse pressed left at (548, 492)
Screenshot: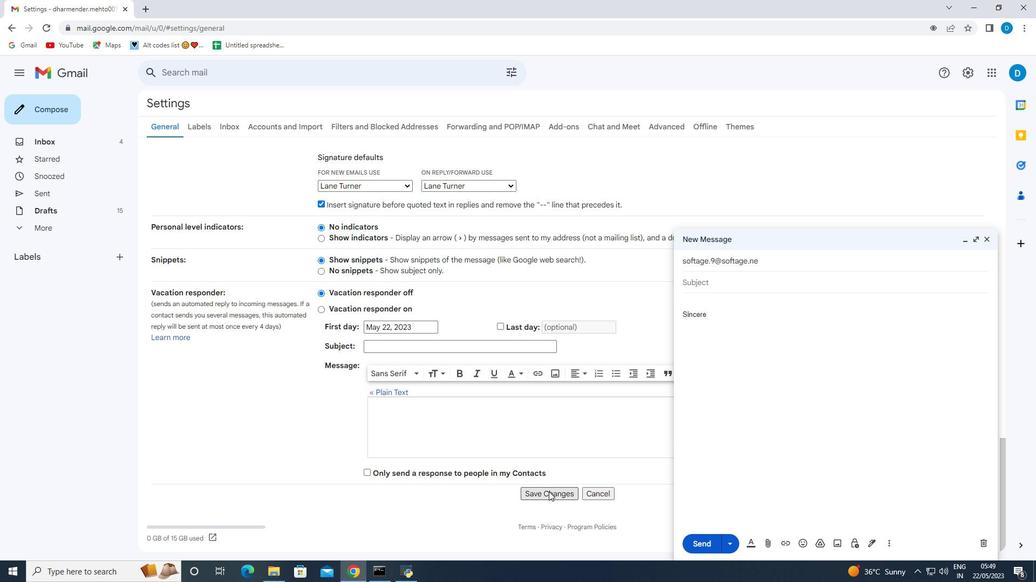 
Action: Mouse moved to (985, 240)
Screenshot: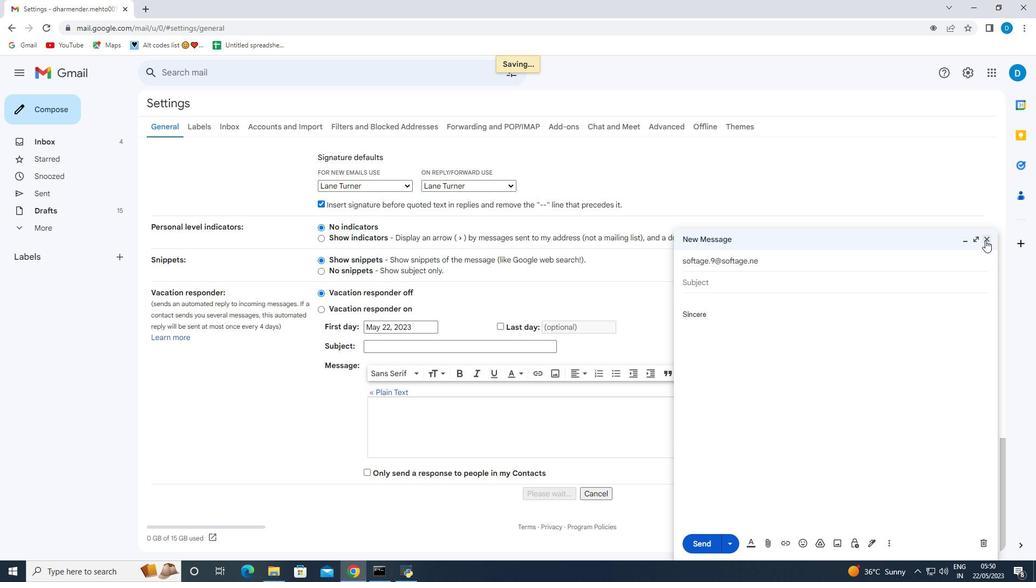 
Action: Mouse pressed left at (985, 240)
Screenshot: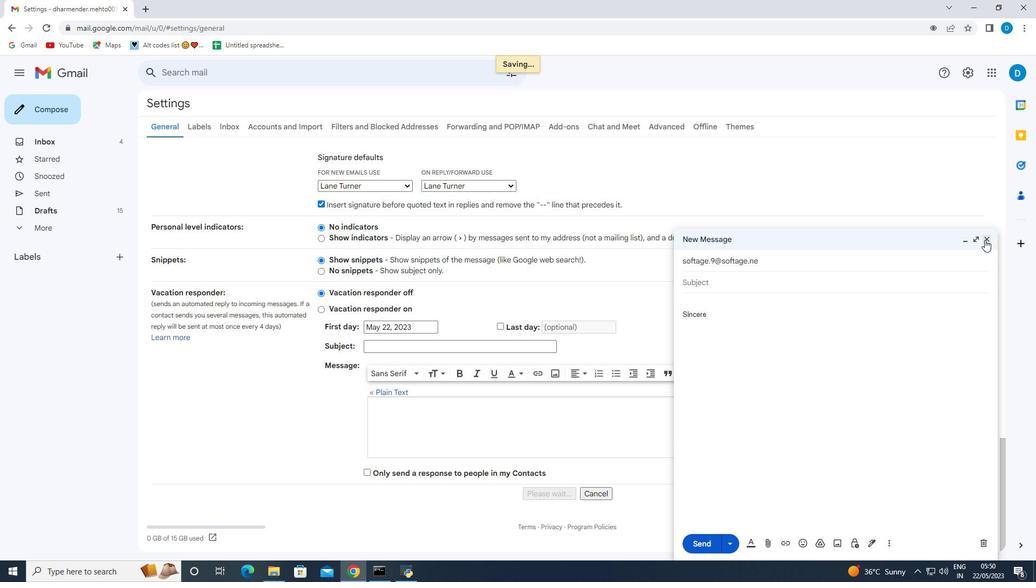 
Action: Mouse moved to (57, 106)
Screenshot: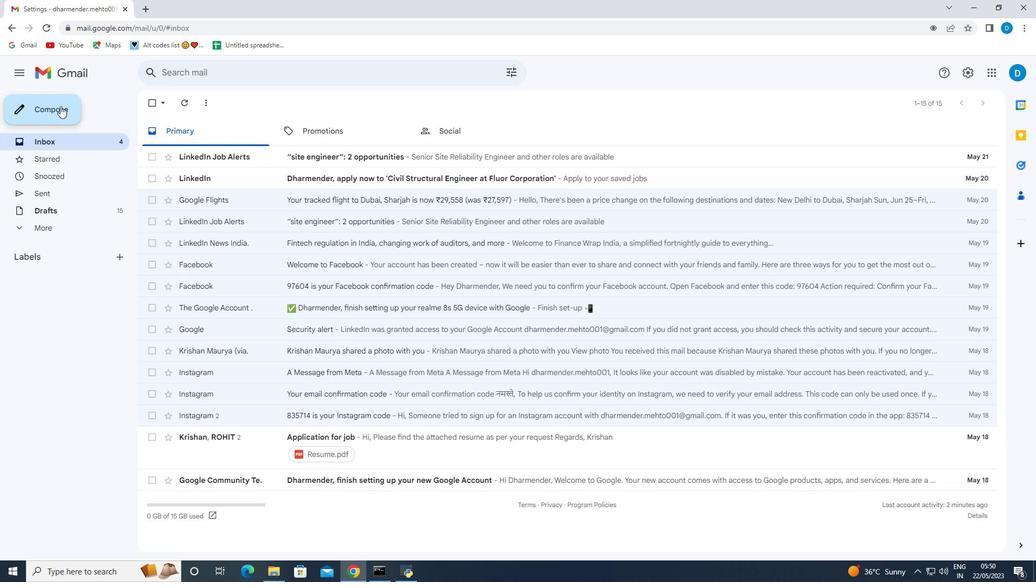
Action: Mouse pressed left at (57, 106)
Screenshot: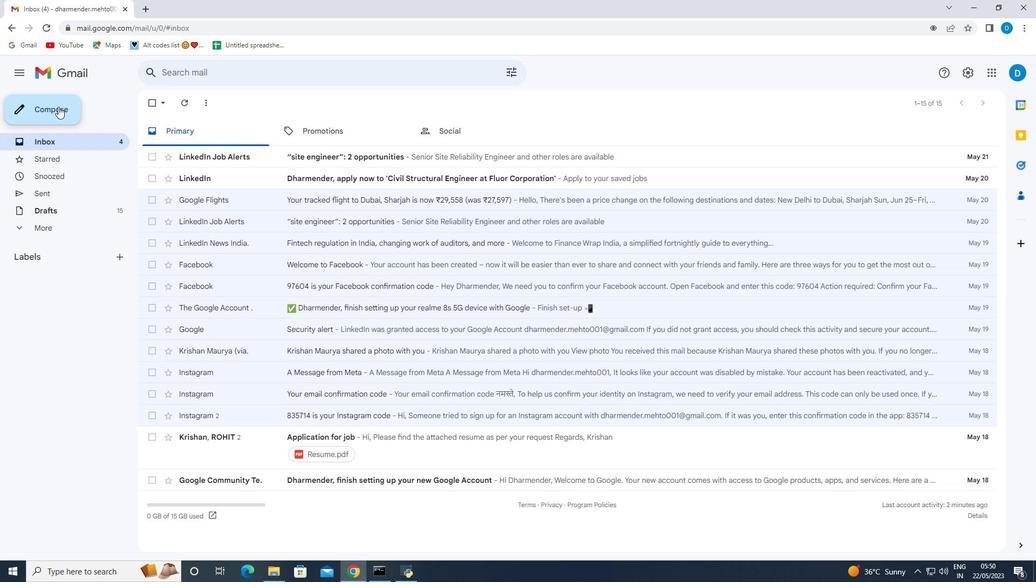 
Action: Mouse moved to (707, 263)
Screenshot: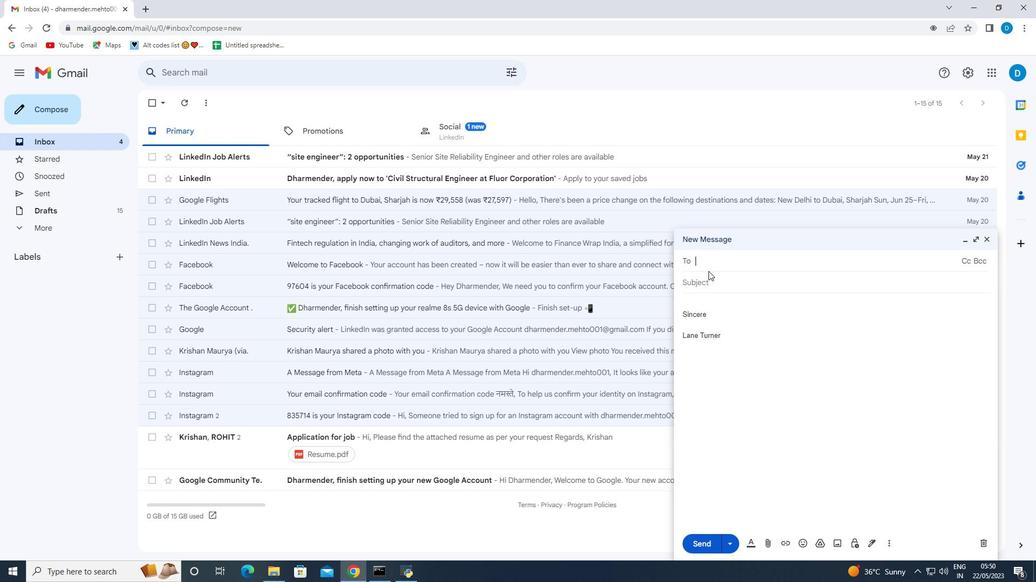
Action: Mouse pressed left at (707, 263)
Screenshot: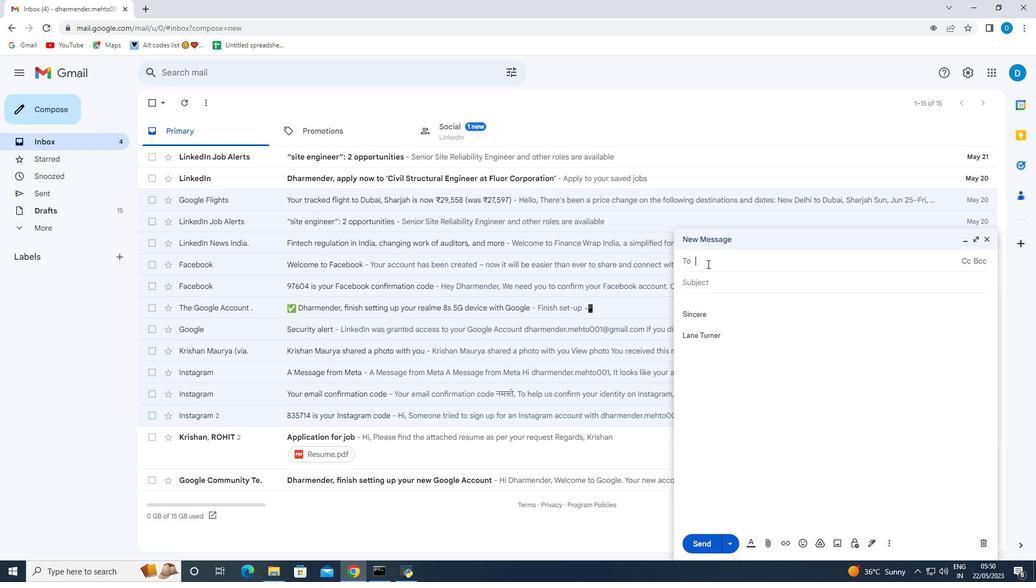 
Action: Mouse moved to (707, 263)
Screenshot: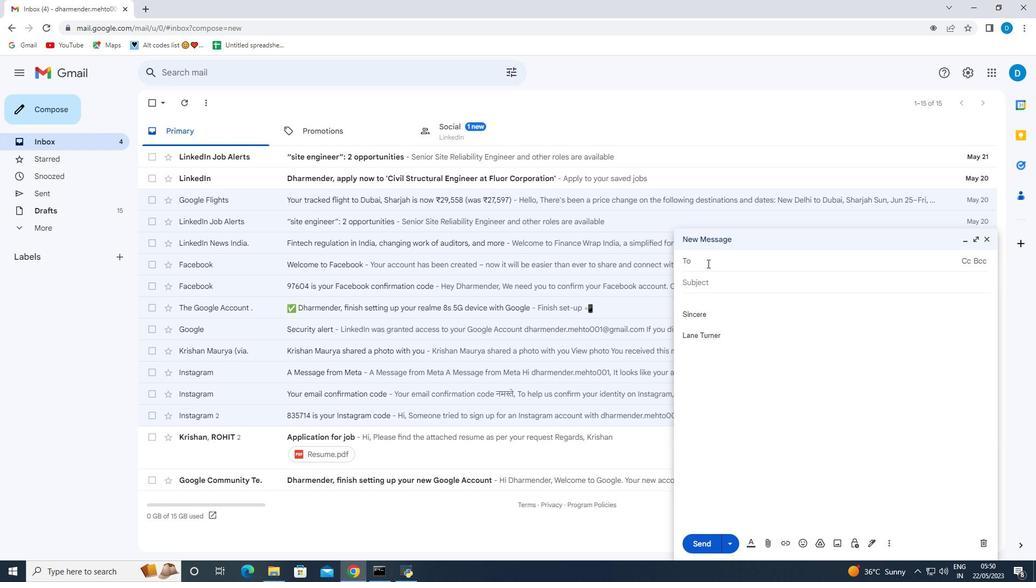 
Action: Key pressed softage.9<Key.shift>@softage.net
Screenshot: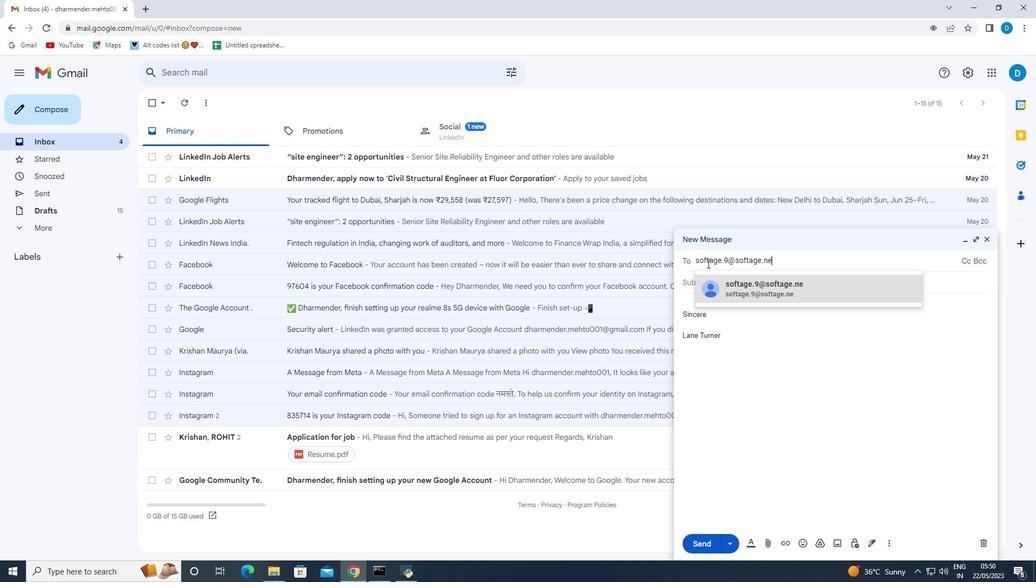 
Action: Mouse moved to (686, 381)
Screenshot: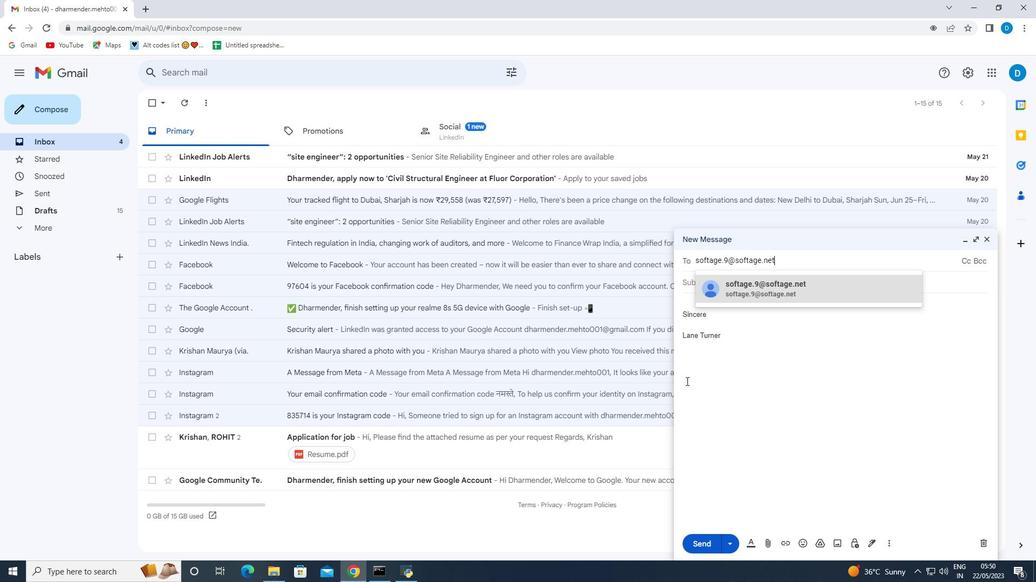 
Action: Mouse pressed left at (686, 381)
Screenshot: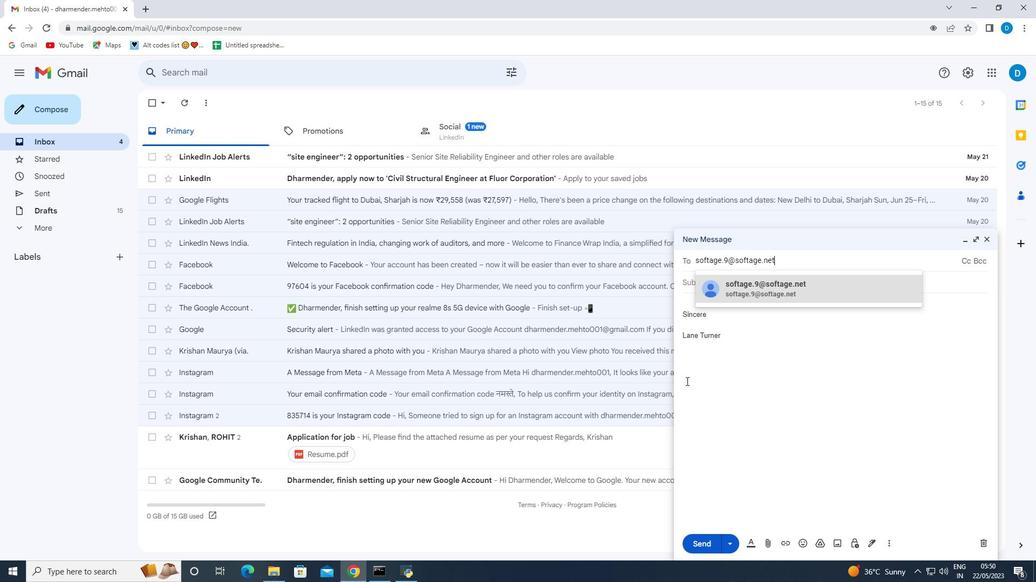 
Action: Mouse moved to (120, 258)
Screenshot: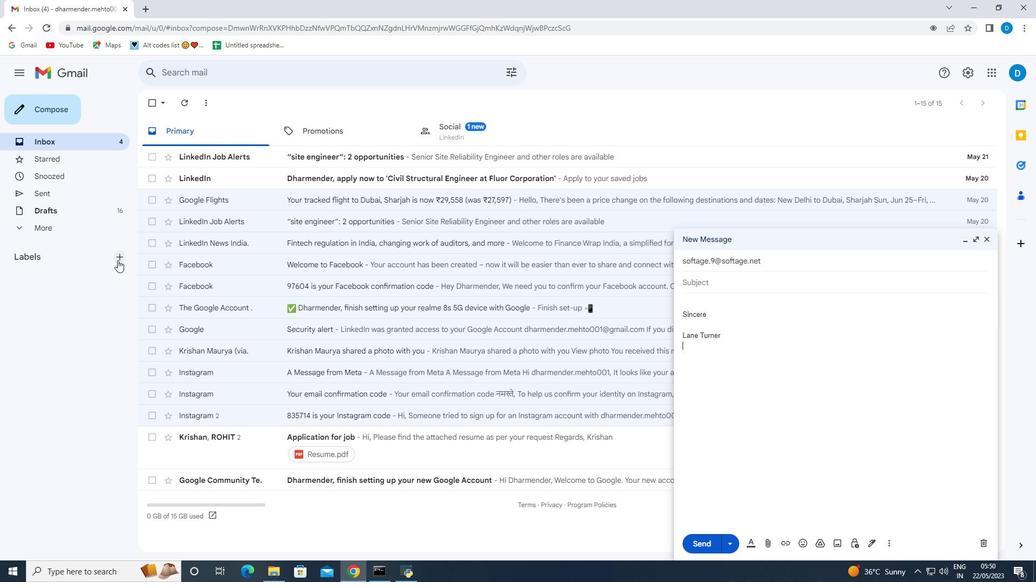 
Action: Mouse pressed left at (120, 258)
Screenshot: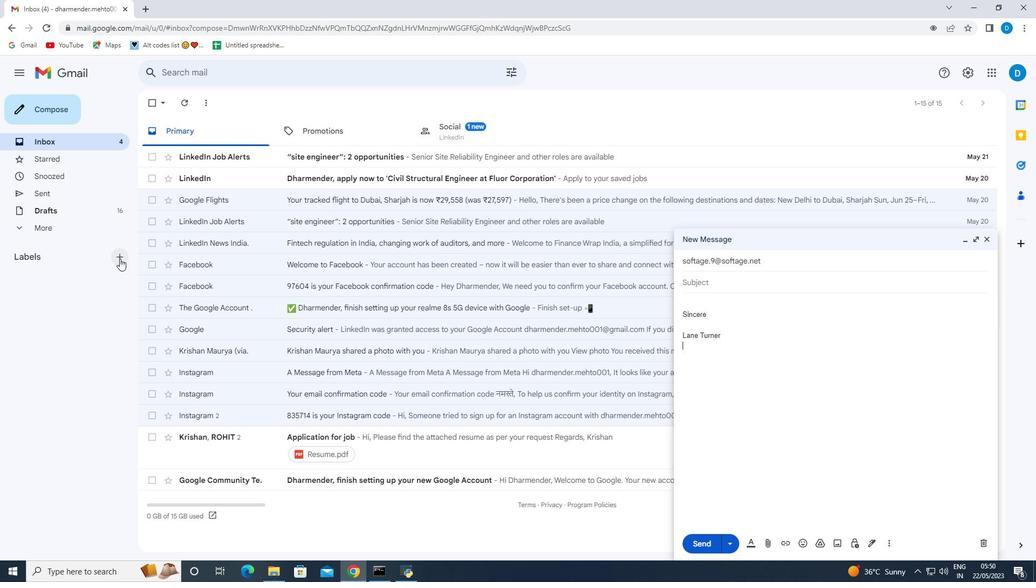 
Action: Mouse moved to (443, 296)
Screenshot: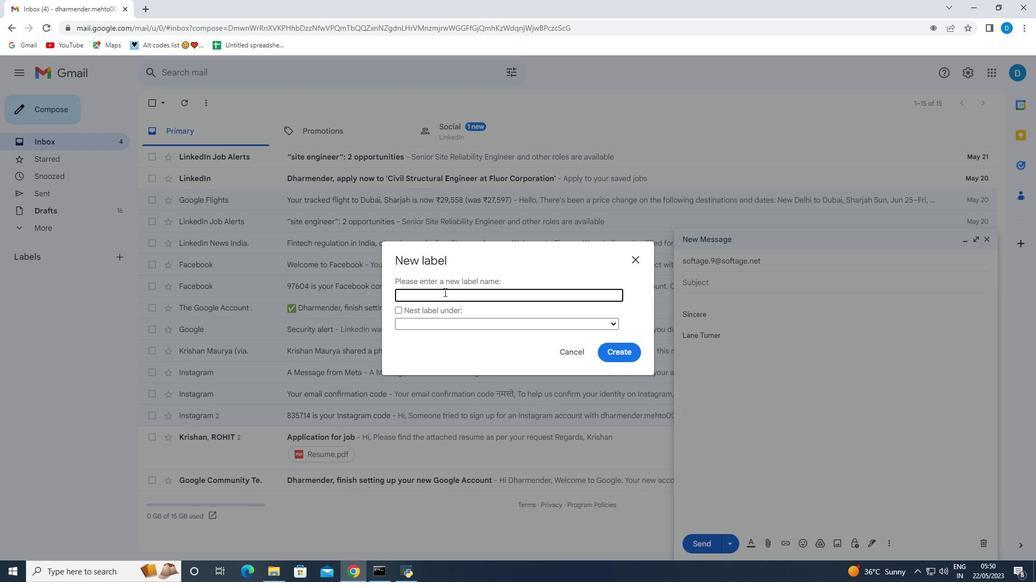 
Action: Mouse pressed left at (443, 296)
Screenshot: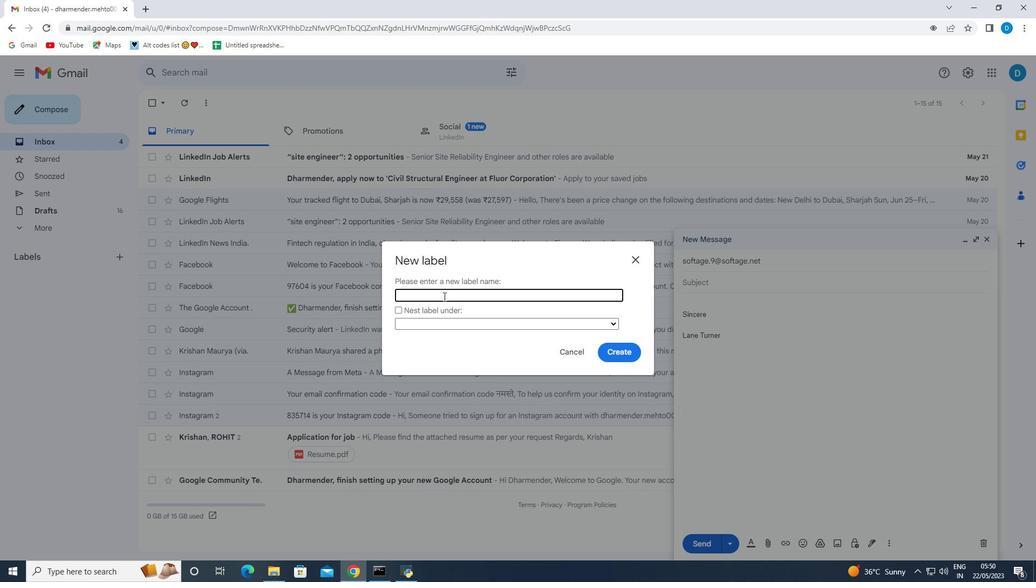 
Action: Key pressed <Key.shift>Man<Key.backspace>intenance
Screenshot: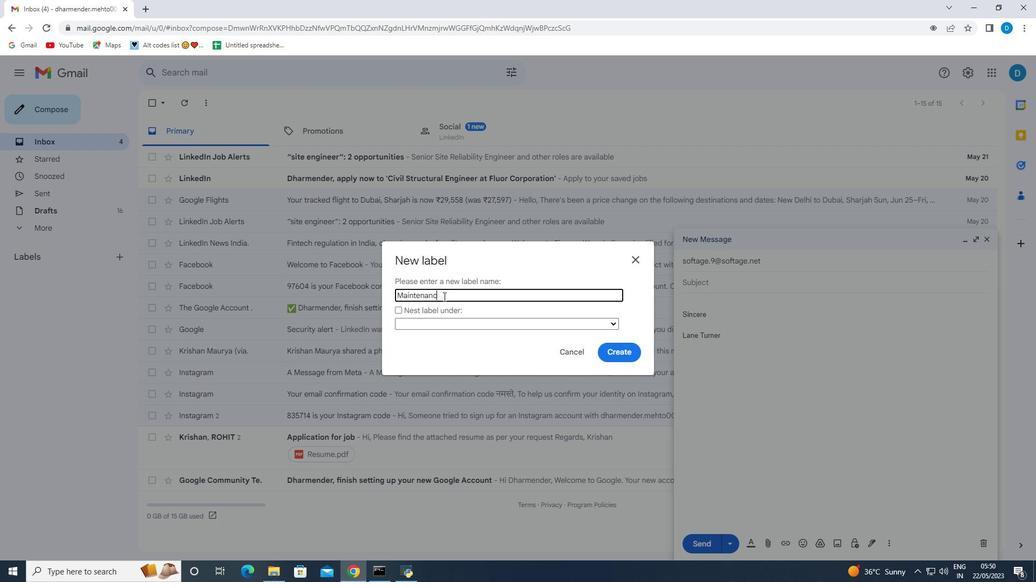 
Action: Mouse moved to (618, 355)
Screenshot: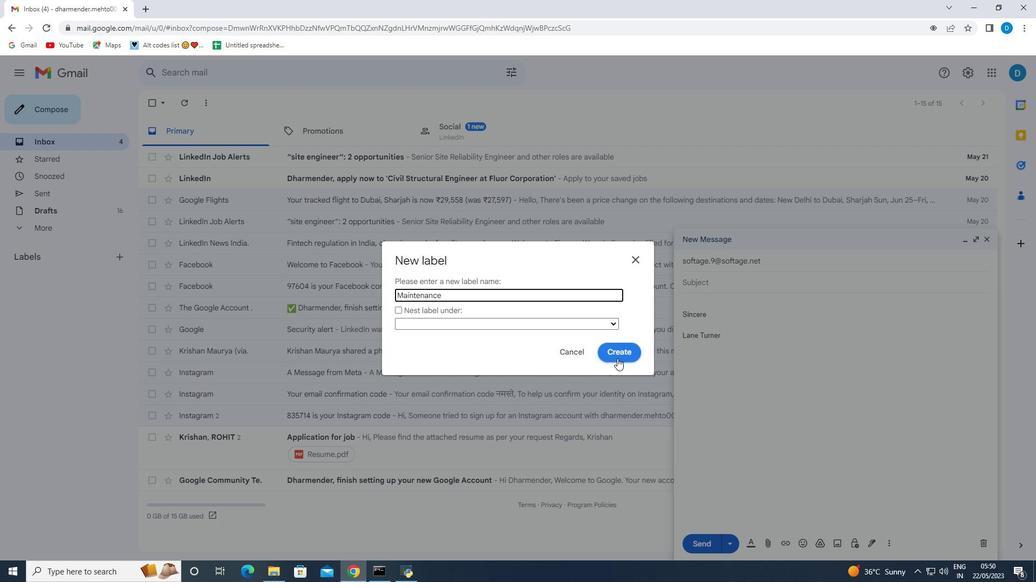 
Action: Mouse pressed left at (618, 355)
Screenshot: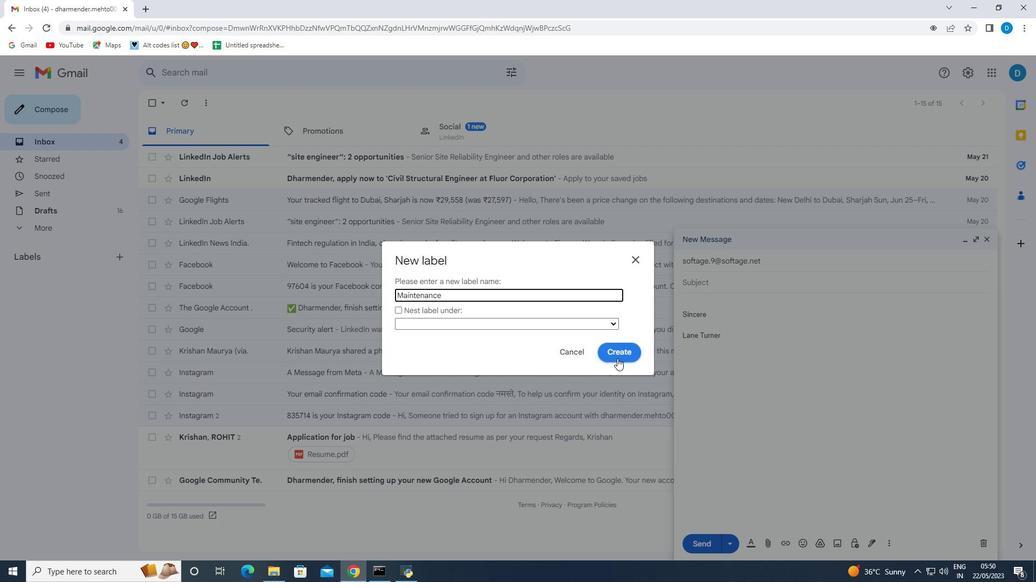 
Action: Mouse moved to (83, 277)
Screenshot: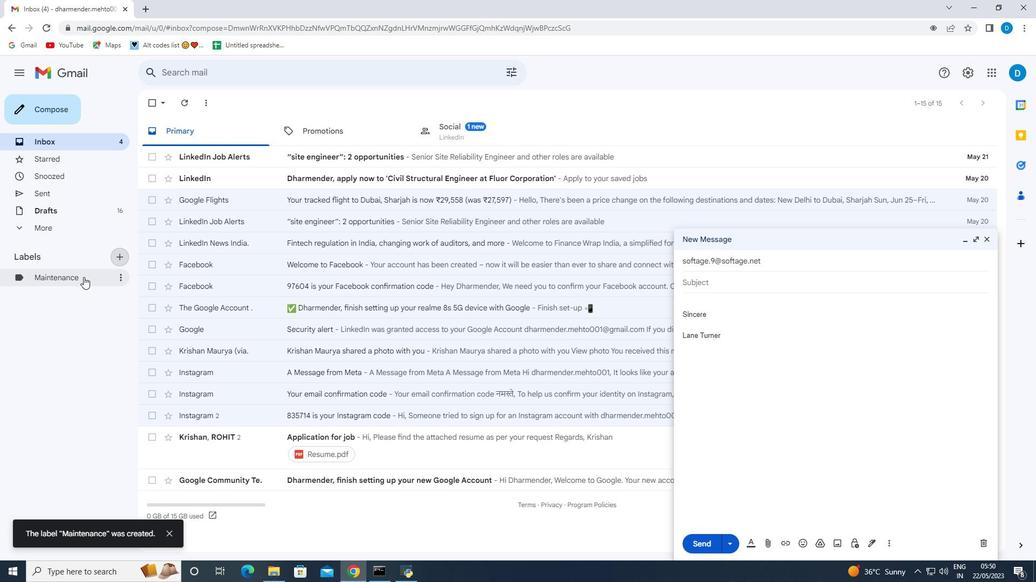 
Action: Mouse pressed left at (83, 277)
Screenshot: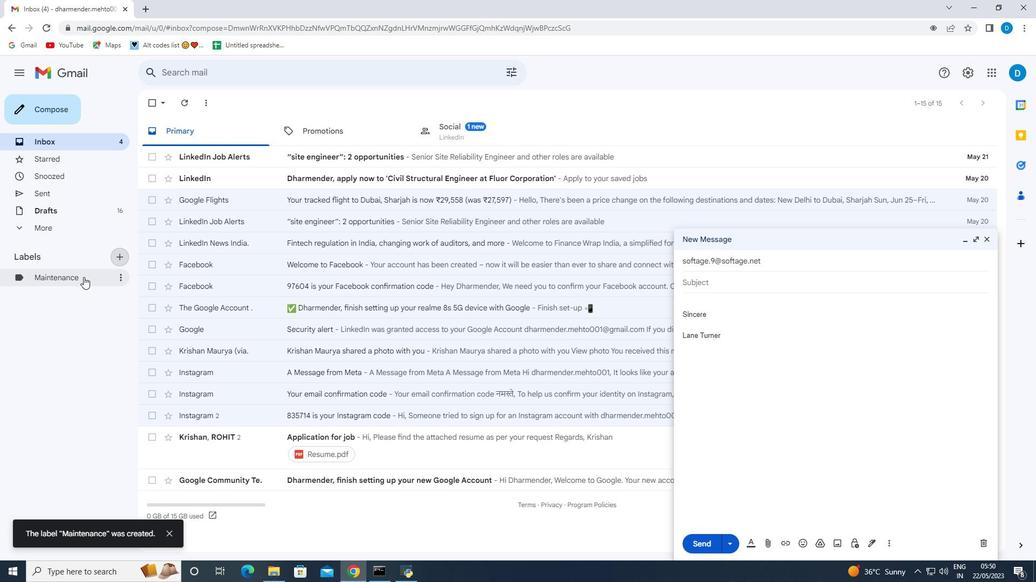 
Action: Mouse moved to (121, 277)
Screenshot: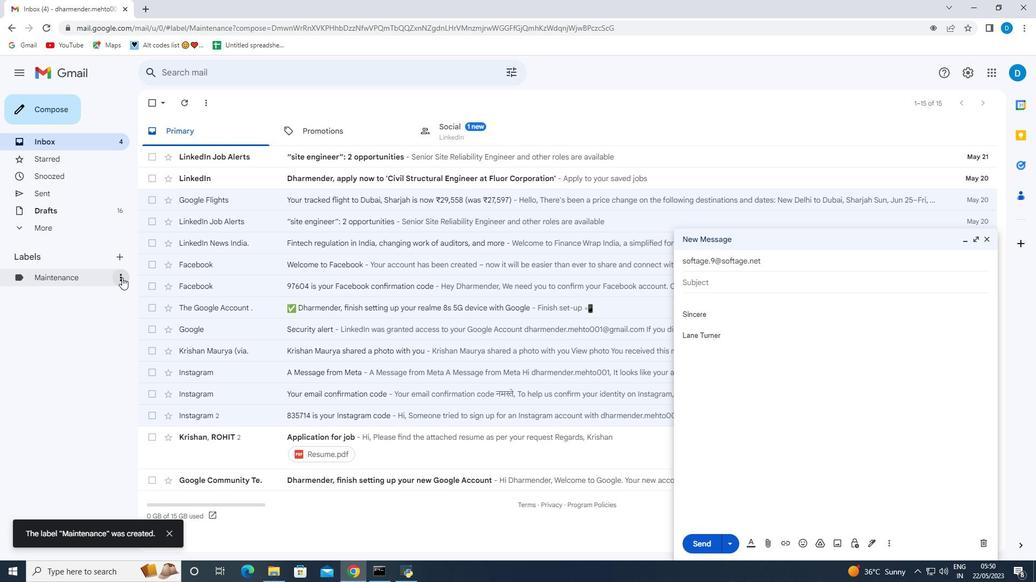
Action: Mouse pressed left at (121, 277)
Screenshot: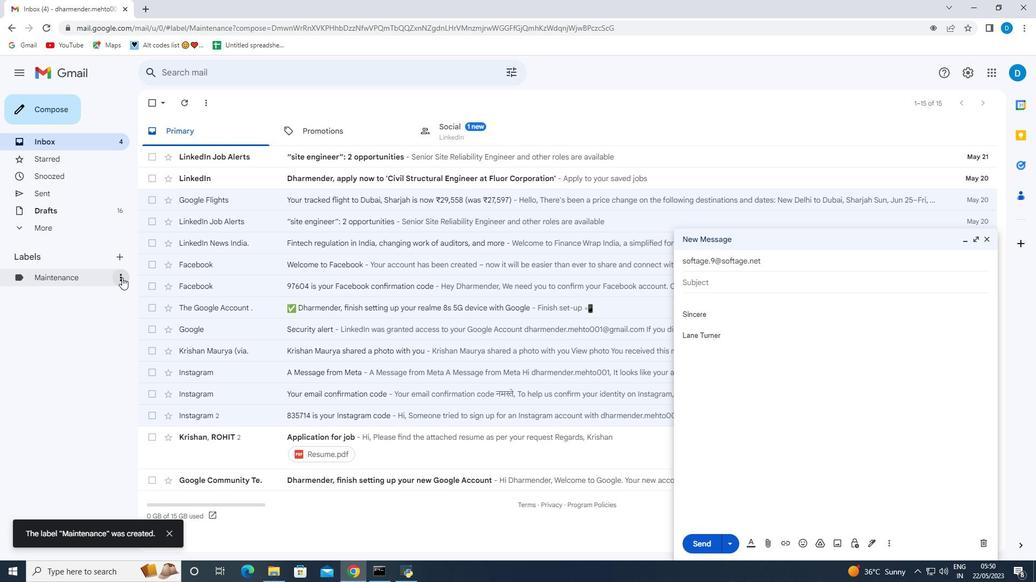 
Action: Mouse moved to (152, 300)
